 Task: Find Airbnb cabins in Big Sur, California. 
Action: Mouse moved to (496, 74)
Screenshot: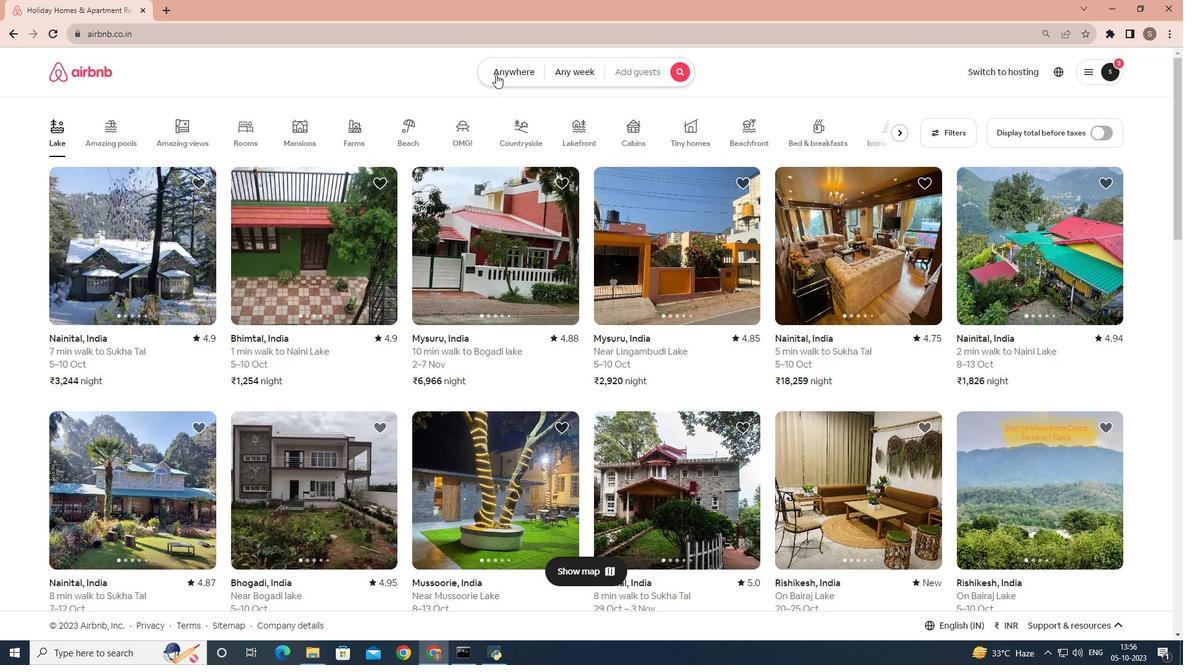 
Action: Mouse pressed left at (496, 74)
Screenshot: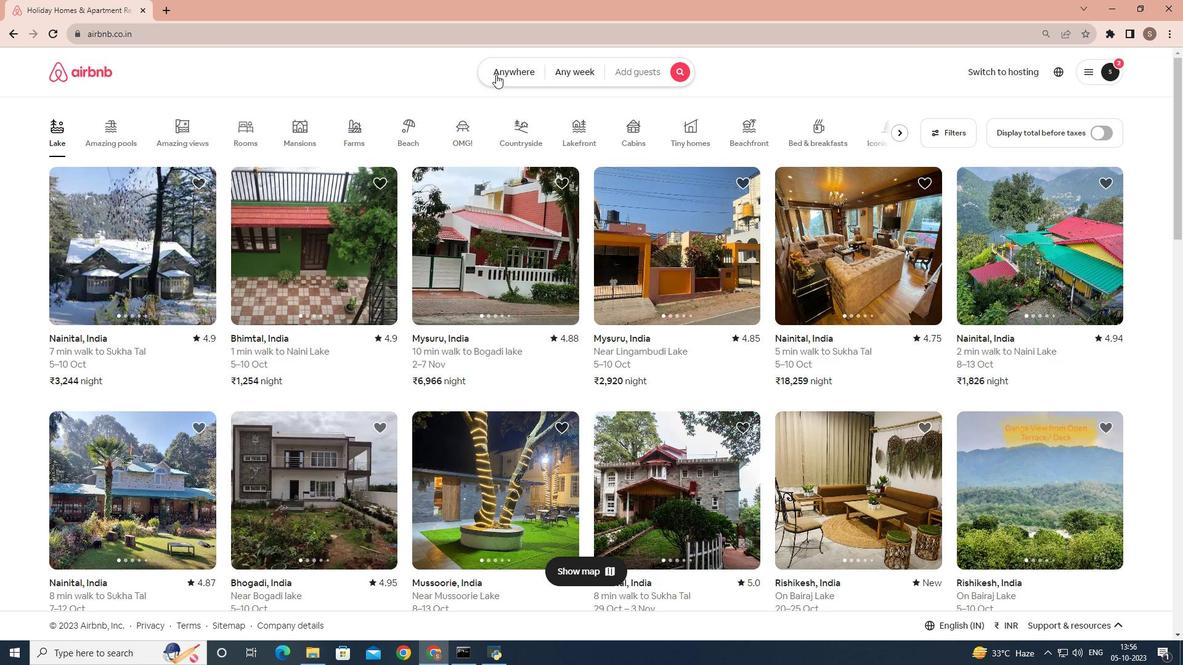 
Action: Mouse moved to (419, 124)
Screenshot: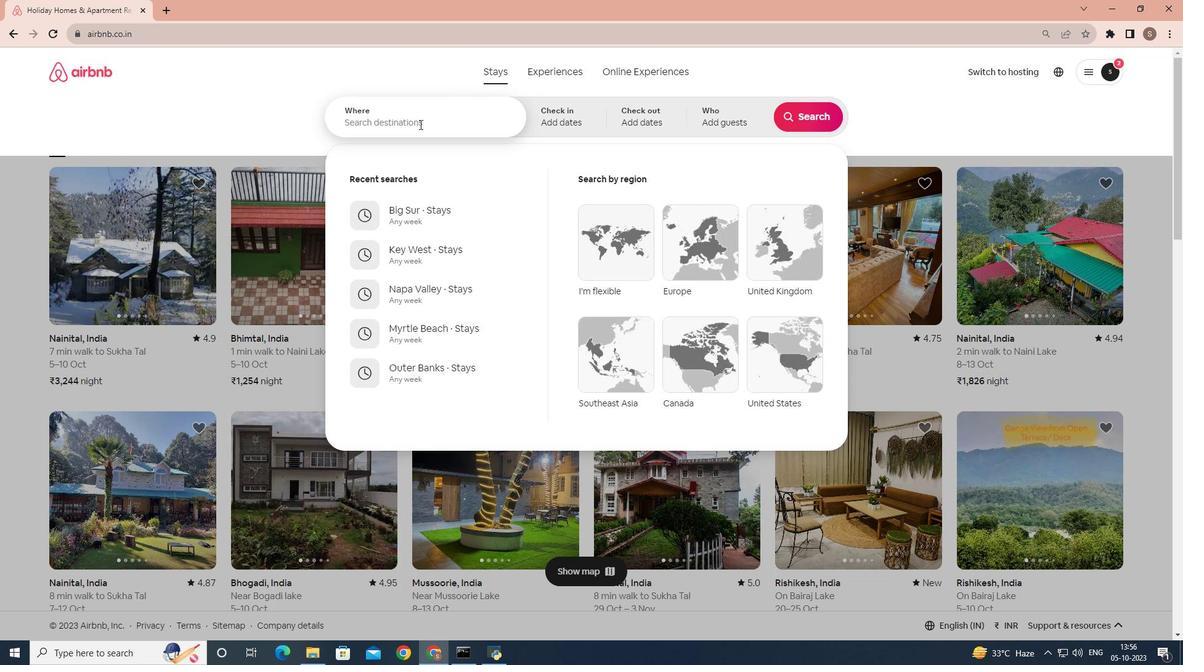 
Action: Mouse pressed left at (419, 124)
Screenshot: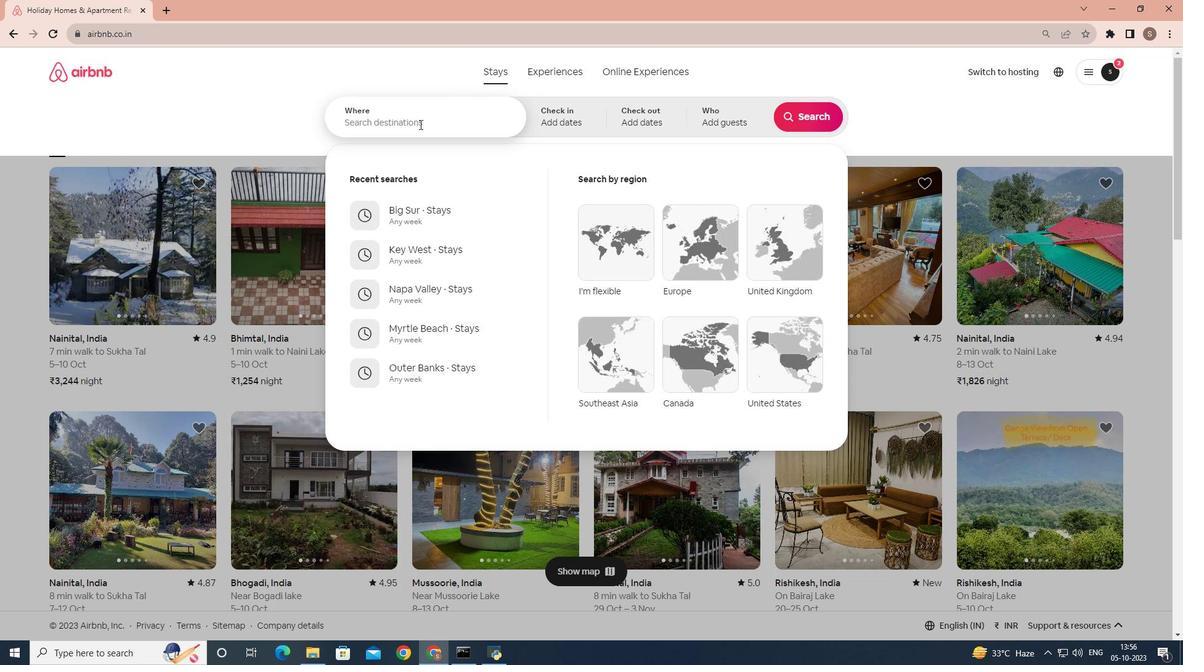 
Action: Key pressed <Key.shift>Big<Key.space><Key.shift>Sur<Key.space><Key.backspace>,<Key.space><Key.shift>California
Screenshot: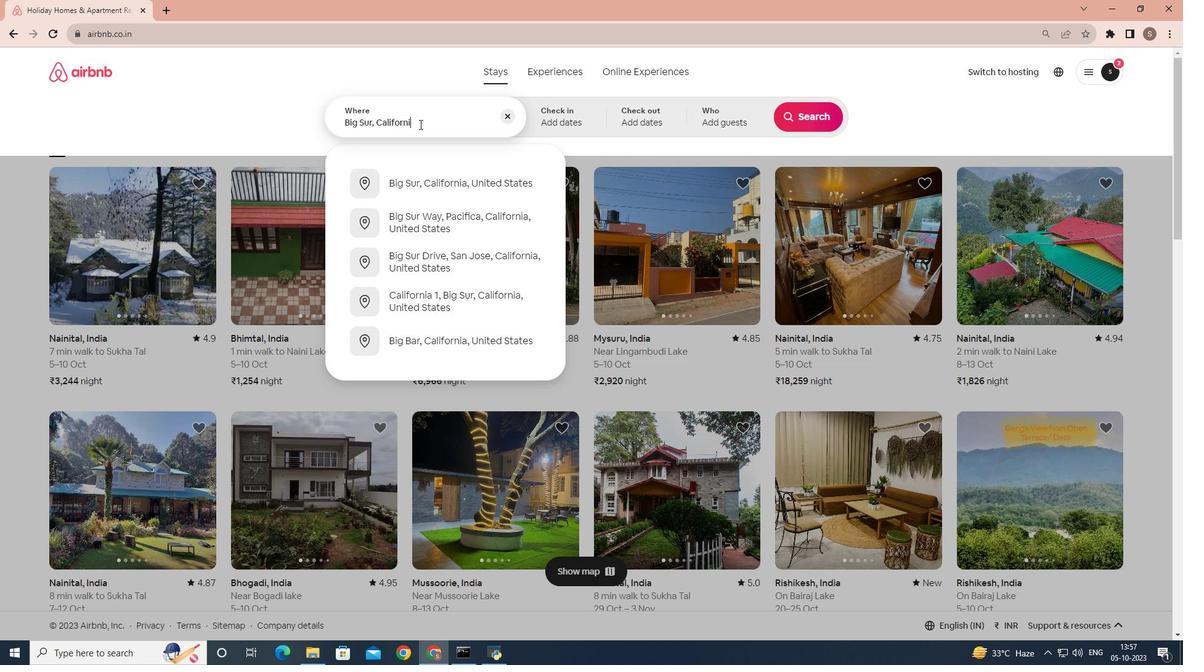 
Action: Mouse moved to (508, 188)
Screenshot: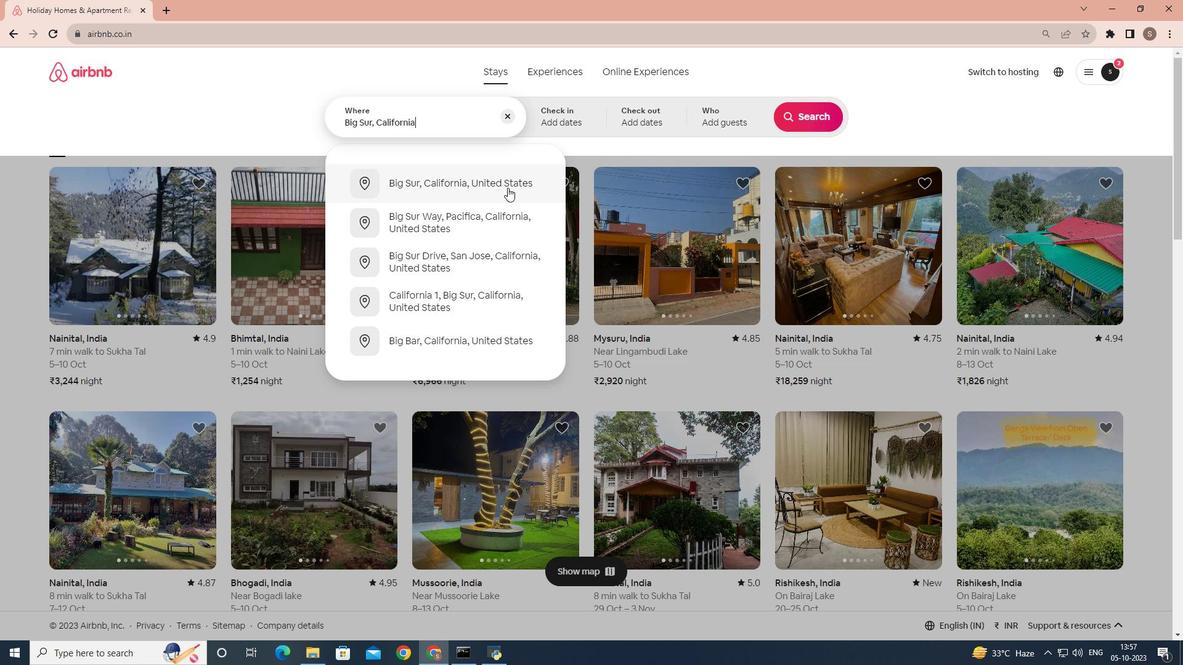 
Action: Mouse pressed left at (508, 188)
Screenshot: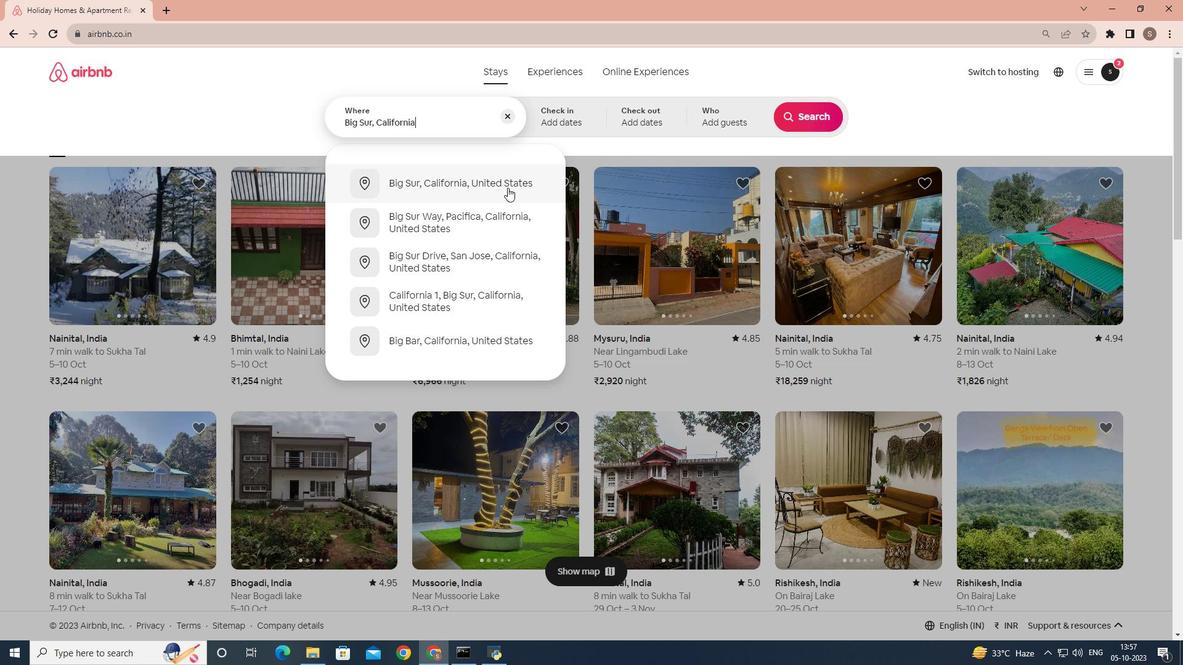 
Action: Mouse moved to (807, 118)
Screenshot: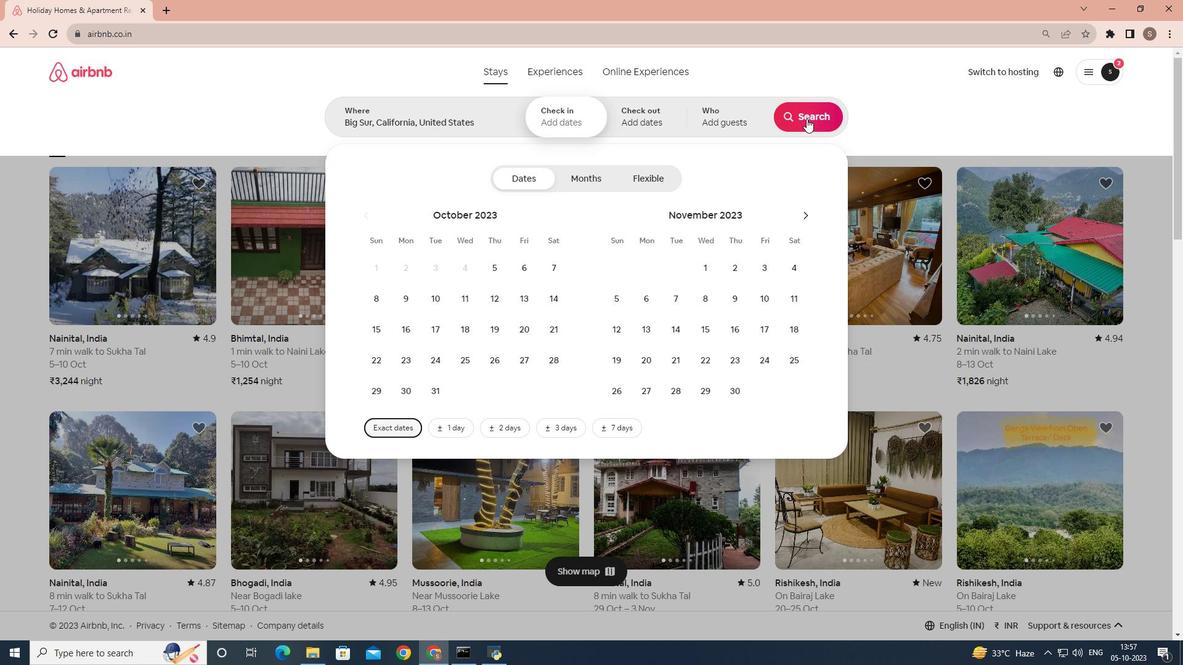 
Action: Mouse pressed left at (807, 118)
Screenshot: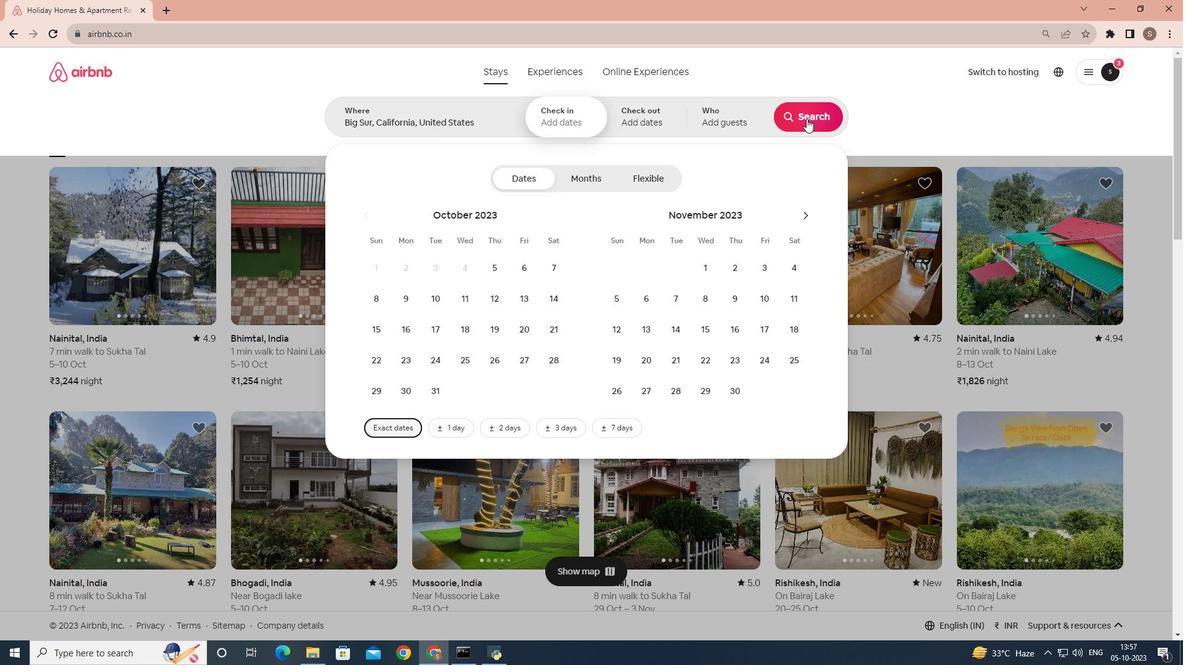 
Action: Mouse moved to (501, 122)
Screenshot: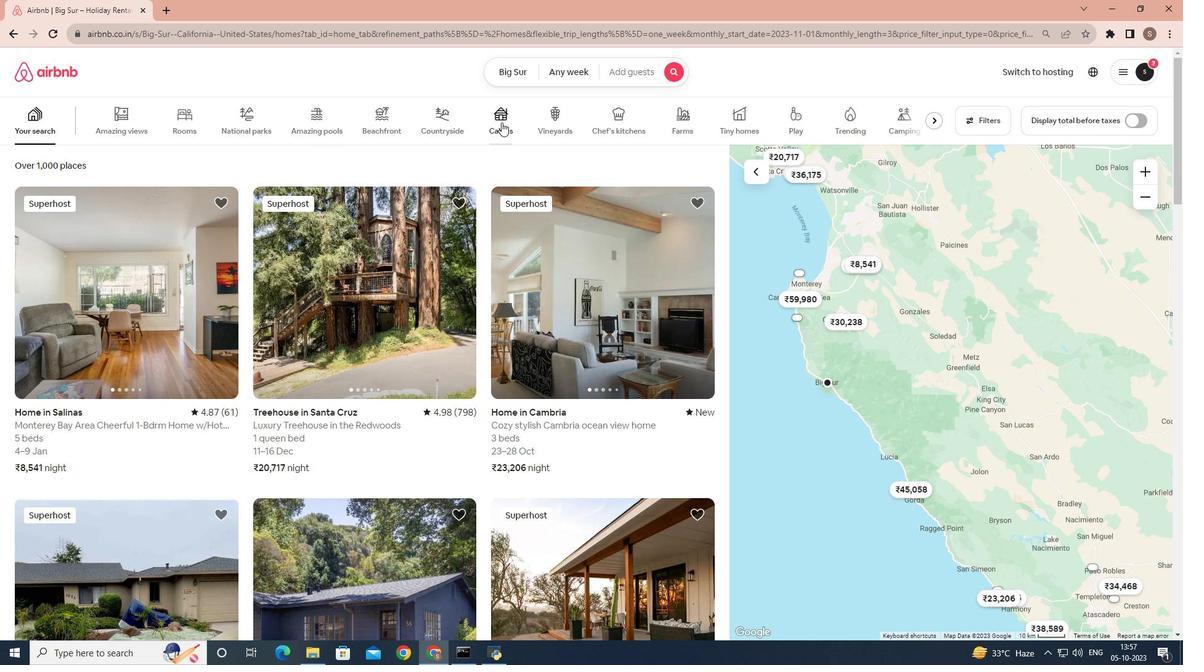 
Action: Mouse pressed left at (501, 122)
Screenshot: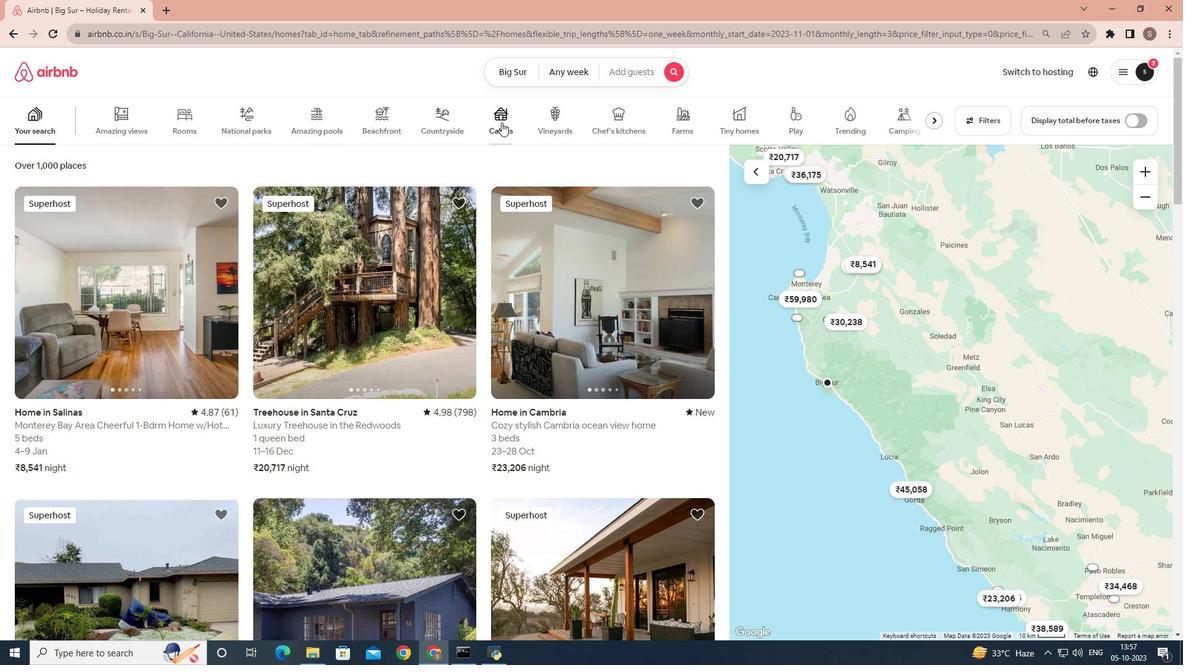 
Action: Mouse moved to (427, 215)
Screenshot: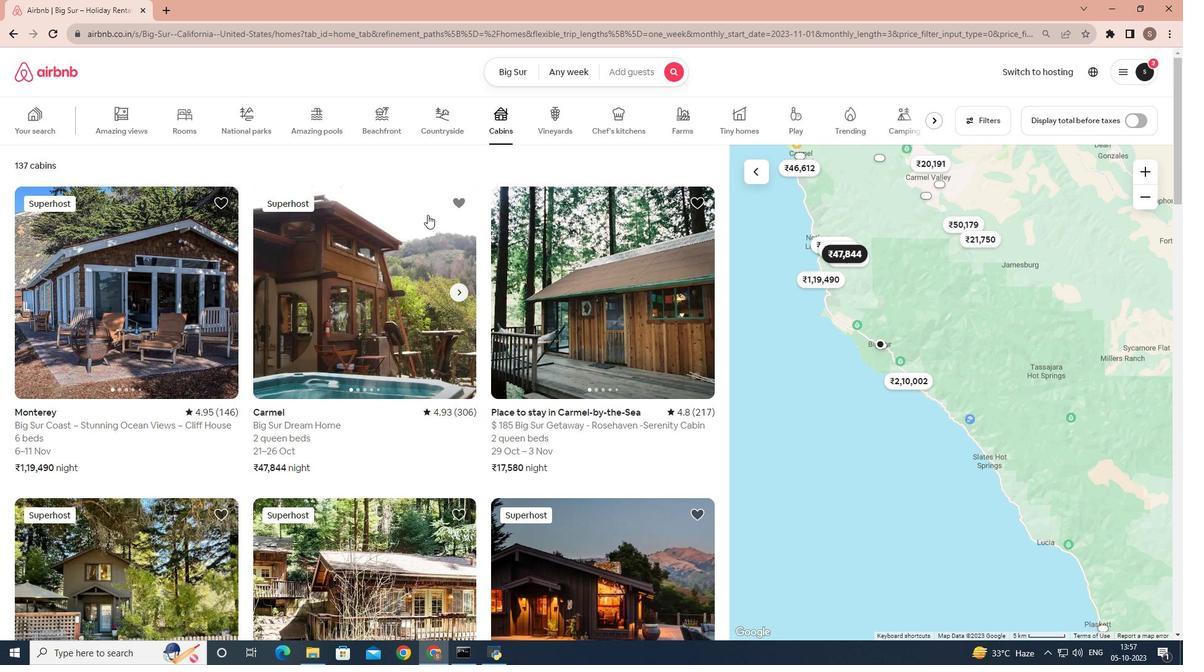 
Action: Mouse scrolled (427, 214) with delta (0, 0)
Screenshot: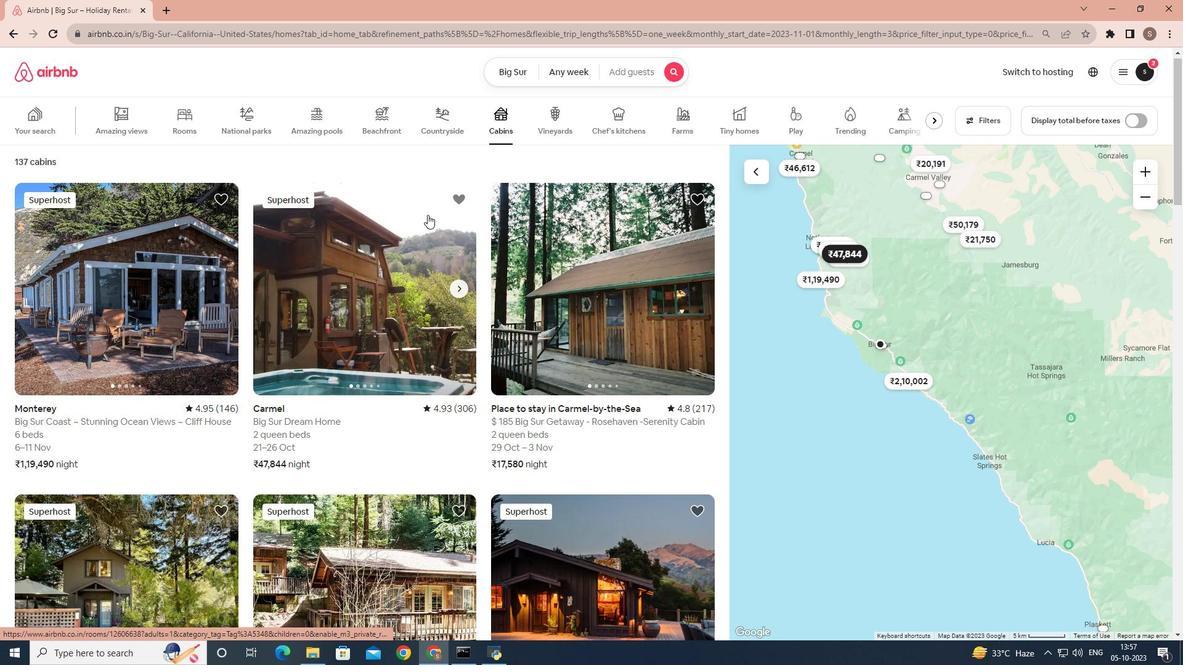 
Action: Mouse moved to (427, 215)
Screenshot: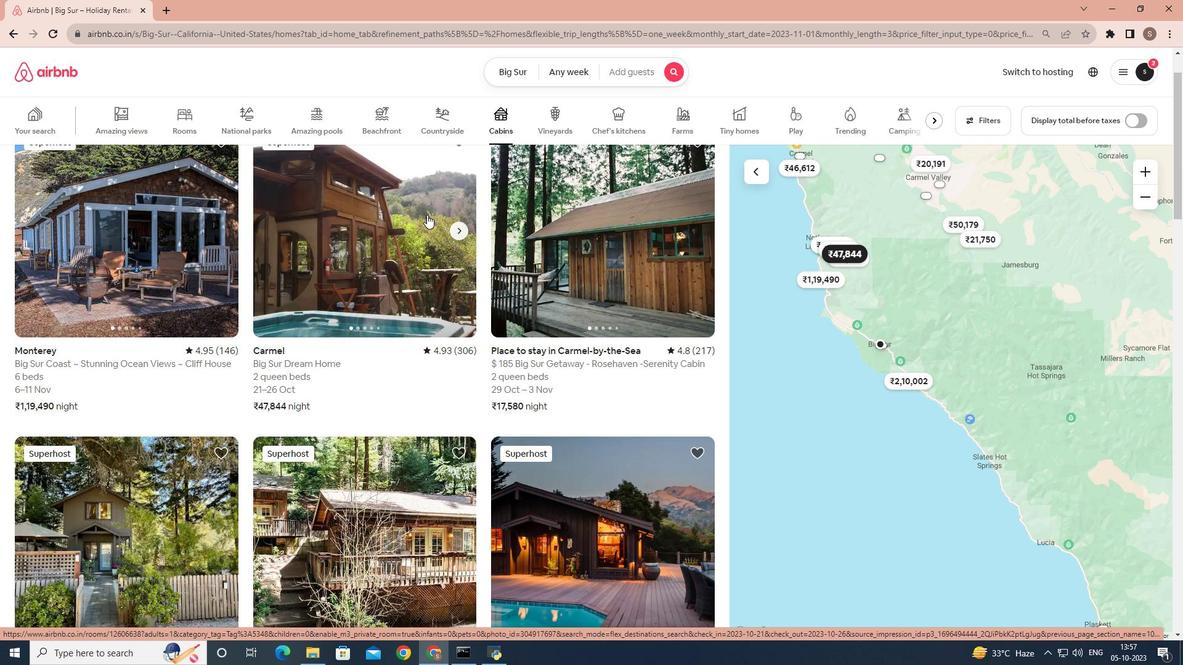 
Action: Mouse scrolled (427, 214) with delta (0, 0)
Screenshot: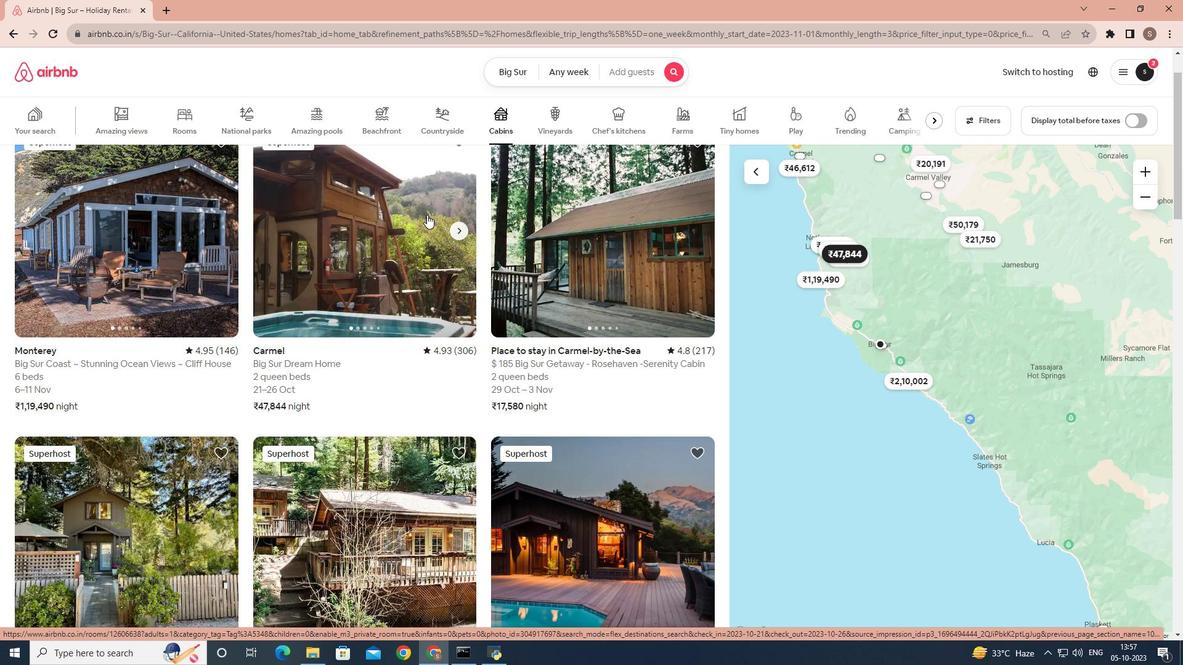 
Action: Mouse moved to (549, 208)
Screenshot: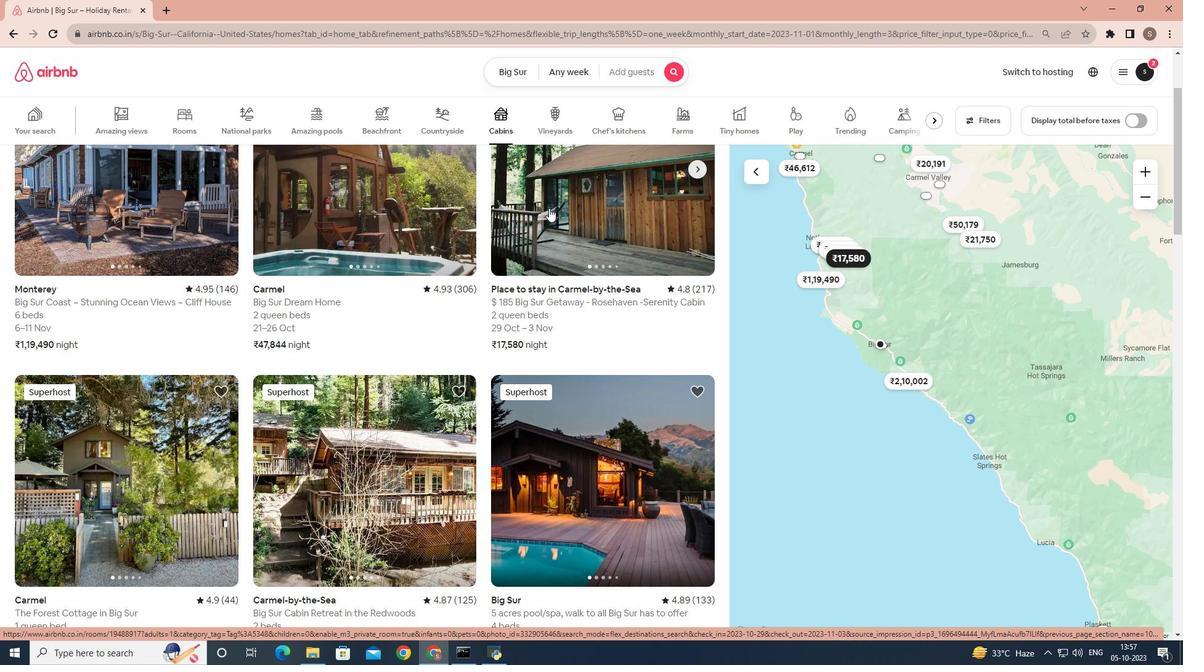 
Action: Mouse pressed left at (549, 208)
Screenshot: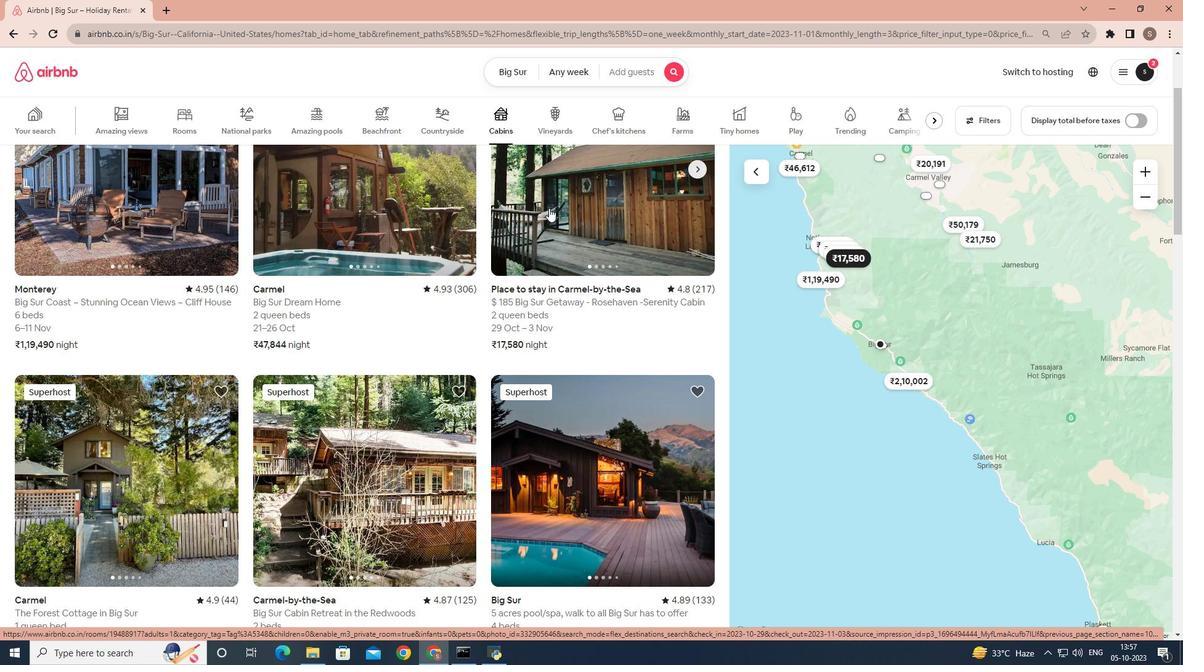 
Action: Mouse moved to (871, 458)
Screenshot: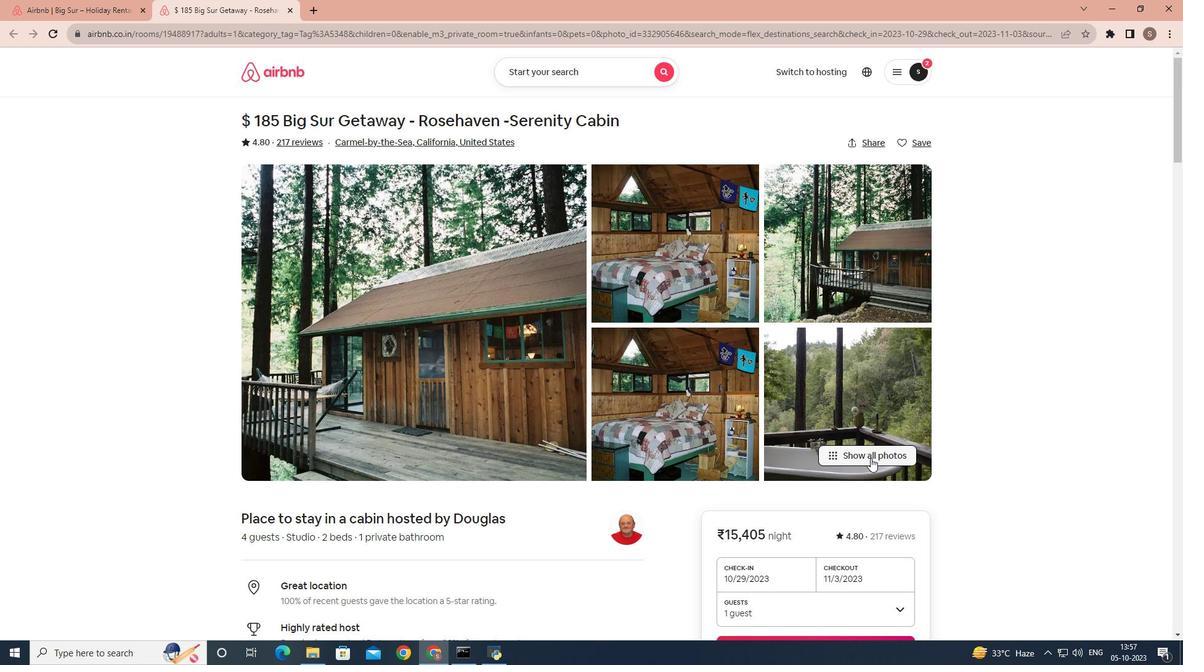 
Action: Mouse pressed left at (871, 458)
Screenshot: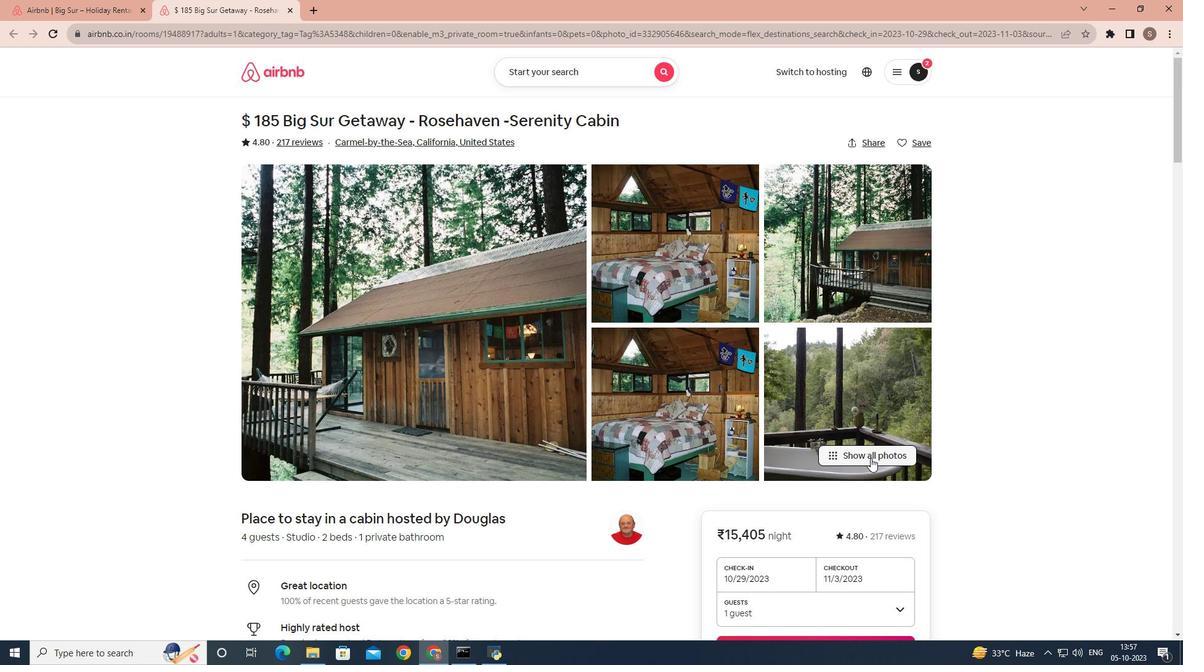 
Action: Mouse moved to (863, 435)
Screenshot: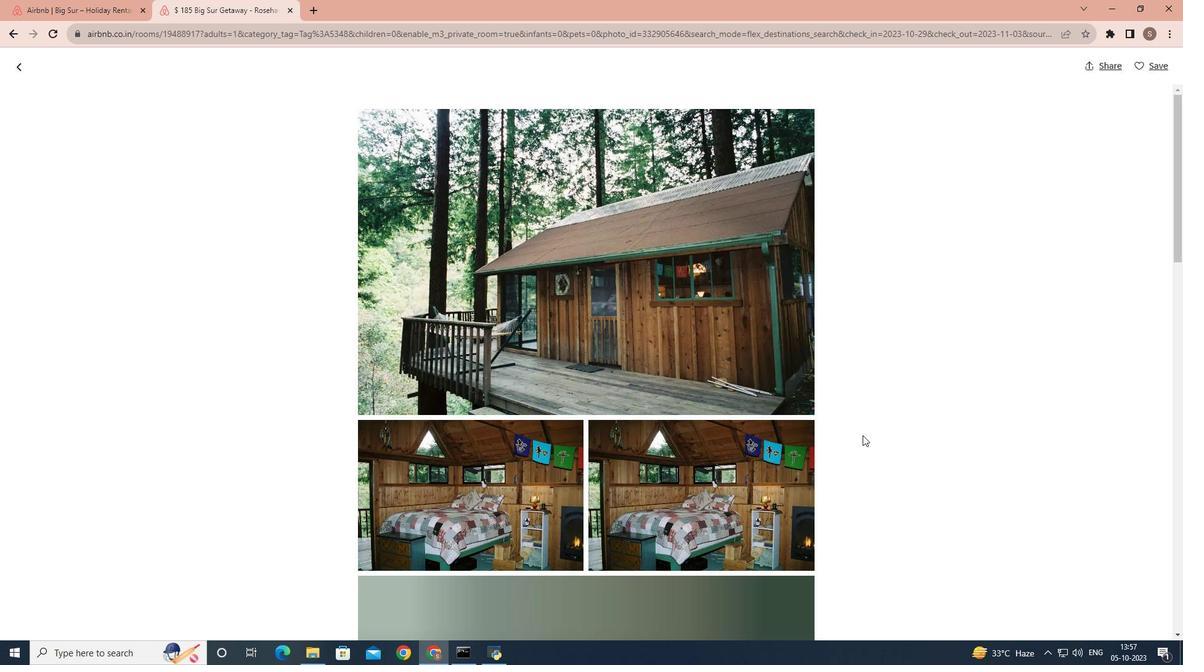 
Action: Mouse scrolled (863, 435) with delta (0, 0)
Screenshot: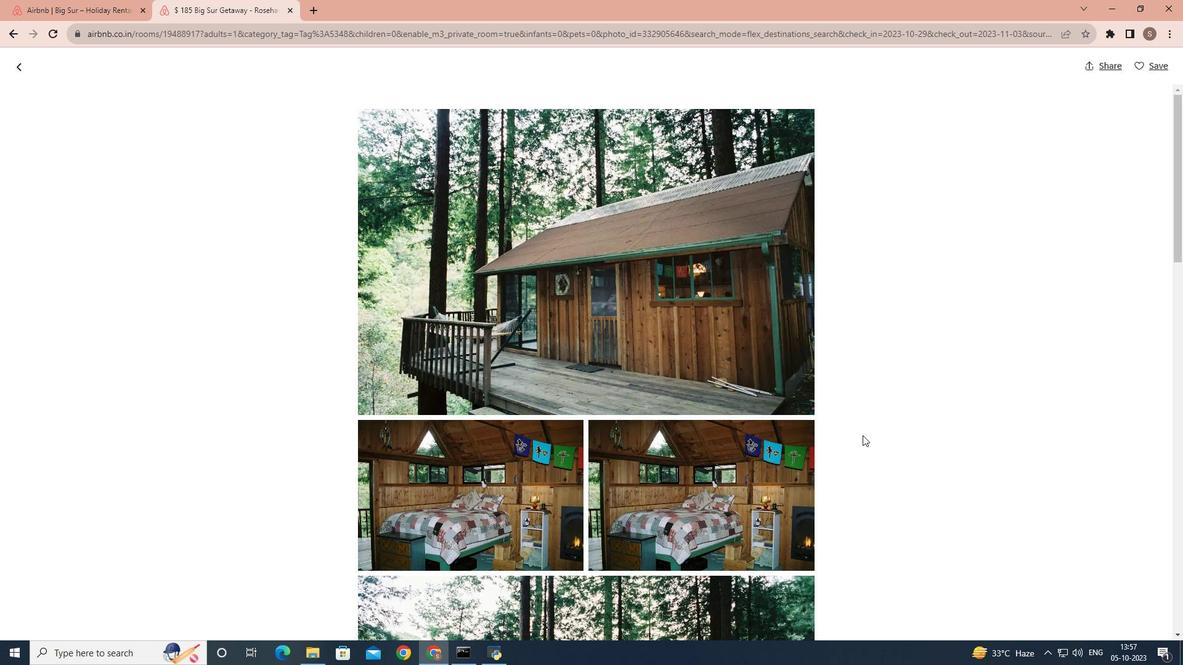 
Action: Mouse scrolled (863, 435) with delta (0, 0)
Screenshot: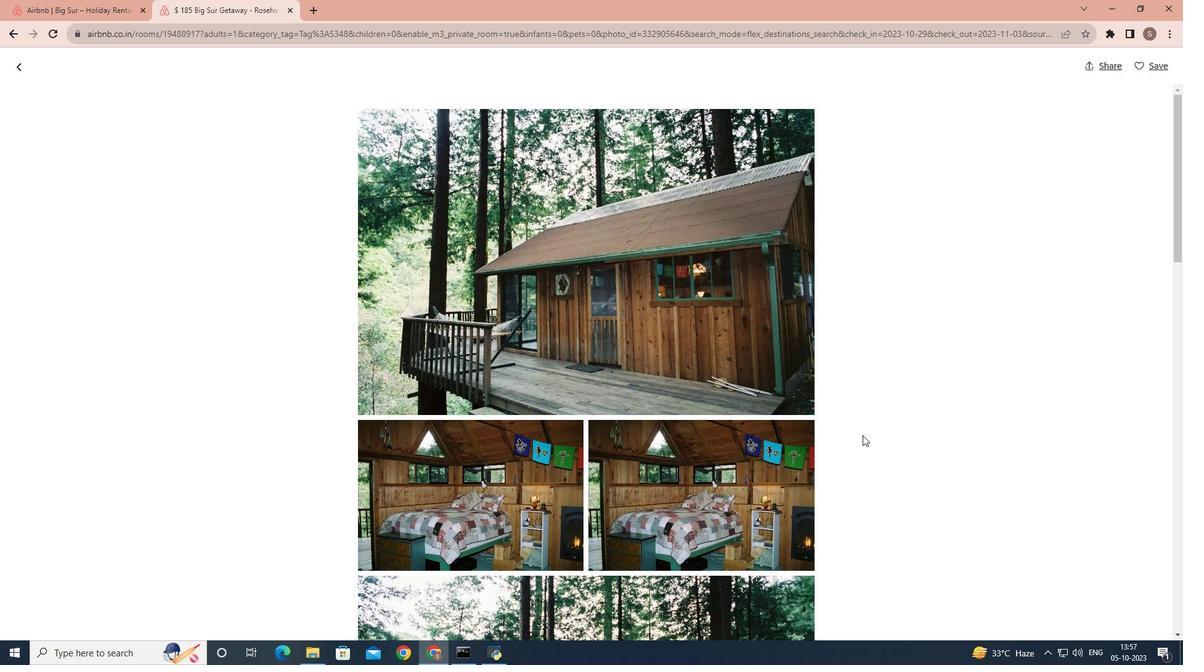 
Action: Mouse scrolled (863, 435) with delta (0, 0)
Screenshot: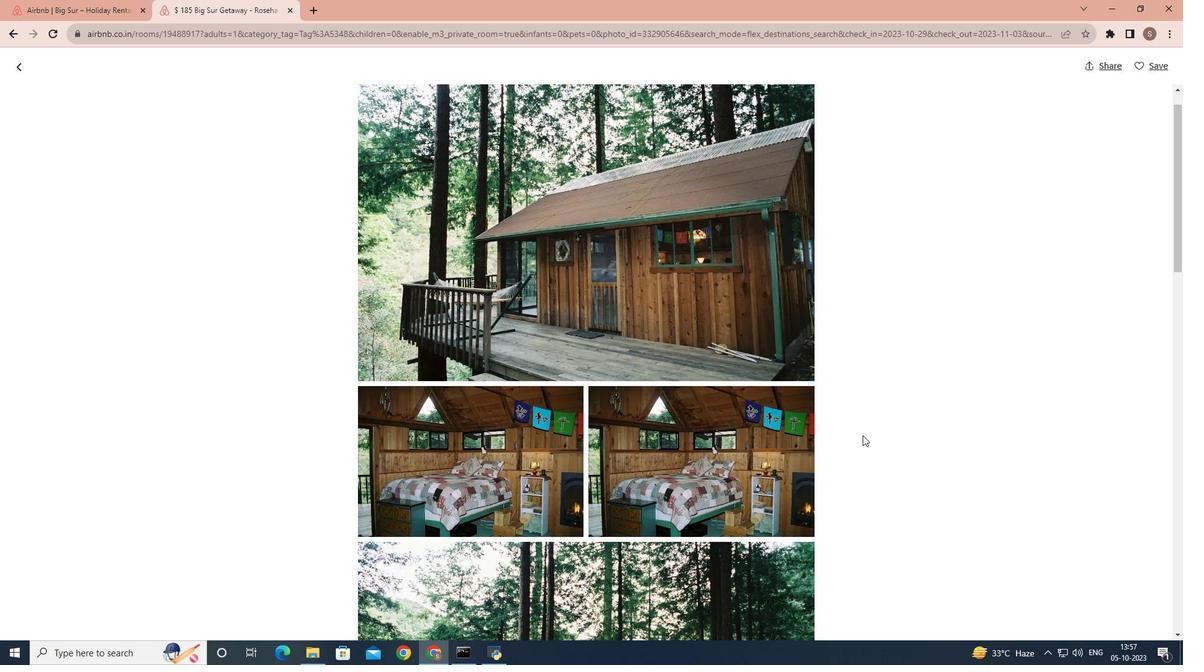 
Action: Mouse scrolled (863, 435) with delta (0, 0)
Screenshot: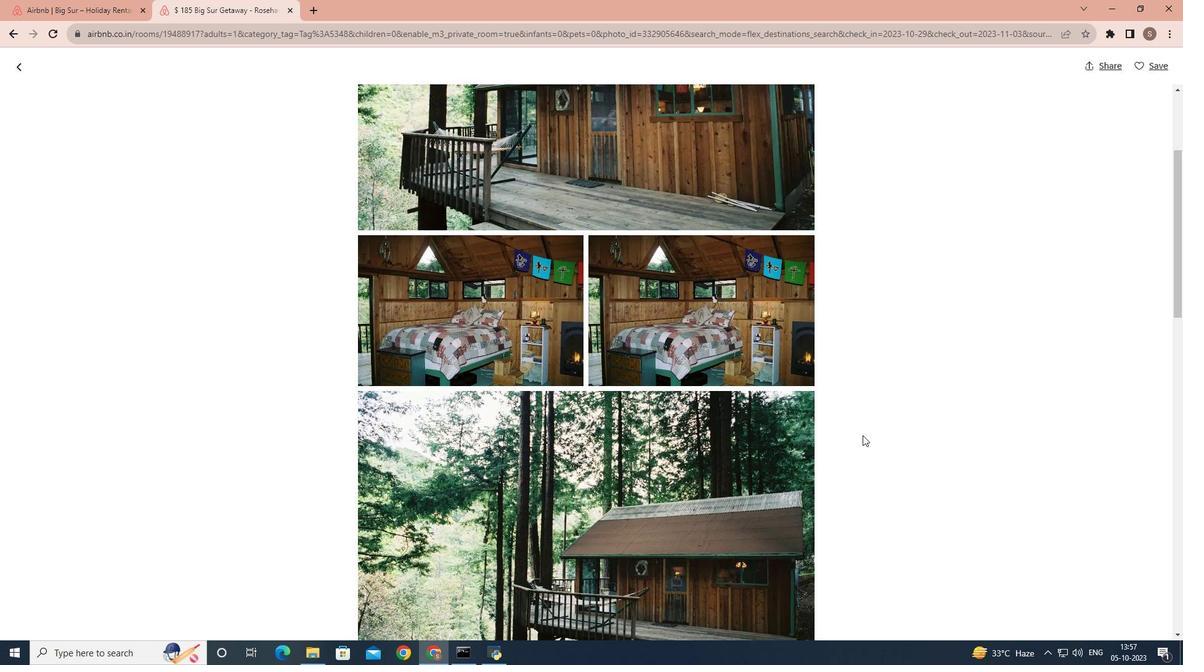 
Action: Mouse scrolled (863, 435) with delta (0, 0)
Screenshot: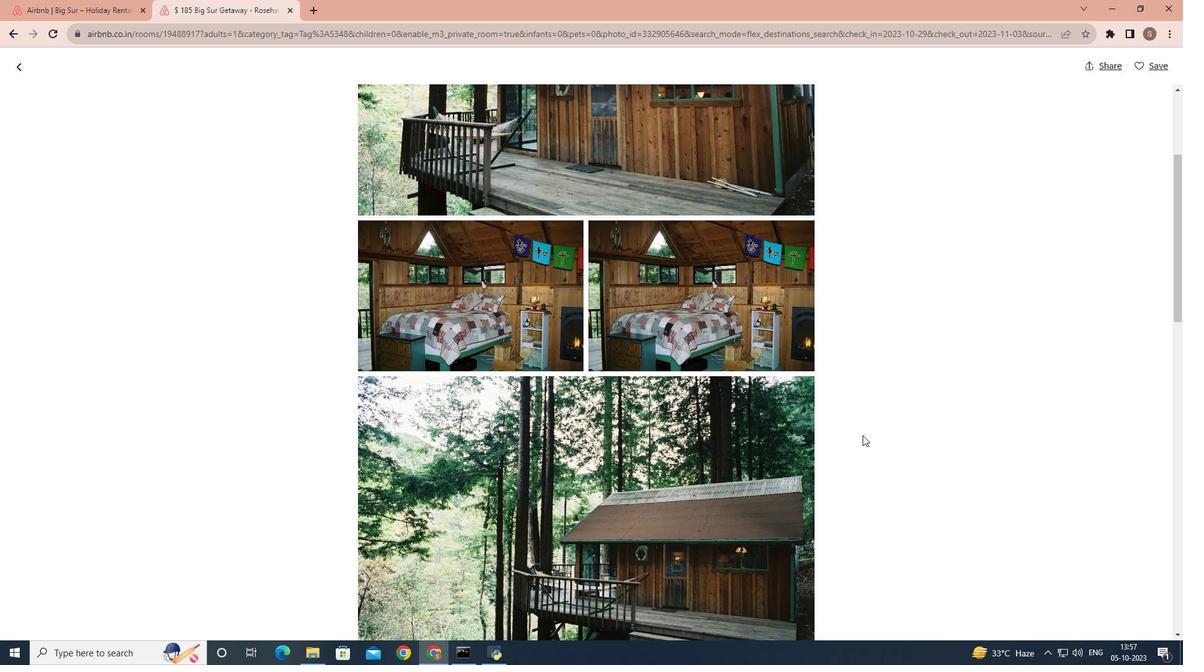 
Action: Mouse scrolled (863, 435) with delta (0, 0)
Screenshot: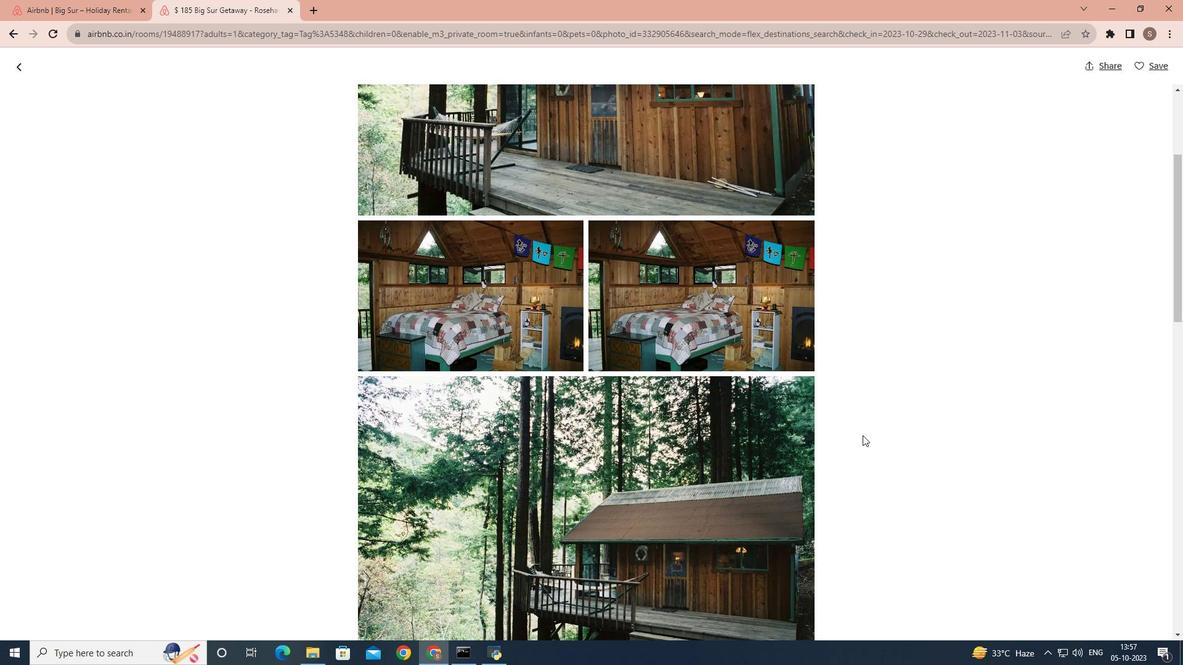 
Action: Mouse scrolled (863, 435) with delta (0, 0)
Screenshot: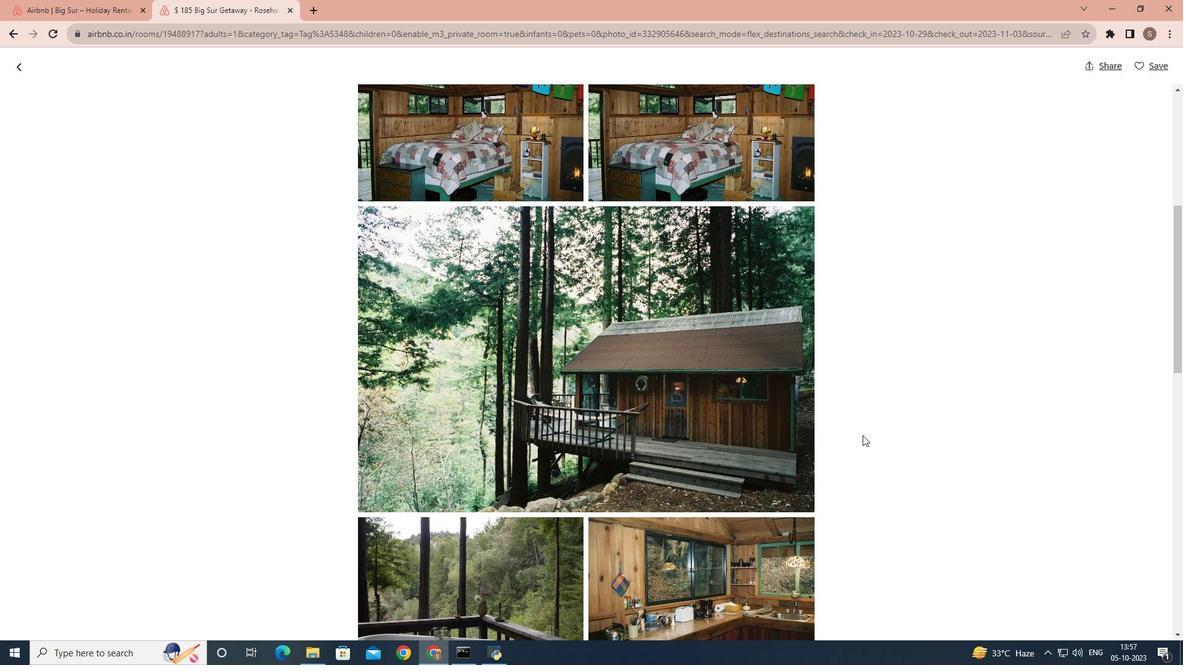 
Action: Mouse scrolled (863, 435) with delta (0, 0)
Screenshot: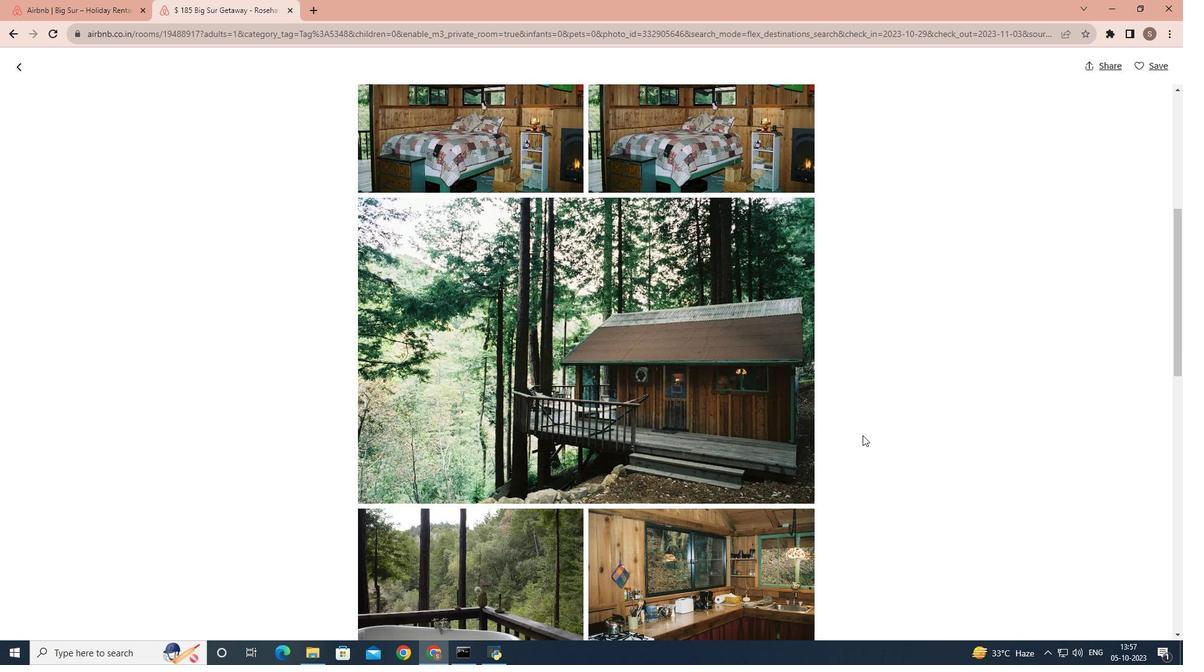 
Action: Mouse scrolled (863, 435) with delta (0, 0)
Screenshot: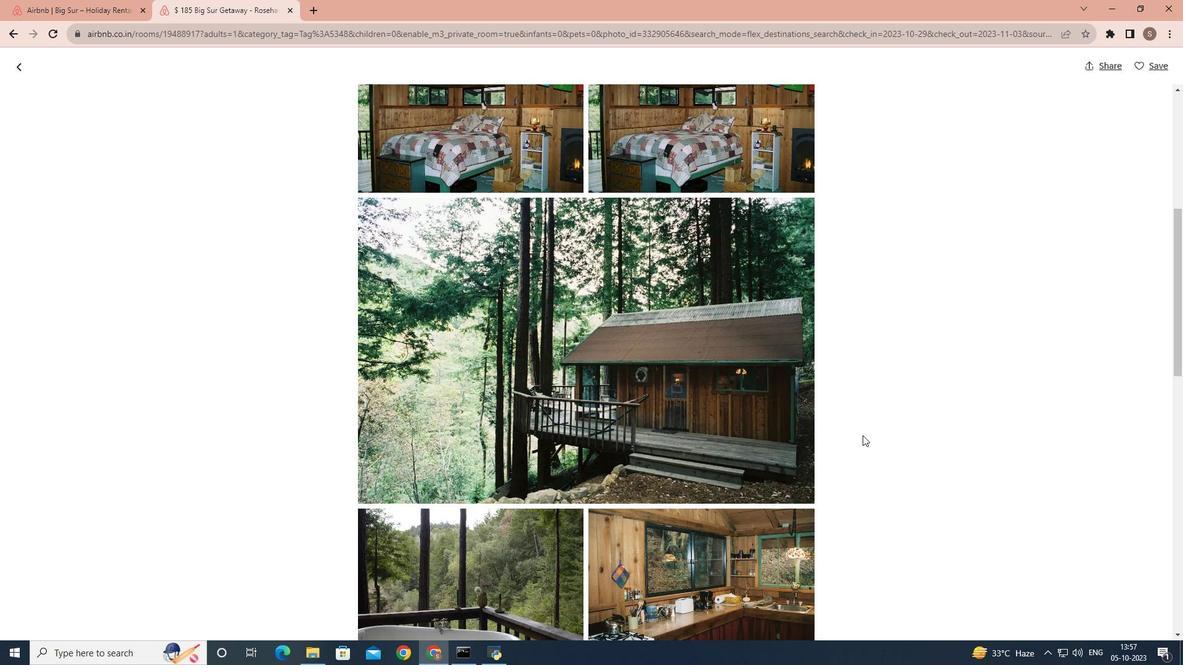 
Action: Mouse scrolled (863, 435) with delta (0, 0)
Screenshot: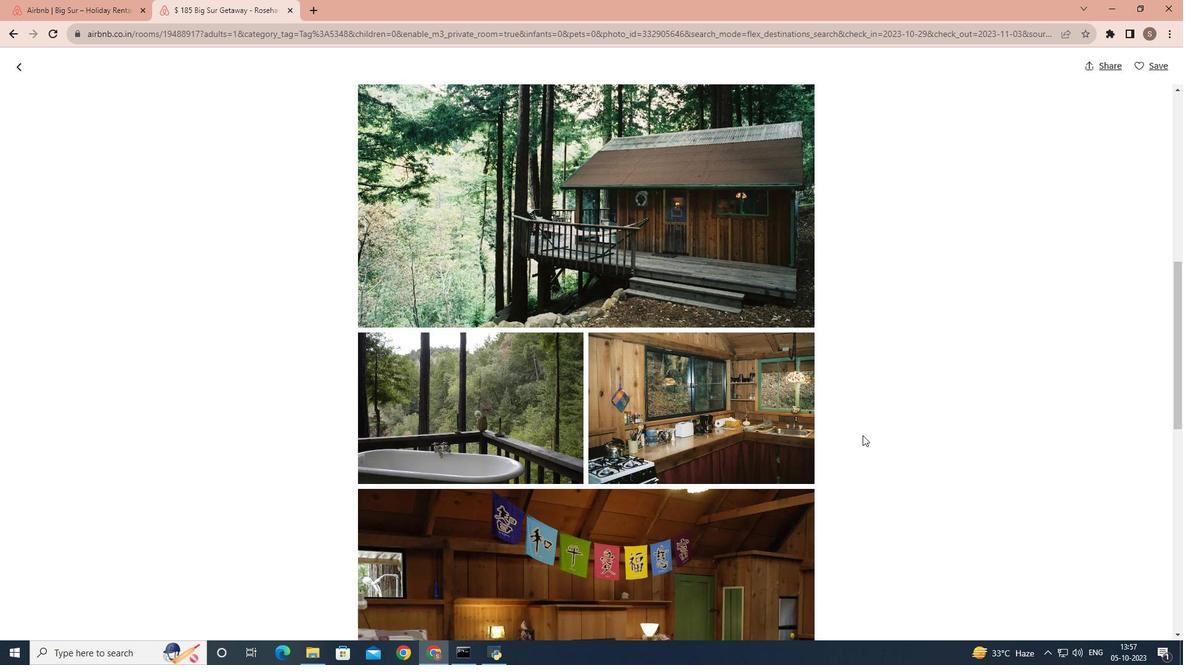 
Action: Mouse scrolled (863, 435) with delta (0, 0)
Screenshot: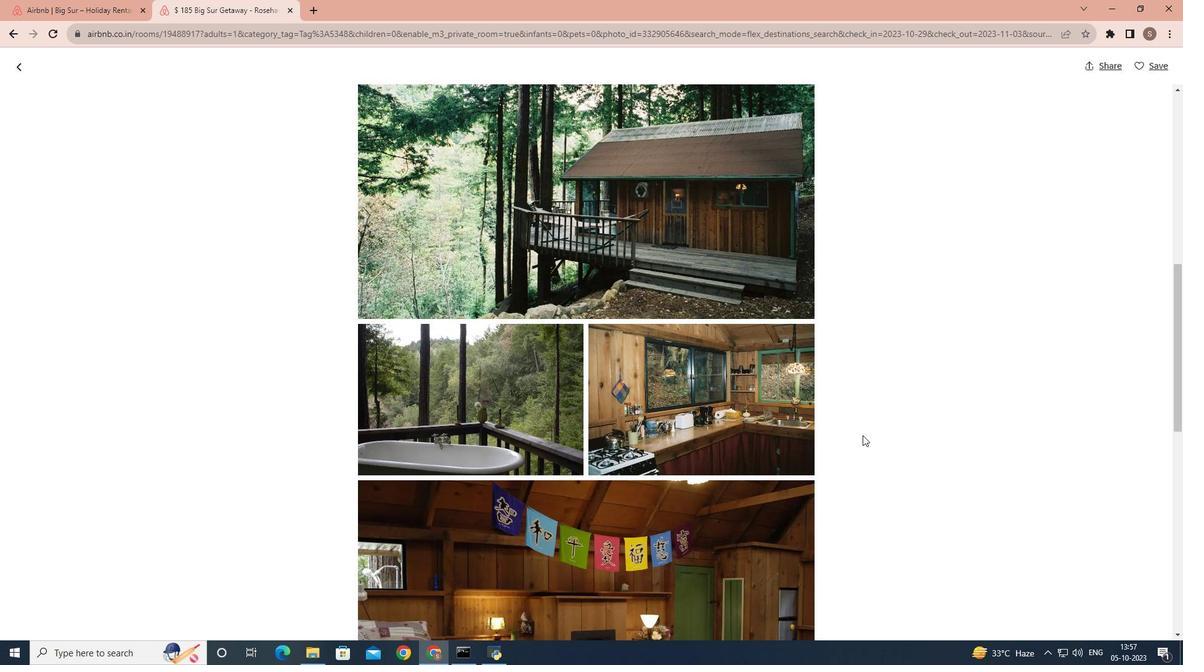 
Action: Mouse scrolled (863, 435) with delta (0, 0)
Screenshot: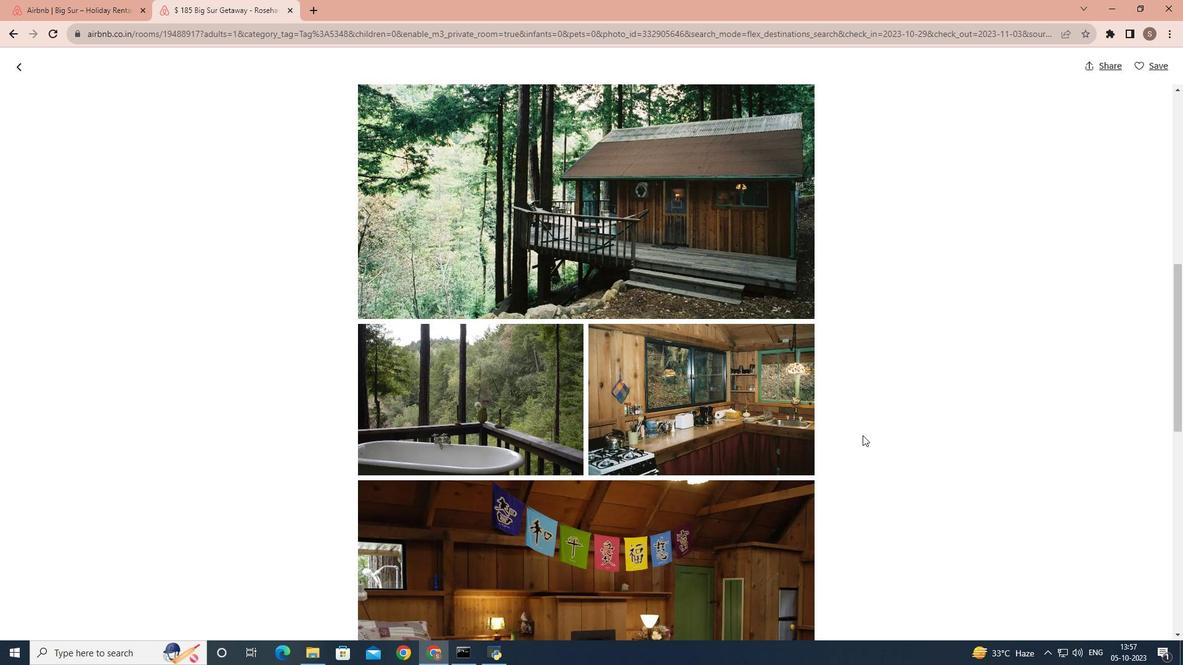 
Action: Mouse scrolled (863, 435) with delta (0, 0)
Screenshot: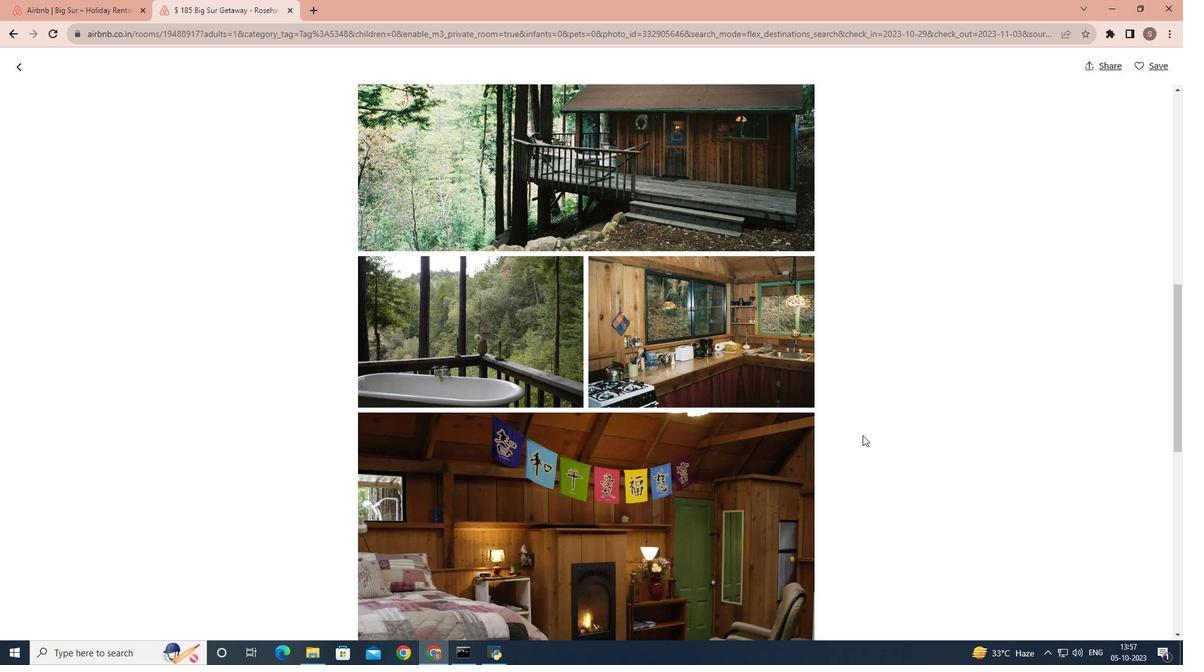 
Action: Mouse scrolled (863, 435) with delta (0, 0)
Screenshot: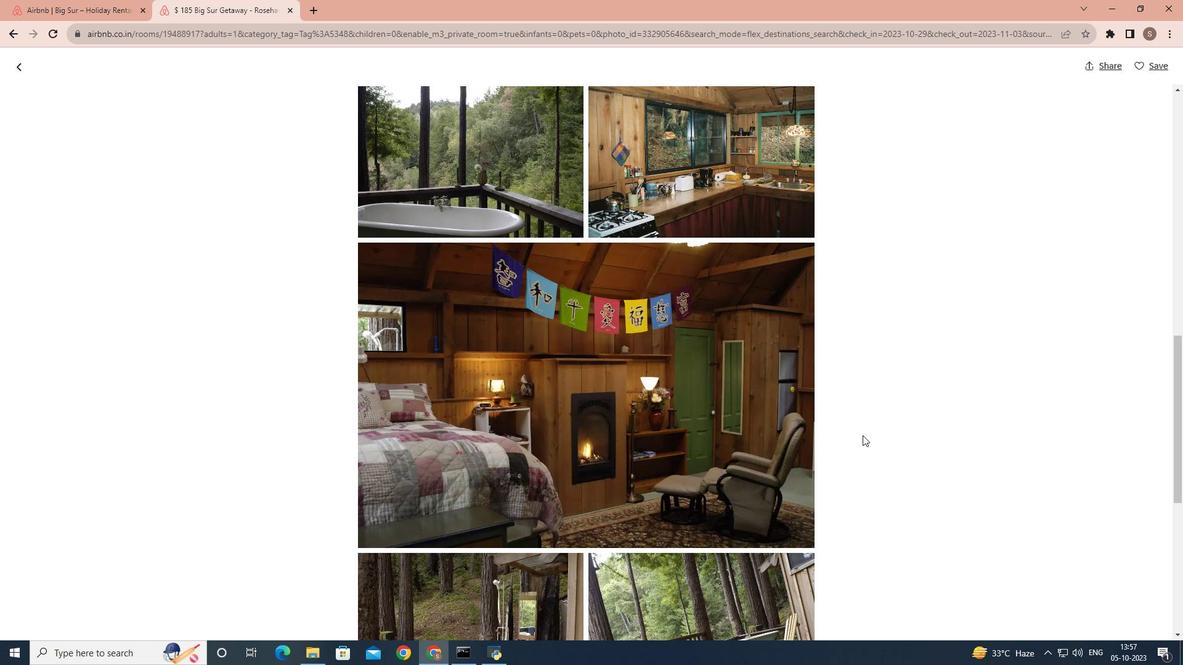 
Action: Mouse scrolled (863, 435) with delta (0, 0)
Screenshot: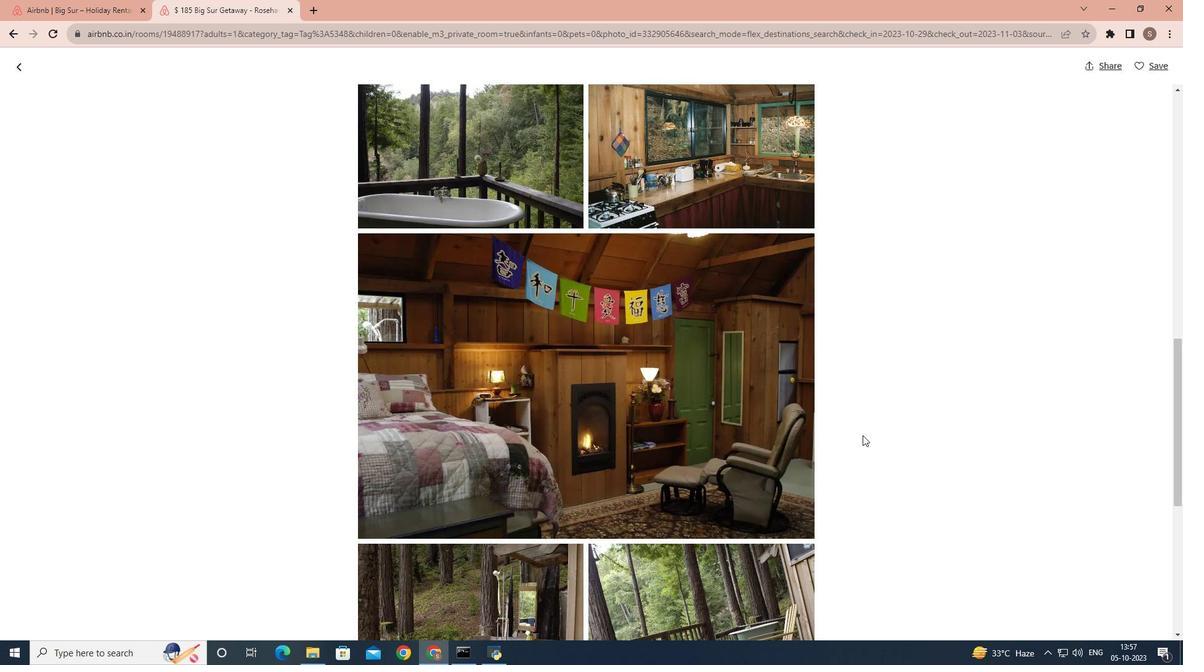
Action: Mouse scrolled (863, 435) with delta (0, 0)
Screenshot: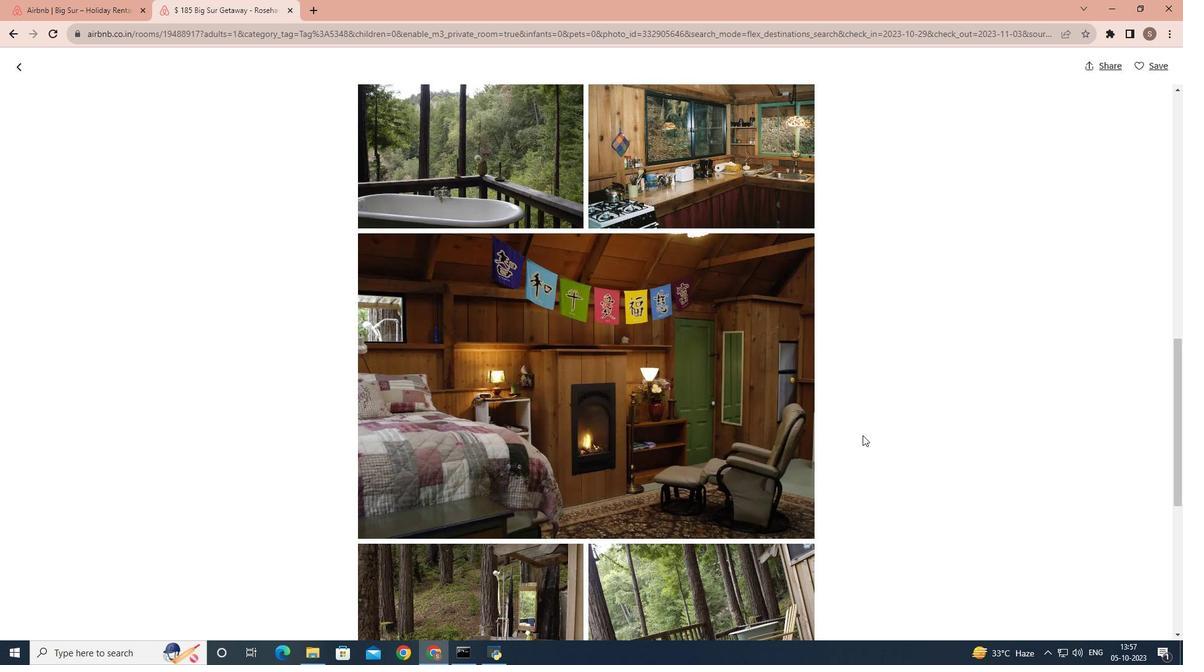 
Action: Mouse scrolled (863, 435) with delta (0, 0)
Screenshot: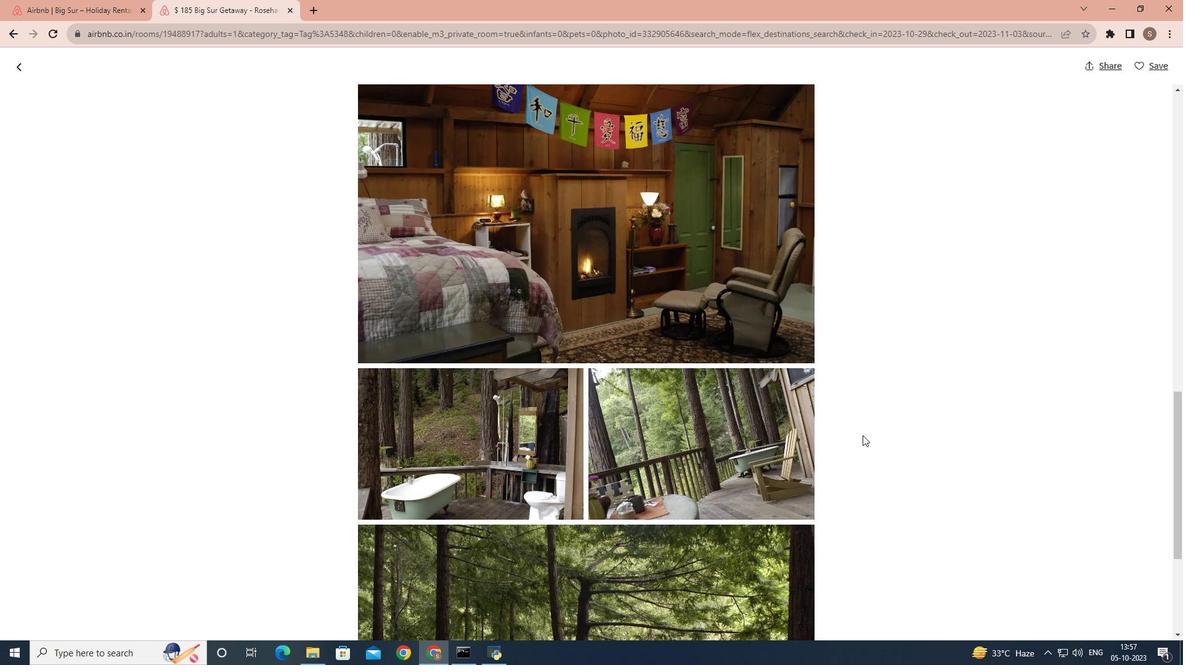 
Action: Mouse scrolled (863, 435) with delta (0, 0)
Screenshot: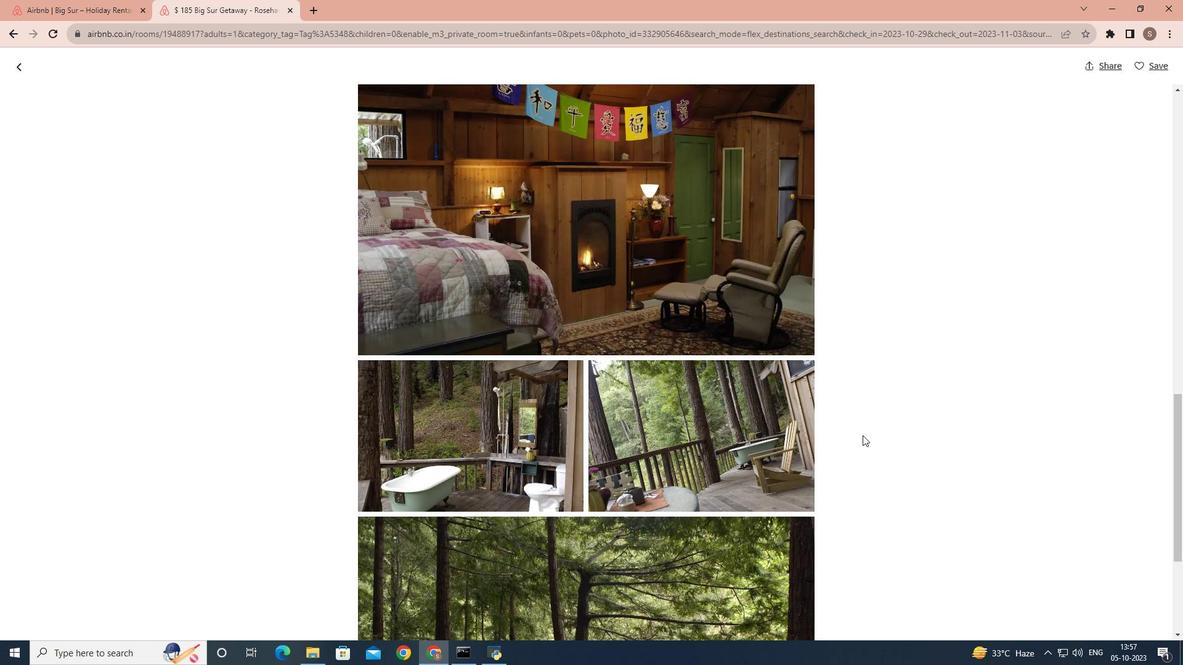 
Action: Mouse scrolled (863, 435) with delta (0, 0)
Screenshot: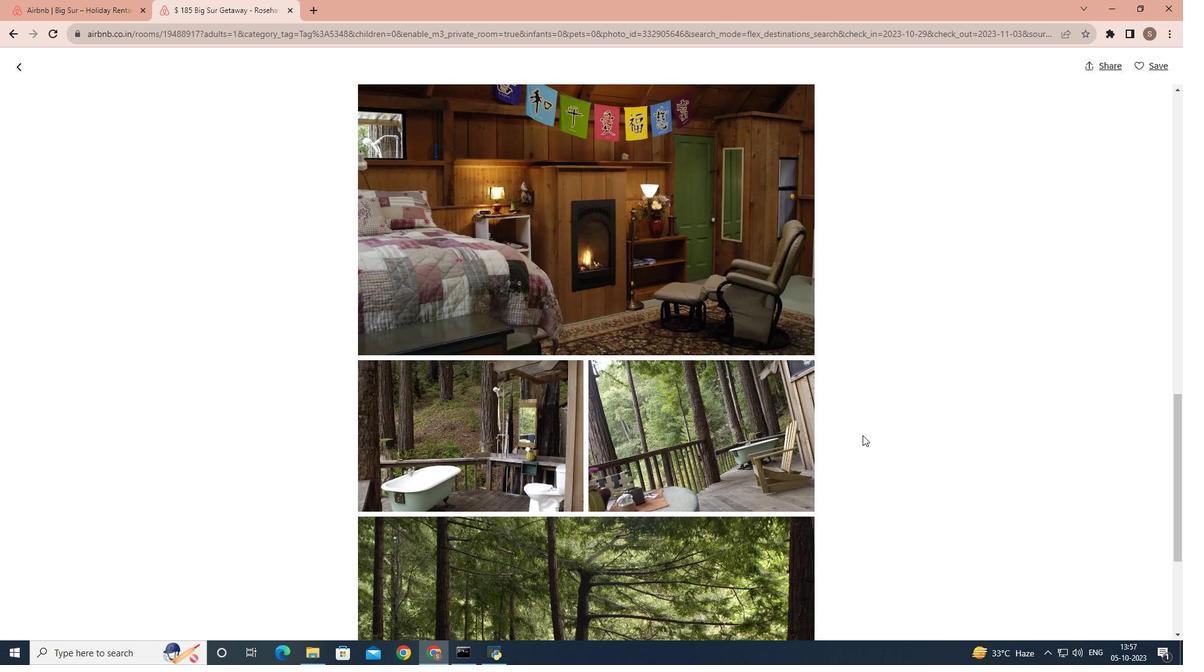 
Action: Mouse scrolled (863, 435) with delta (0, 0)
Screenshot: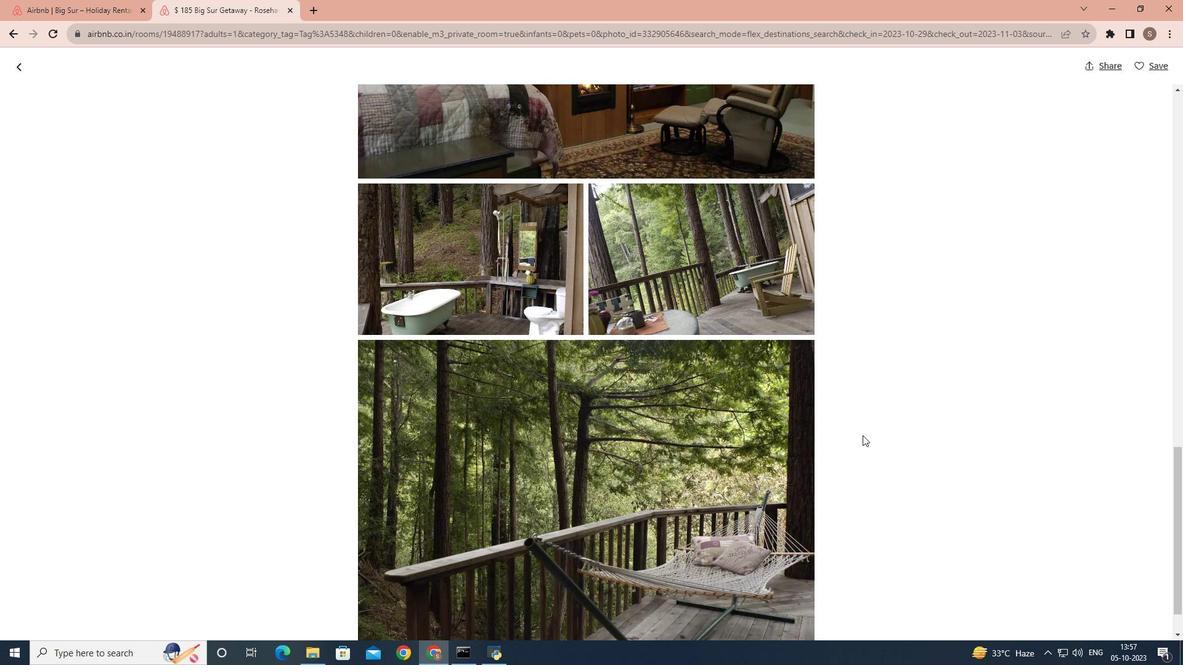 
Action: Mouse scrolled (863, 435) with delta (0, 0)
Screenshot: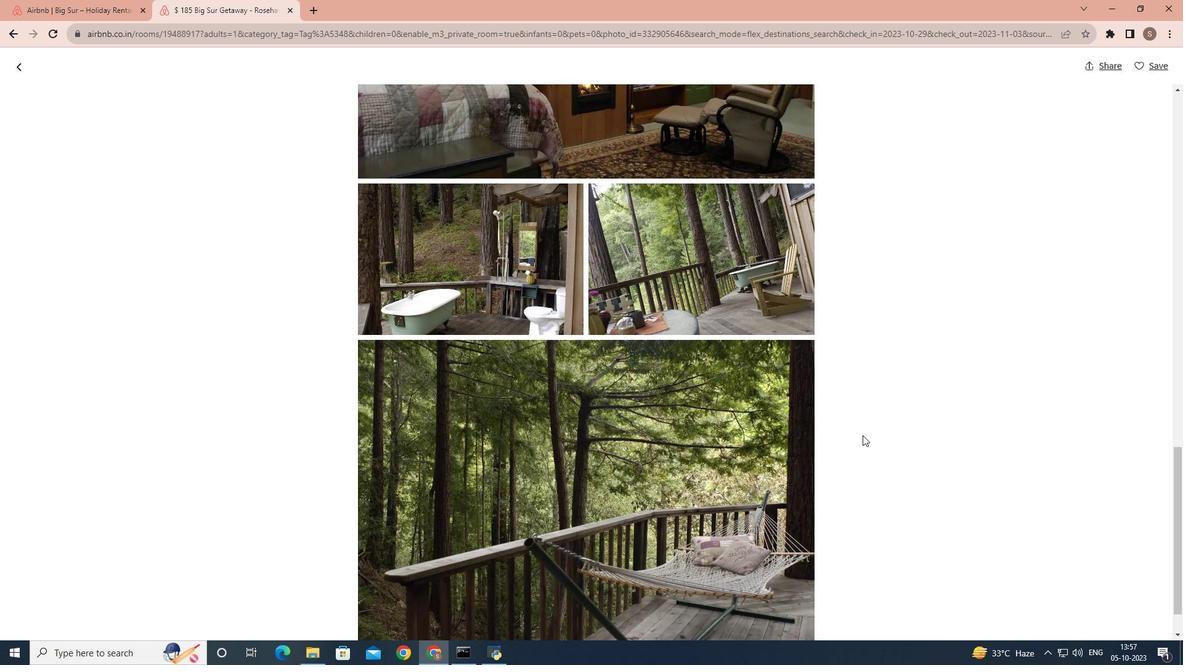 
Action: Mouse scrolled (863, 435) with delta (0, 0)
Screenshot: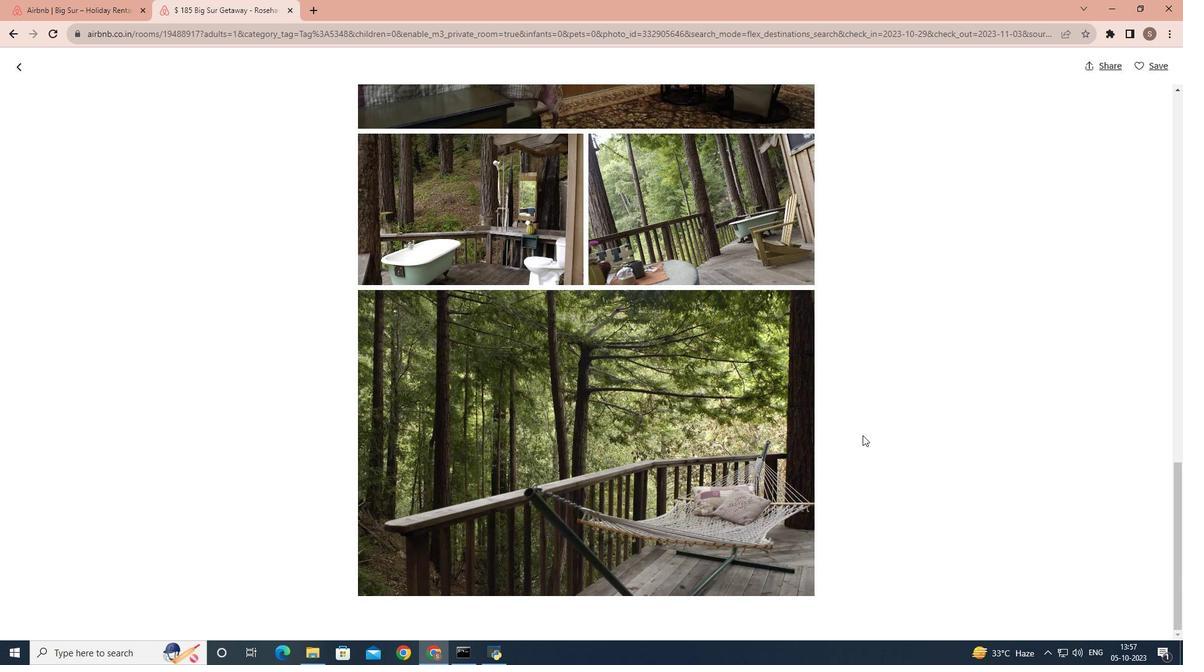 
Action: Mouse scrolled (863, 435) with delta (0, 0)
Screenshot: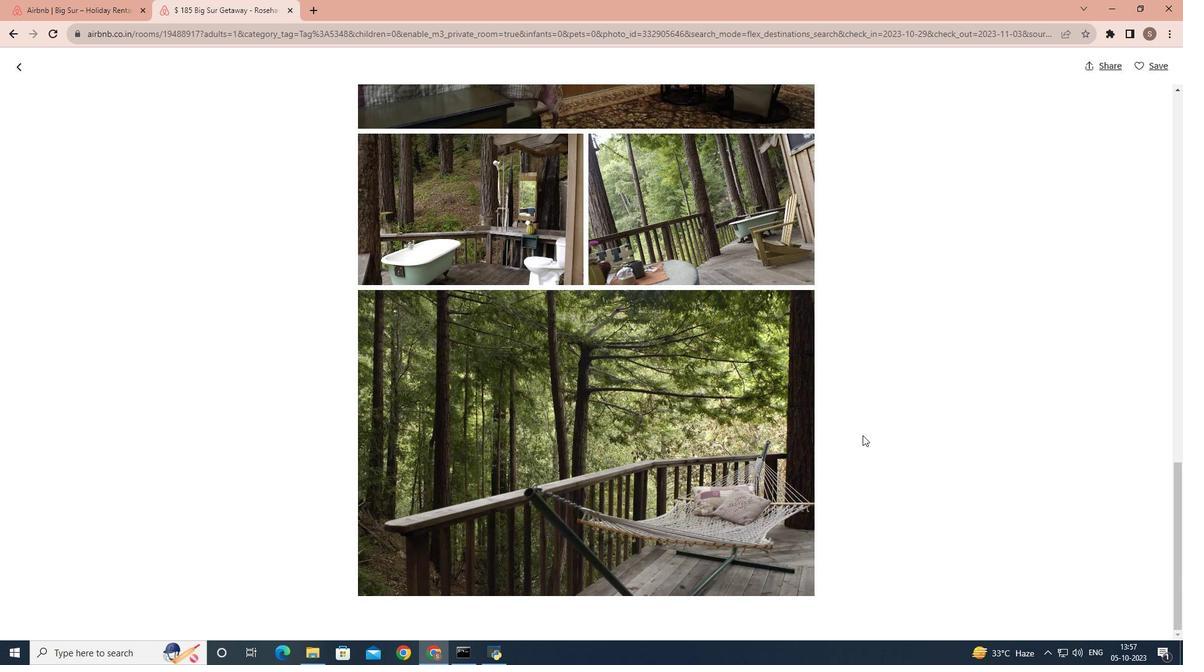 
Action: Mouse scrolled (863, 435) with delta (0, 0)
Screenshot: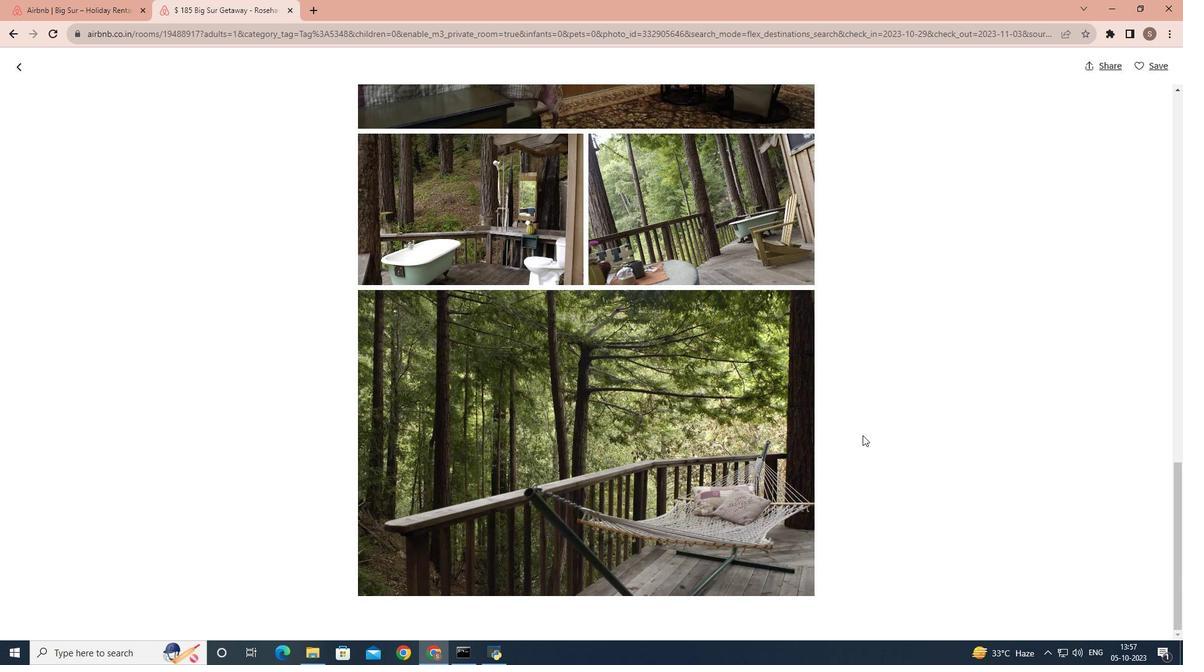 
Action: Mouse scrolled (863, 435) with delta (0, 0)
Screenshot: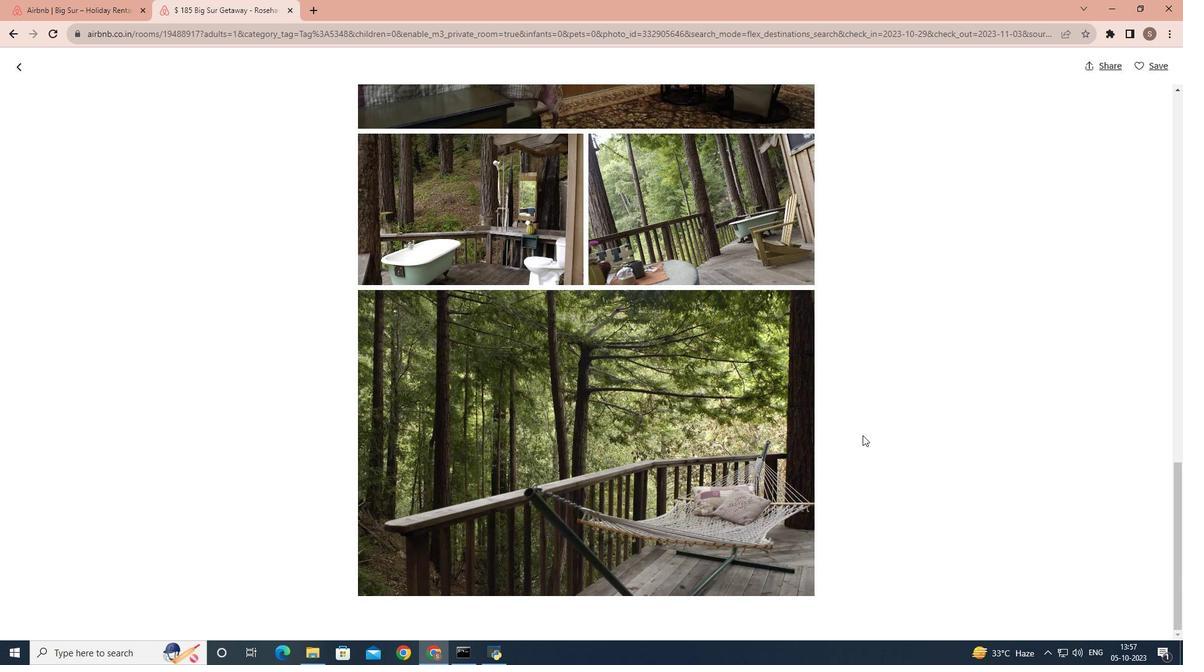 
Action: Mouse scrolled (863, 435) with delta (0, 0)
Screenshot: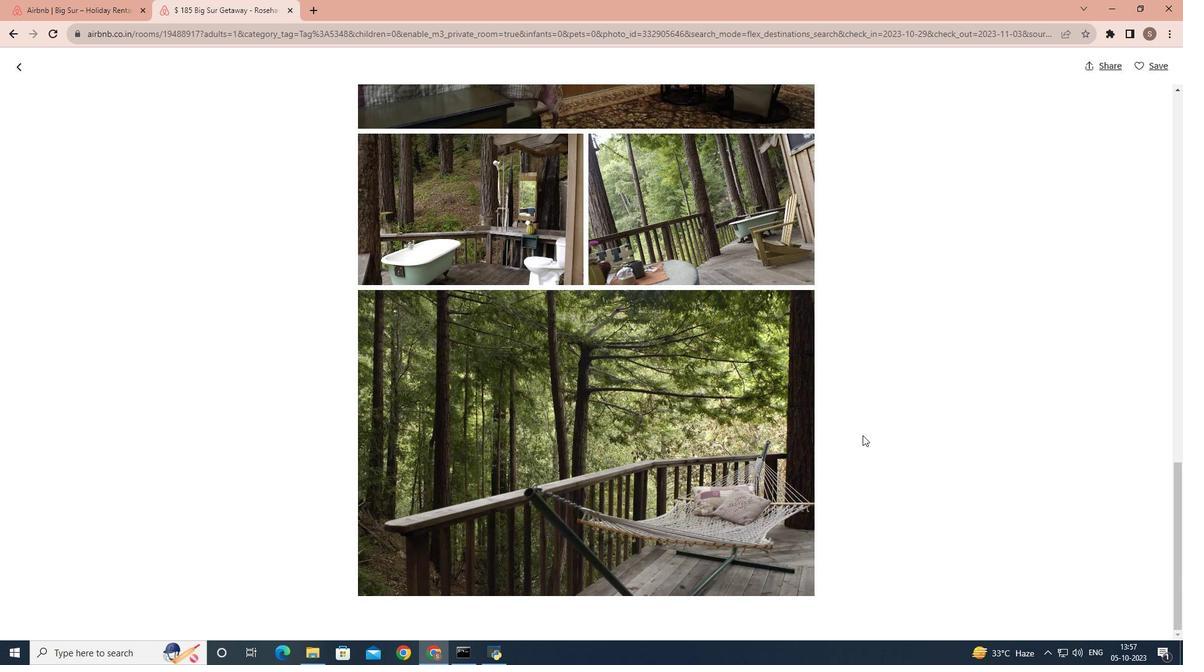 
Action: Mouse scrolled (863, 435) with delta (0, 0)
Screenshot: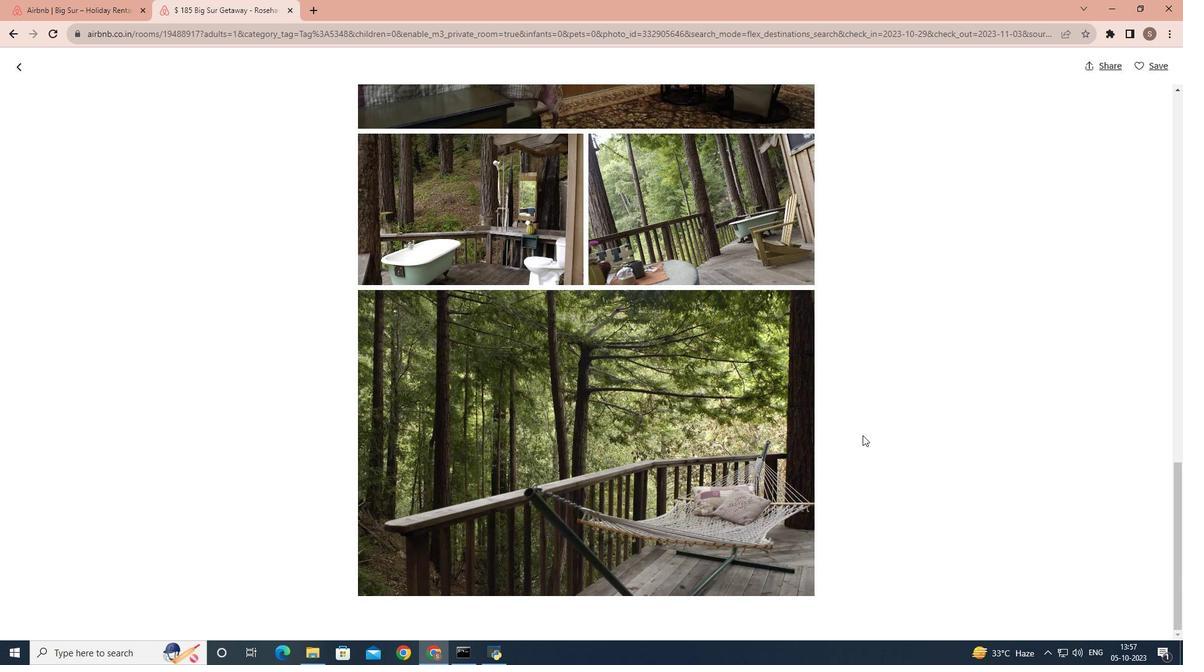 
Action: Mouse scrolled (863, 435) with delta (0, 0)
Screenshot: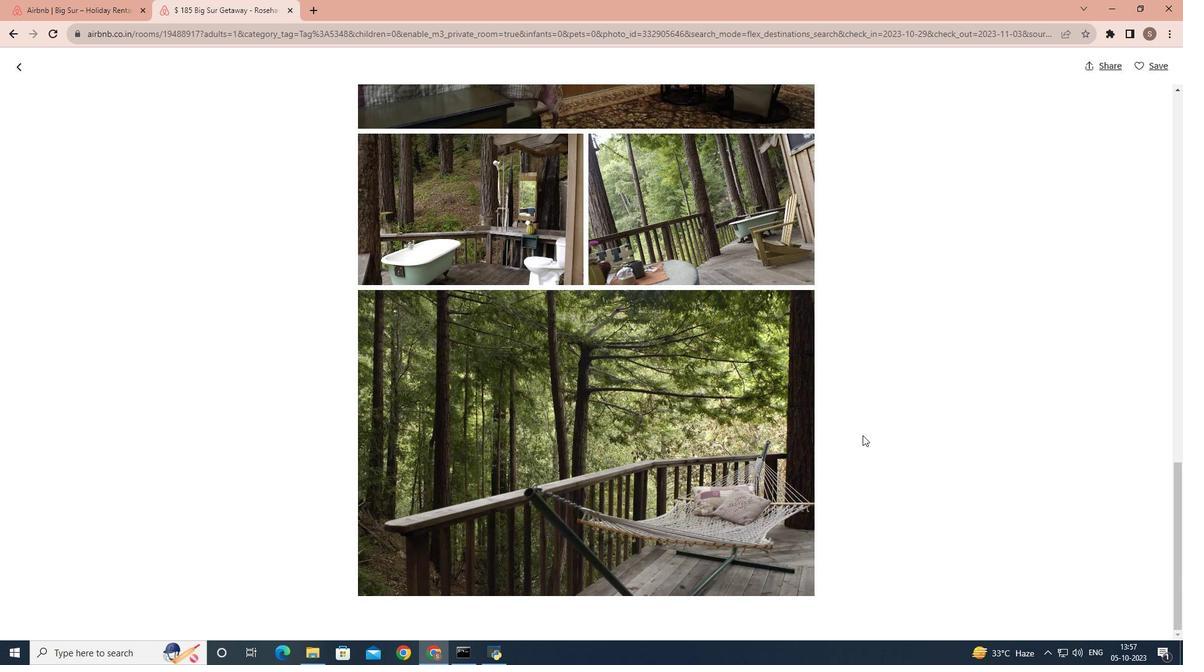 
Action: Mouse scrolled (863, 435) with delta (0, 0)
Screenshot: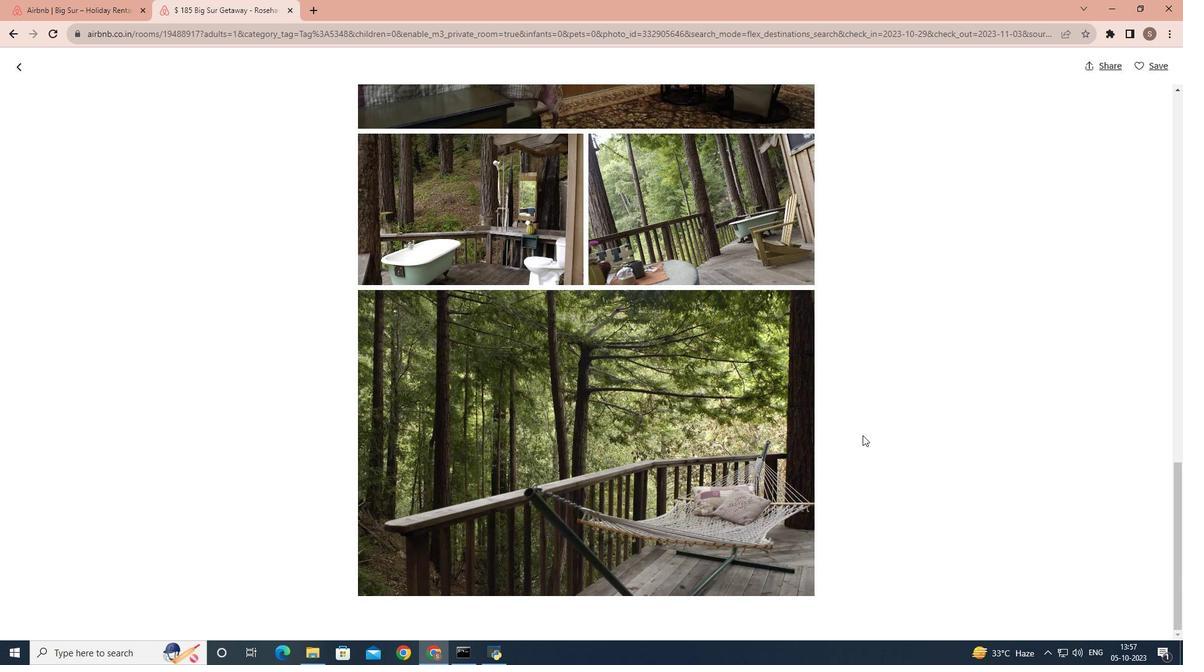 
Action: Mouse scrolled (863, 435) with delta (0, 0)
Screenshot: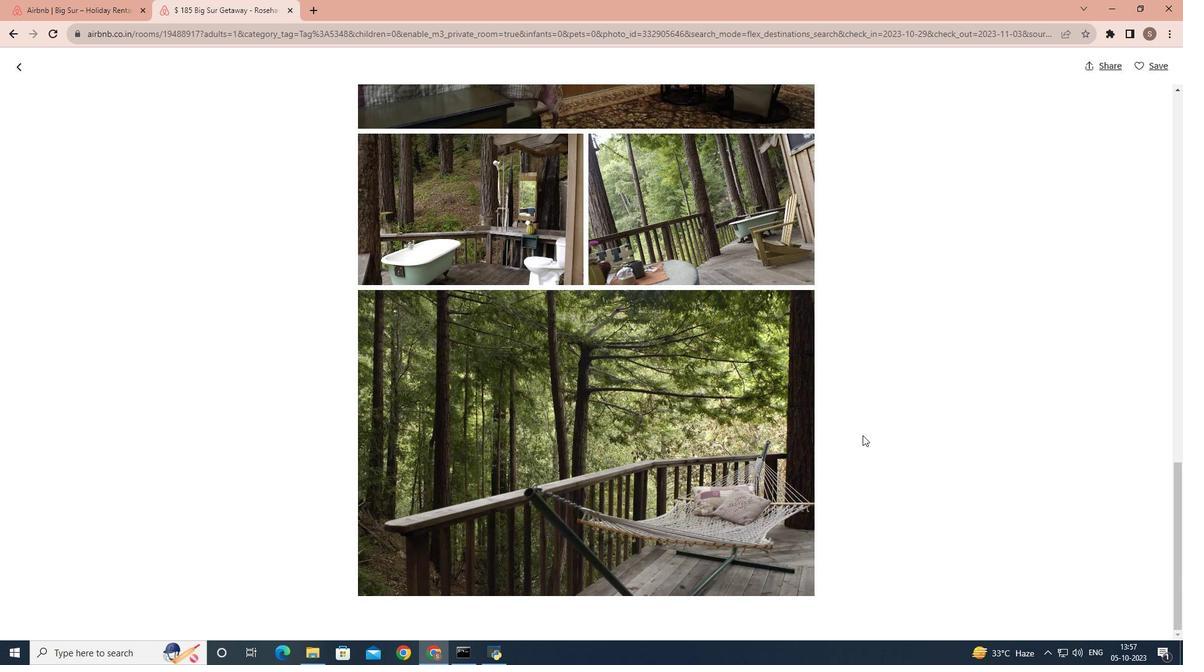 
Action: Mouse moved to (24, 69)
Screenshot: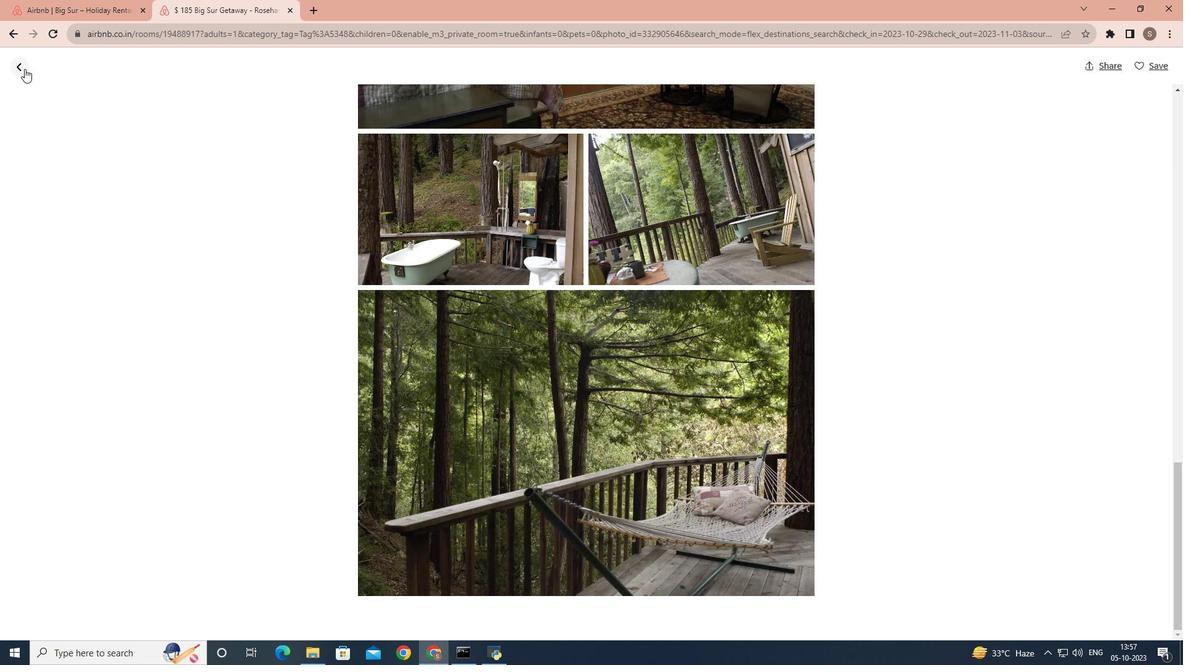 
Action: Mouse pressed left at (24, 69)
Screenshot: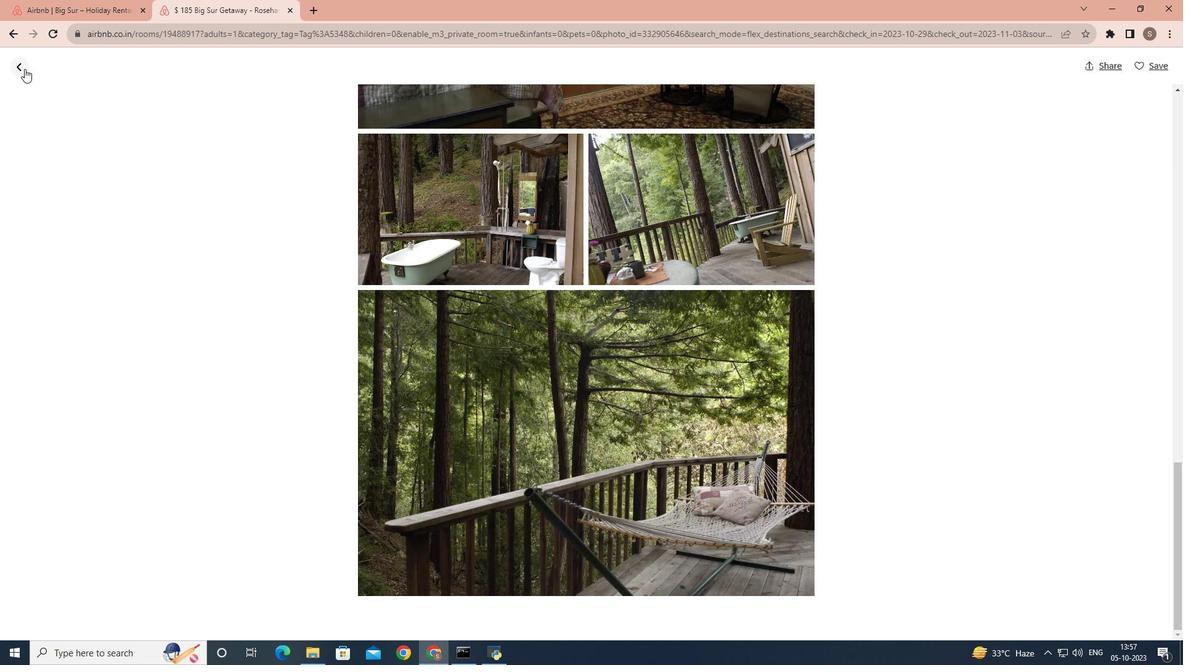 
Action: Mouse moved to (320, 246)
Screenshot: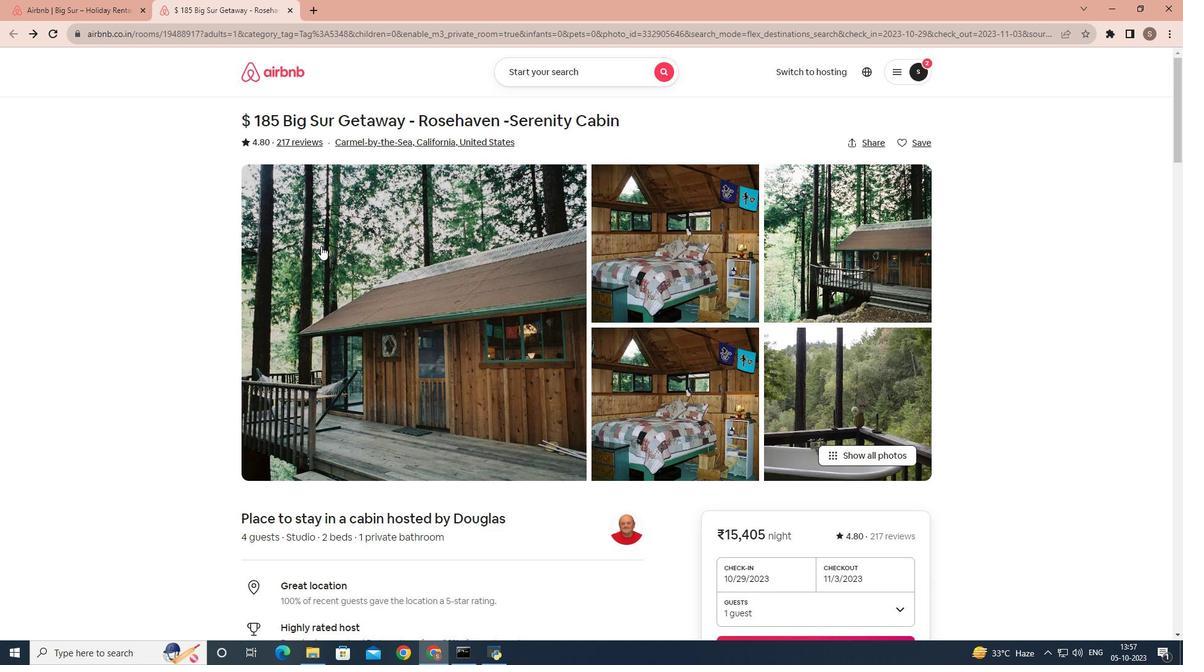 
Action: Mouse scrolled (320, 245) with delta (0, 0)
Screenshot: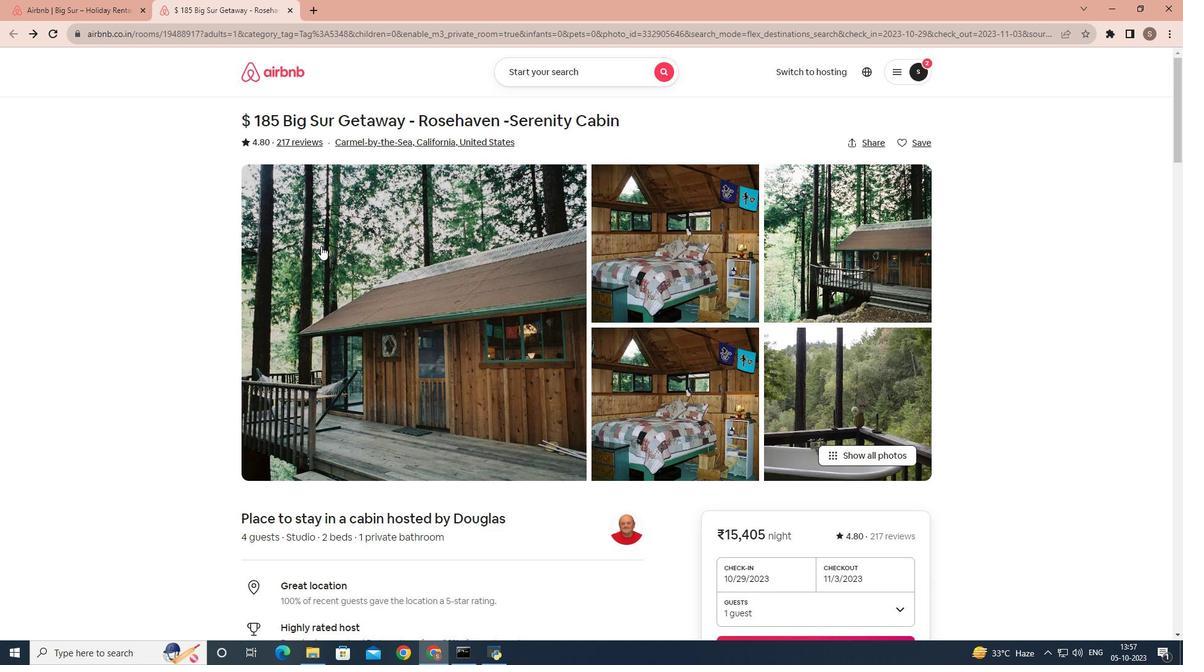 
Action: Mouse moved to (324, 249)
Screenshot: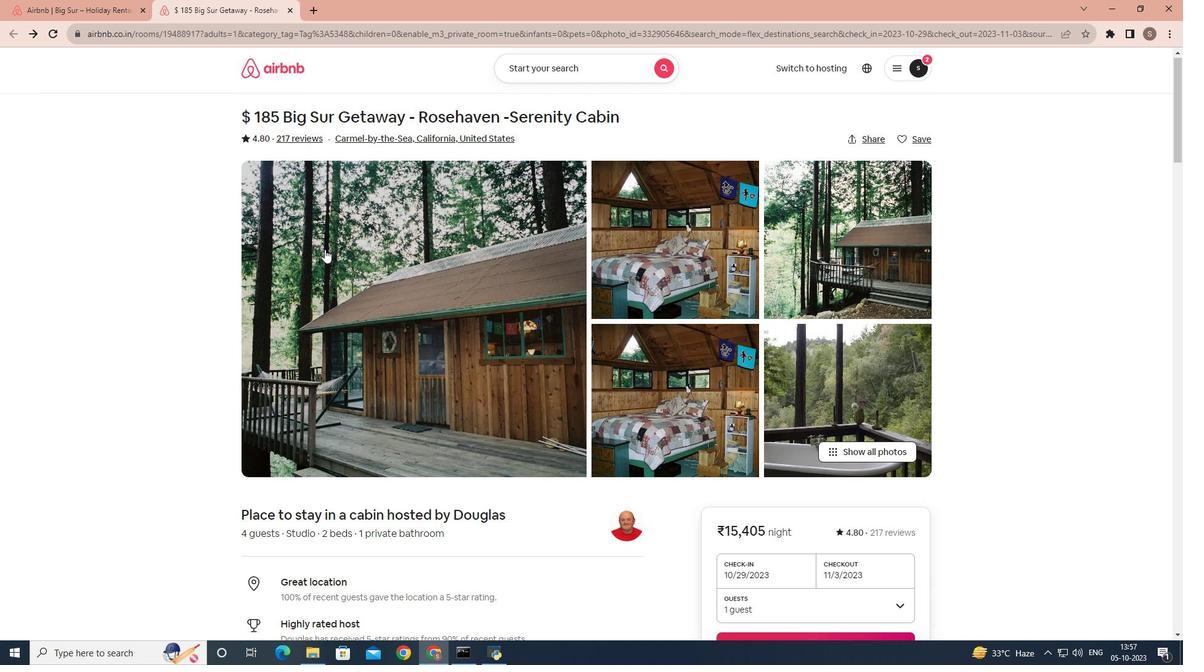 
Action: Mouse scrolled (324, 249) with delta (0, 0)
Screenshot: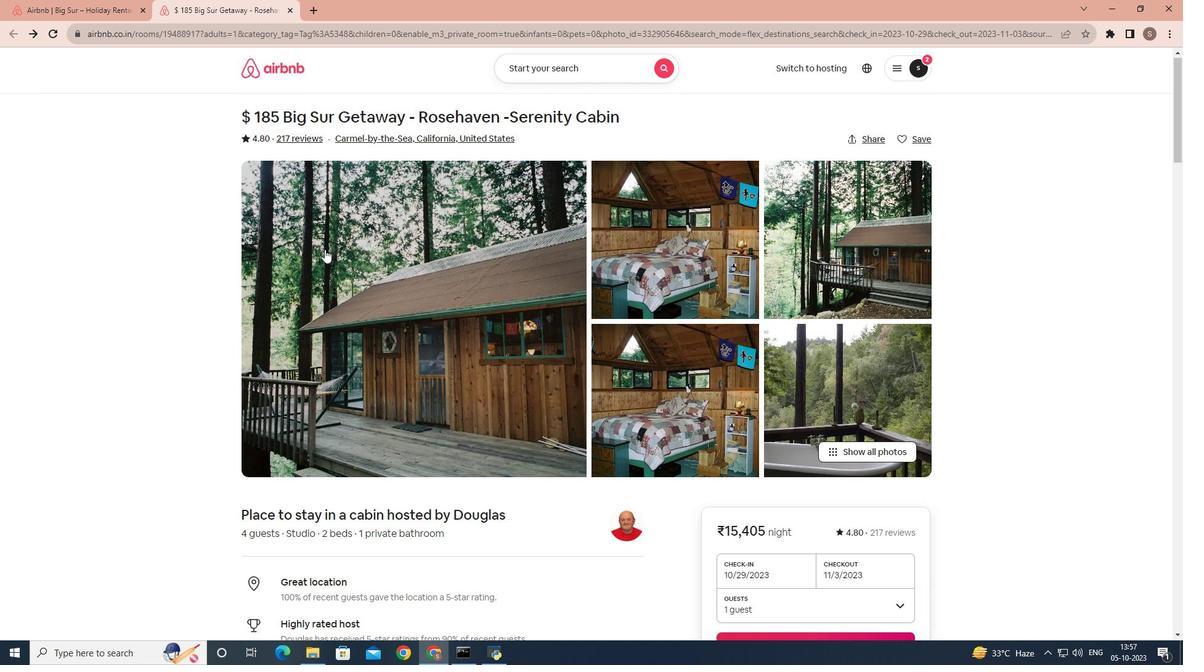 
Action: Mouse scrolled (324, 249) with delta (0, 0)
Screenshot: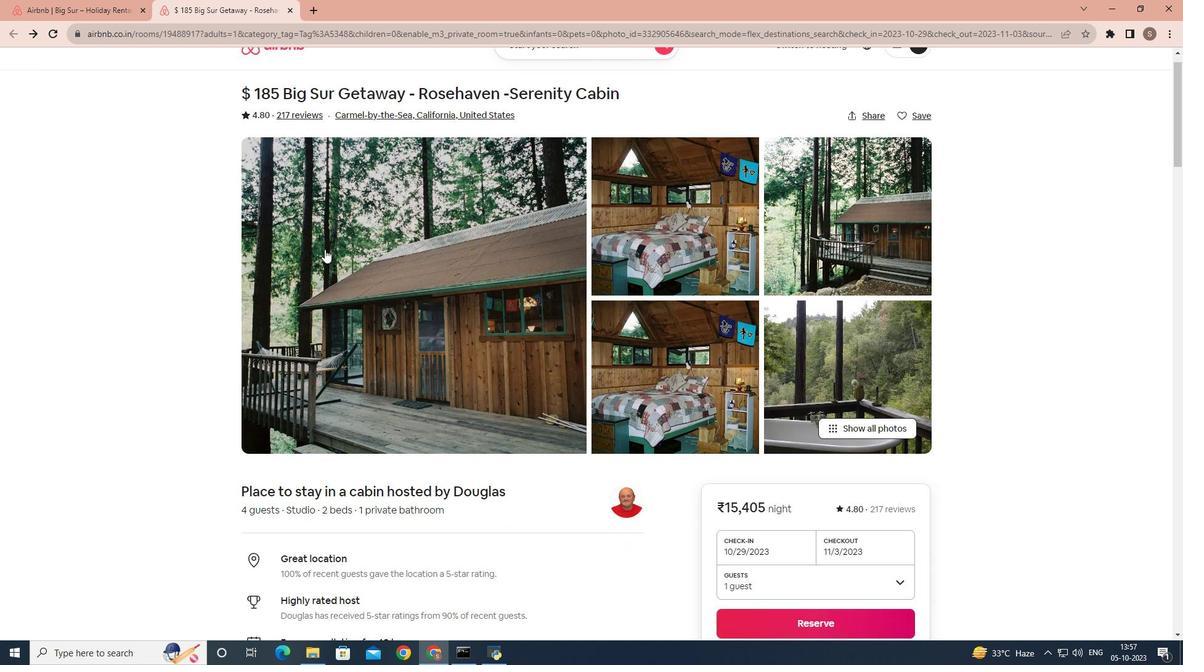
Action: Mouse scrolled (324, 249) with delta (0, 0)
Screenshot: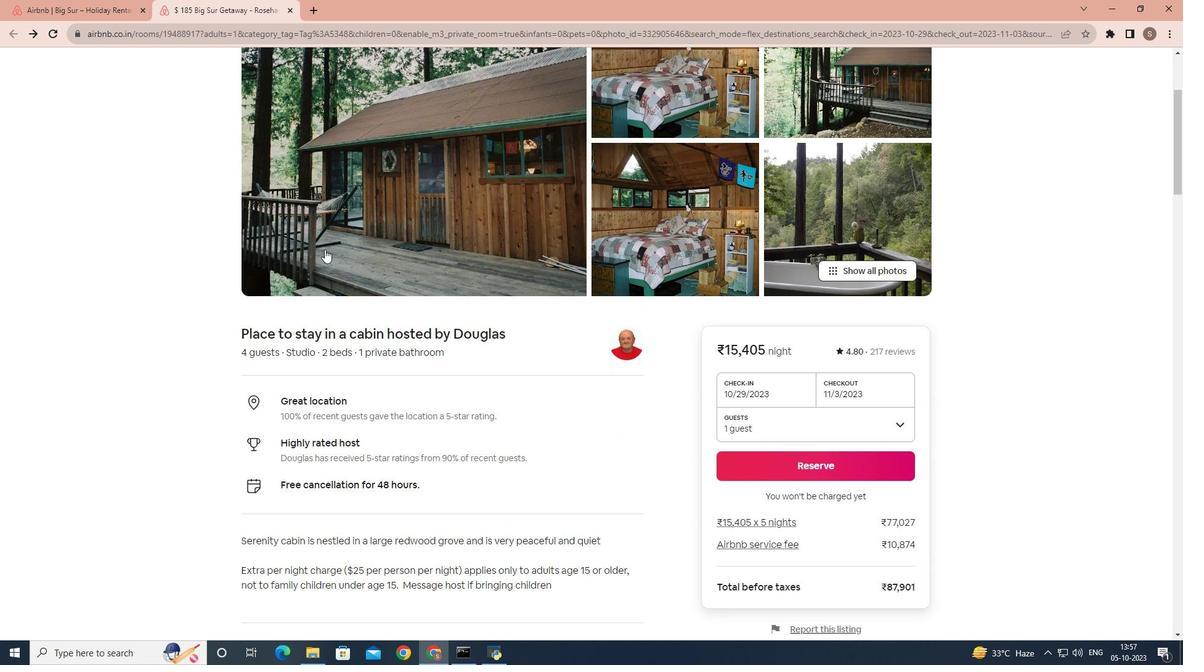 
Action: Mouse moved to (413, 291)
Screenshot: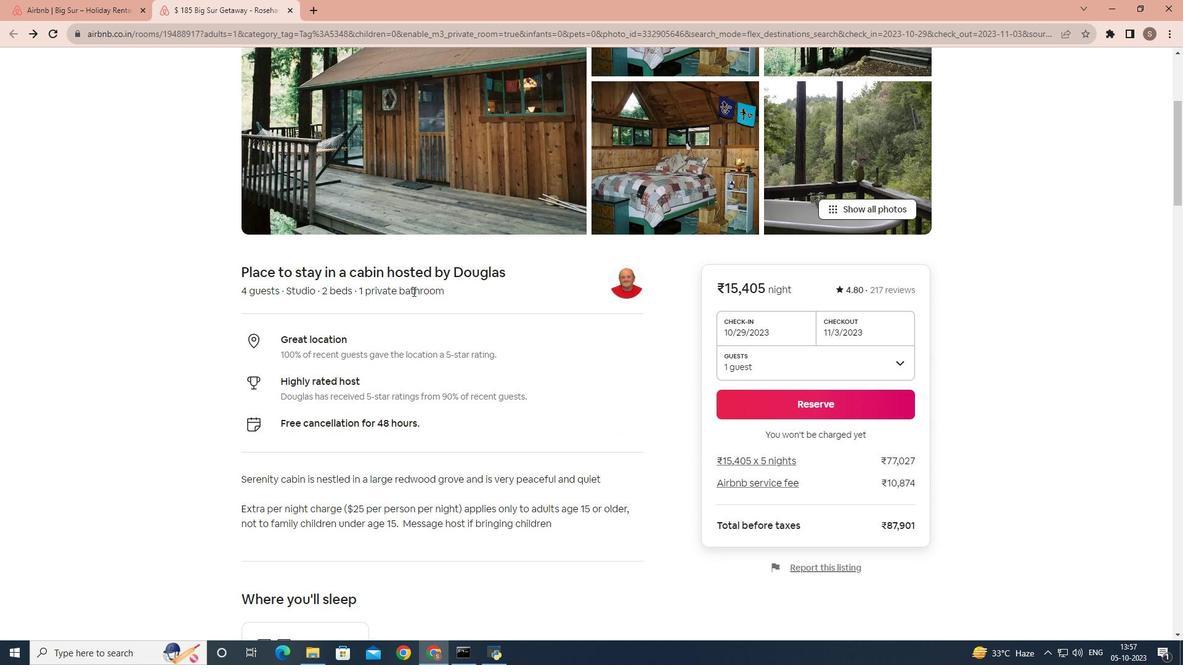 
Action: Mouse scrolled (413, 290) with delta (0, 0)
Screenshot: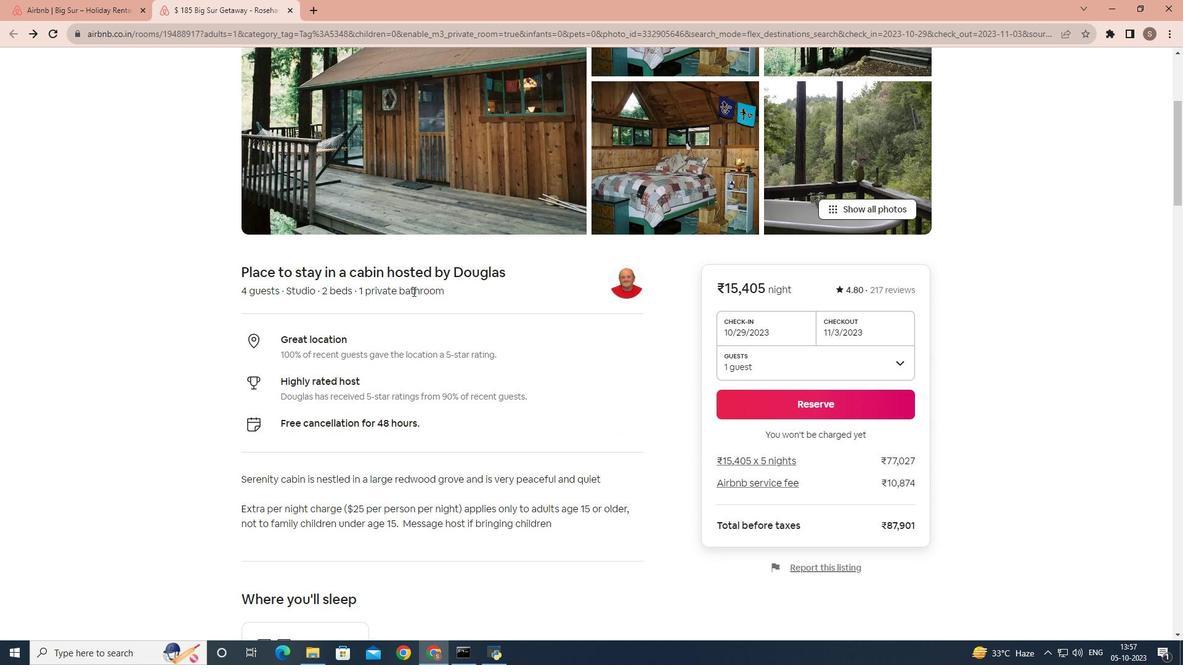 
Action: Mouse moved to (527, 318)
Screenshot: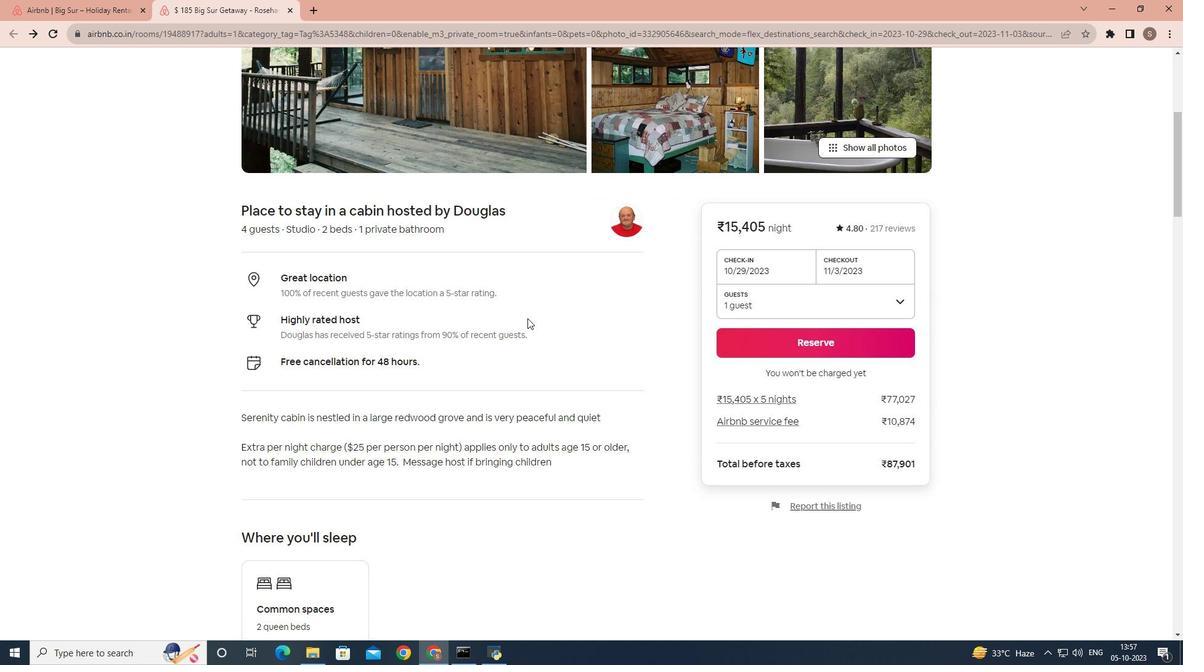 
Action: Mouse scrolled (527, 318) with delta (0, 0)
Screenshot: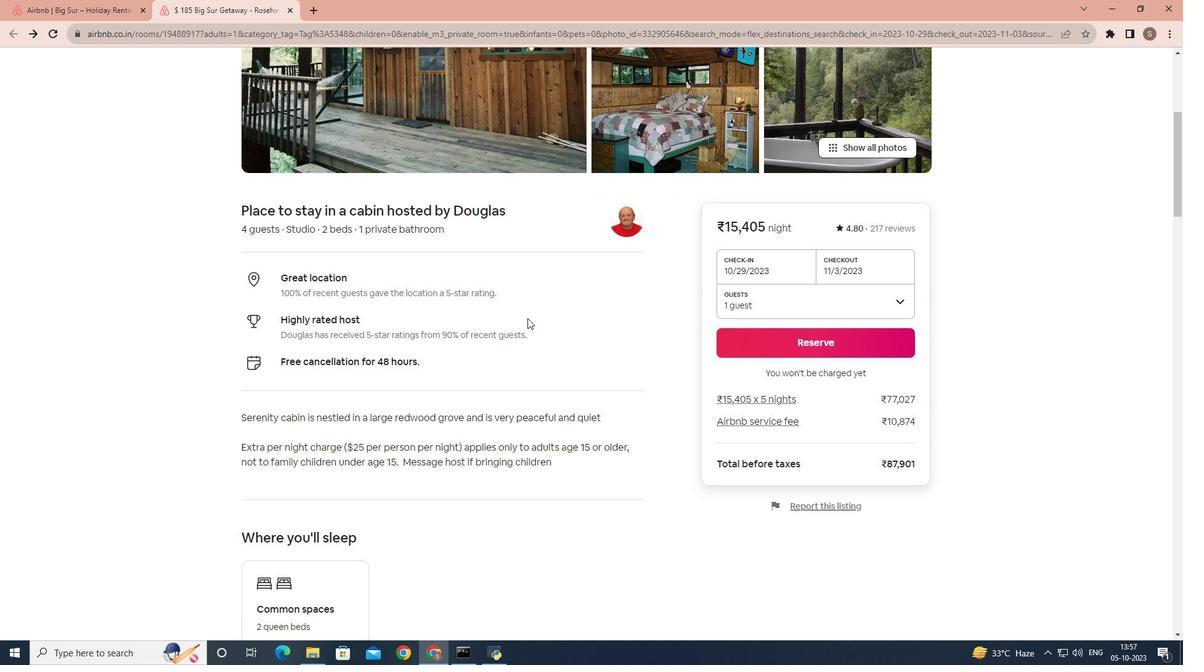 
Action: Mouse scrolled (527, 318) with delta (0, 0)
Screenshot: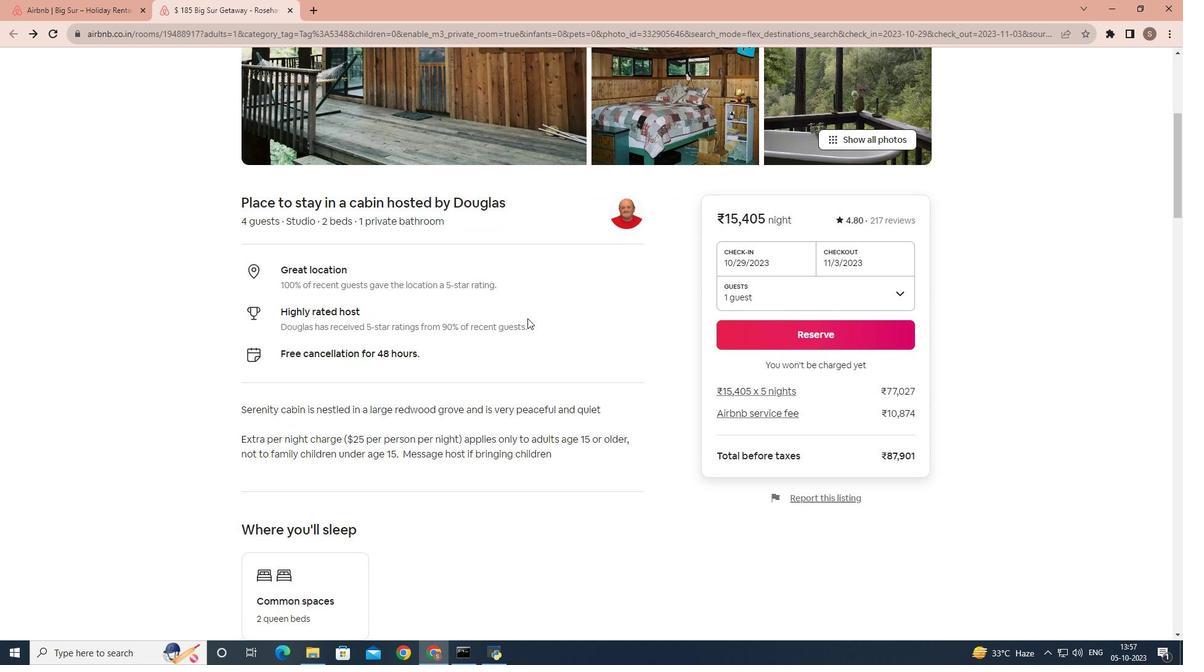 
Action: Mouse scrolled (527, 318) with delta (0, 0)
Screenshot: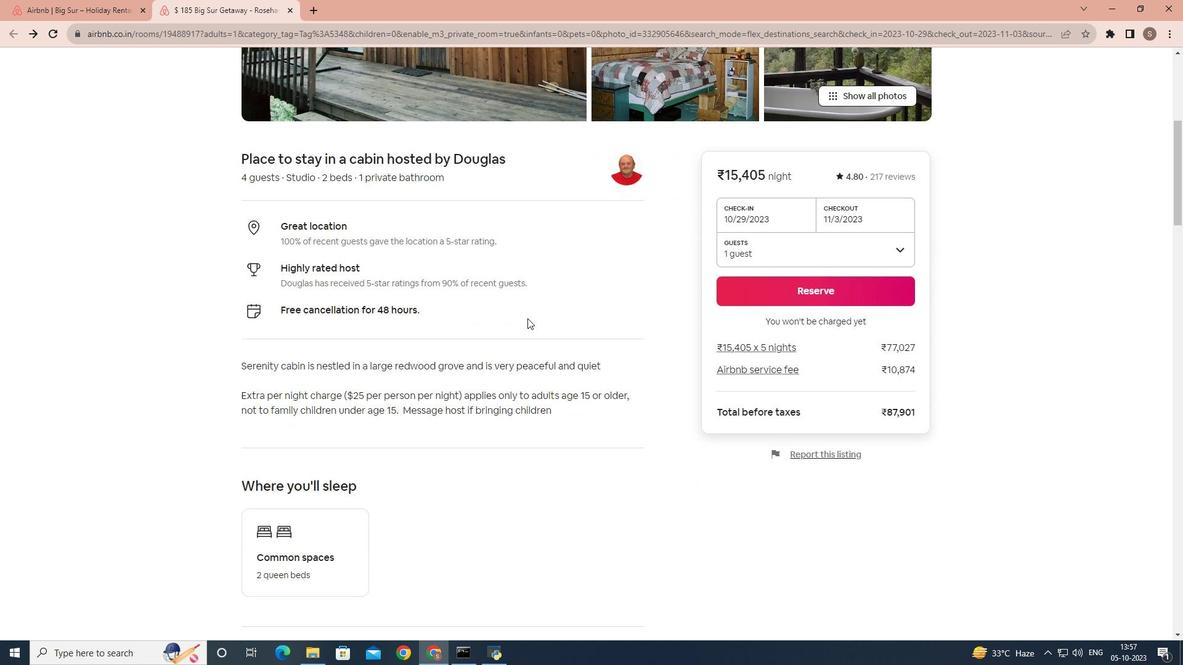 
Action: Mouse scrolled (527, 318) with delta (0, 0)
Screenshot: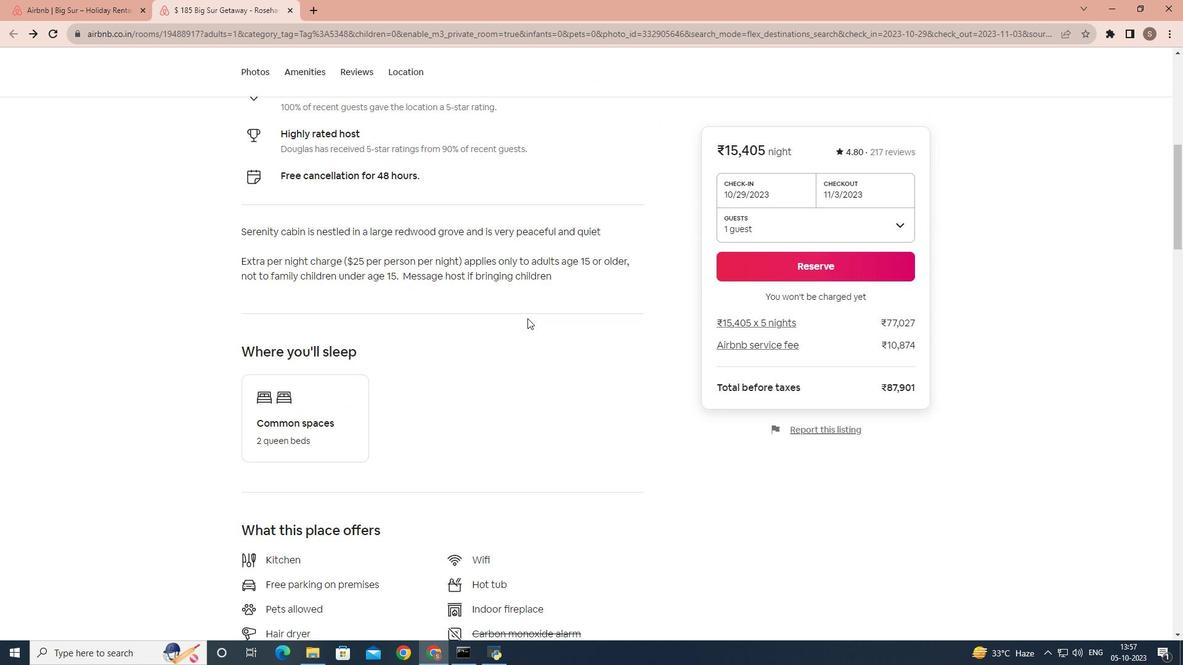 
Action: Mouse scrolled (527, 318) with delta (0, 0)
Screenshot: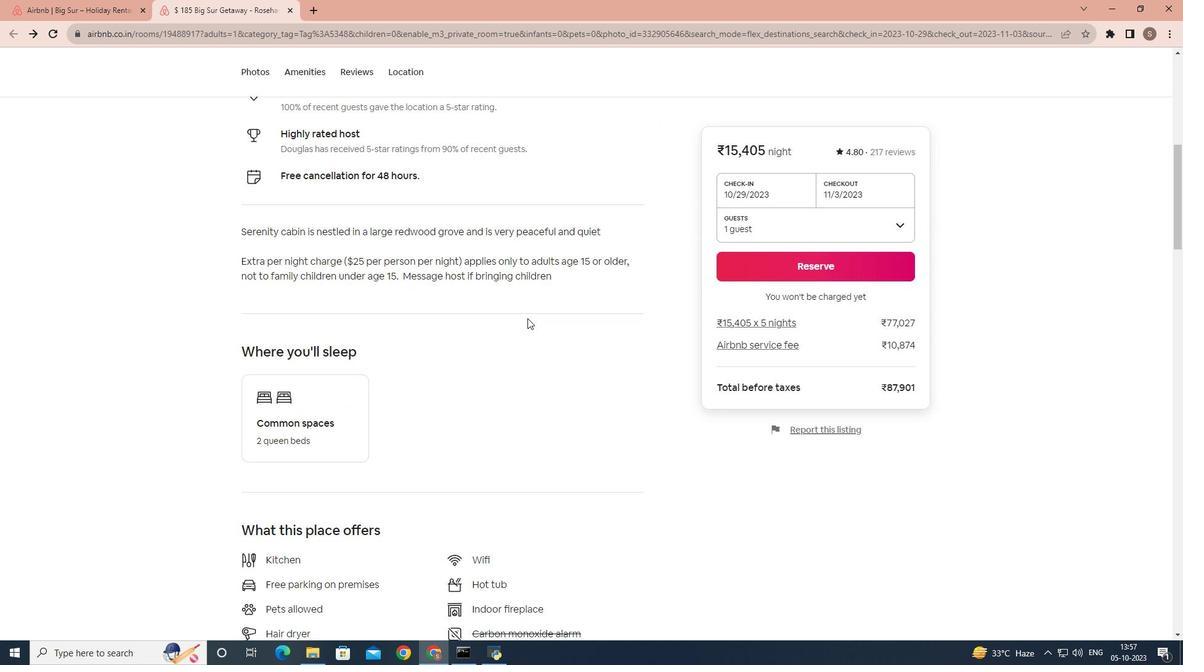 
Action: Mouse moved to (516, 320)
Screenshot: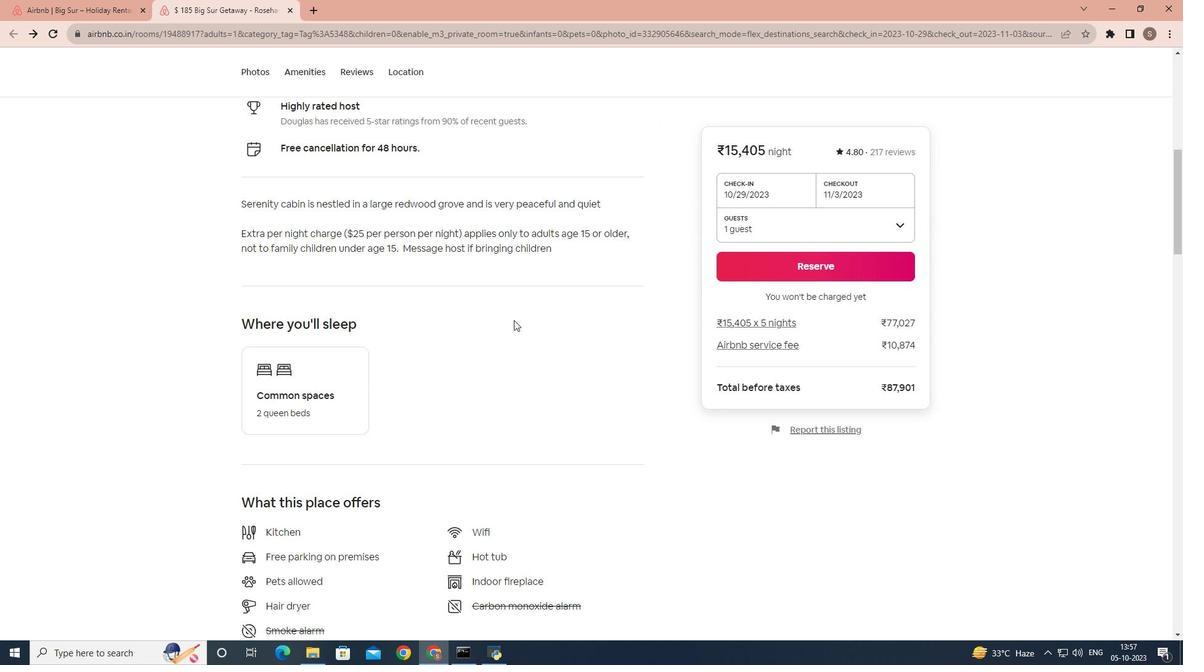 
Action: Mouse scrolled (516, 319) with delta (0, 0)
Screenshot: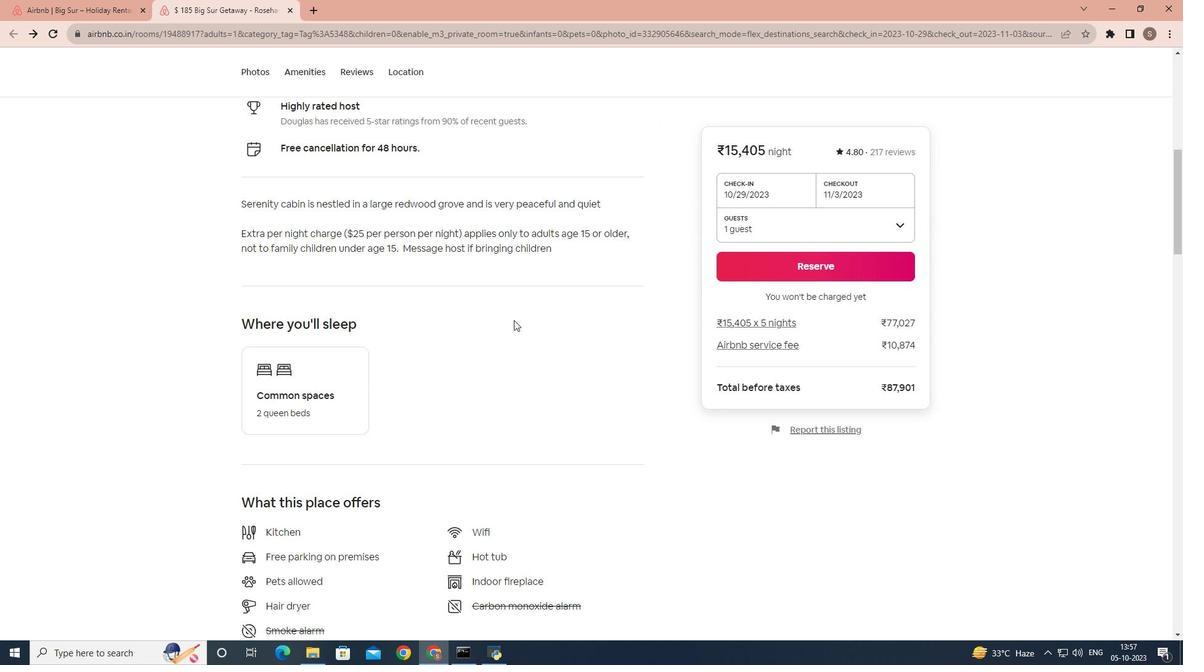 
Action: Mouse moved to (491, 316)
Screenshot: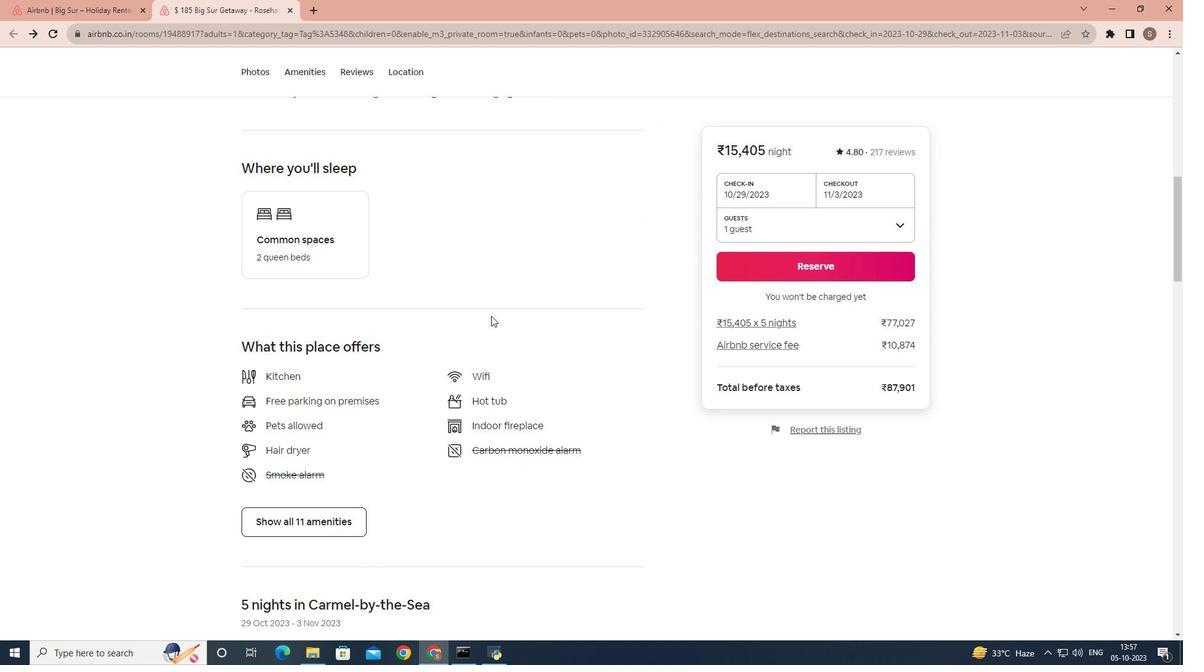
Action: Mouse scrolled (491, 315) with delta (0, 0)
Screenshot: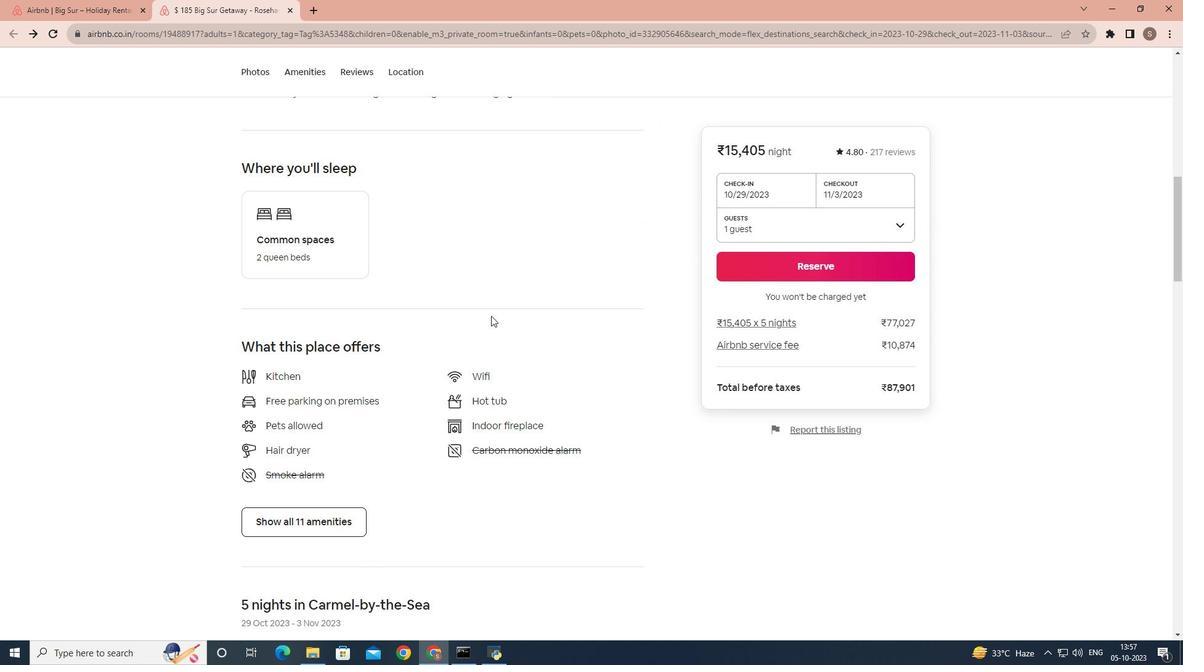 
Action: Mouse scrolled (491, 315) with delta (0, 0)
Screenshot: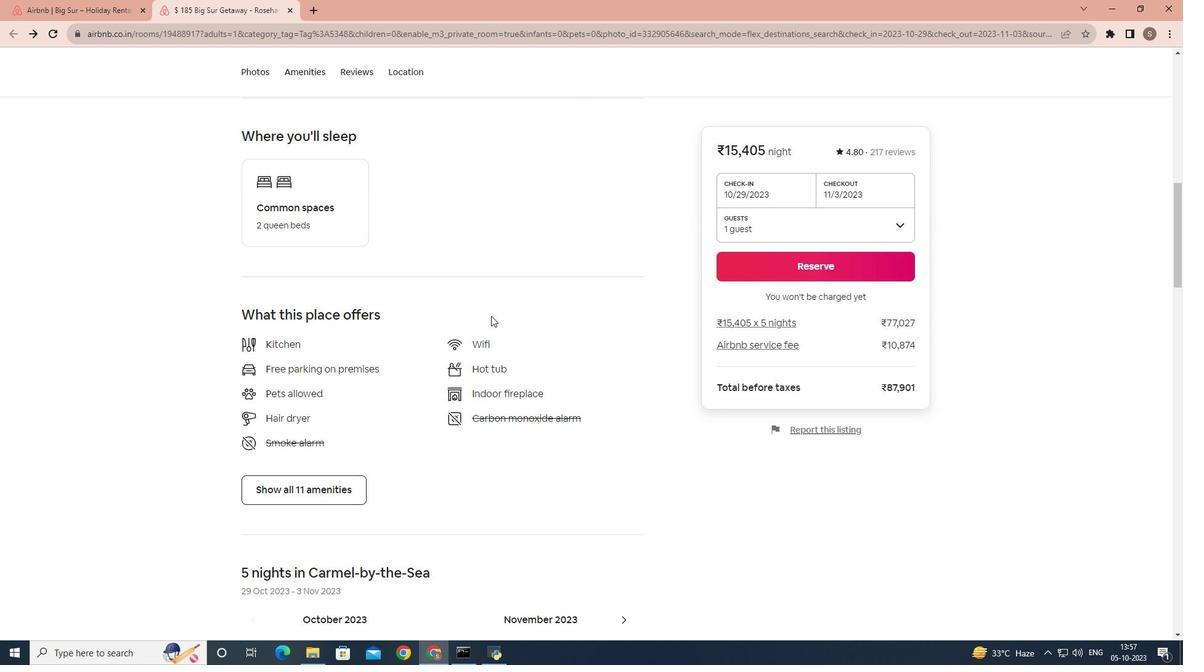 
Action: Mouse moved to (457, 326)
Screenshot: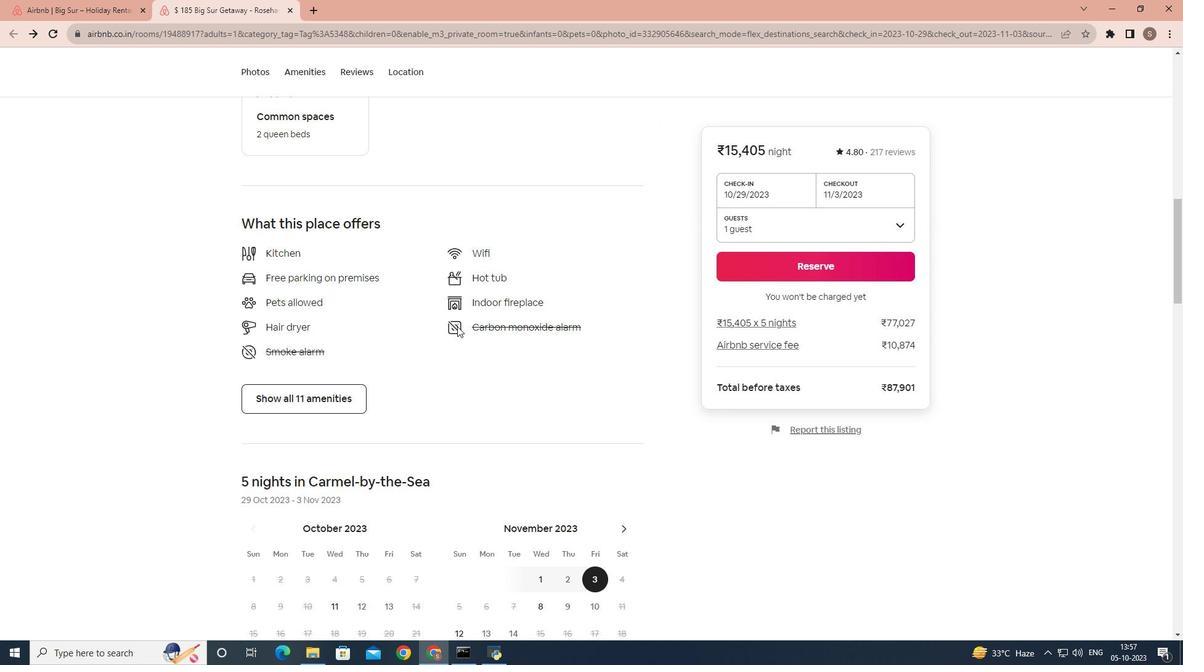 
Action: Mouse scrolled (457, 326) with delta (0, 0)
Screenshot: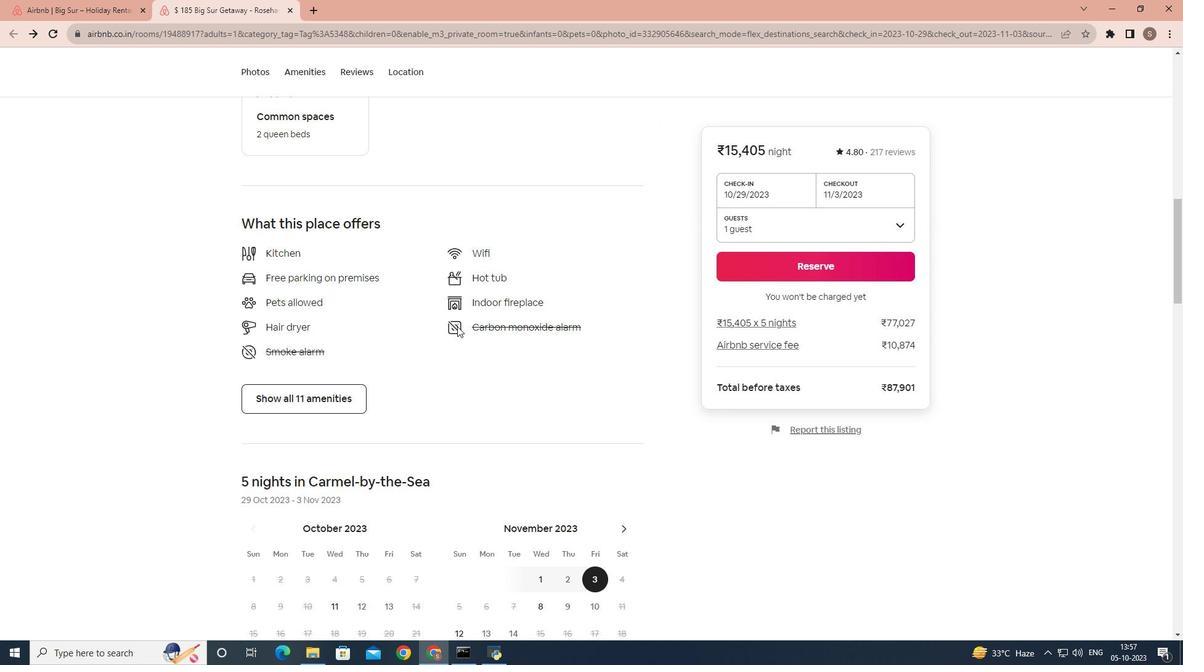 
Action: Mouse moved to (408, 313)
Screenshot: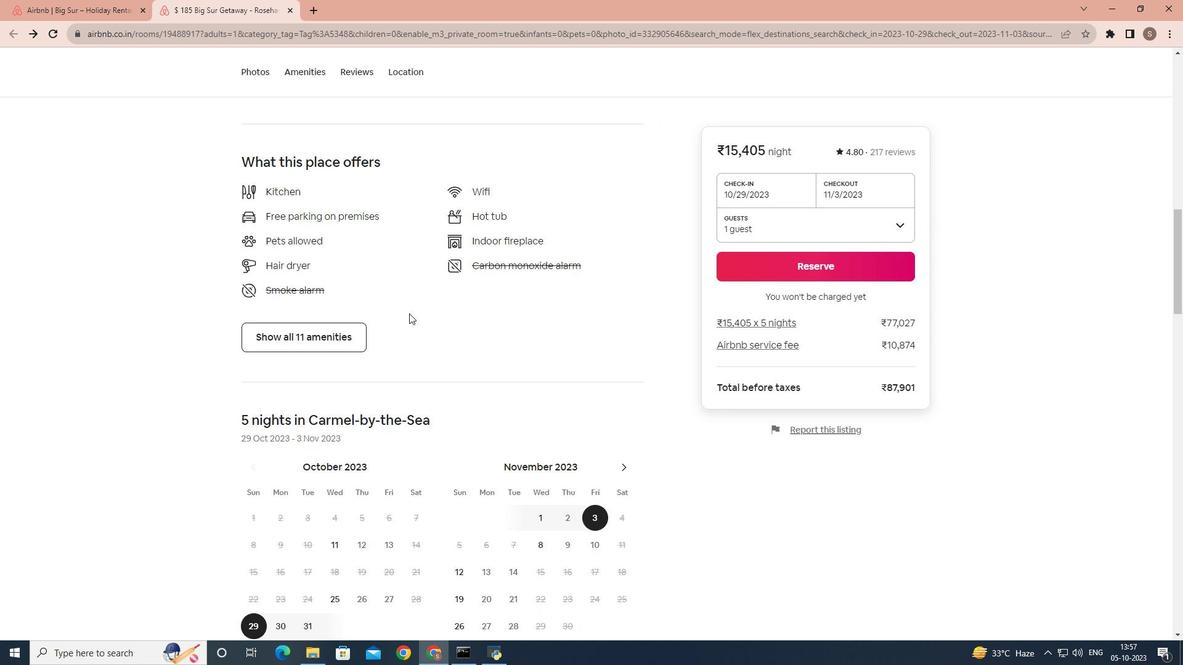 
Action: Mouse scrolled (408, 313) with delta (0, 0)
Screenshot: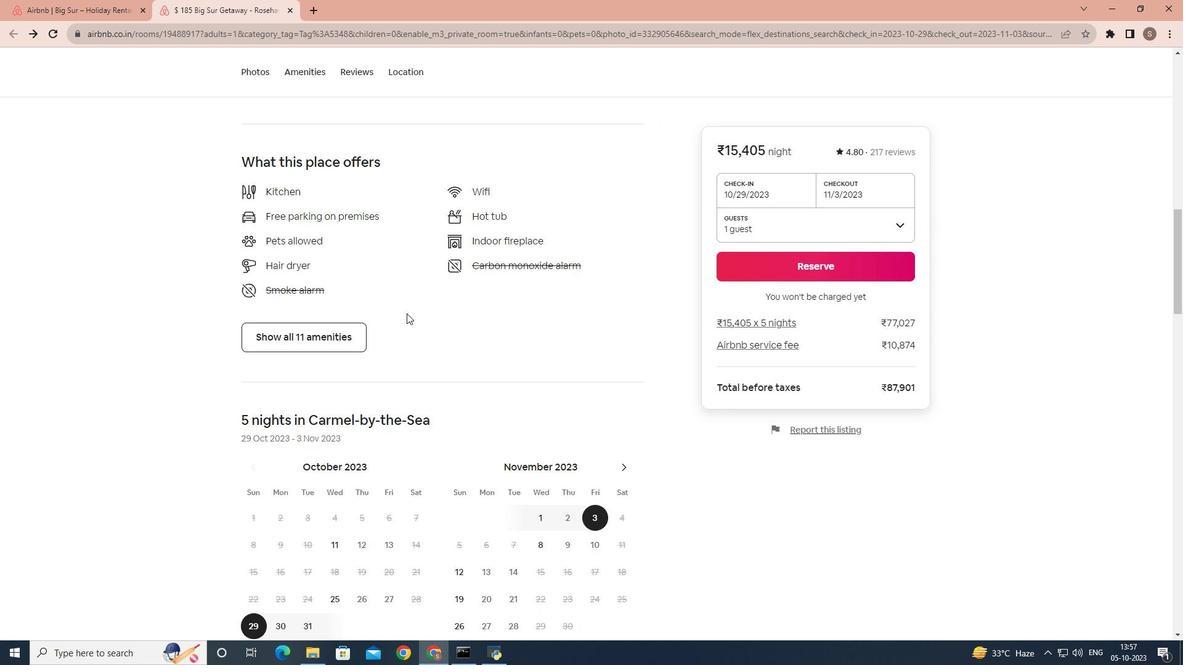 
Action: Mouse moved to (333, 291)
Screenshot: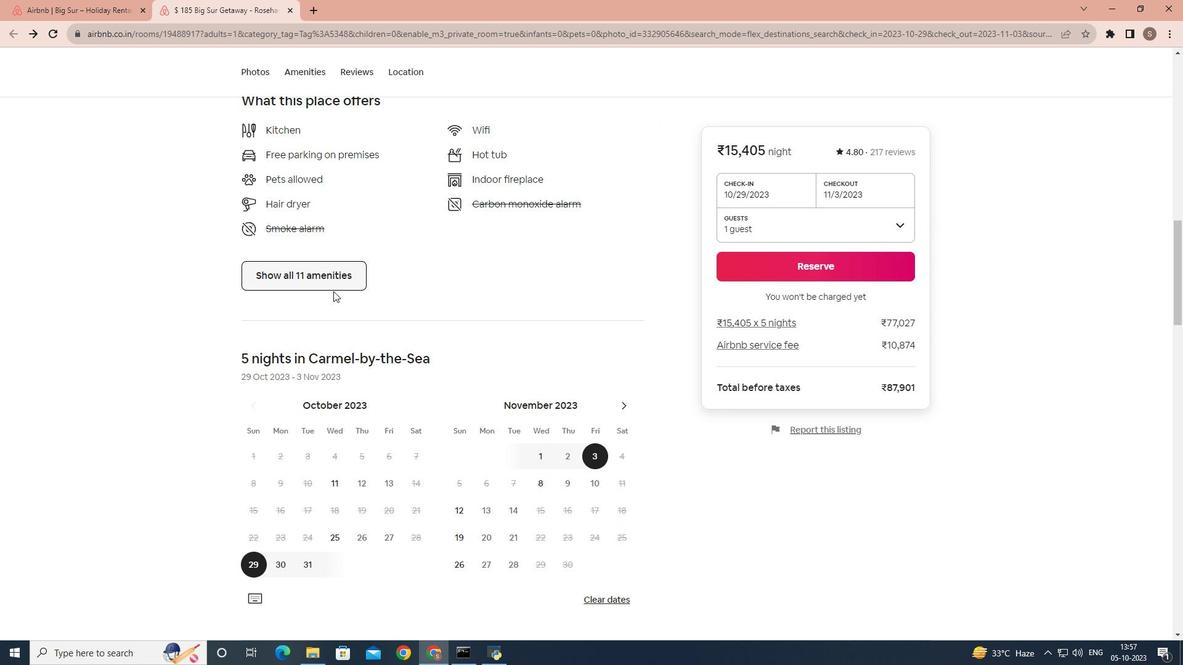 
Action: Mouse scrolled (333, 290) with delta (0, 0)
Screenshot: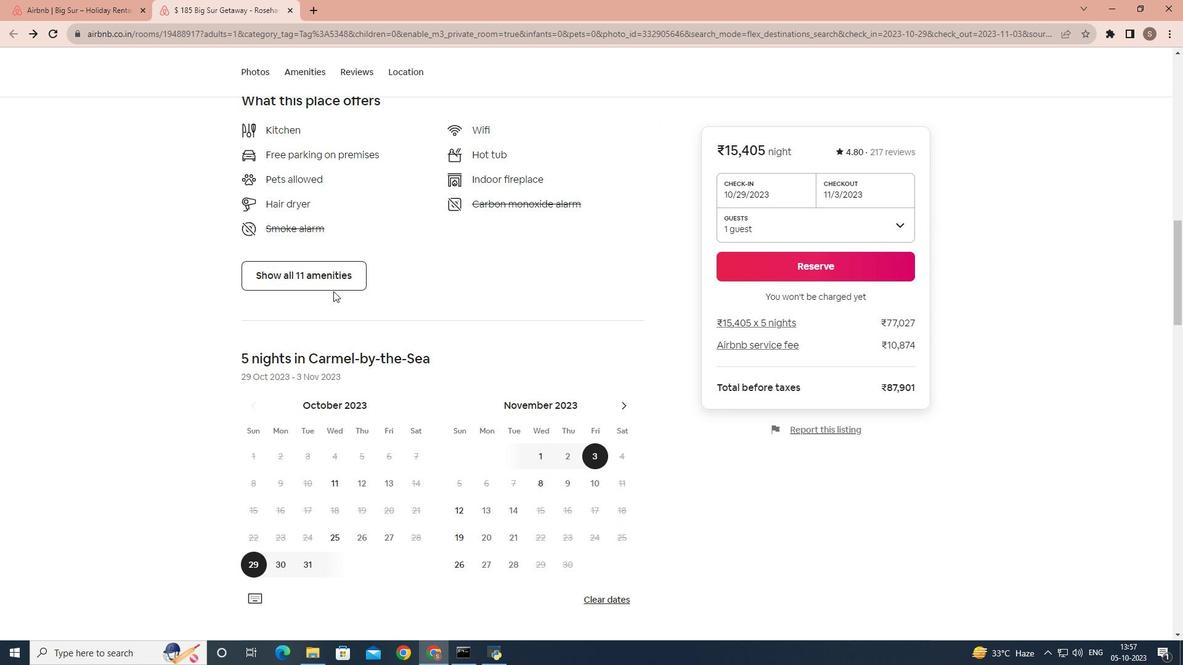 
Action: Mouse moved to (338, 218)
Screenshot: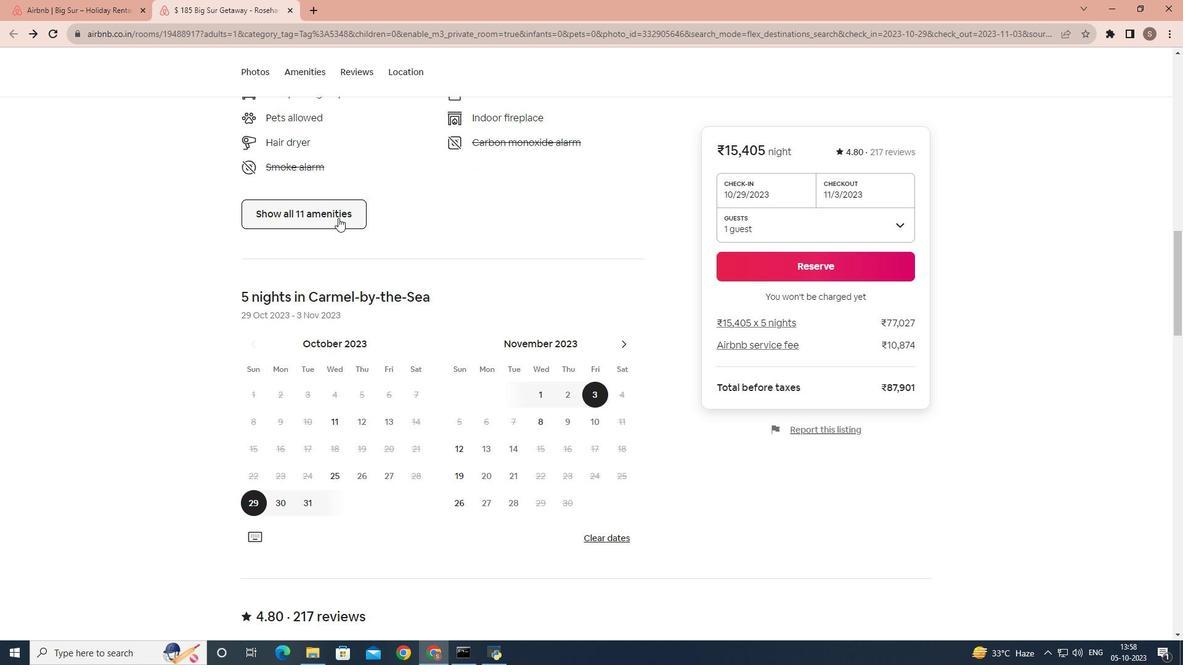 
Action: Mouse pressed left at (338, 218)
Screenshot: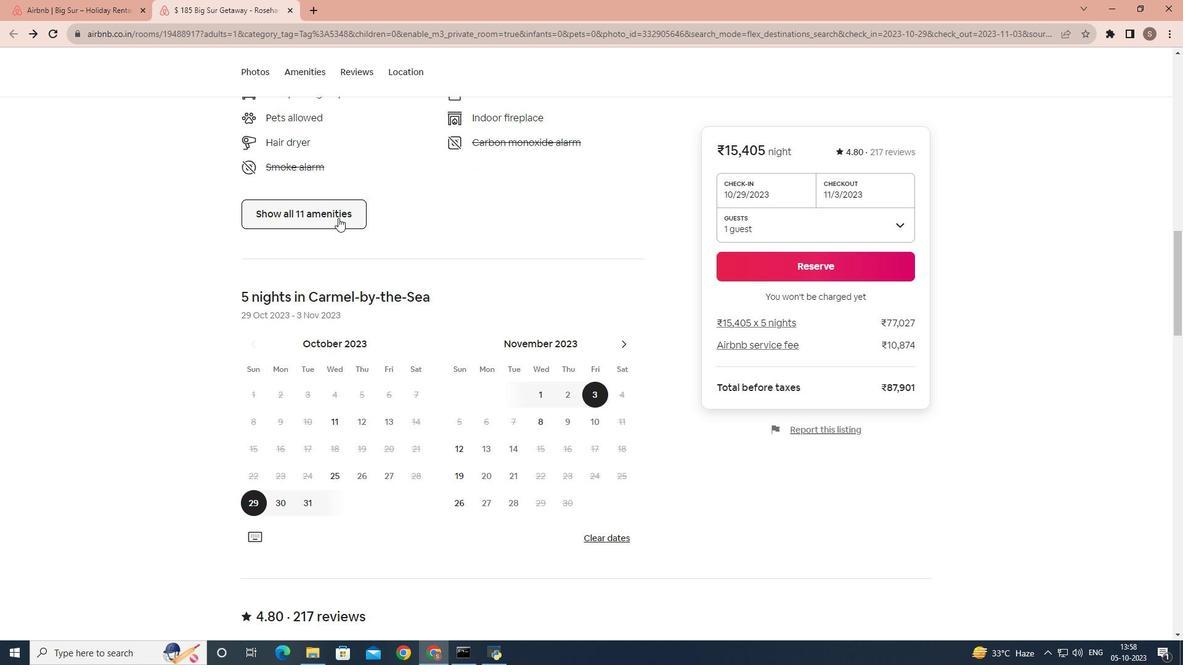 
Action: Mouse moved to (498, 279)
Screenshot: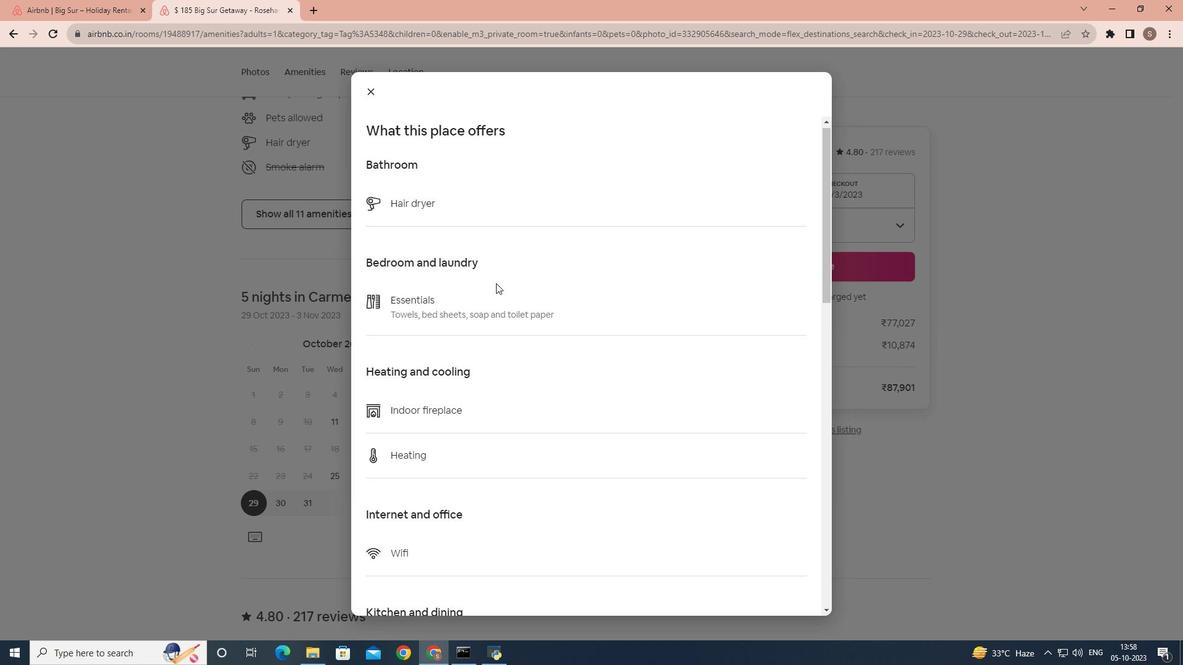 
Action: Mouse scrolled (498, 279) with delta (0, 0)
Screenshot: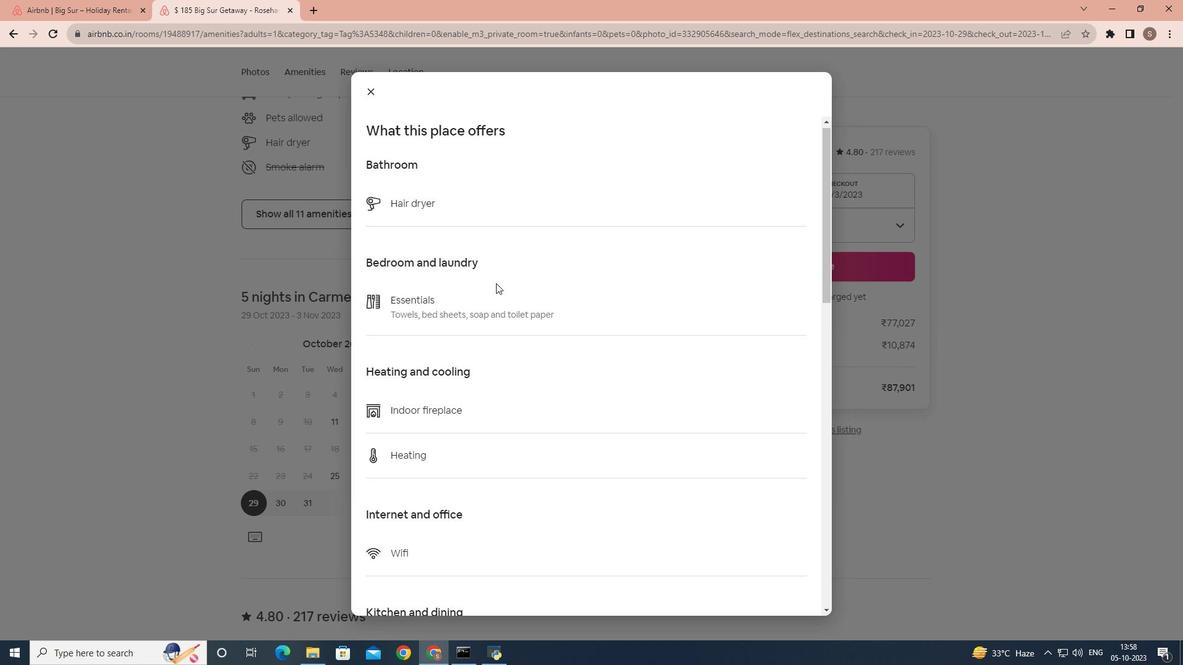 
Action: Mouse moved to (496, 283)
Screenshot: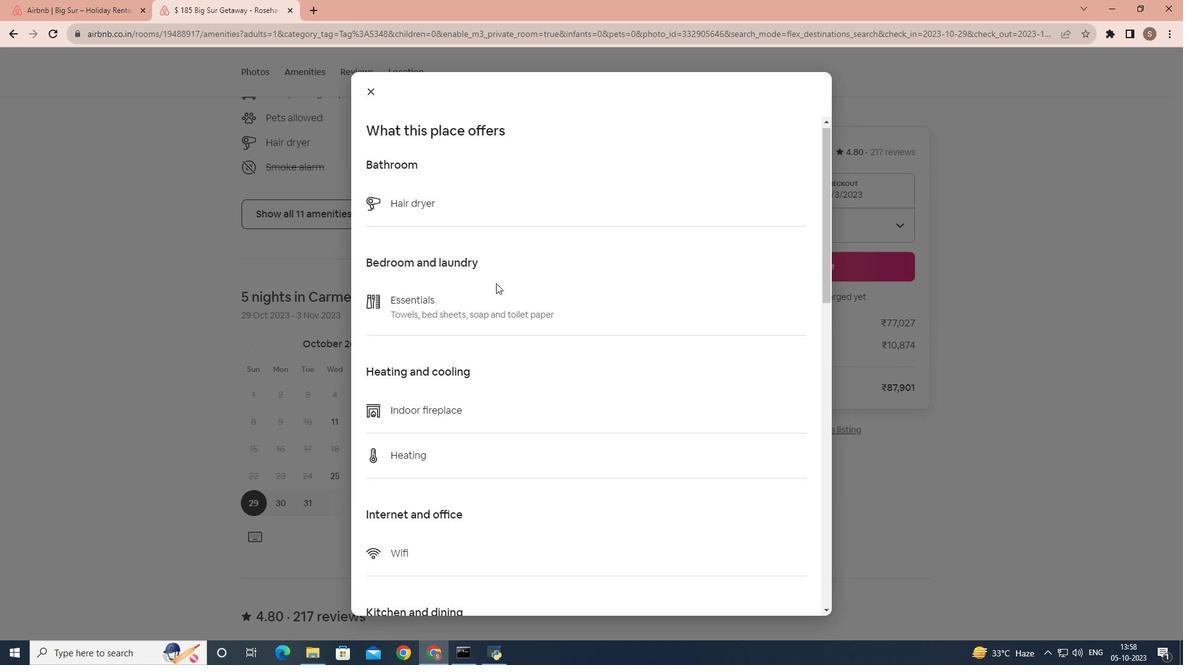 
Action: Mouse scrolled (496, 282) with delta (0, 0)
Screenshot: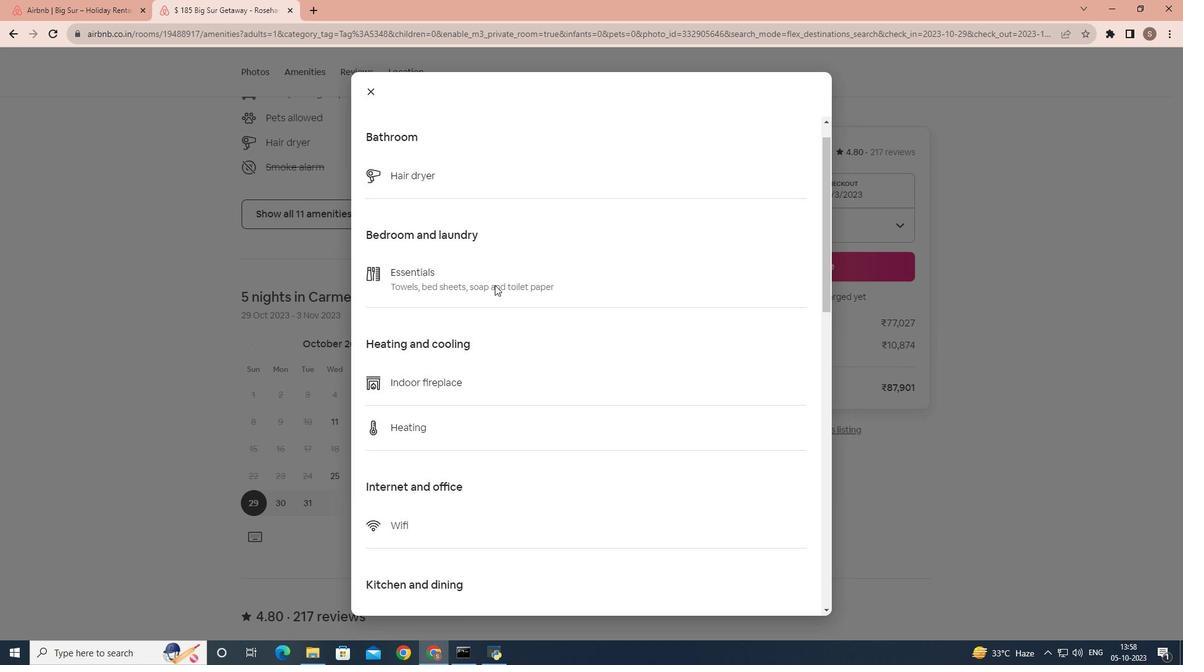 
Action: Mouse moved to (495, 285)
Screenshot: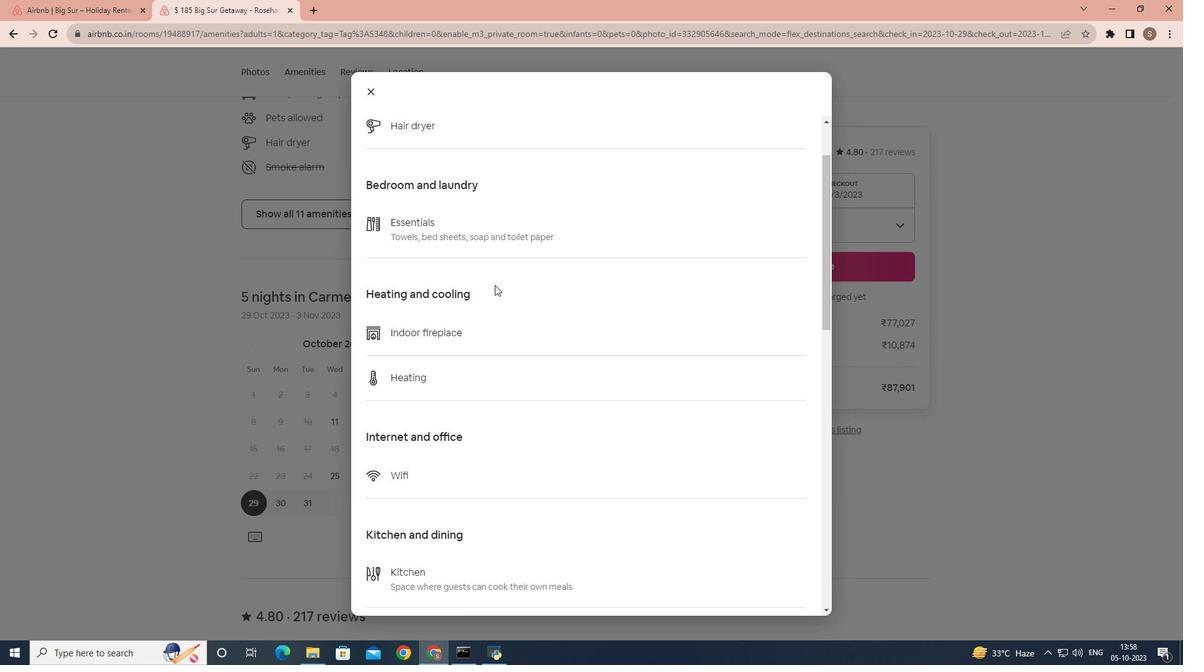 
Action: Mouse scrolled (495, 284) with delta (0, 0)
Screenshot: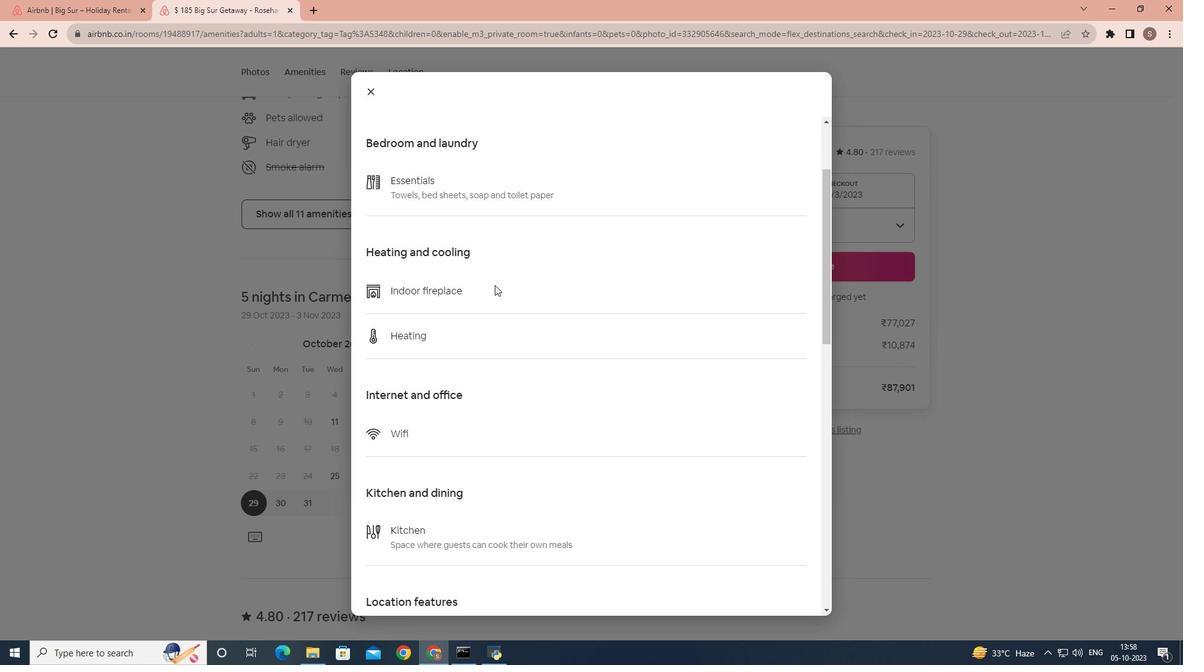 
Action: Mouse scrolled (495, 284) with delta (0, 0)
Screenshot: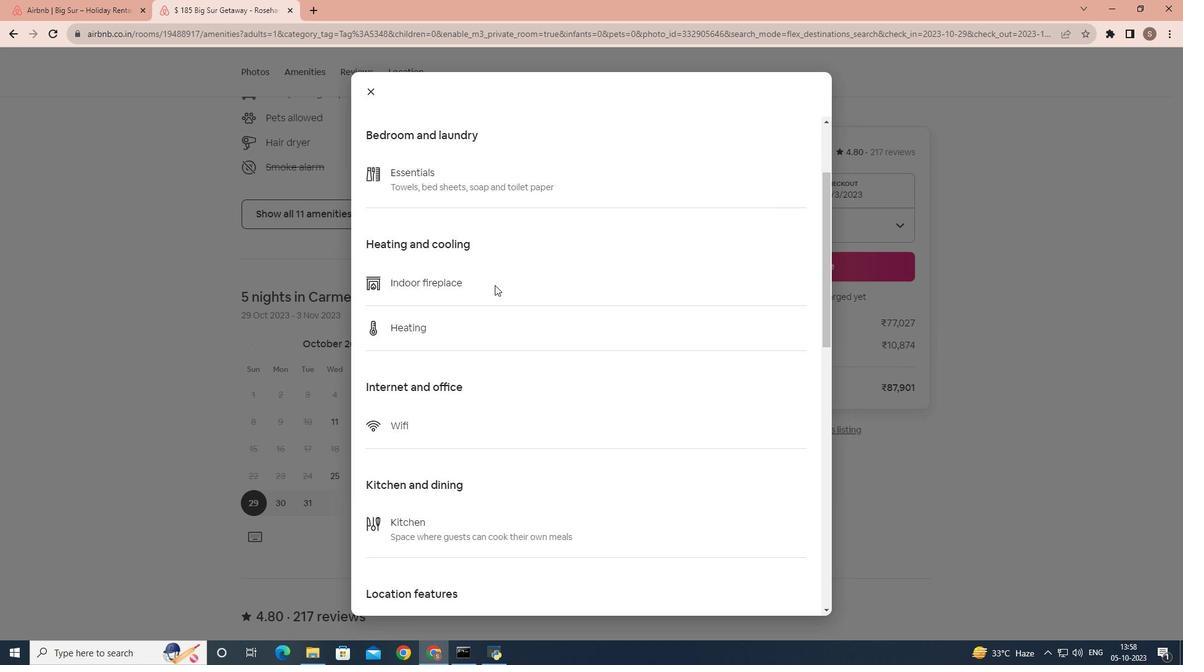 
Action: Mouse scrolled (495, 284) with delta (0, 0)
Screenshot: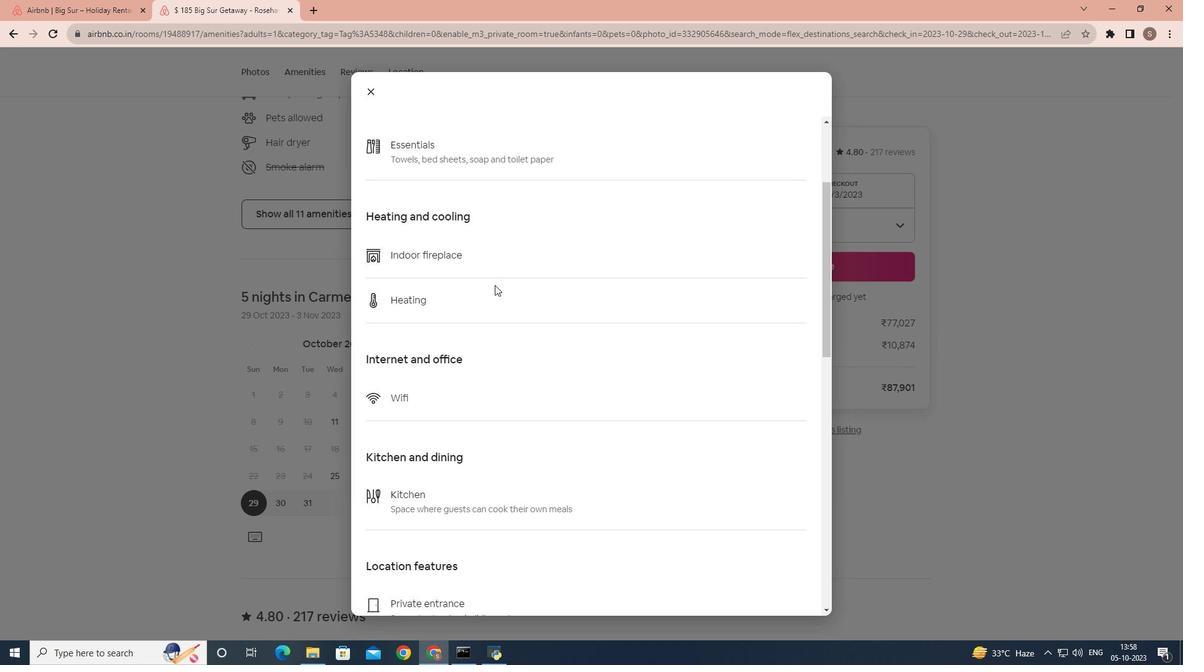 
Action: Mouse scrolled (495, 284) with delta (0, 0)
Screenshot: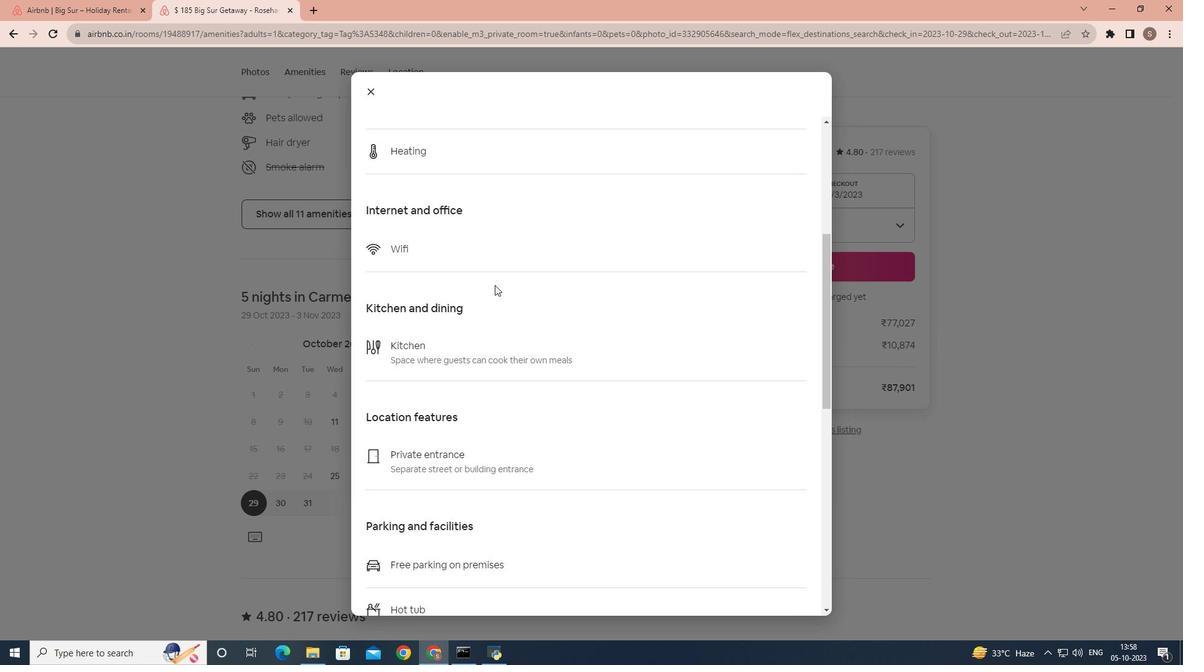 
Action: Mouse scrolled (495, 284) with delta (0, 0)
Screenshot: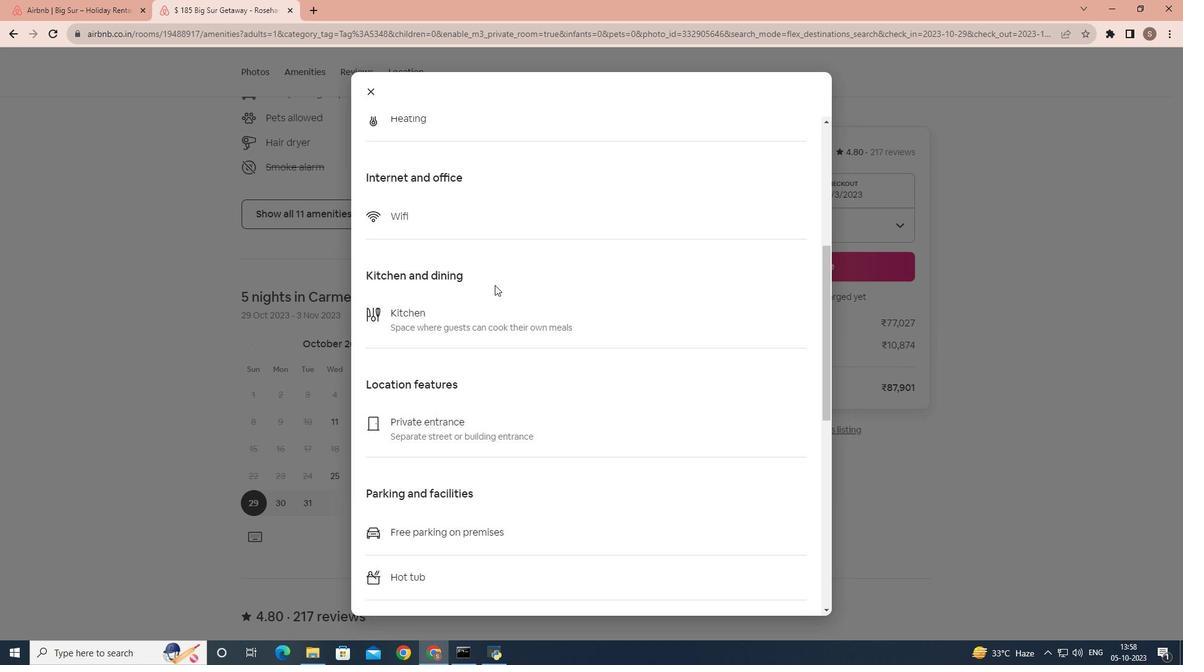 
Action: Mouse scrolled (495, 284) with delta (0, 0)
Screenshot: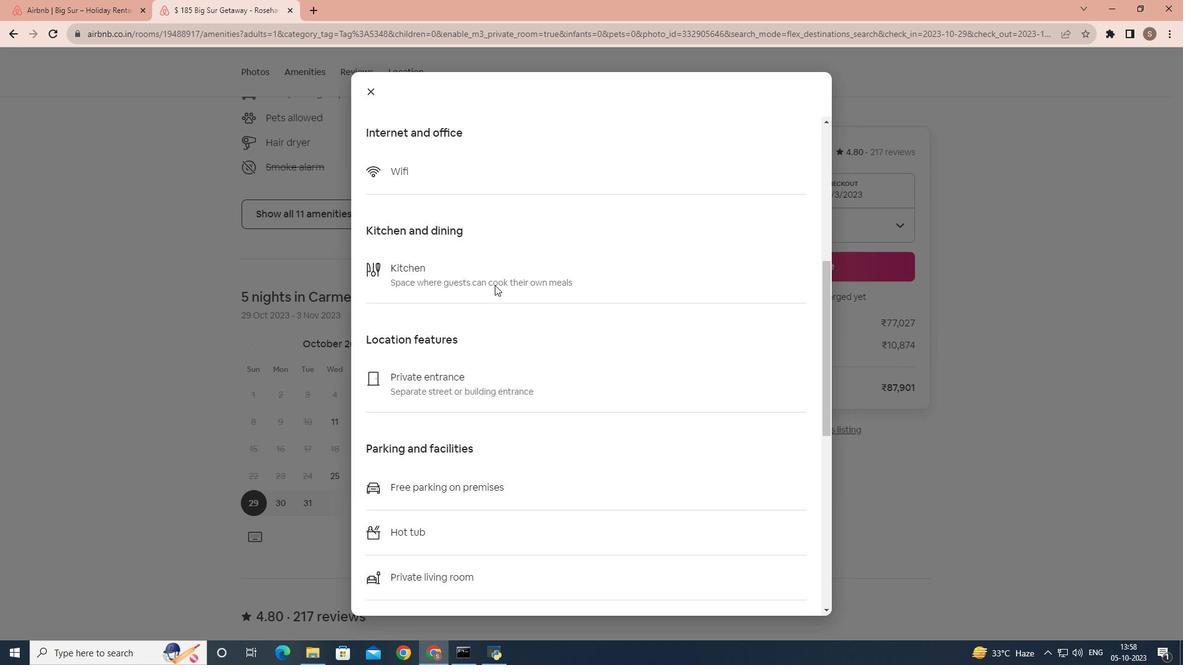 
Action: Mouse scrolled (495, 284) with delta (0, 0)
Screenshot: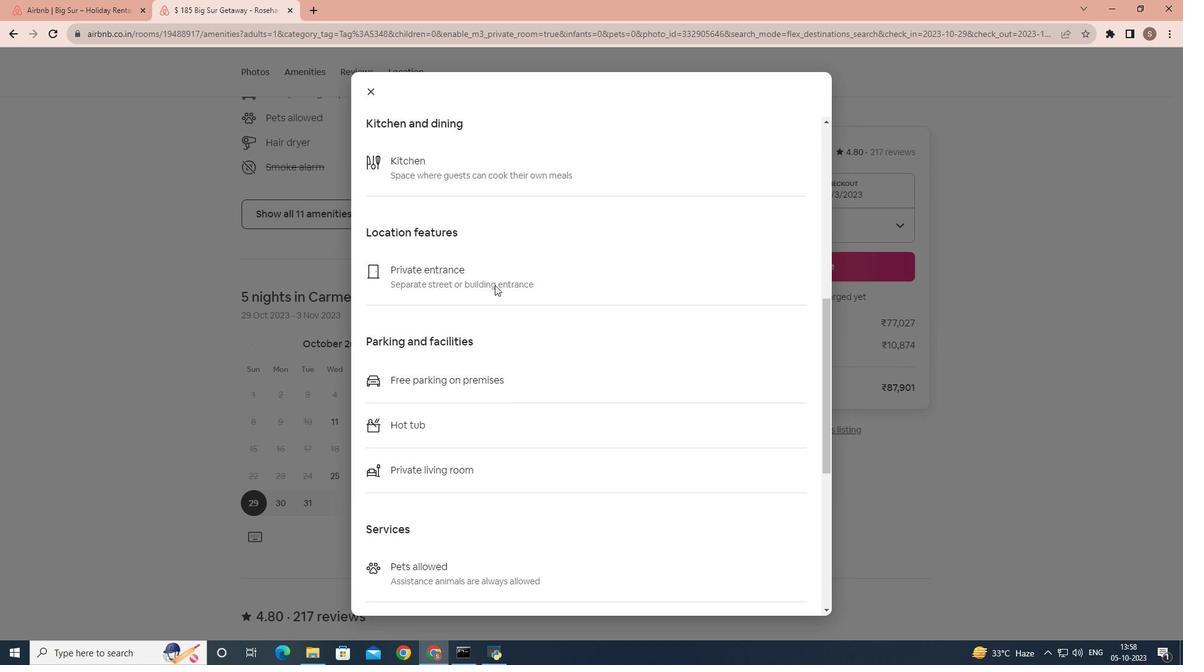 
Action: Mouse scrolled (495, 284) with delta (0, 0)
Screenshot: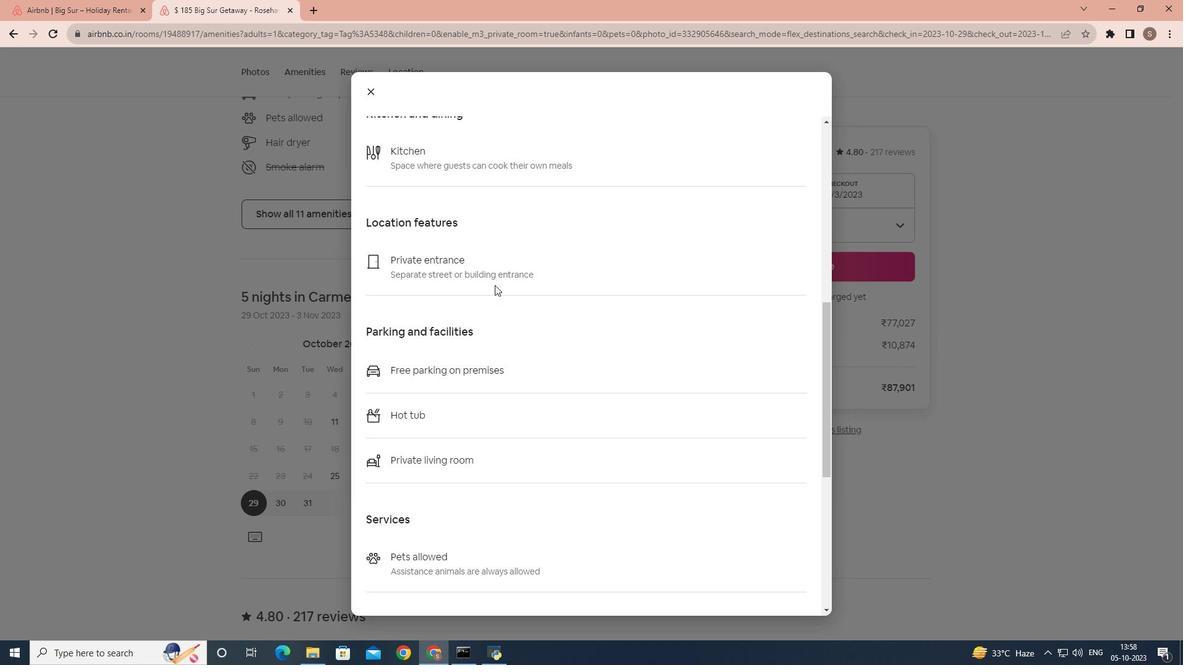 
Action: Mouse scrolled (495, 284) with delta (0, 0)
Screenshot: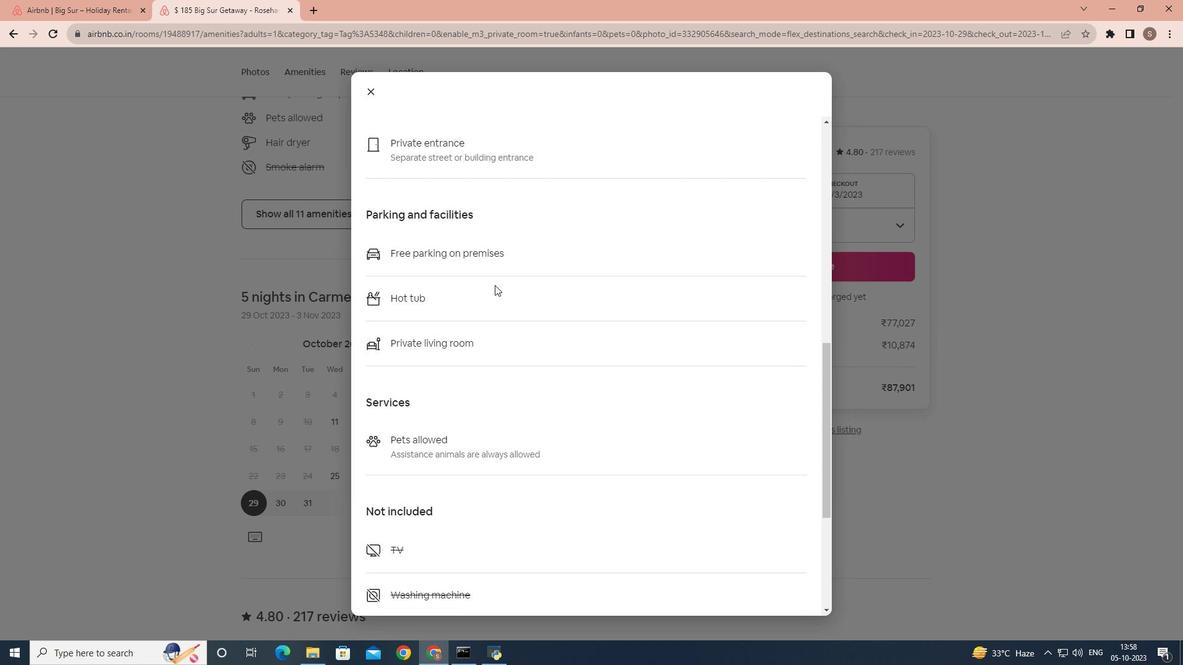 
Action: Mouse scrolled (495, 284) with delta (0, 0)
Screenshot: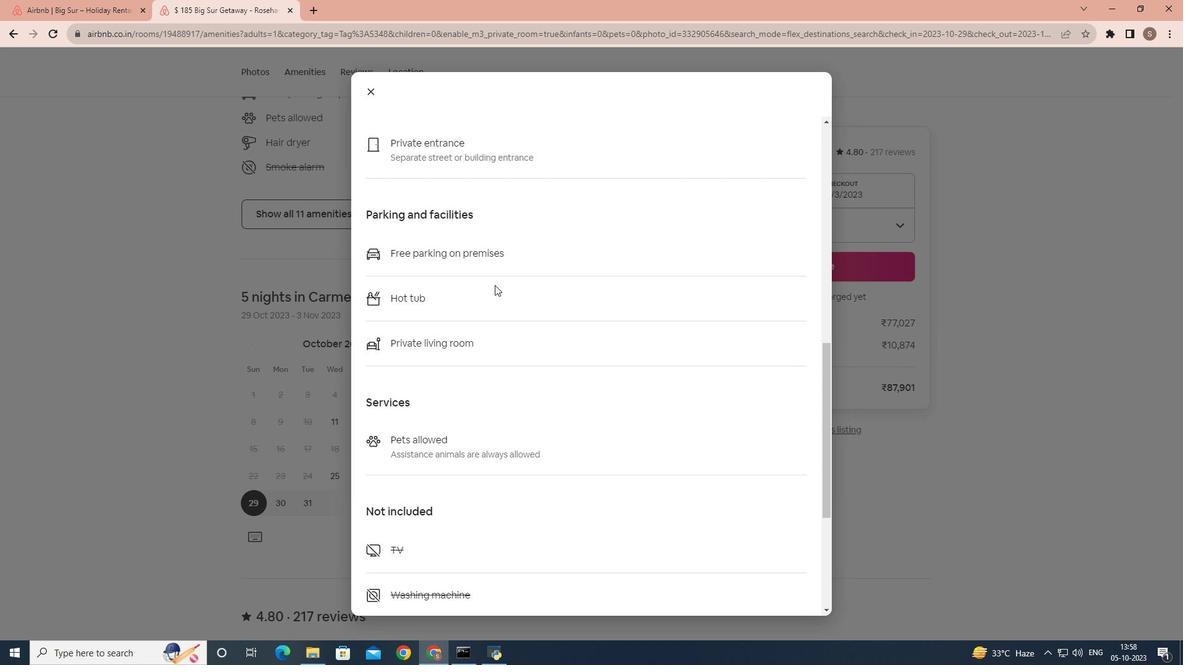 
Action: Mouse scrolled (495, 284) with delta (0, 0)
Screenshot: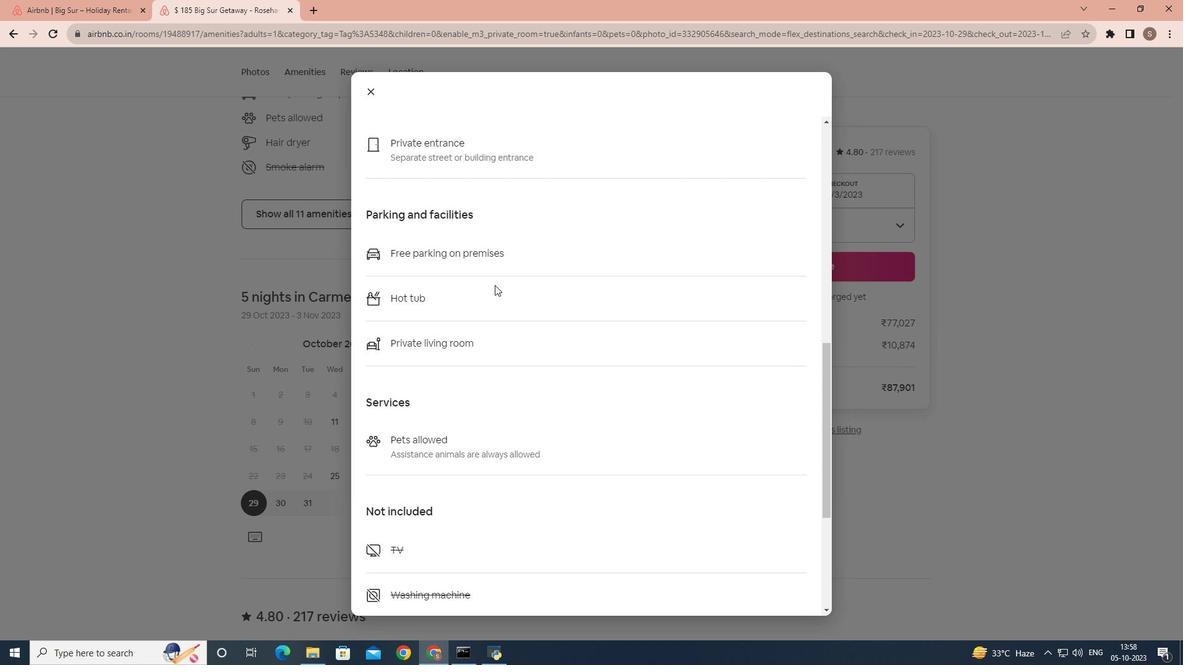 
Action: Mouse scrolled (495, 284) with delta (0, 0)
Screenshot: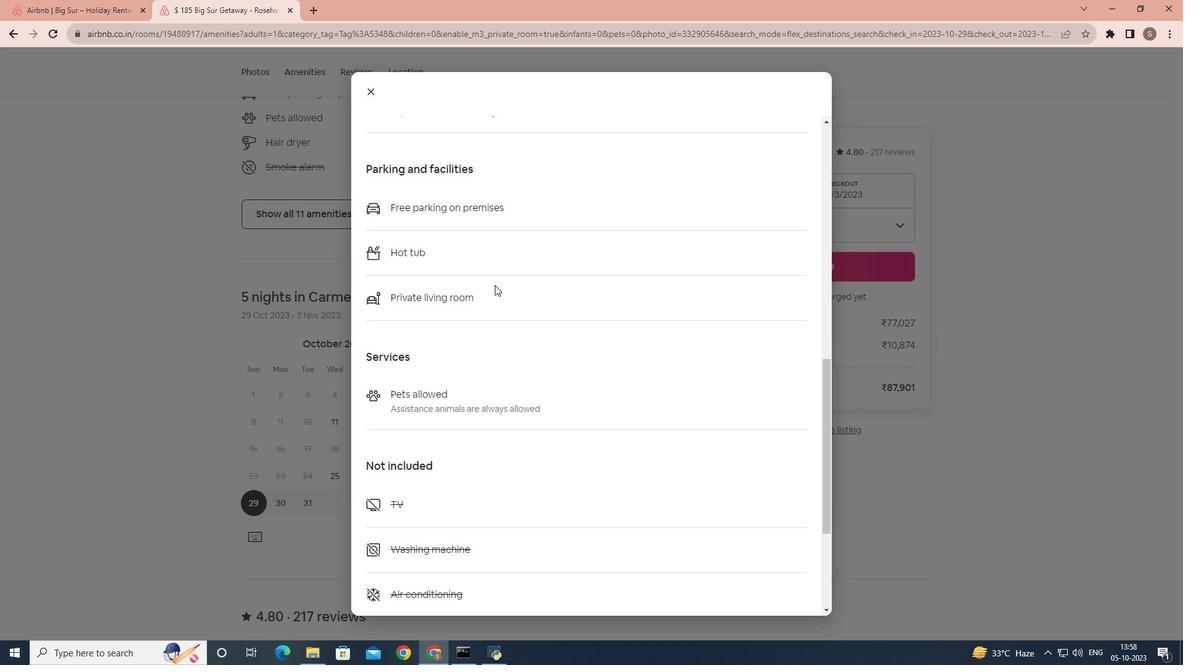 
Action: Mouse scrolled (495, 284) with delta (0, 0)
Screenshot: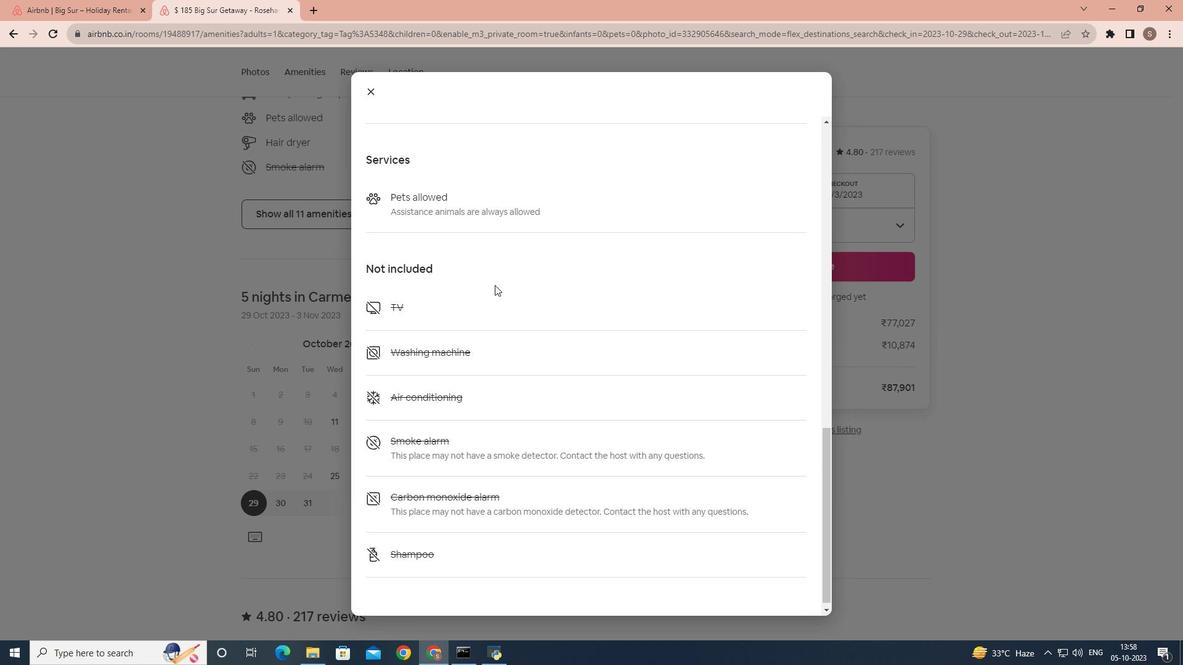
Action: Mouse scrolled (495, 284) with delta (0, 0)
Screenshot: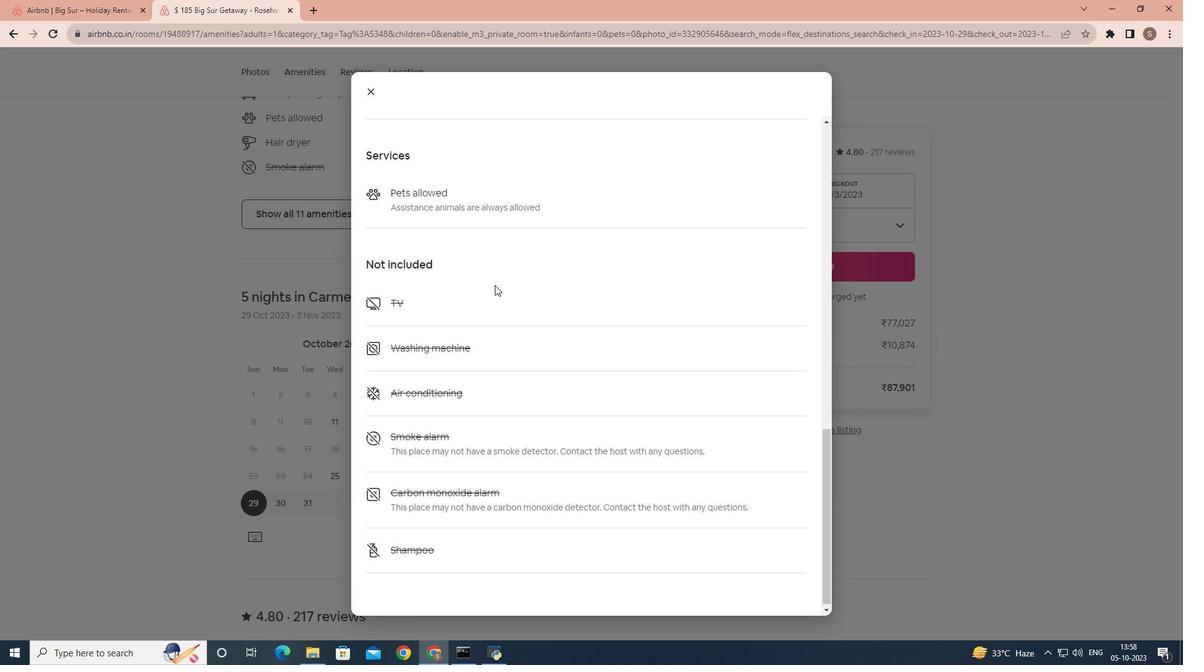 
Action: Mouse scrolled (495, 284) with delta (0, 0)
Screenshot: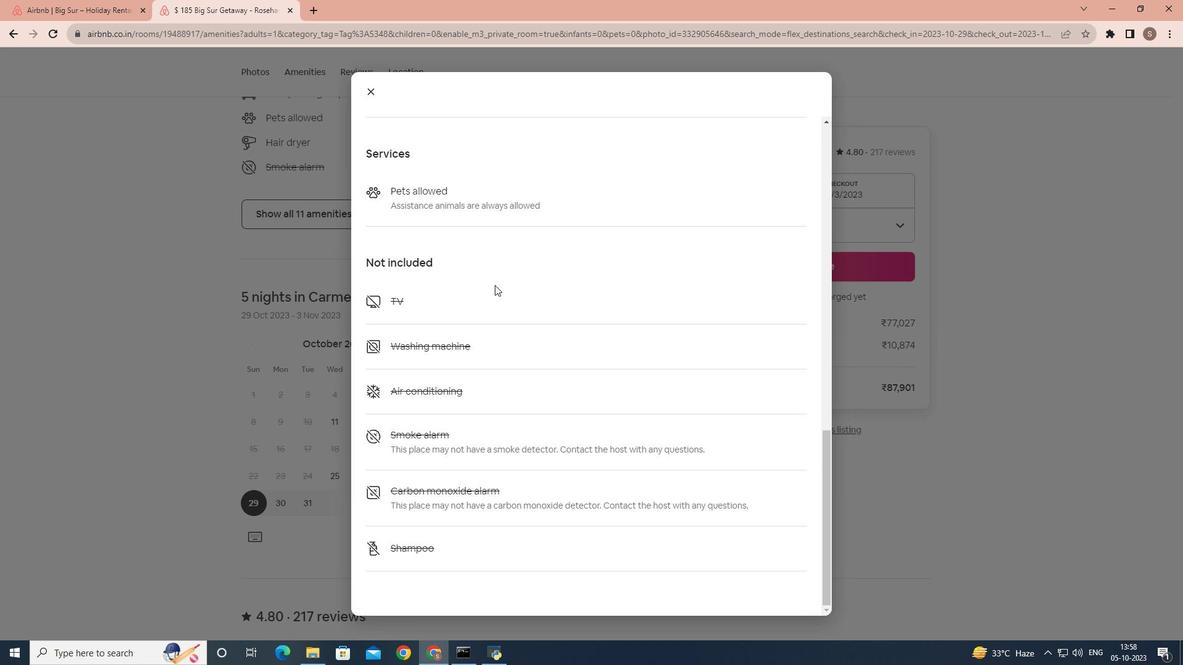 
Action: Mouse moved to (365, 90)
Screenshot: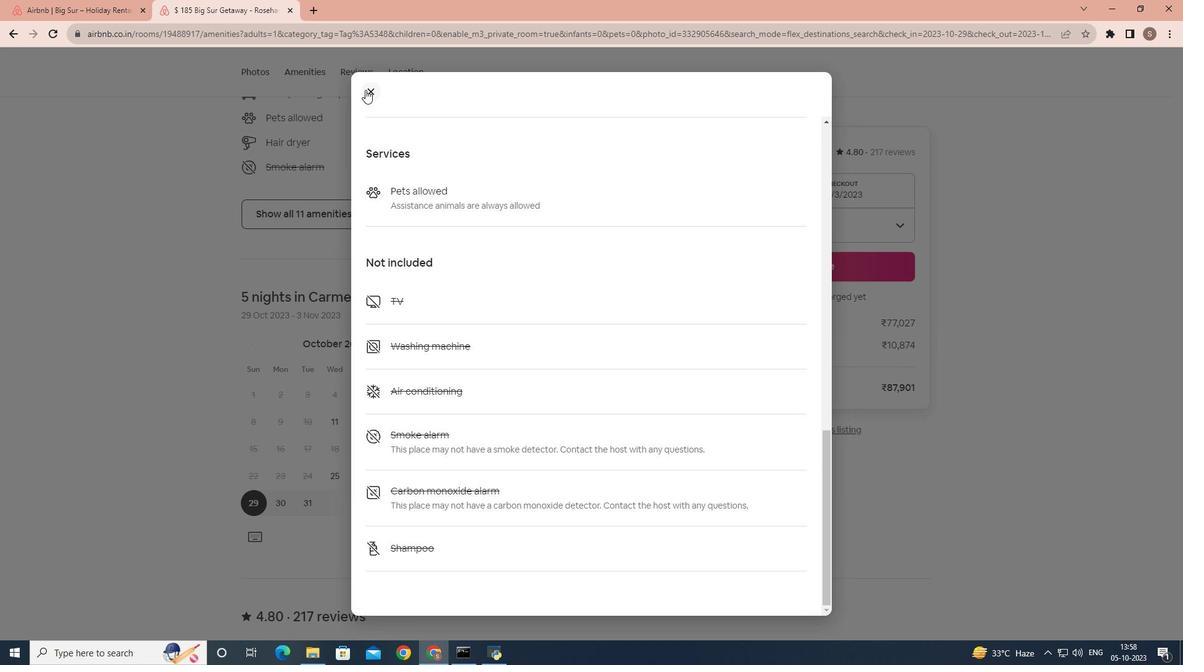
Action: Mouse pressed left at (365, 90)
Screenshot: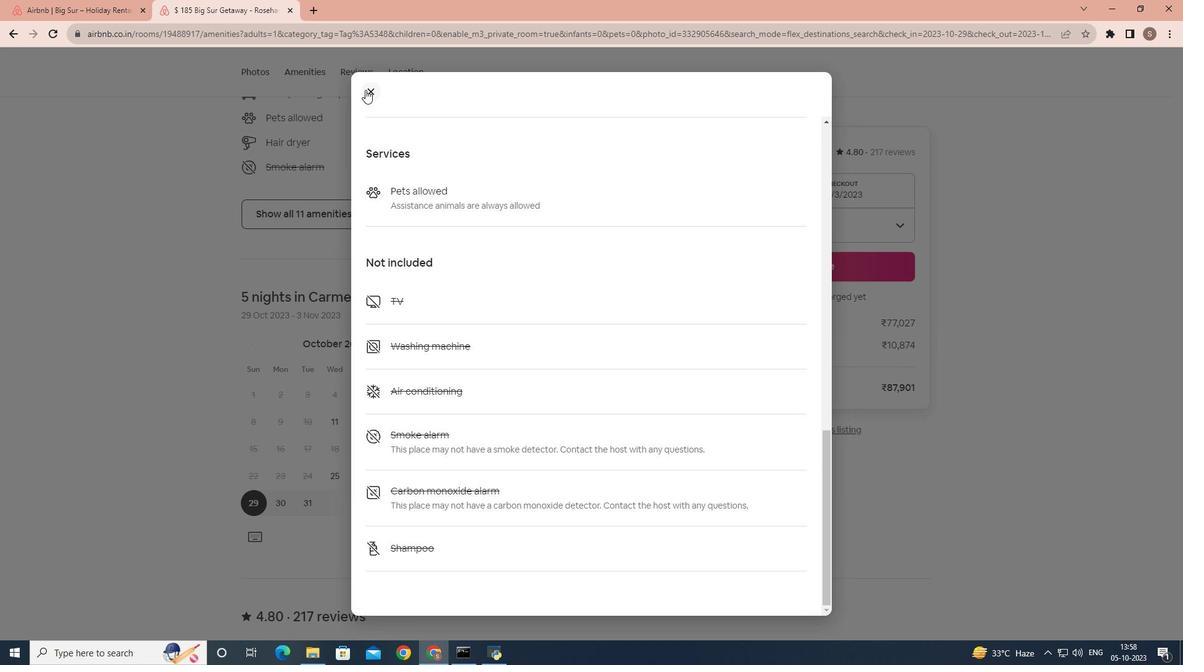 
Action: Mouse moved to (371, 197)
Screenshot: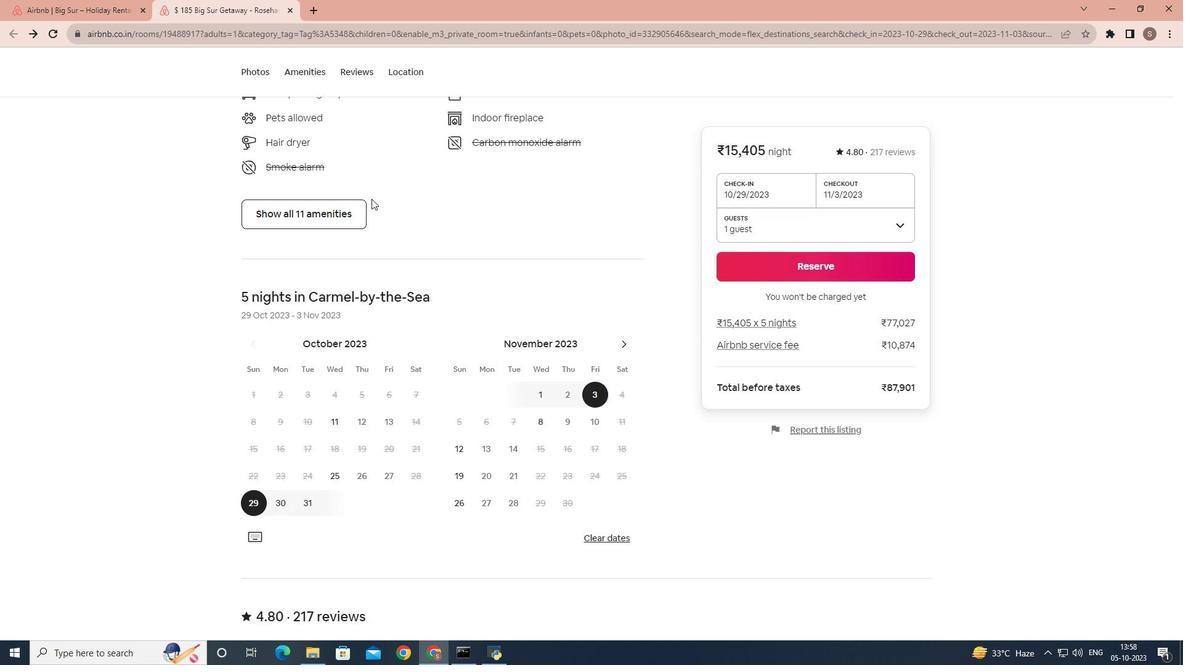 
Action: Mouse scrolled (371, 197) with delta (0, 0)
Screenshot: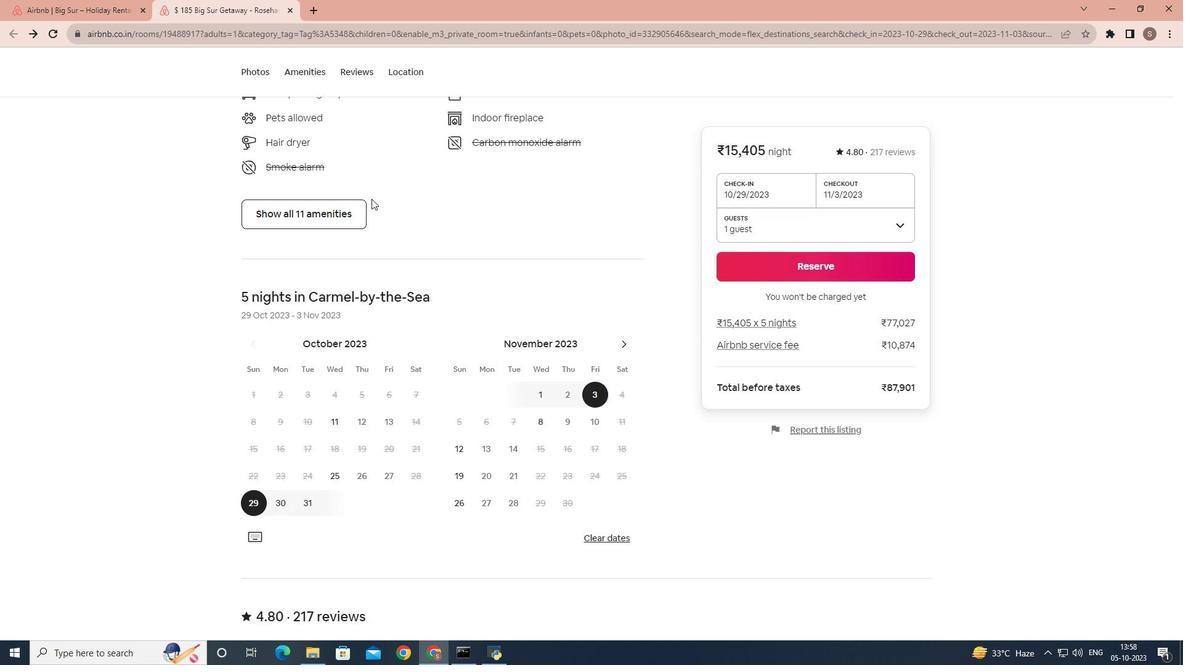 
Action: Mouse moved to (371, 201)
Screenshot: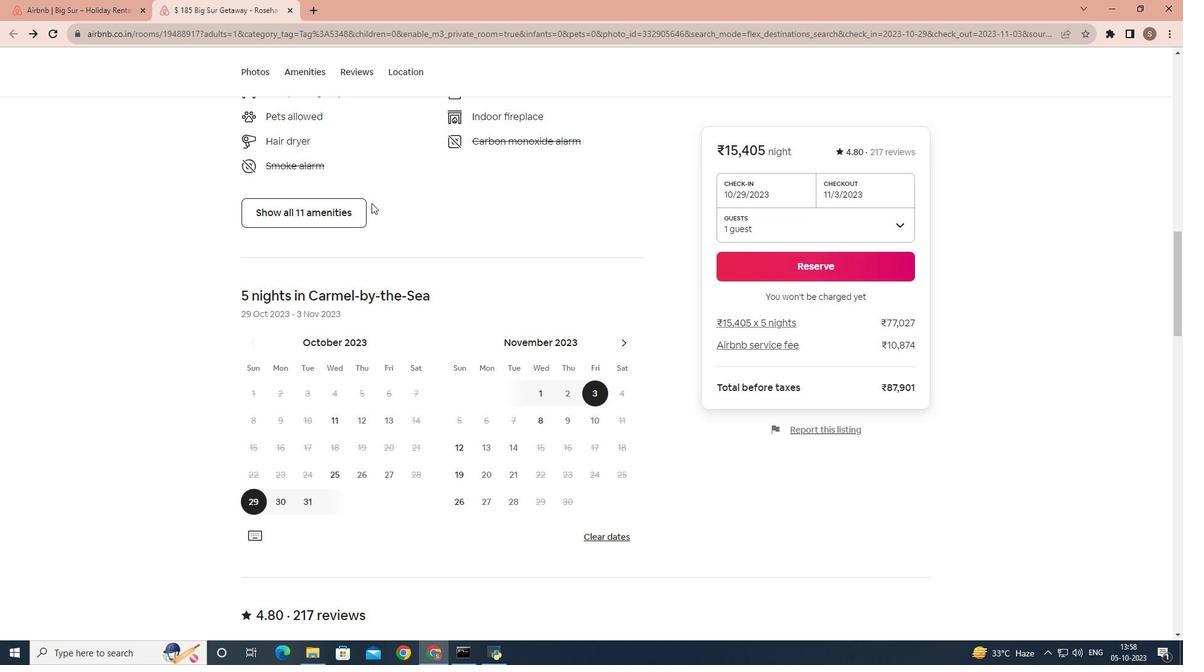 
Action: Mouse scrolled (371, 200) with delta (0, 0)
Screenshot: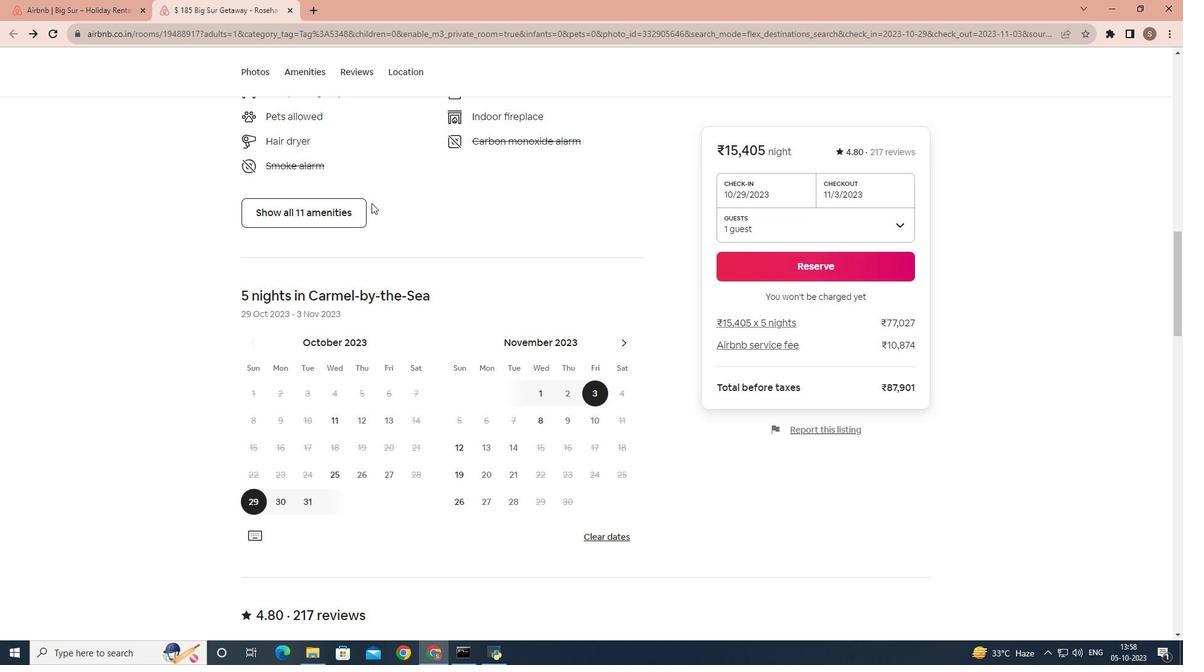 
Action: Mouse moved to (371, 204)
Screenshot: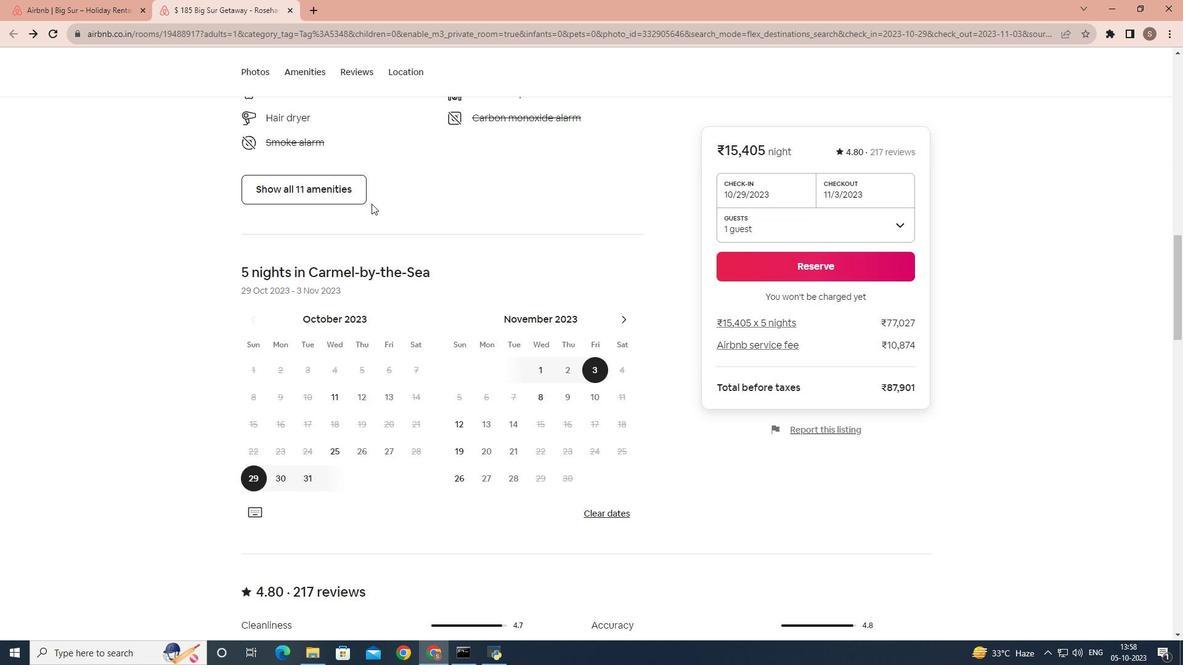 
Action: Mouse scrolled (371, 203) with delta (0, 0)
Screenshot: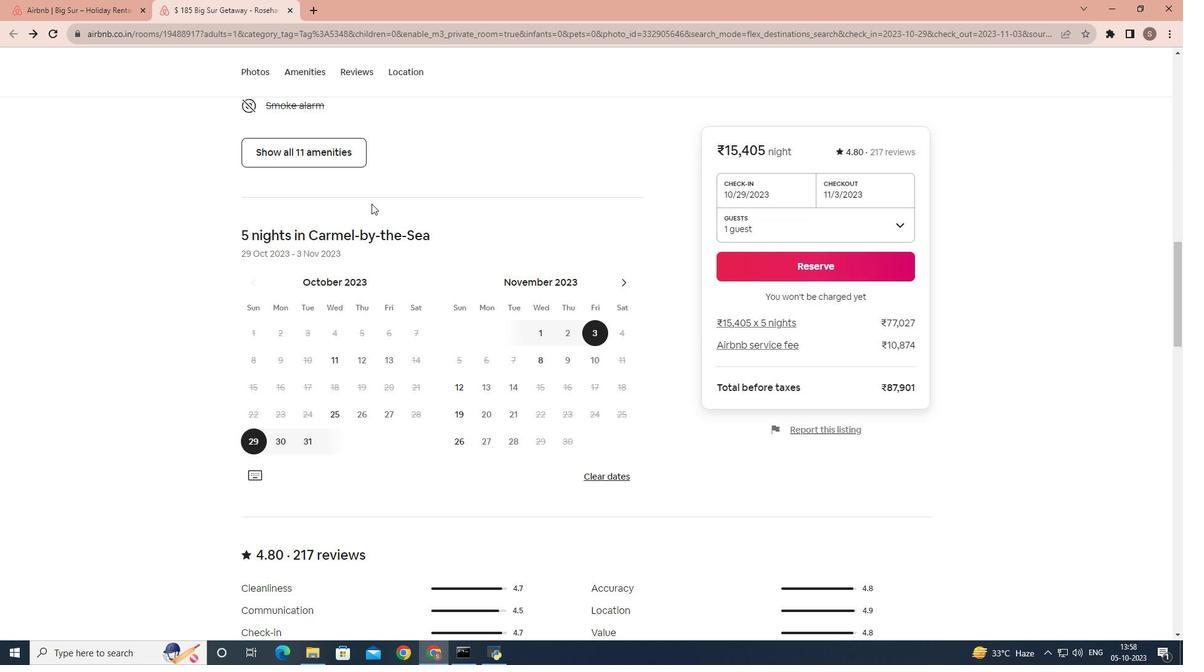 
Action: Mouse scrolled (371, 203) with delta (0, 0)
Screenshot: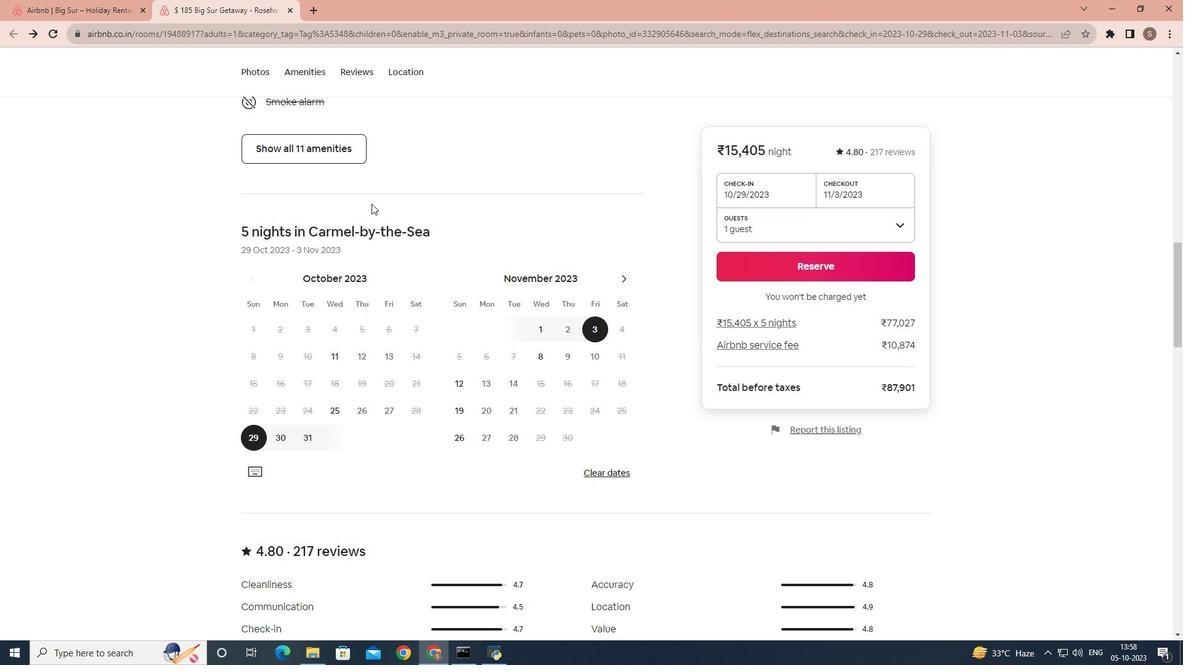 
Action: Mouse scrolled (371, 203) with delta (0, 0)
Screenshot: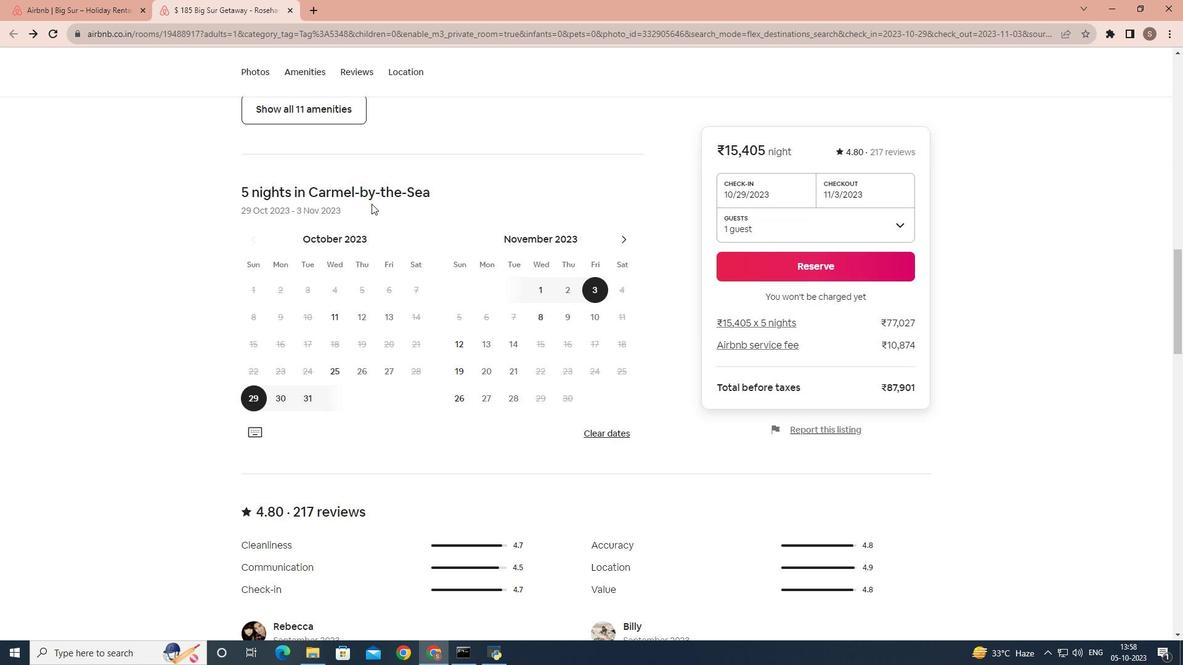 
Action: Mouse scrolled (371, 203) with delta (0, 0)
Screenshot: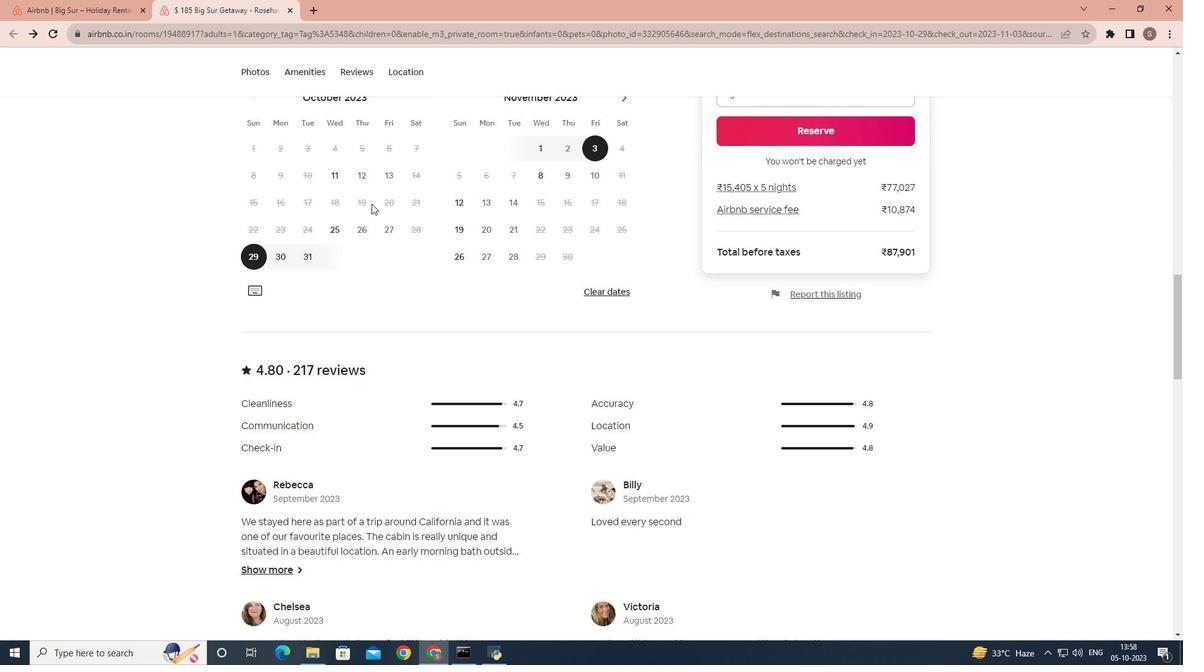 
Action: Mouse scrolled (371, 203) with delta (0, 0)
Screenshot: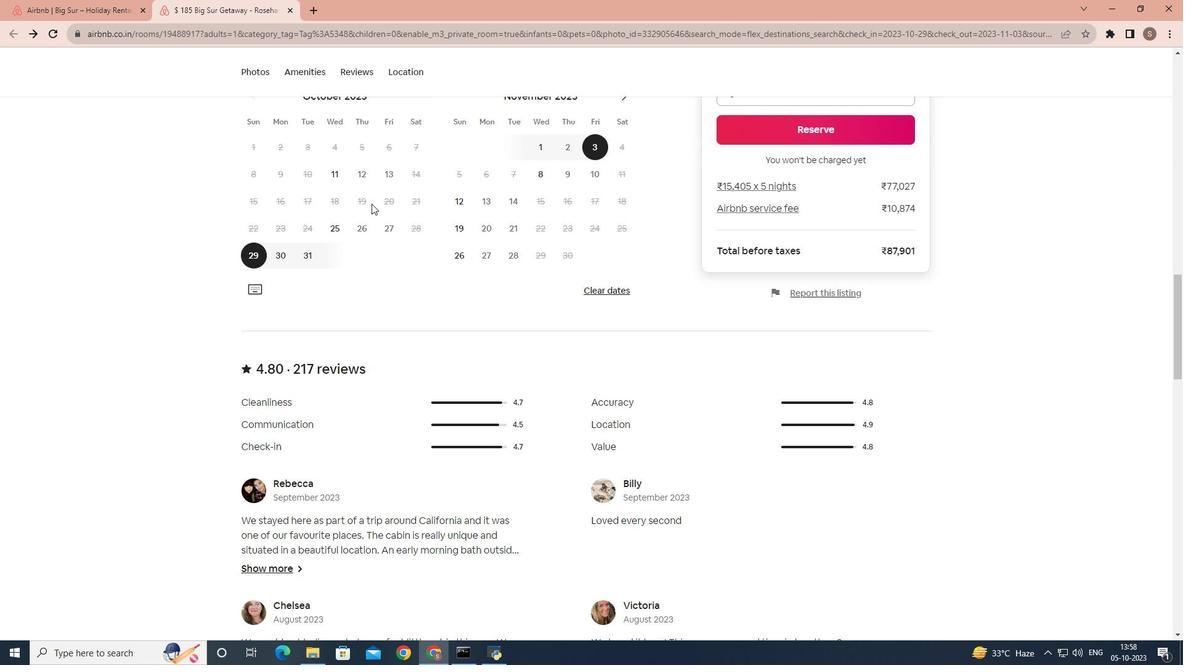 
Action: Mouse scrolled (371, 203) with delta (0, 0)
Screenshot: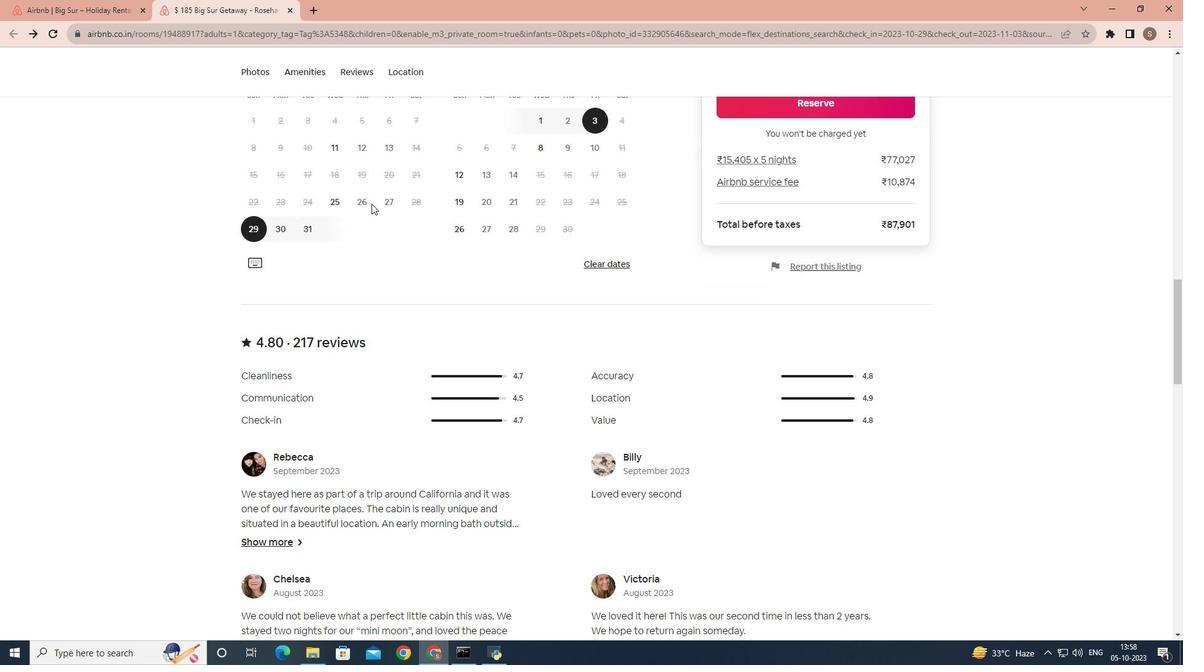 
Action: Mouse scrolled (371, 203) with delta (0, 0)
Screenshot: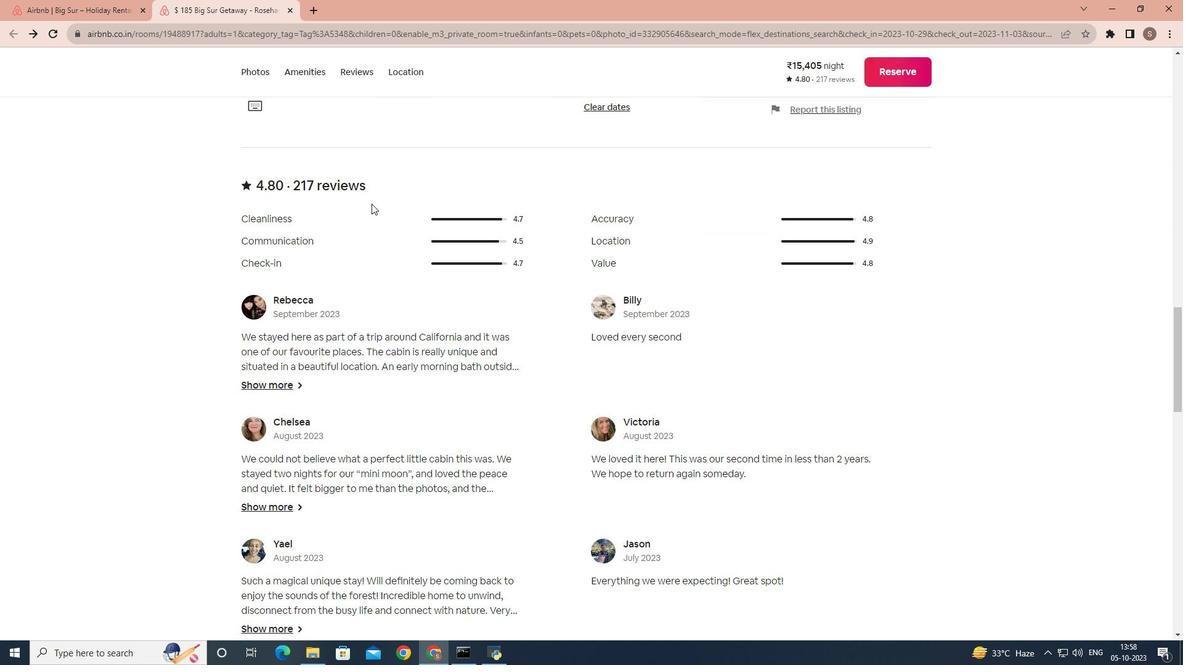 
Action: Mouse scrolled (371, 203) with delta (0, 0)
Screenshot: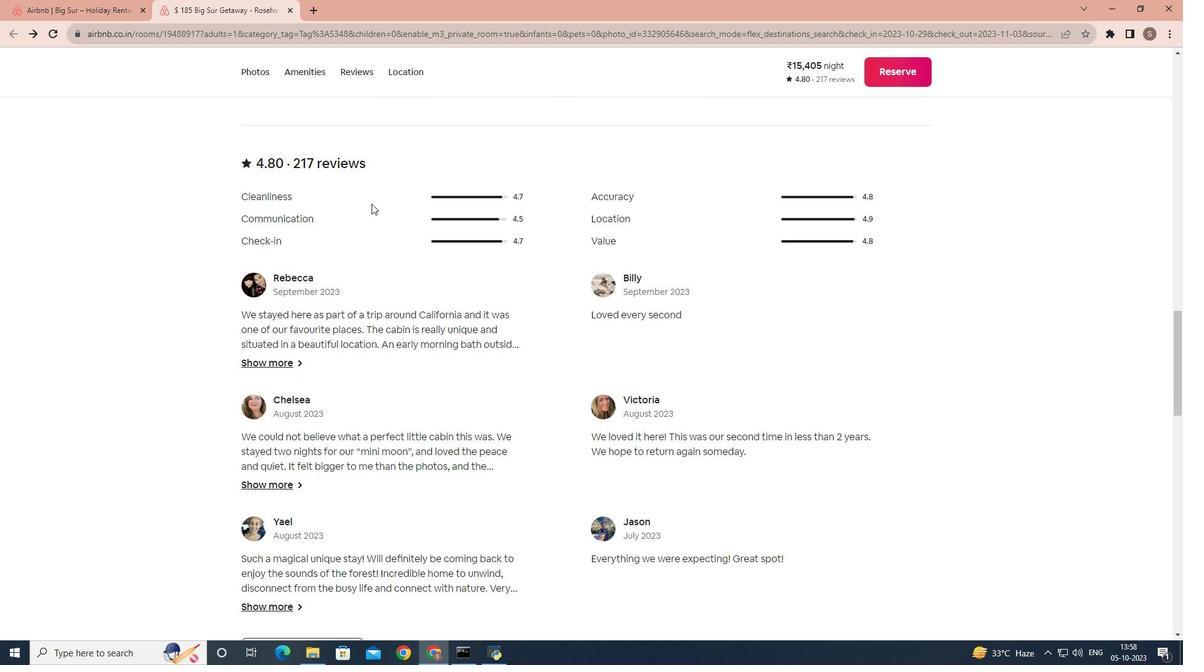
Action: Mouse scrolled (371, 203) with delta (0, 0)
Screenshot: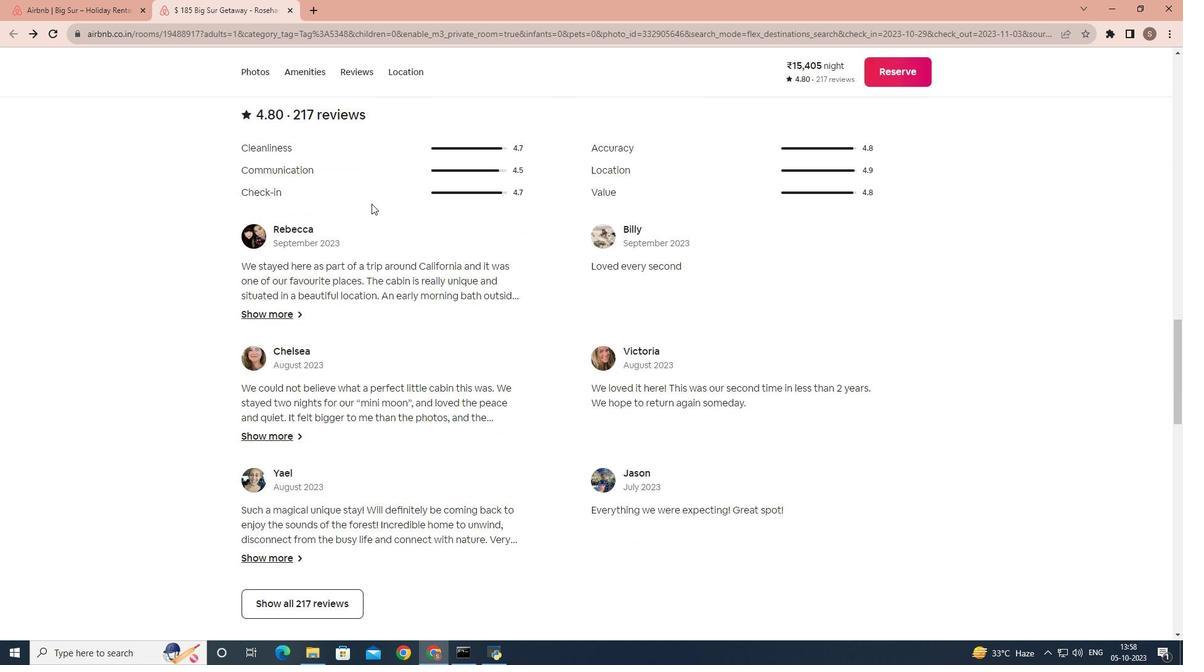 
Action: Mouse scrolled (371, 203) with delta (0, 0)
Screenshot: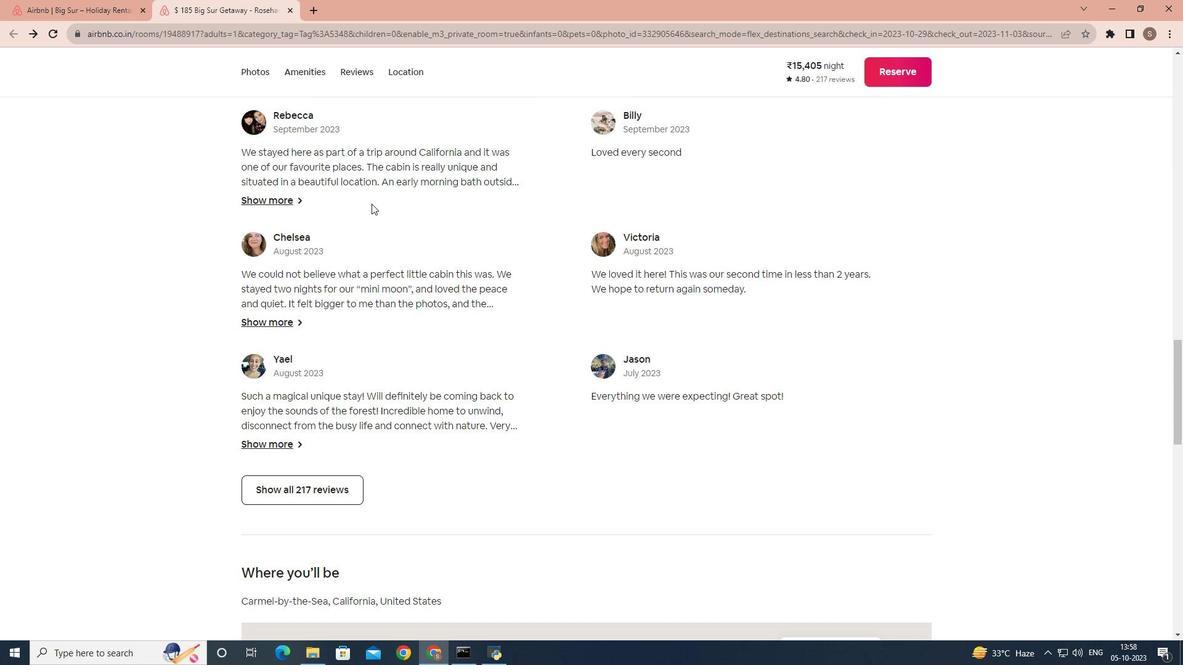
Action: Mouse scrolled (371, 203) with delta (0, 0)
Screenshot: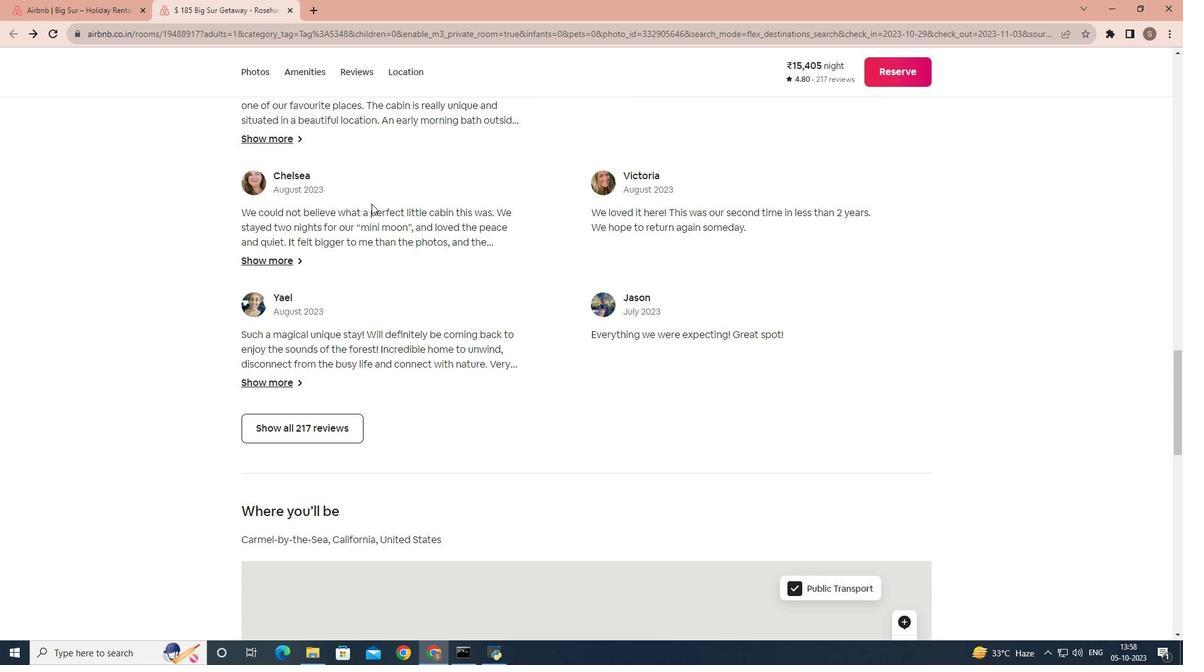 
Action: Mouse scrolled (371, 203) with delta (0, 0)
Screenshot: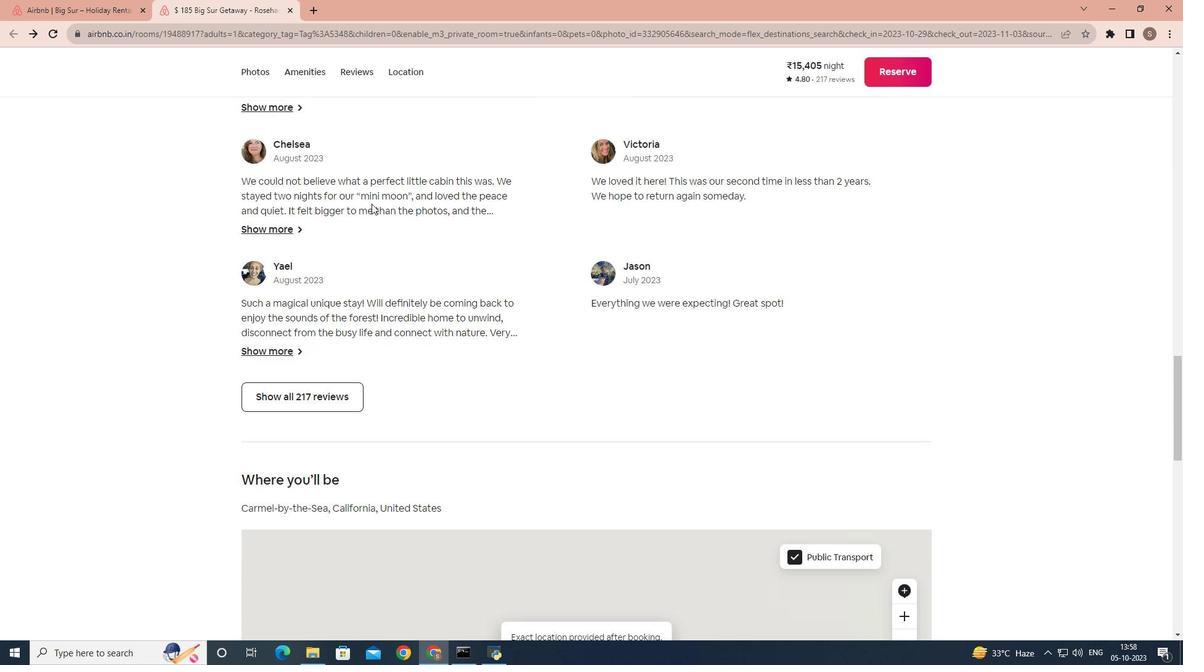 
Action: Mouse scrolled (371, 203) with delta (0, 0)
Screenshot: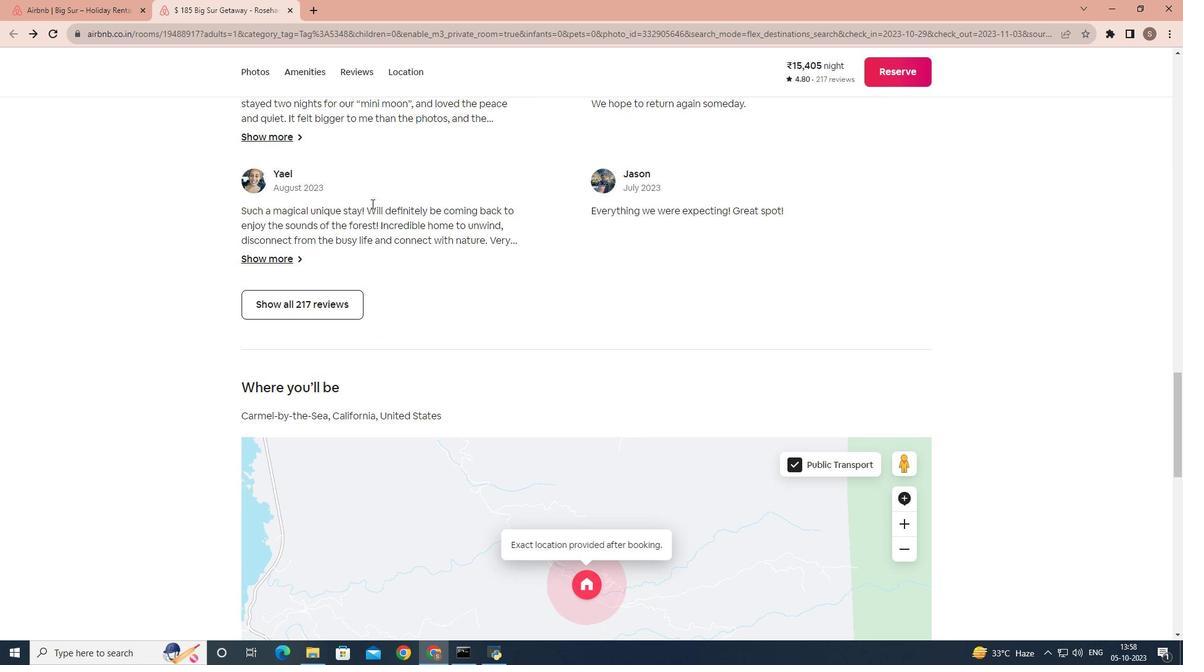 
Action: Mouse scrolled (371, 203) with delta (0, 0)
Screenshot: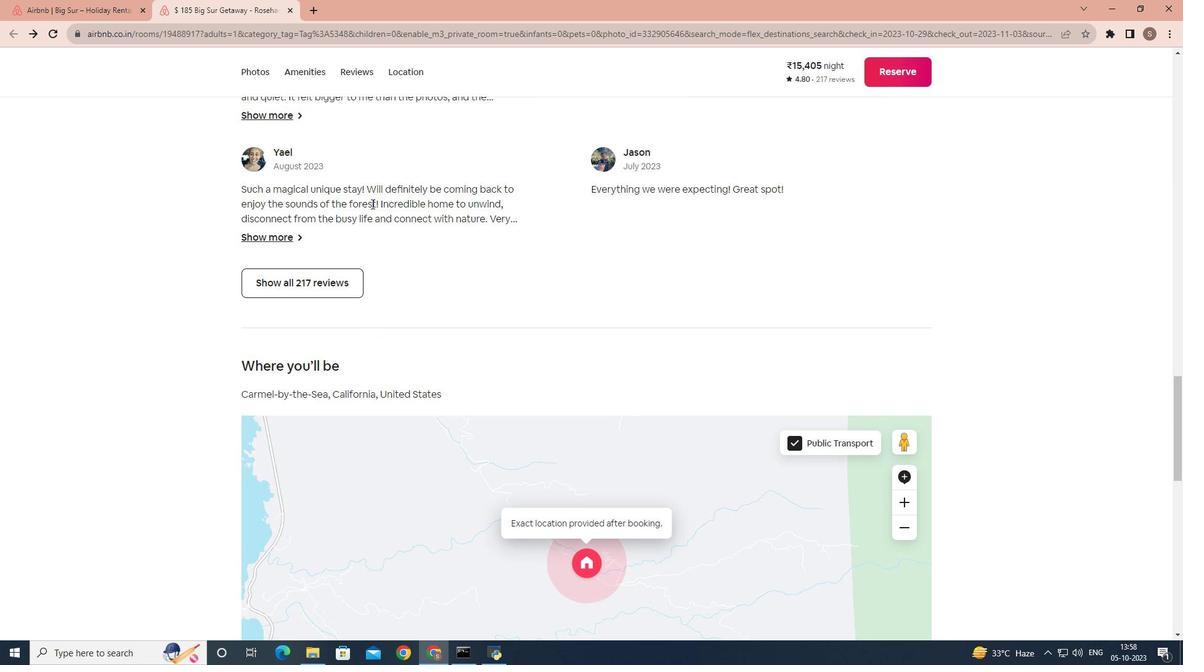 
Action: Mouse scrolled (371, 203) with delta (0, 0)
Screenshot: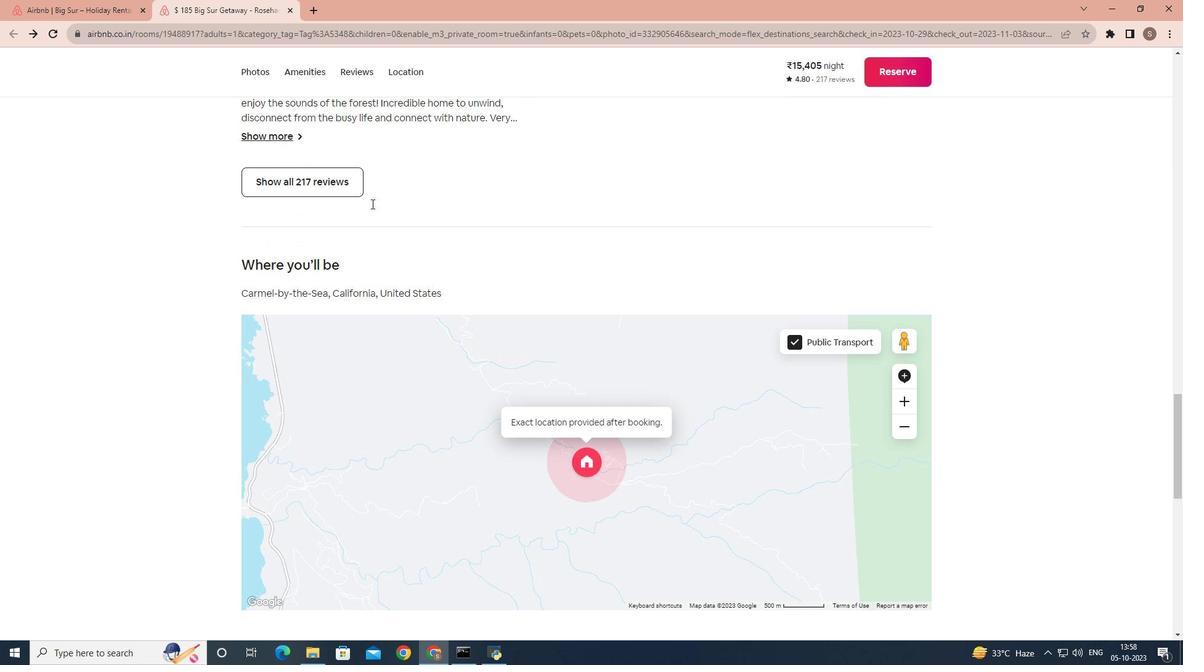 
Action: Mouse scrolled (371, 203) with delta (0, 0)
Screenshot: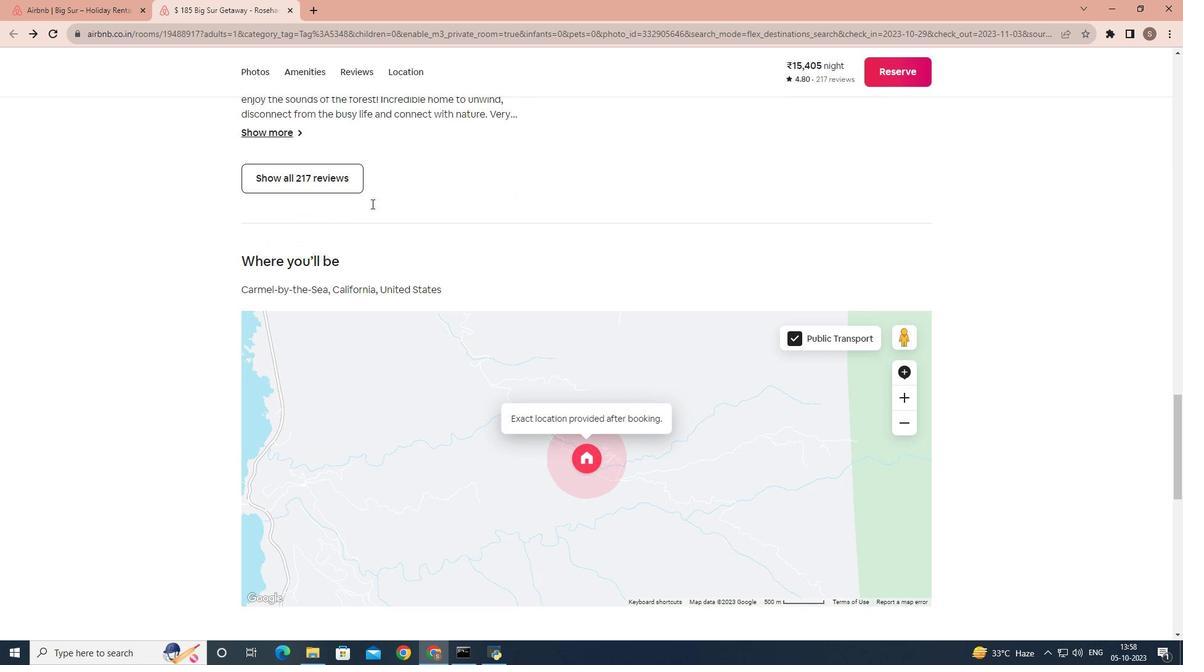 
Action: Mouse scrolled (371, 203) with delta (0, 0)
Screenshot: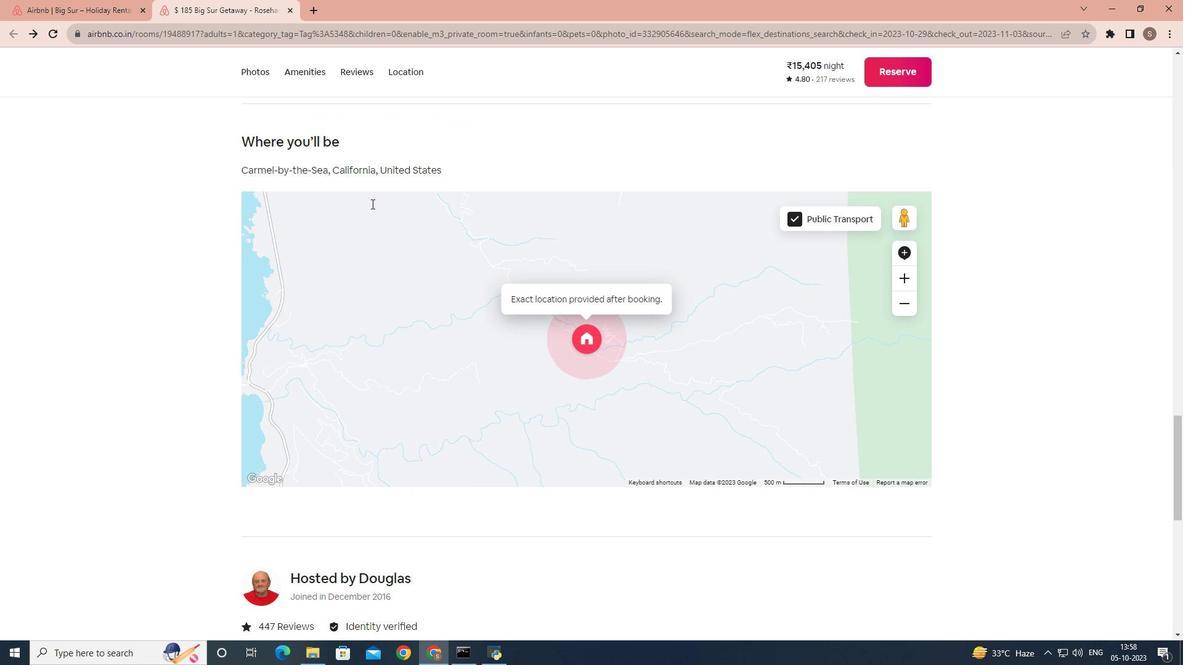 
Action: Mouse scrolled (371, 203) with delta (0, 0)
Screenshot: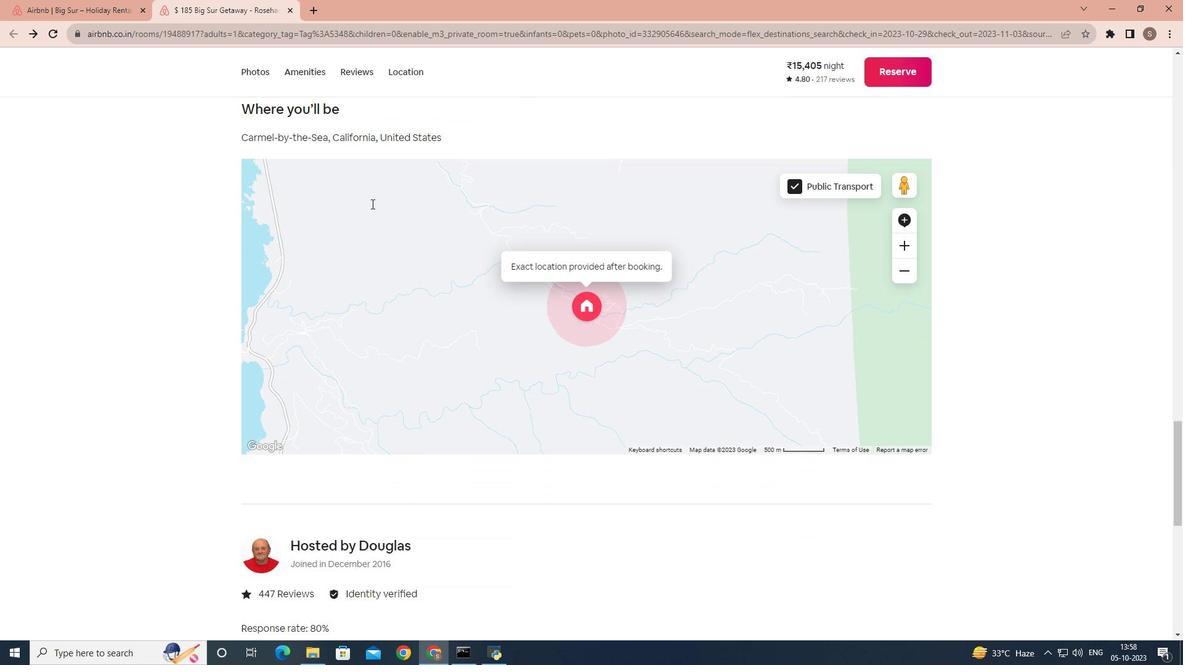 
Action: Mouse scrolled (371, 203) with delta (0, 0)
Screenshot: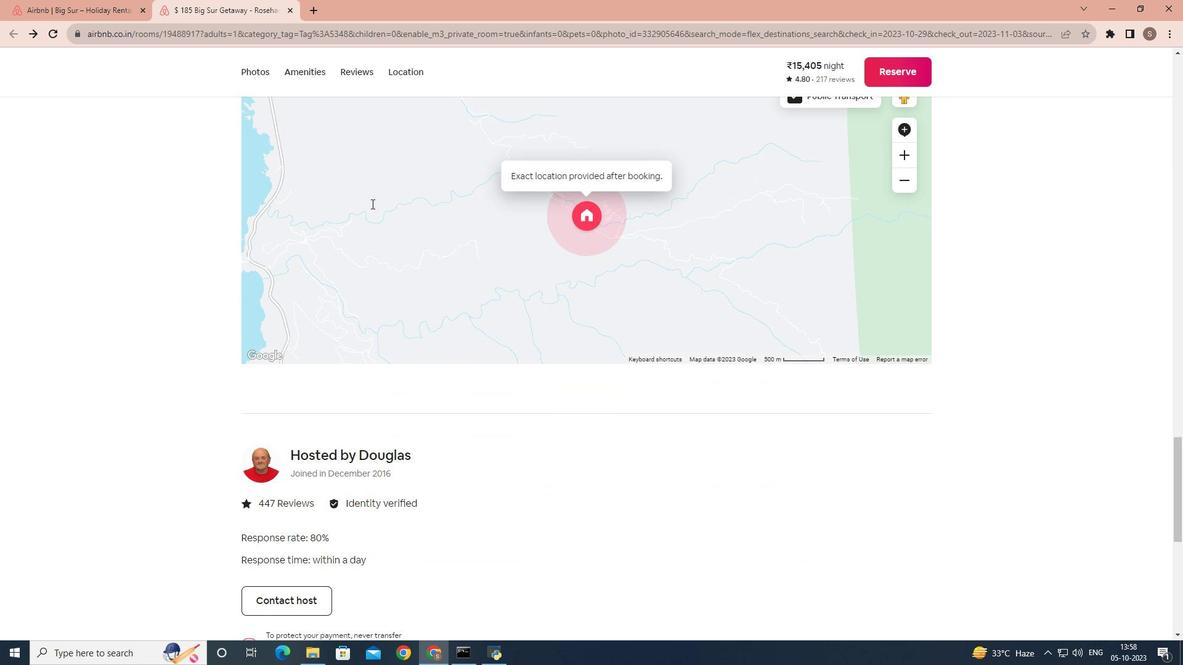 
Action: Mouse scrolled (371, 203) with delta (0, 0)
Screenshot: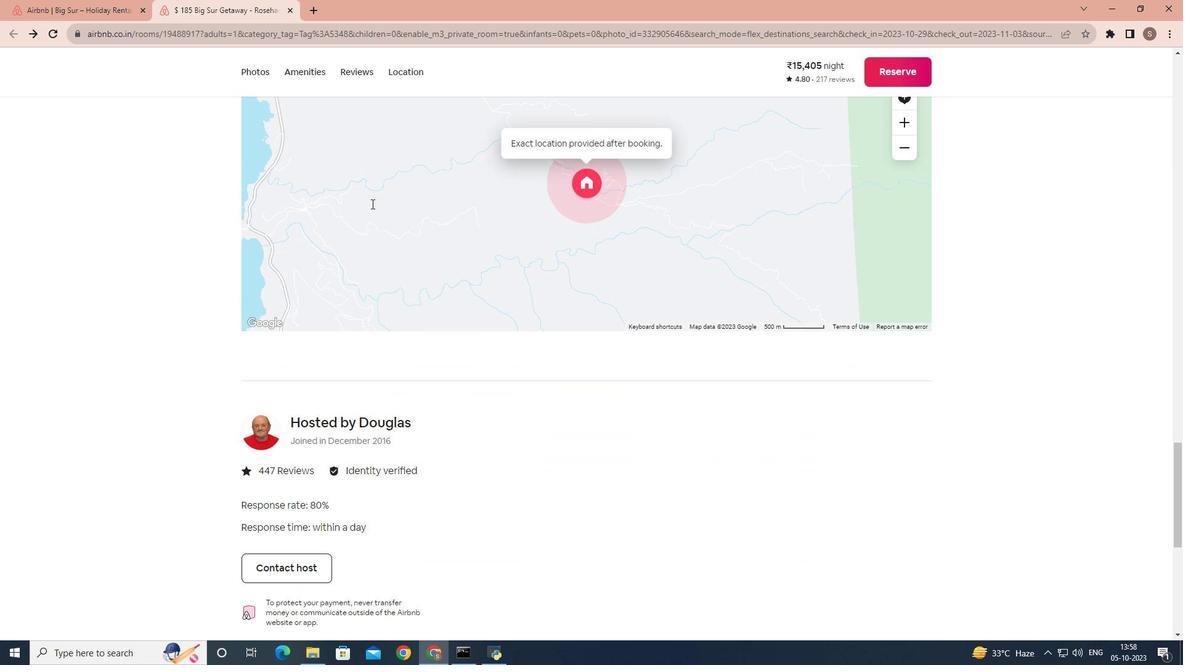 
Action: Mouse scrolled (371, 203) with delta (0, 0)
Screenshot: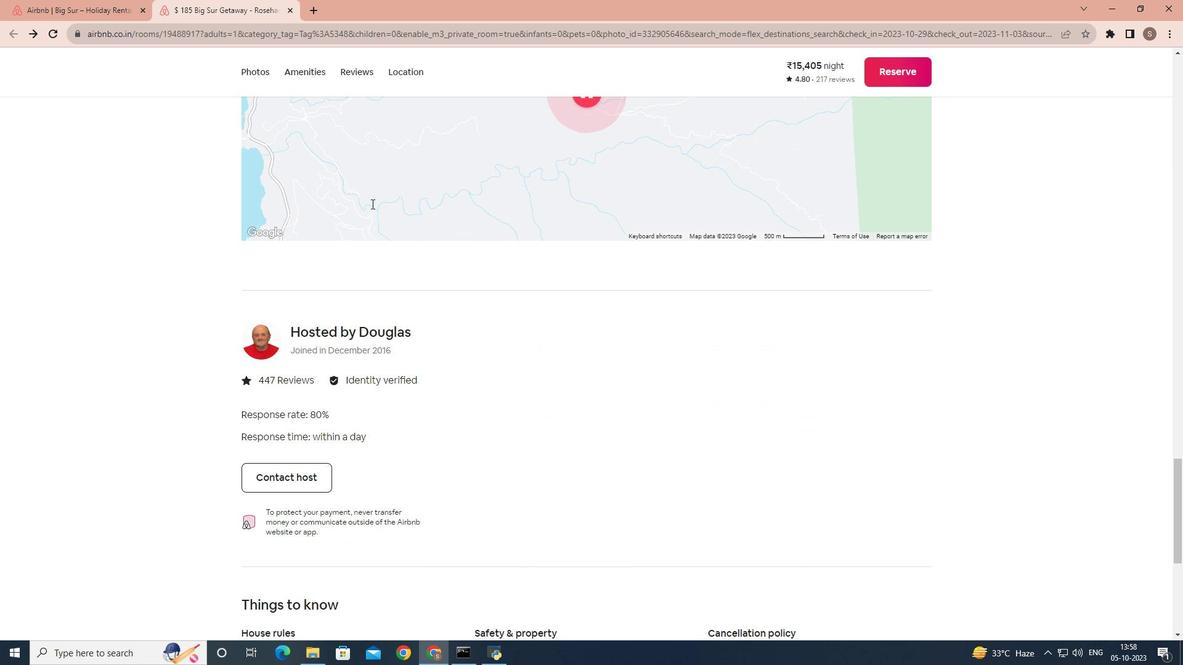 
Action: Mouse scrolled (371, 203) with delta (0, 0)
Screenshot: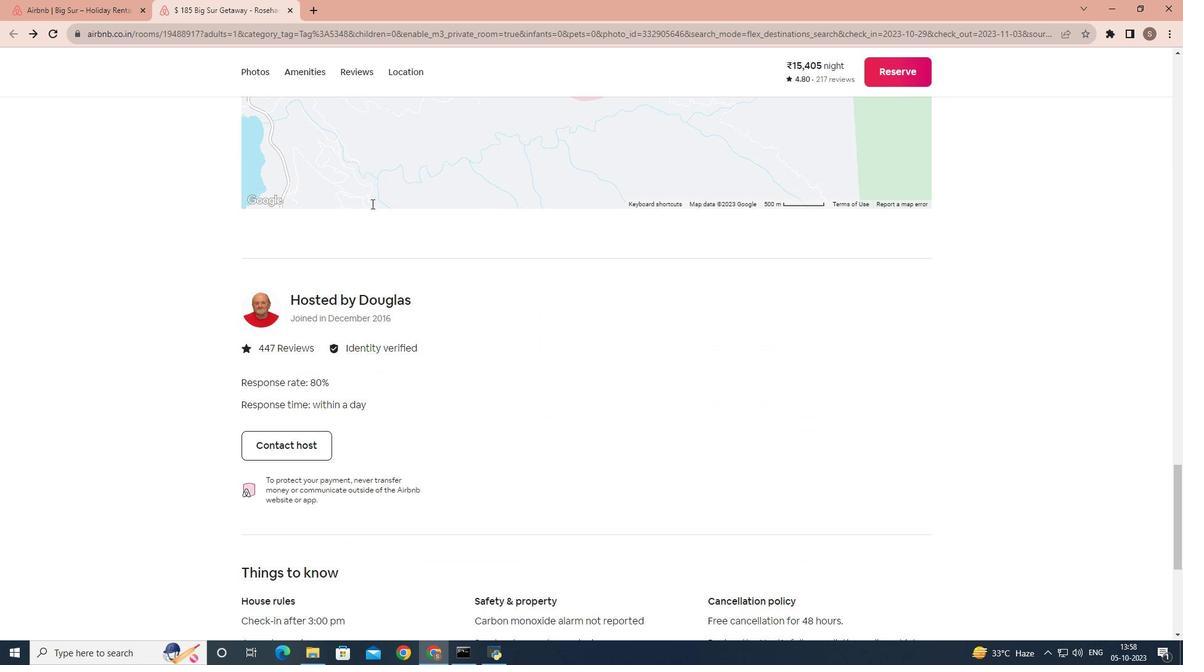 
Action: Mouse scrolled (371, 203) with delta (0, 0)
Screenshot: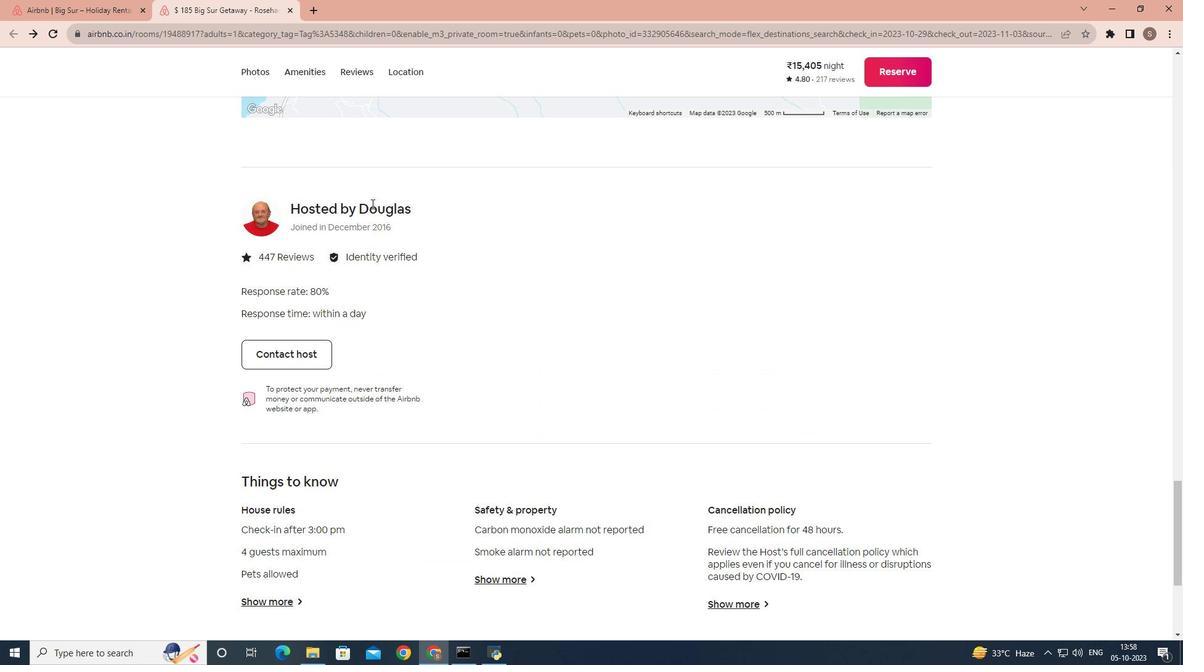 
Action: Mouse scrolled (371, 203) with delta (0, 0)
Screenshot: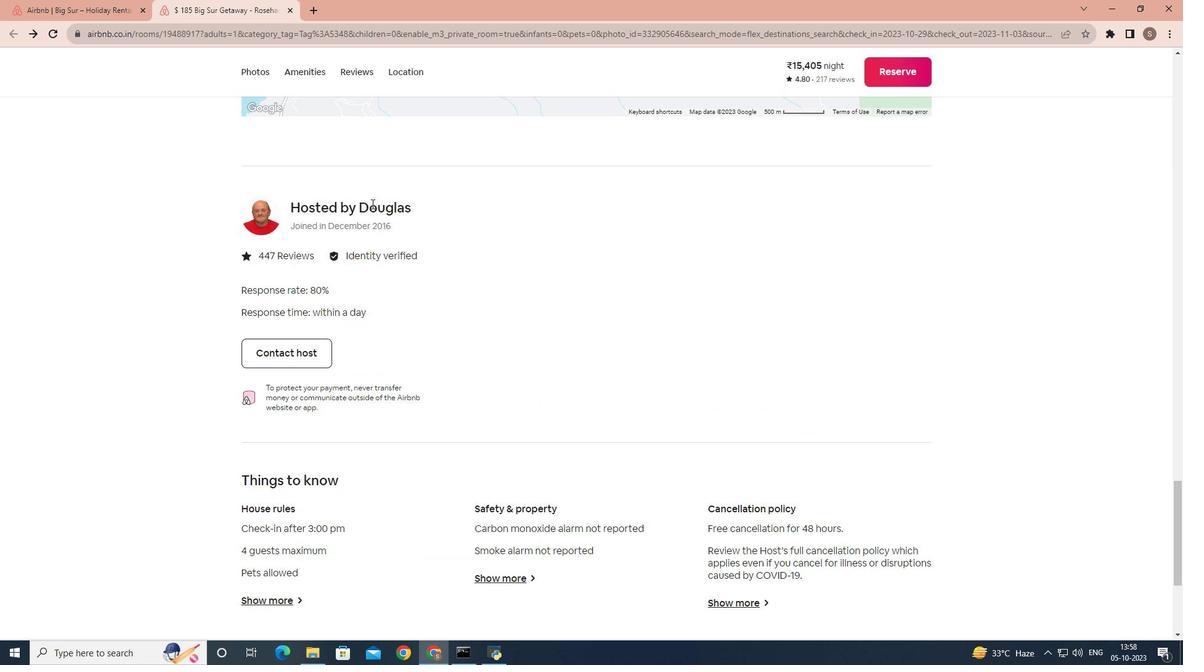 
Action: Mouse scrolled (371, 203) with delta (0, 0)
Screenshot: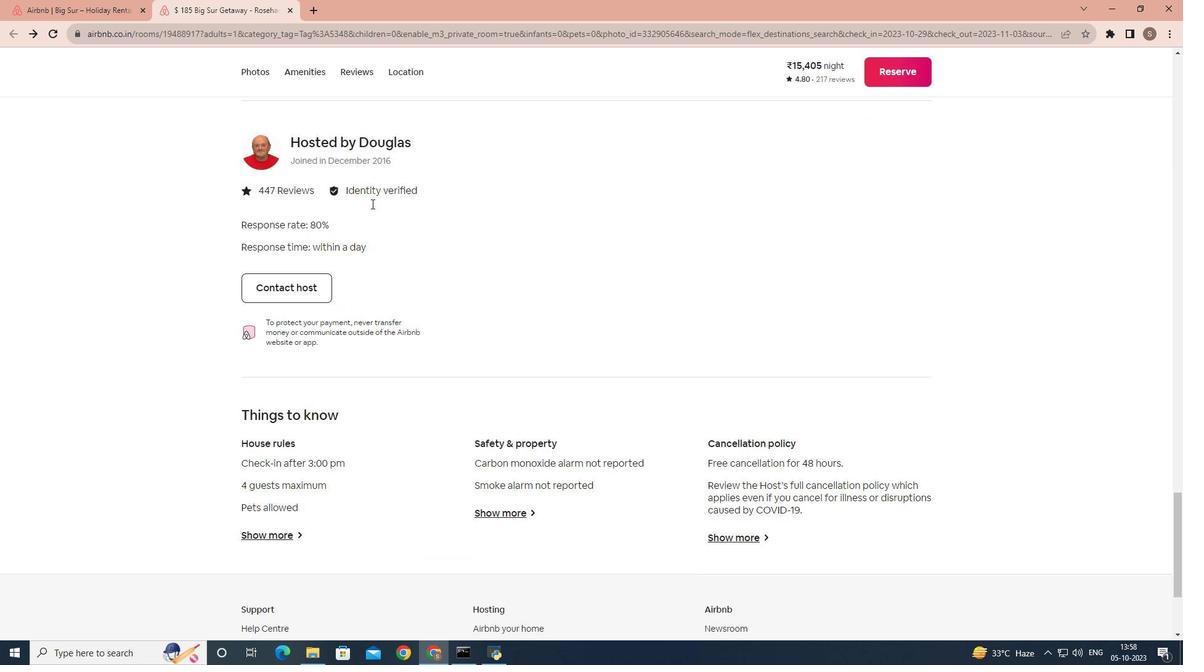
Action: Mouse scrolled (371, 203) with delta (0, 0)
Screenshot: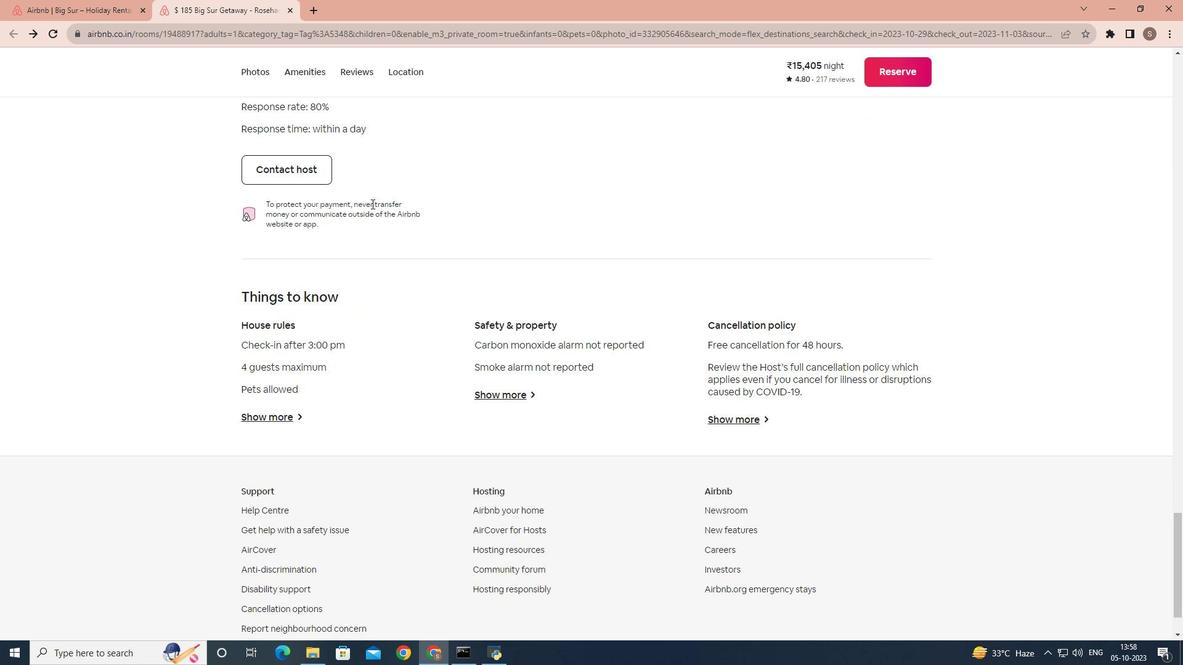 
Action: Mouse scrolled (371, 203) with delta (0, 0)
Screenshot: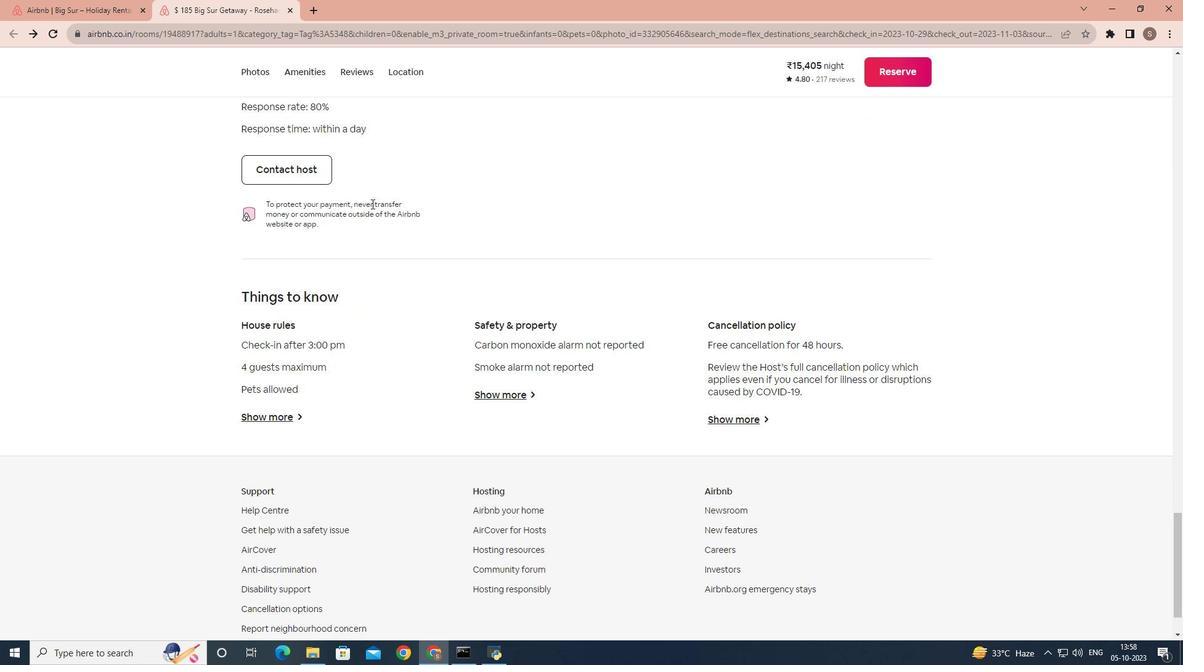 
Action: Mouse moved to (84, 0)
Screenshot: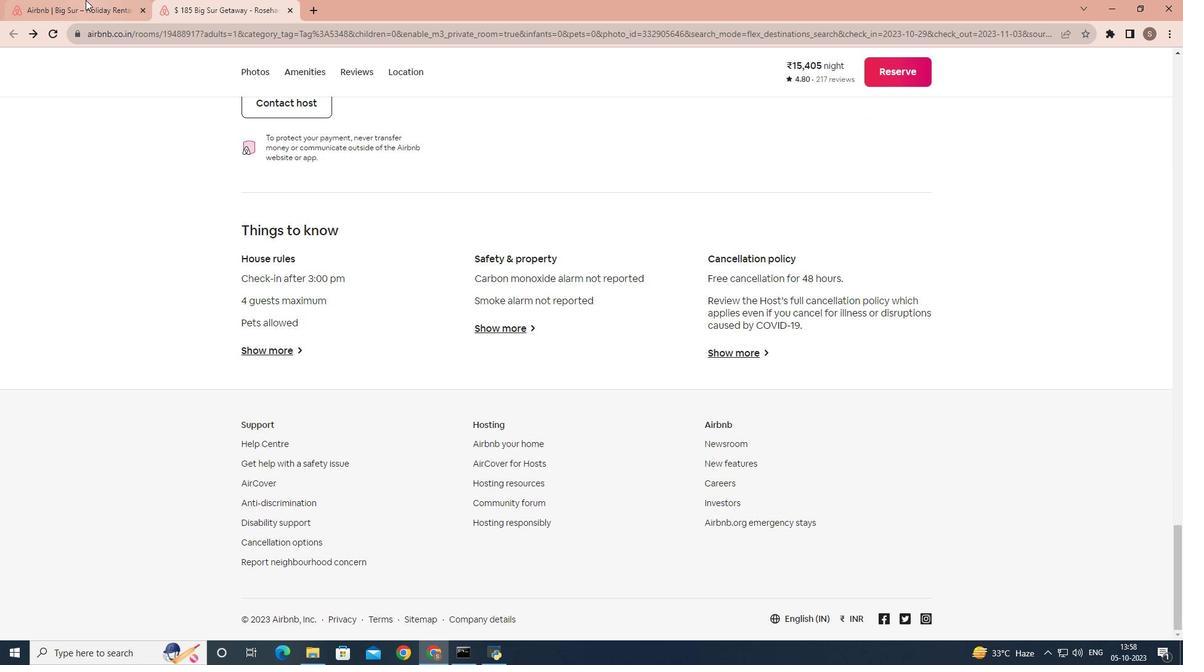 
Action: Mouse pressed left at (84, 0)
Screenshot: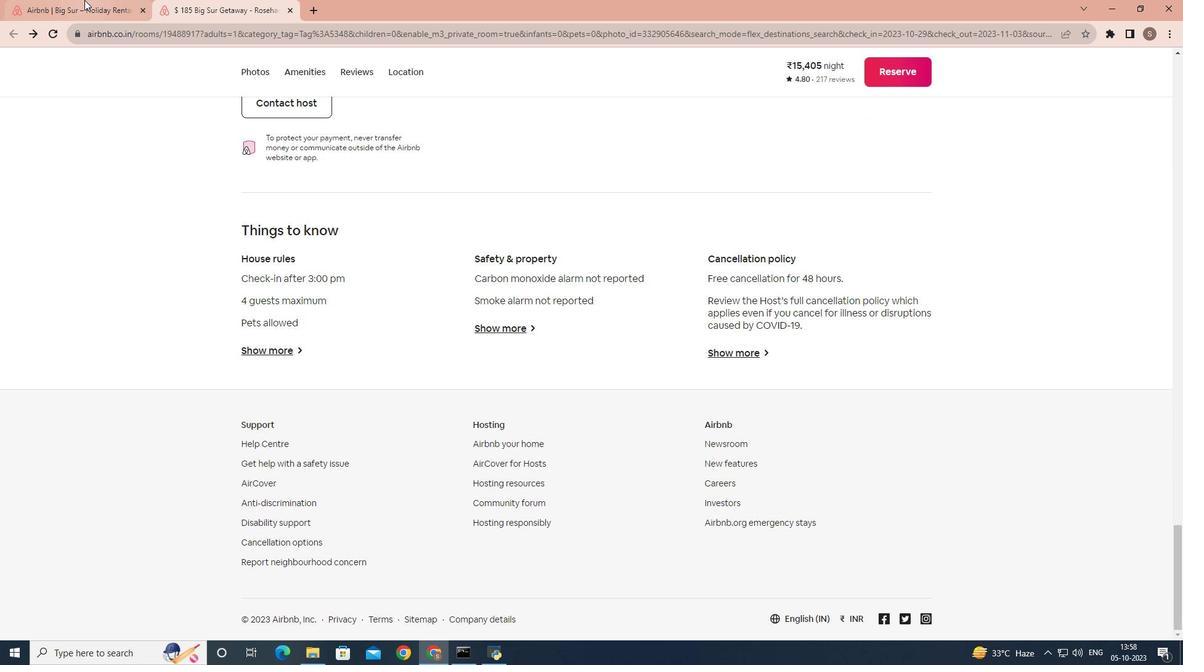 
Action: Mouse moved to (474, 326)
Screenshot: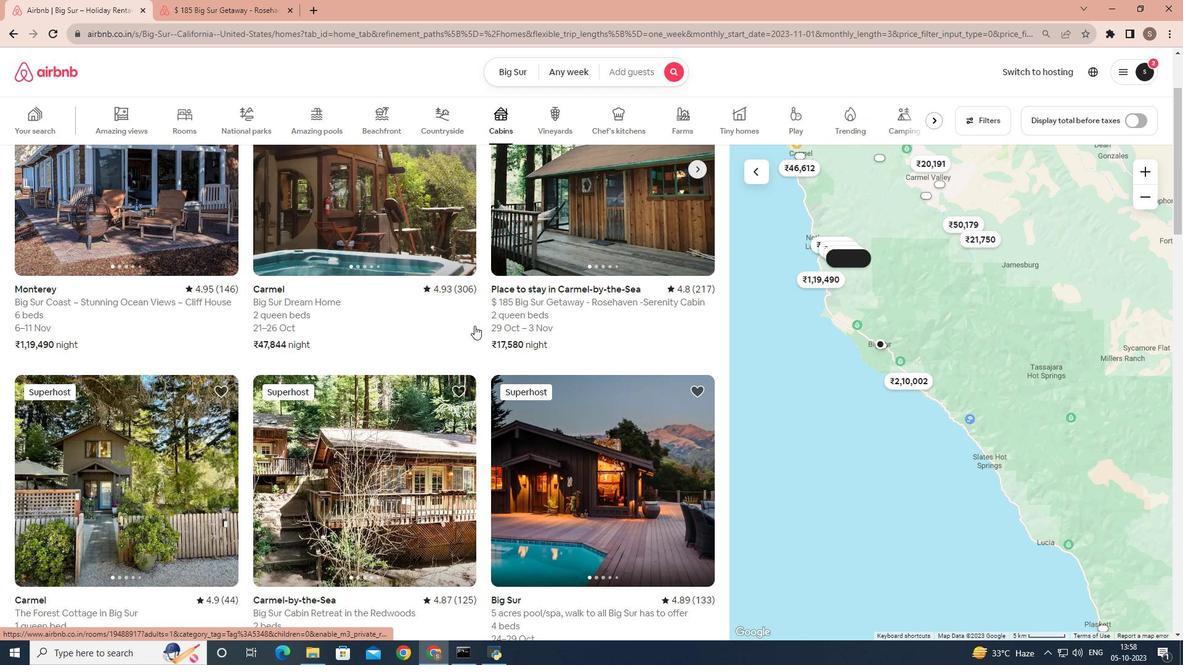 
Action: Mouse scrolled (474, 325) with delta (0, 0)
Screenshot: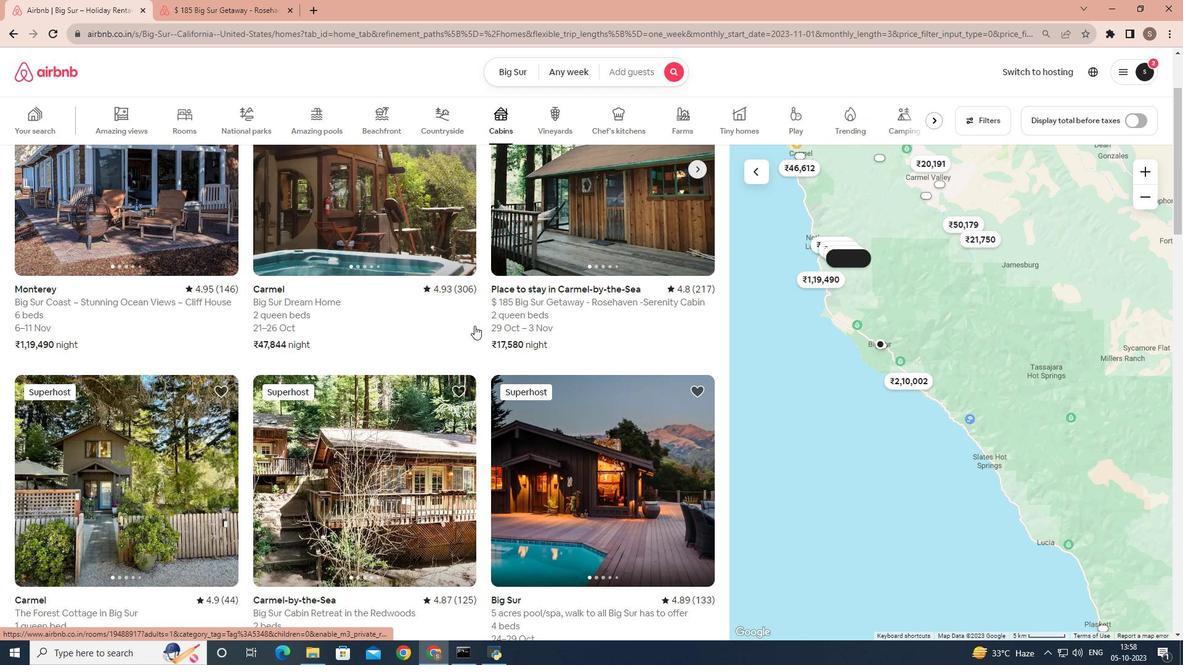
Action: Mouse scrolled (474, 325) with delta (0, 0)
Screenshot: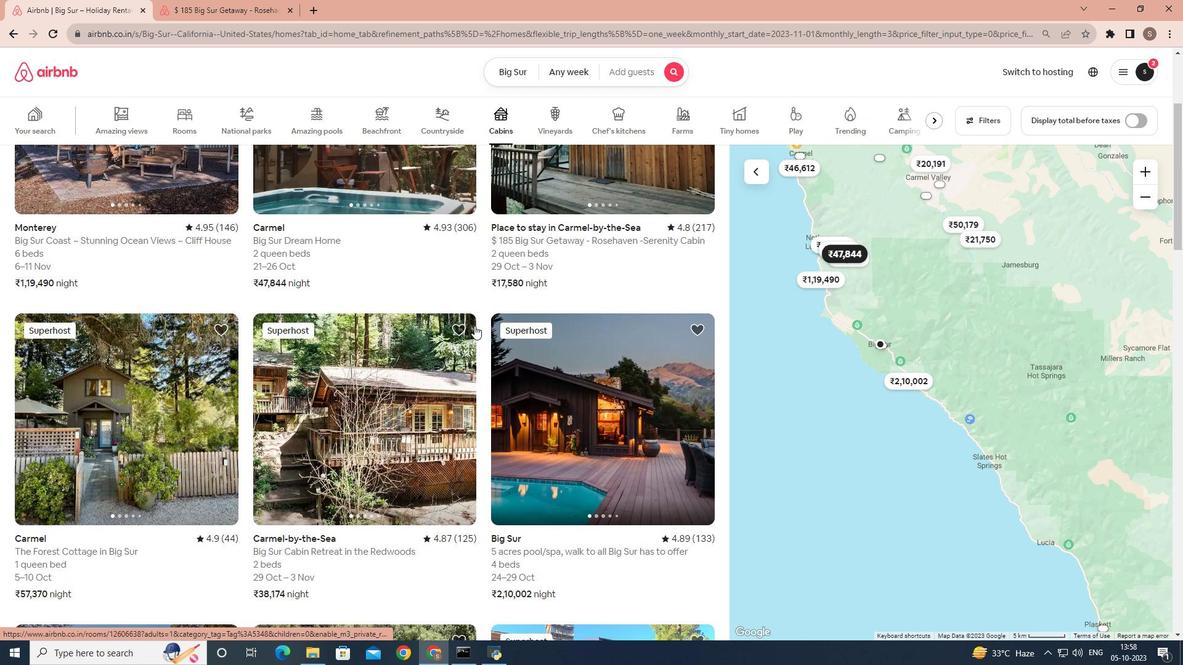 
Action: Mouse scrolled (474, 325) with delta (0, 0)
Screenshot: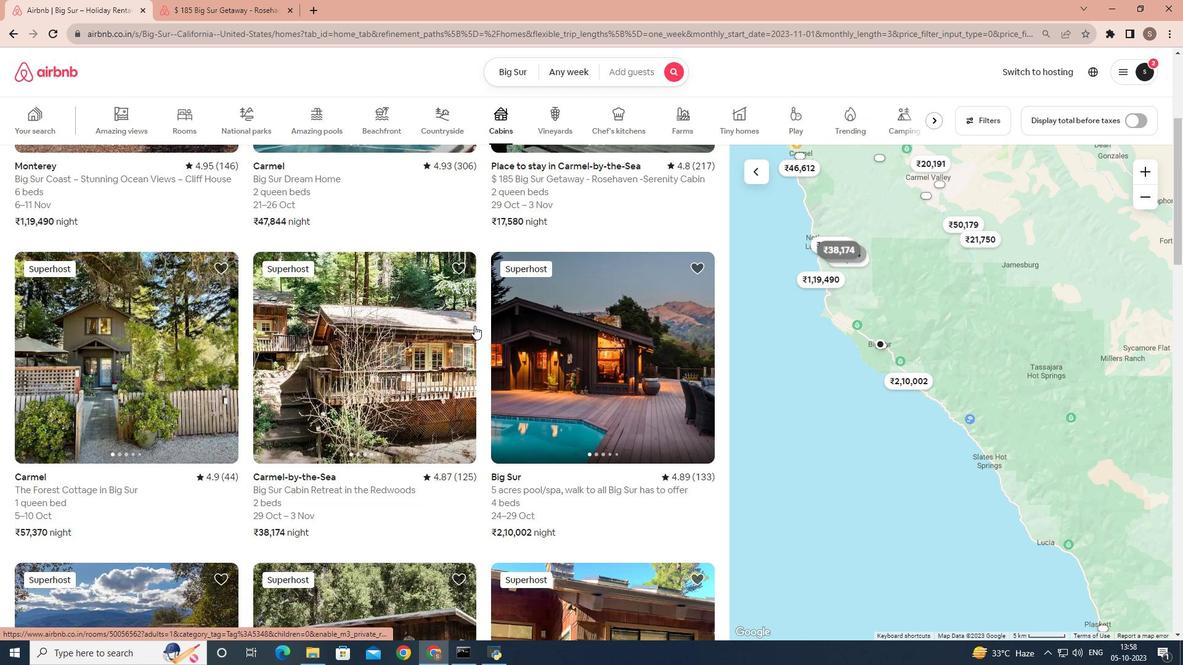 
Action: Mouse scrolled (474, 325) with delta (0, 0)
Screenshot: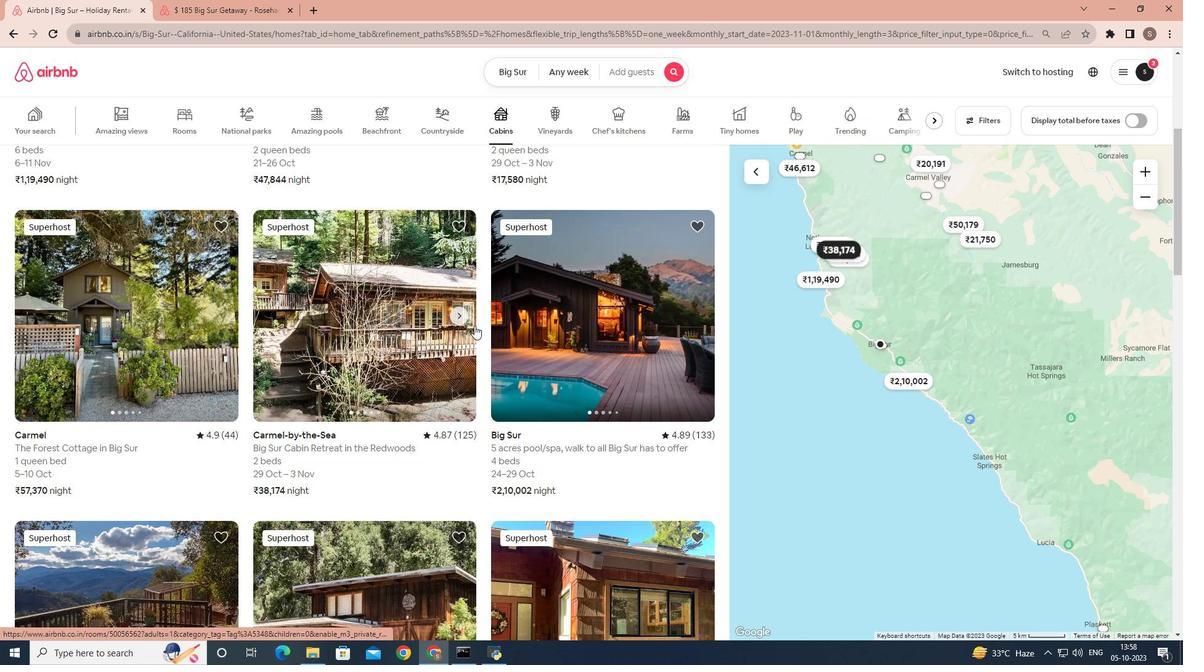 
Action: Mouse scrolled (474, 325) with delta (0, 0)
Screenshot: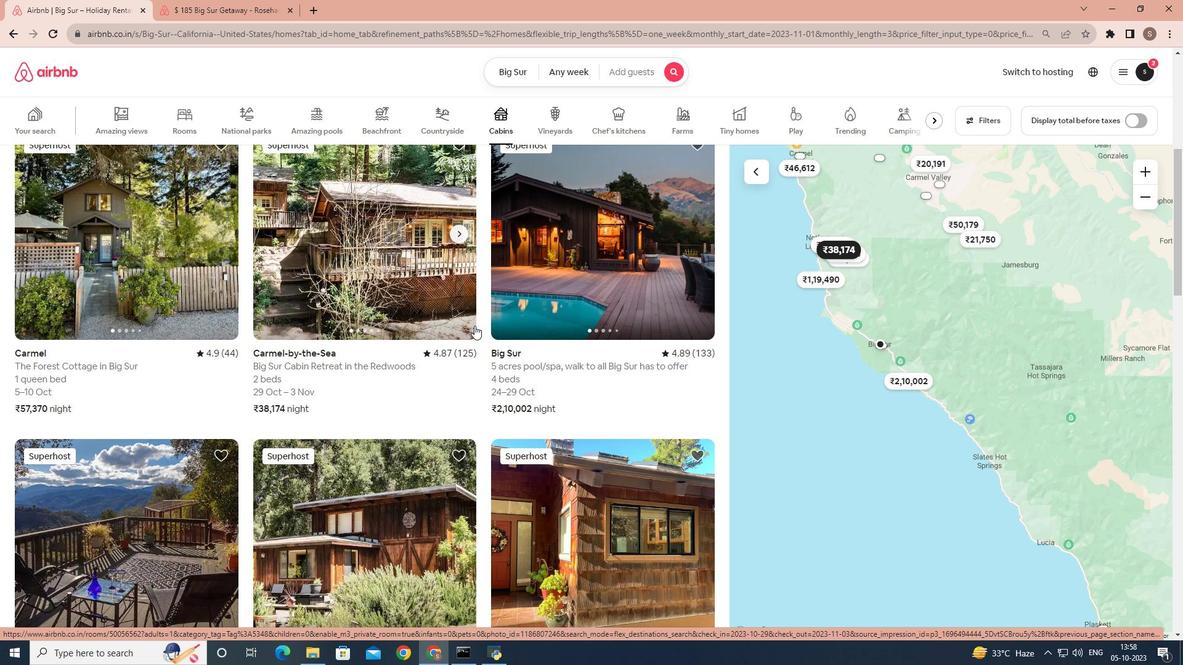 
Action: Mouse moved to (392, 178)
Screenshot: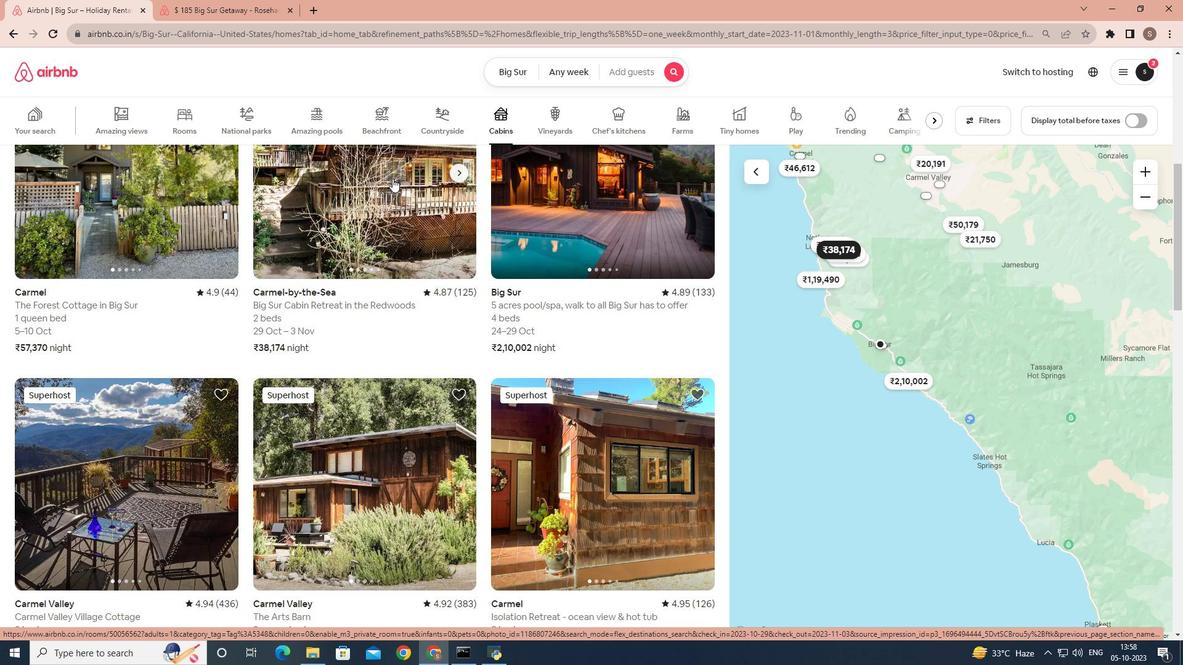 
Action: Mouse pressed left at (392, 178)
Screenshot: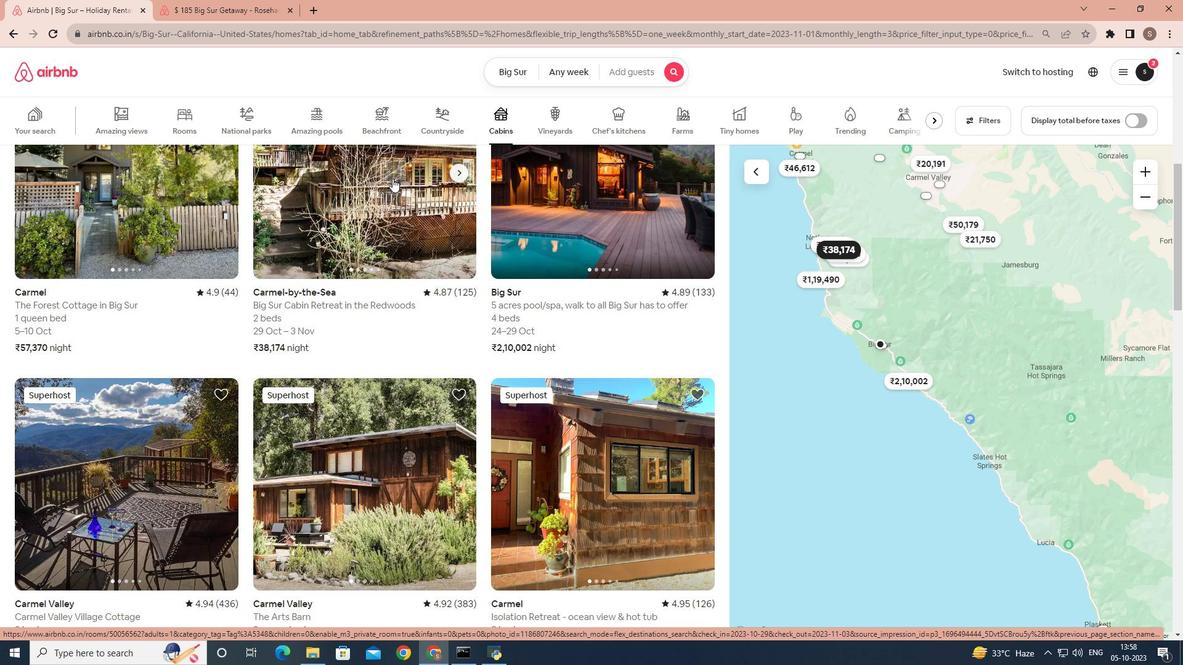
Action: Mouse moved to (857, 459)
Screenshot: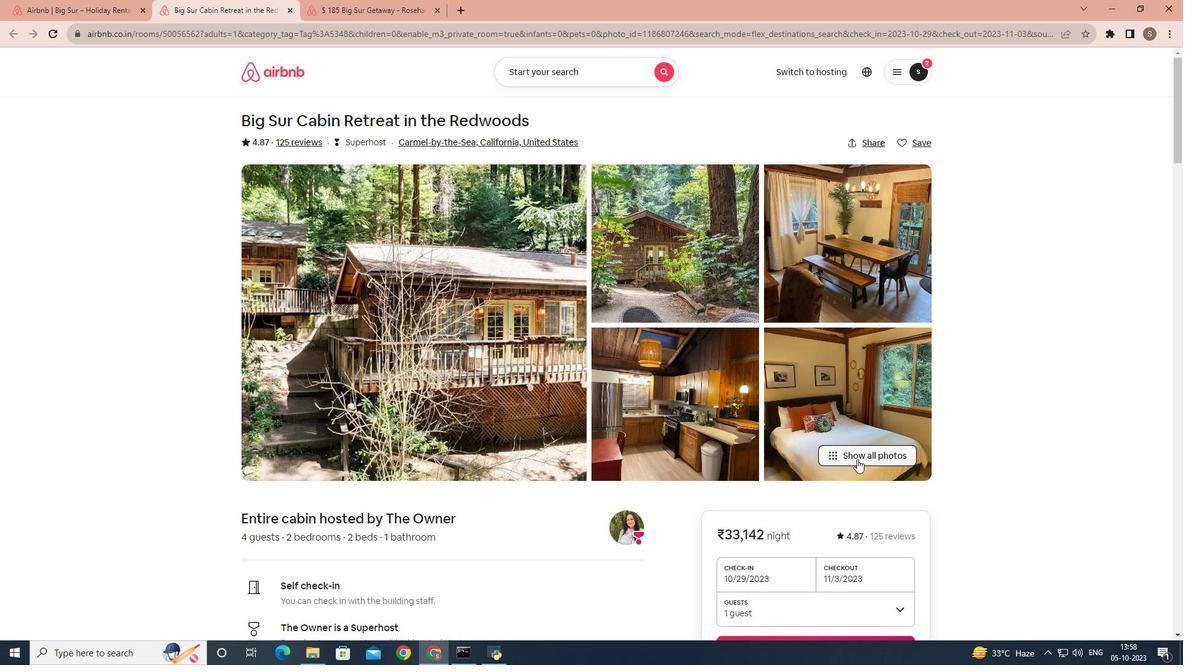
Action: Mouse pressed left at (857, 459)
Screenshot: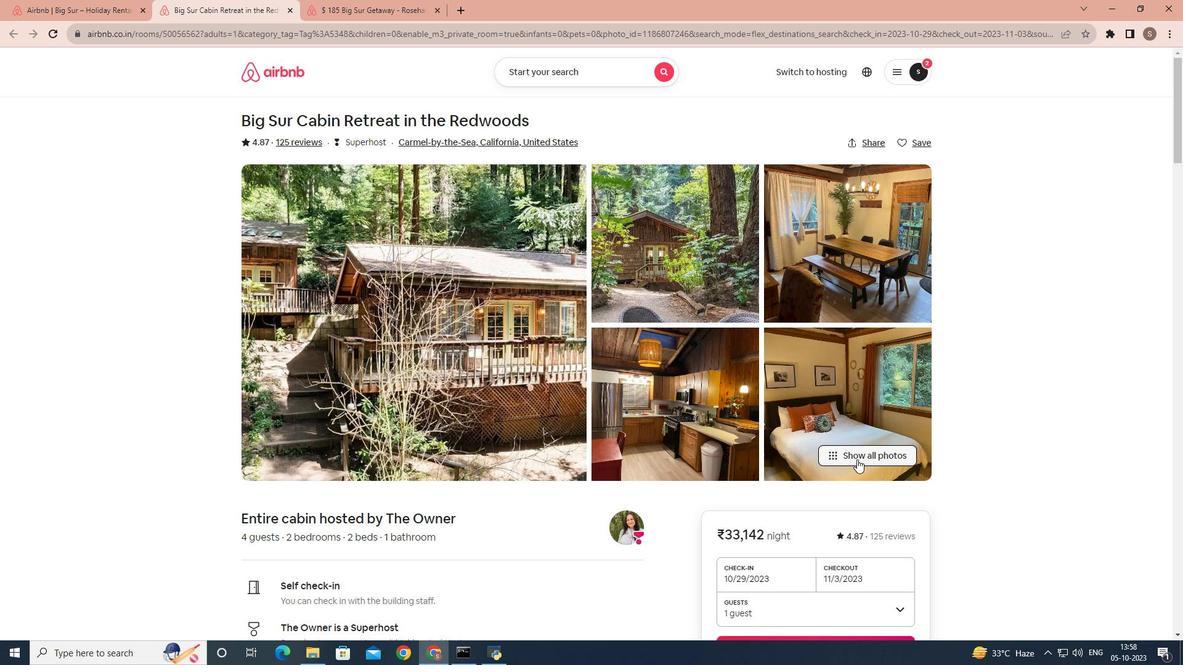 
Action: Mouse moved to (852, 368)
Screenshot: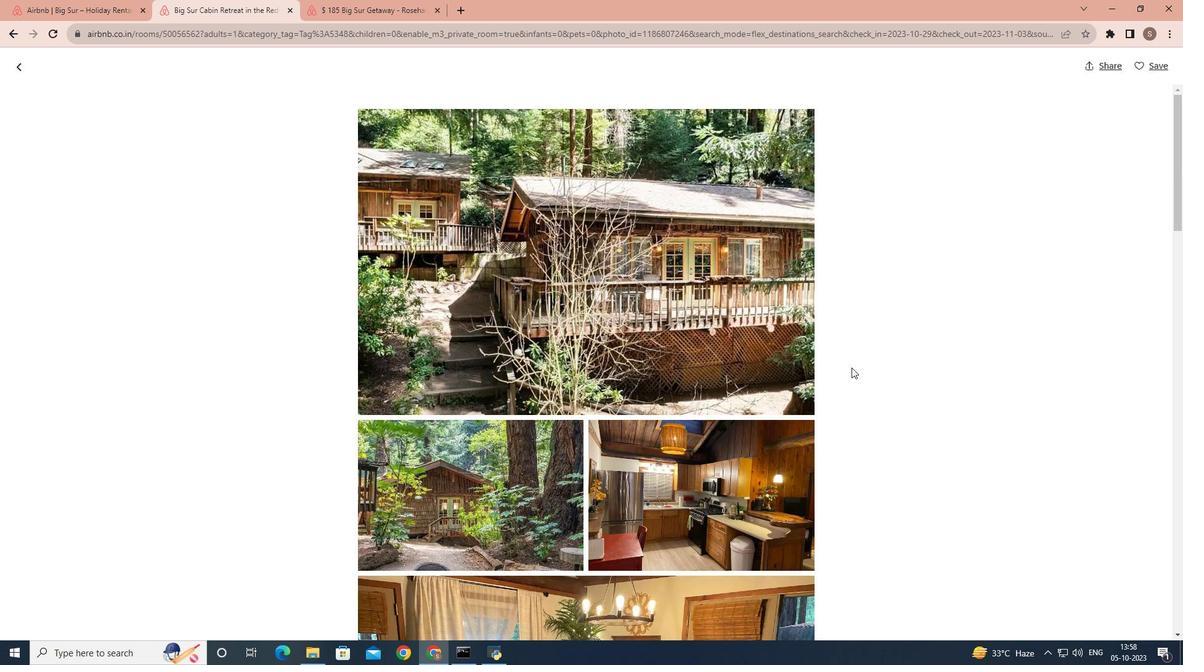 
Action: Mouse scrolled (852, 367) with delta (0, 0)
Screenshot: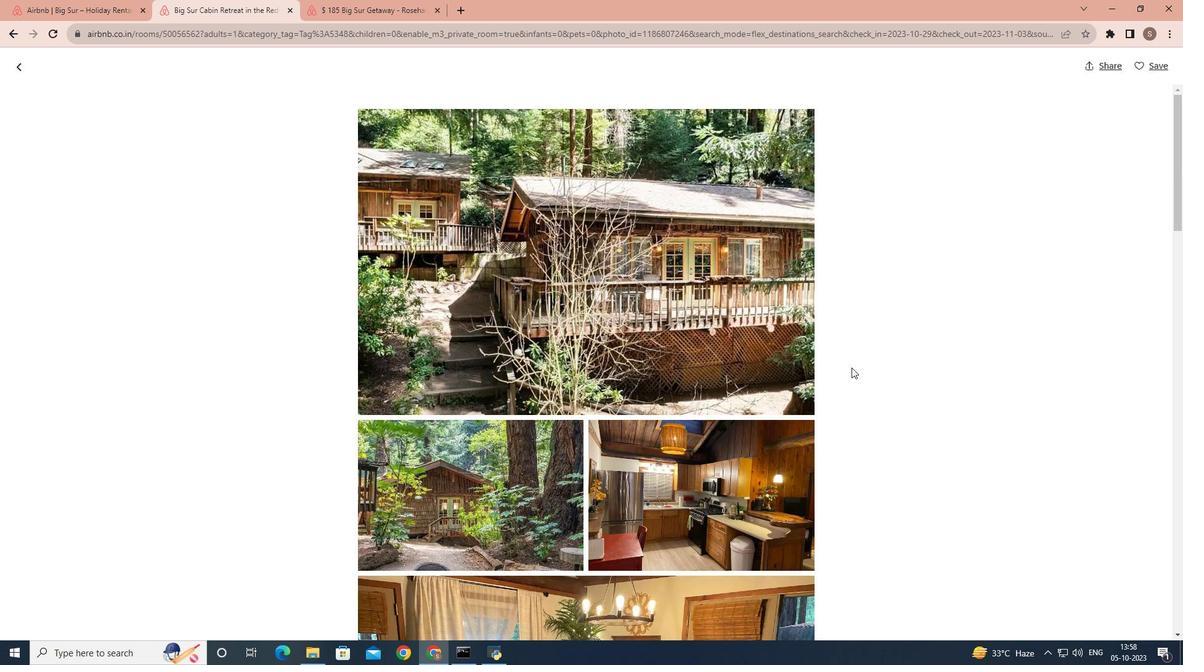 
Action: Mouse scrolled (852, 367) with delta (0, 0)
Screenshot: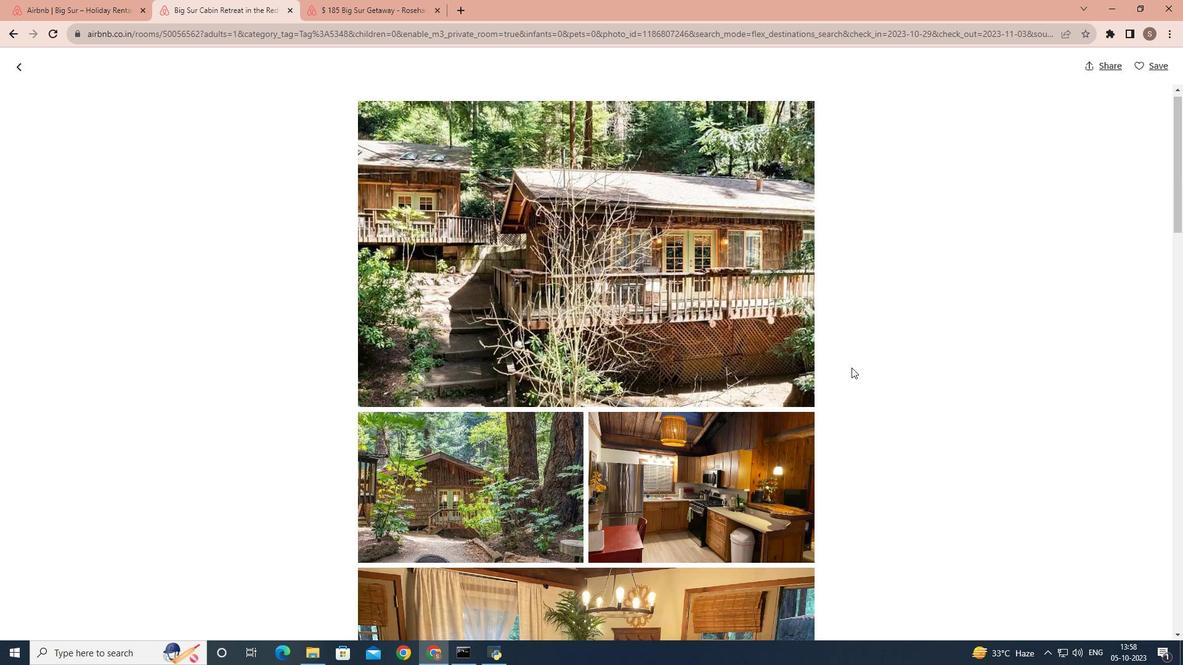 
Action: Mouse scrolled (852, 367) with delta (0, 0)
Screenshot: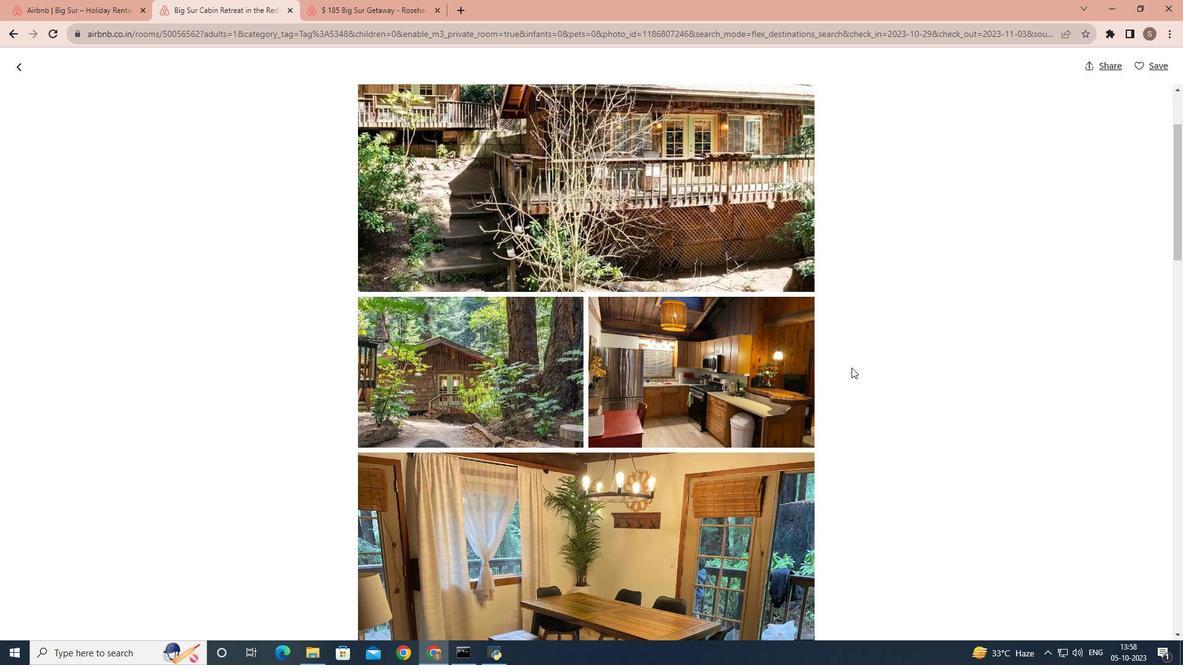 
Action: Mouse scrolled (852, 367) with delta (0, 0)
Screenshot: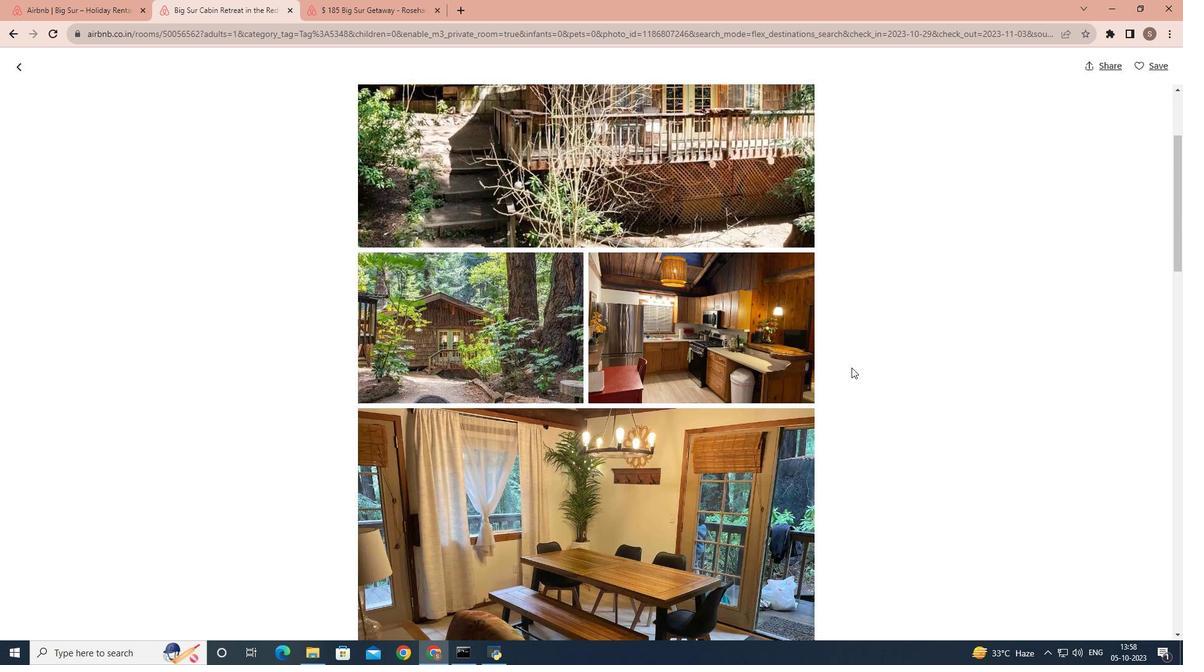 
Action: Mouse scrolled (852, 367) with delta (0, 0)
Screenshot: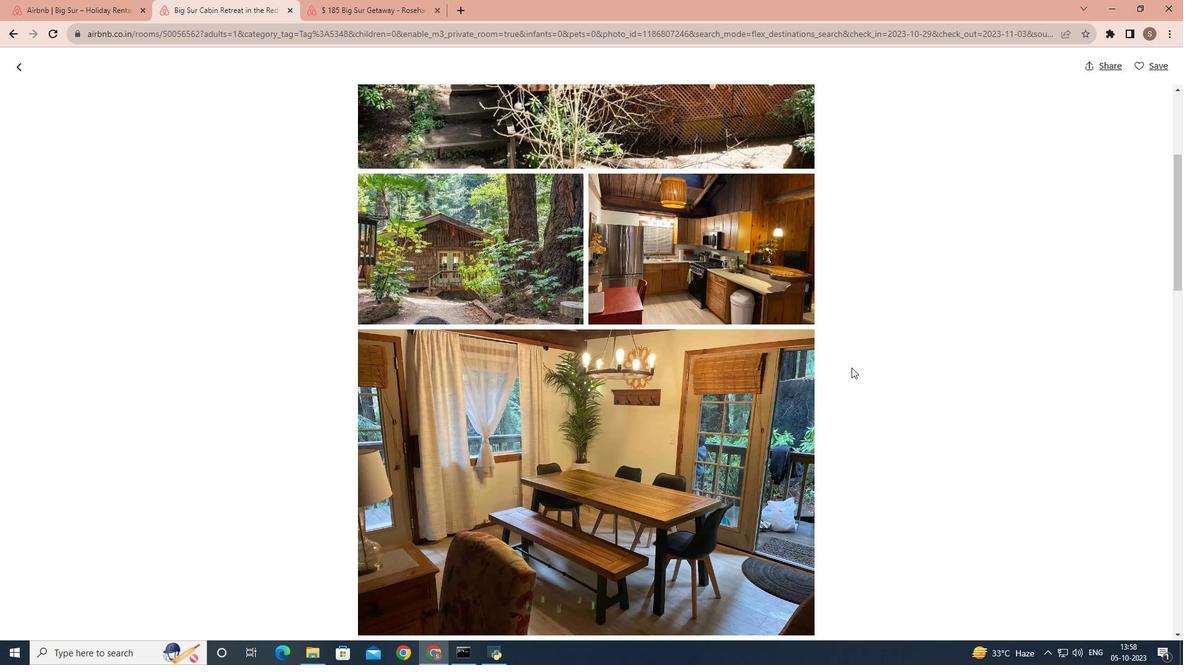 
Action: Mouse scrolled (852, 367) with delta (0, 0)
Screenshot: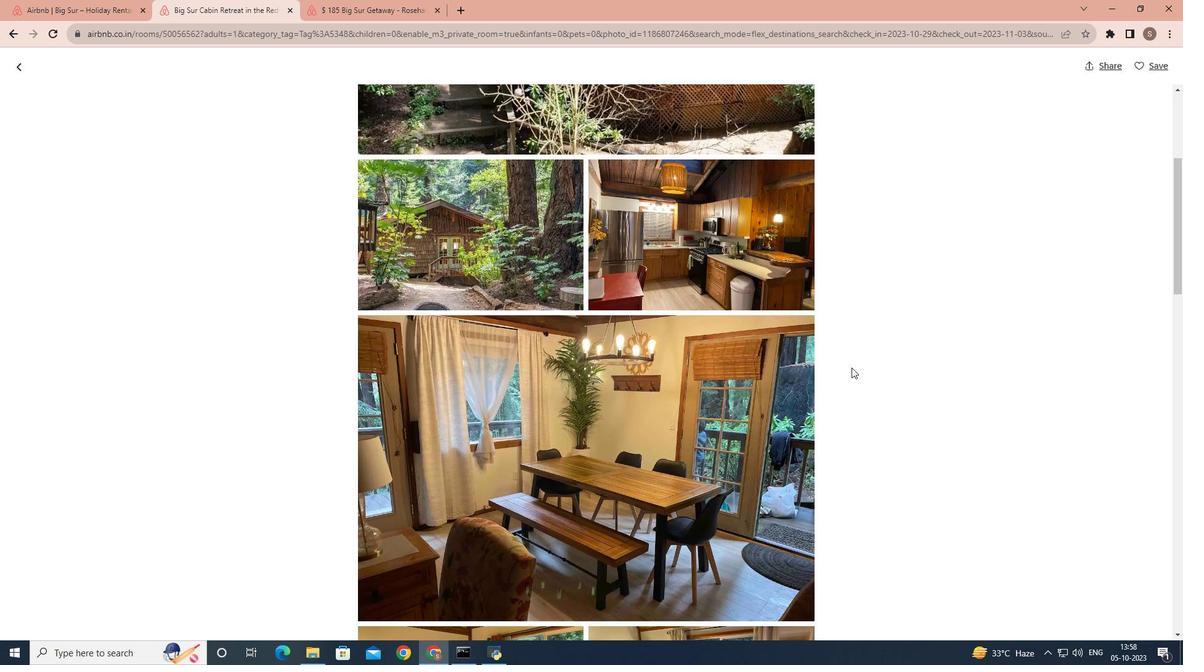 
Action: Mouse scrolled (852, 367) with delta (0, 0)
Screenshot: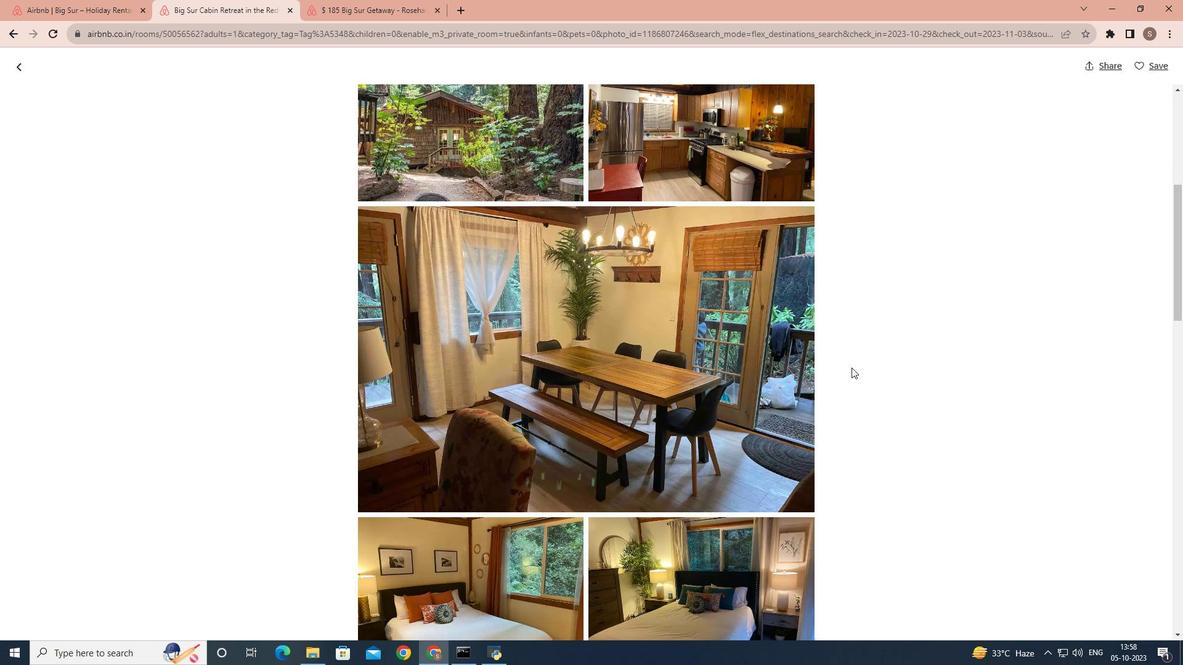 
Action: Mouse scrolled (852, 367) with delta (0, 0)
Screenshot: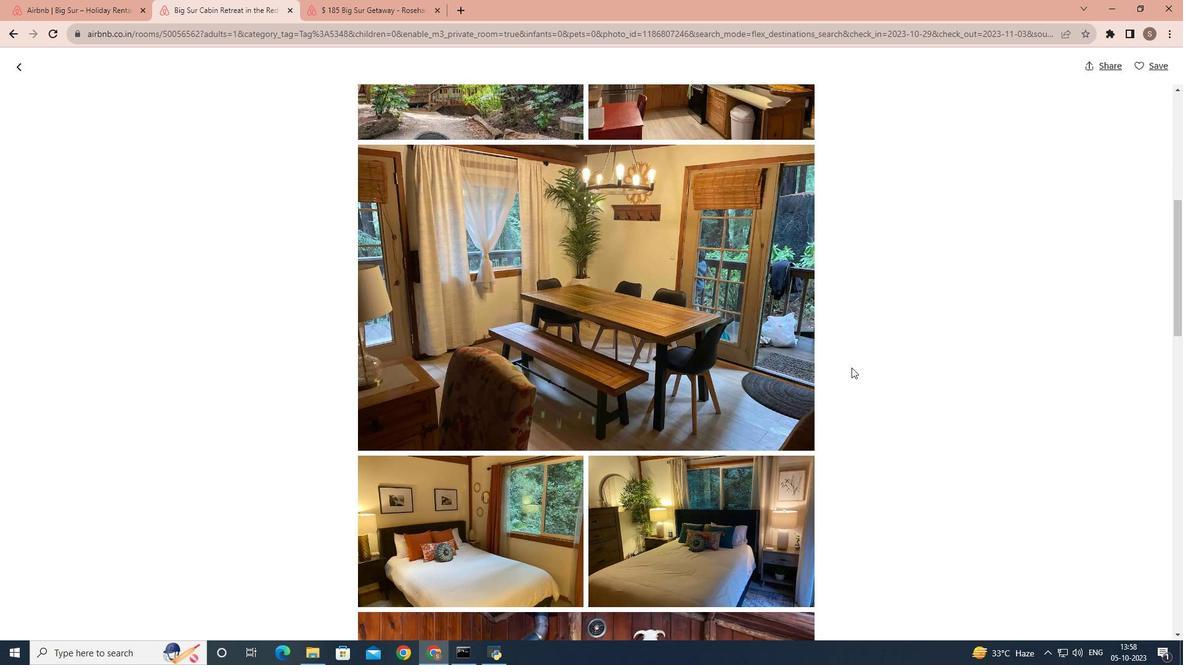 
Action: Mouse scrolled (852, 367) with delta (0, 0)
Screenshot: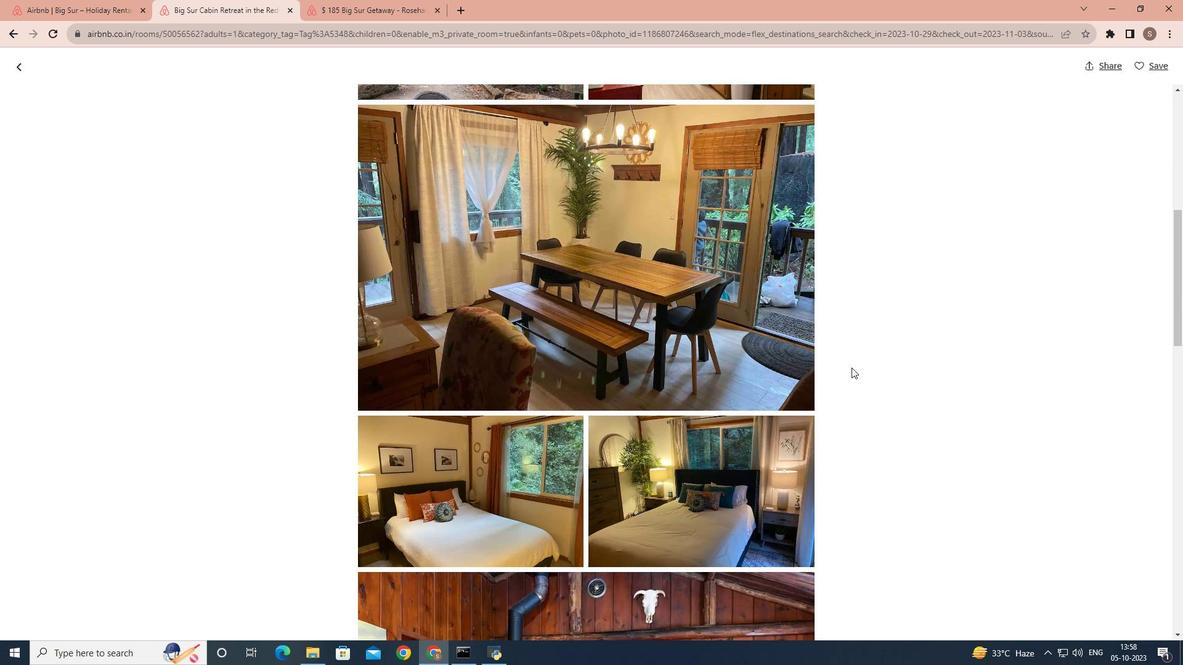 
Action: Mouse scrolled (852, 367) with delta (0, 0)
Screenshot: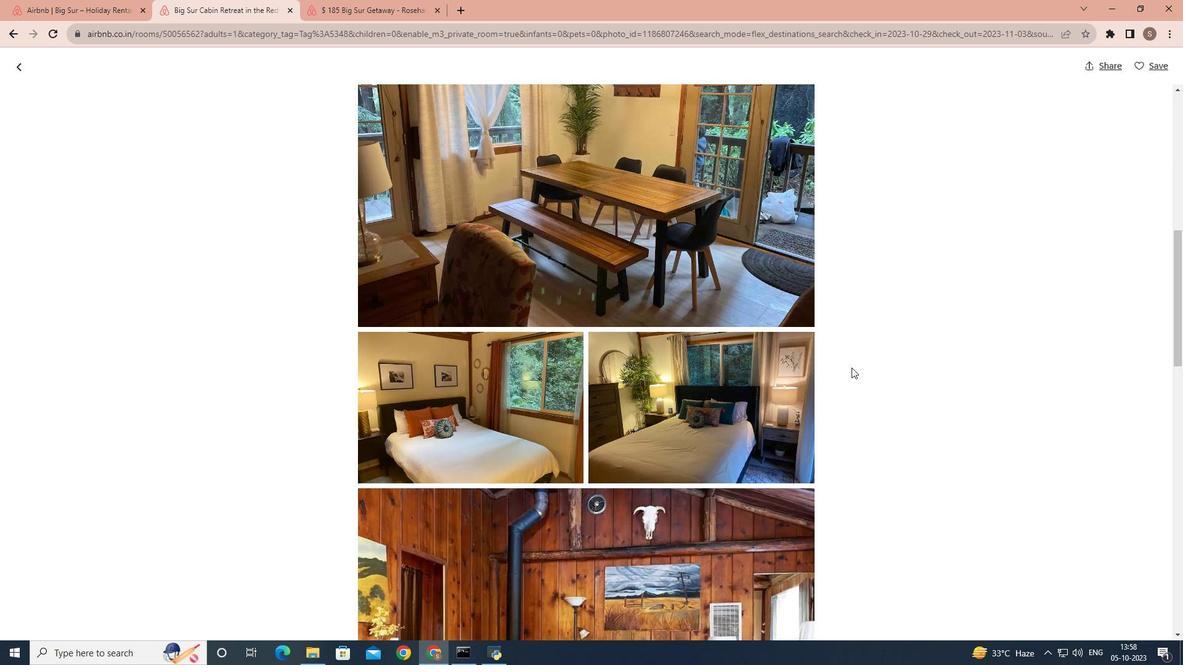 
Action: Mouse scrolled (852, 367) with delta (0, 0)
Screenshot: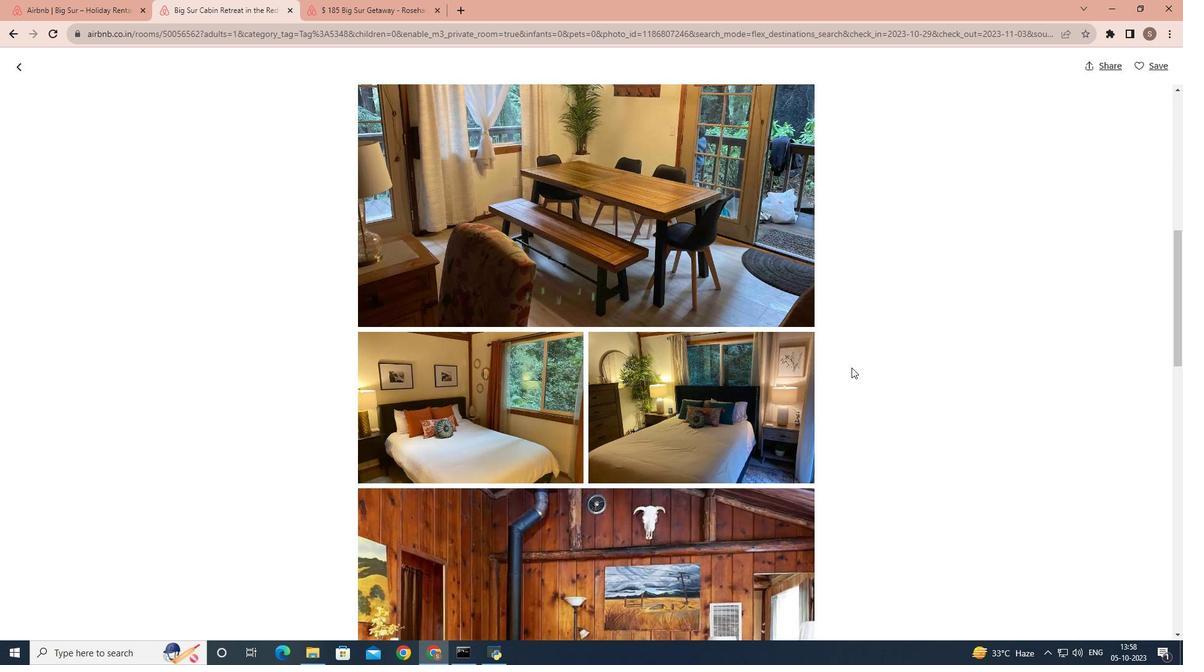 
Action: Mouse scrolled (852, 367) with delta (0, 0)
Screenshot: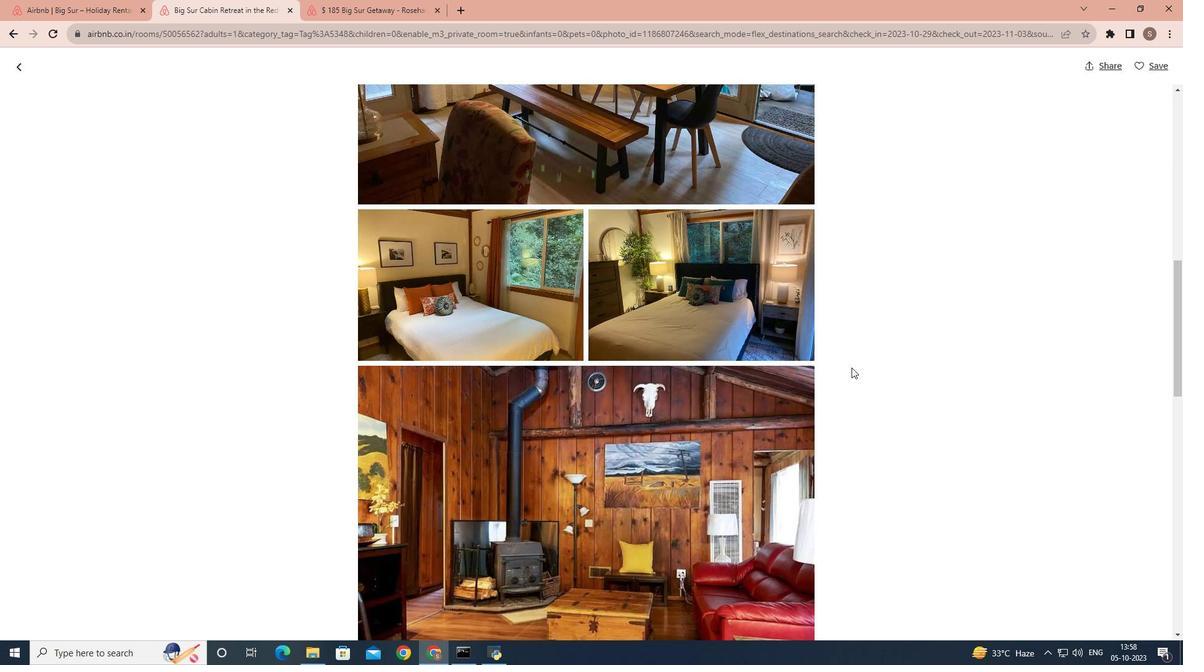 
Action: Mouse scrolled (852, 367) with delta (0, 0)
Screenshot: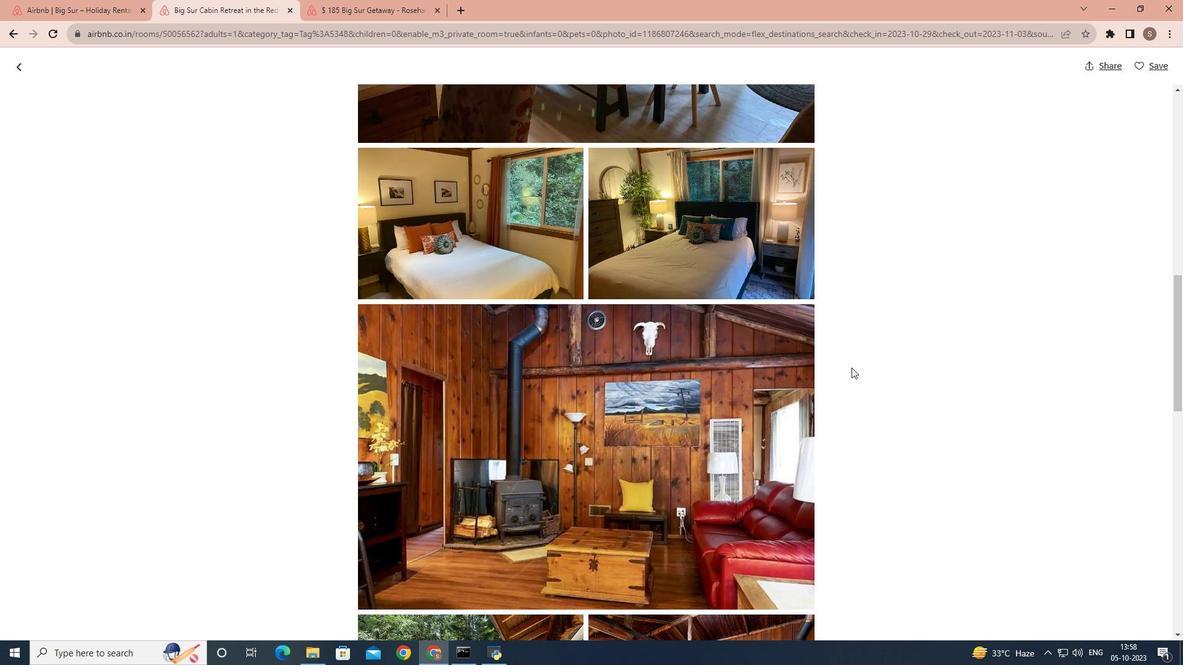 
Action: Mouse scrolled (852, 367) with delta (0, 0)
Screenshot: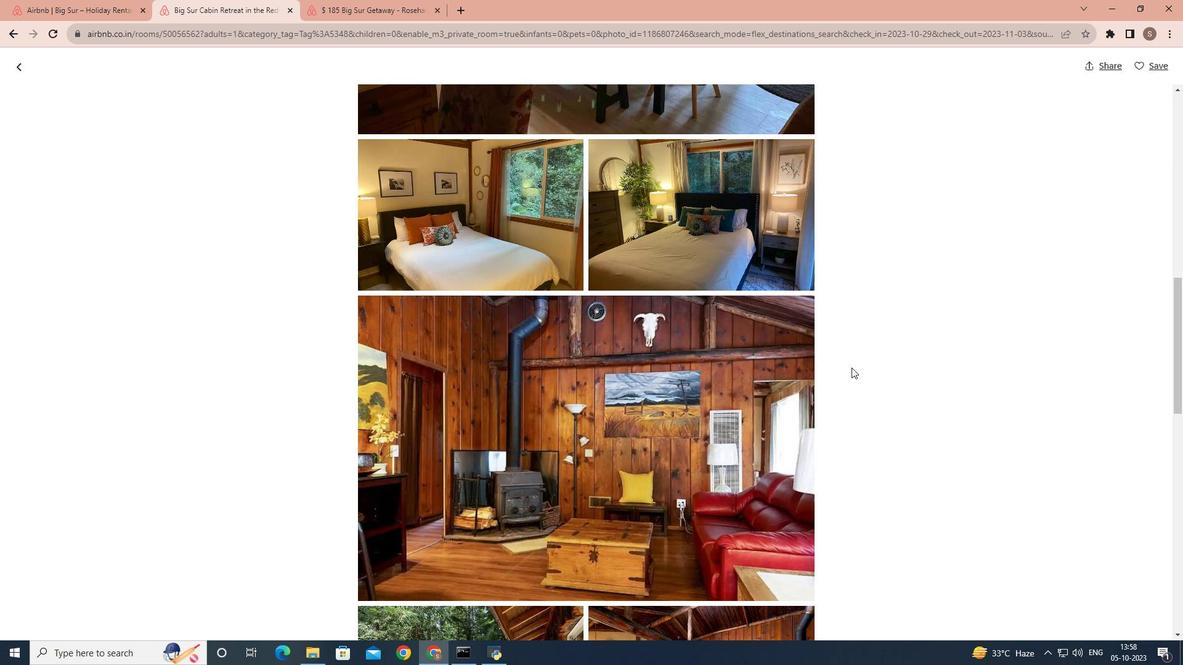 
Action: Mouse scrolled (852, 367) with delta (0, 0)
Screenshot: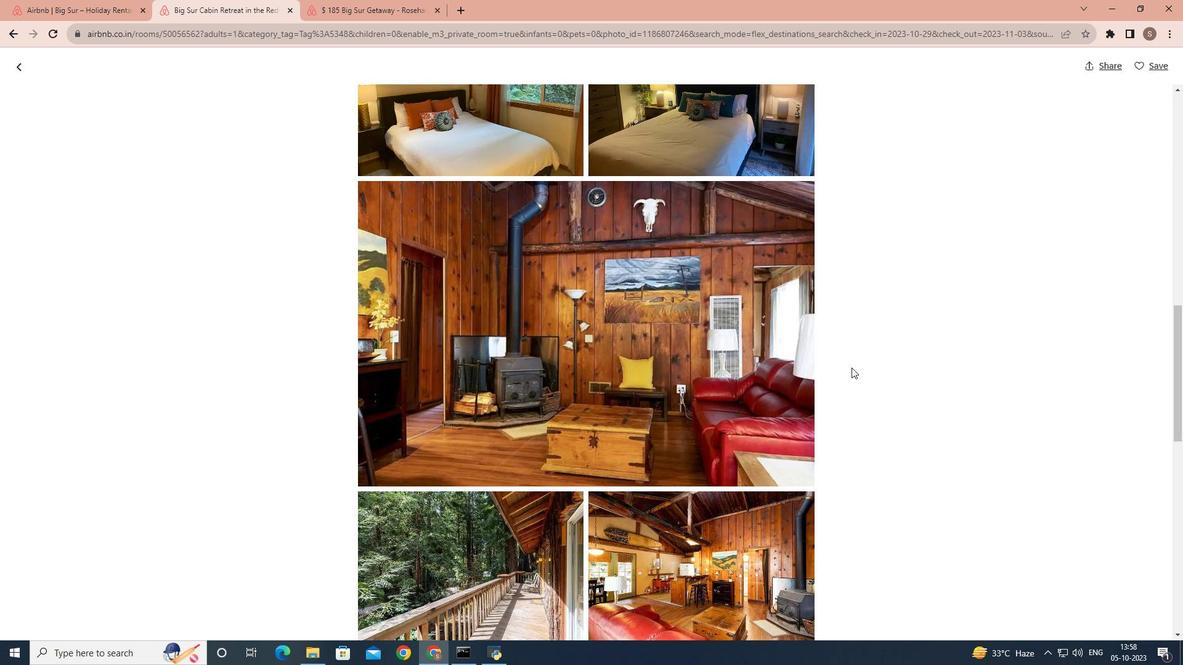
Action: Mouse scrolled (852, 367) with delta (0, 0)
Screenshot: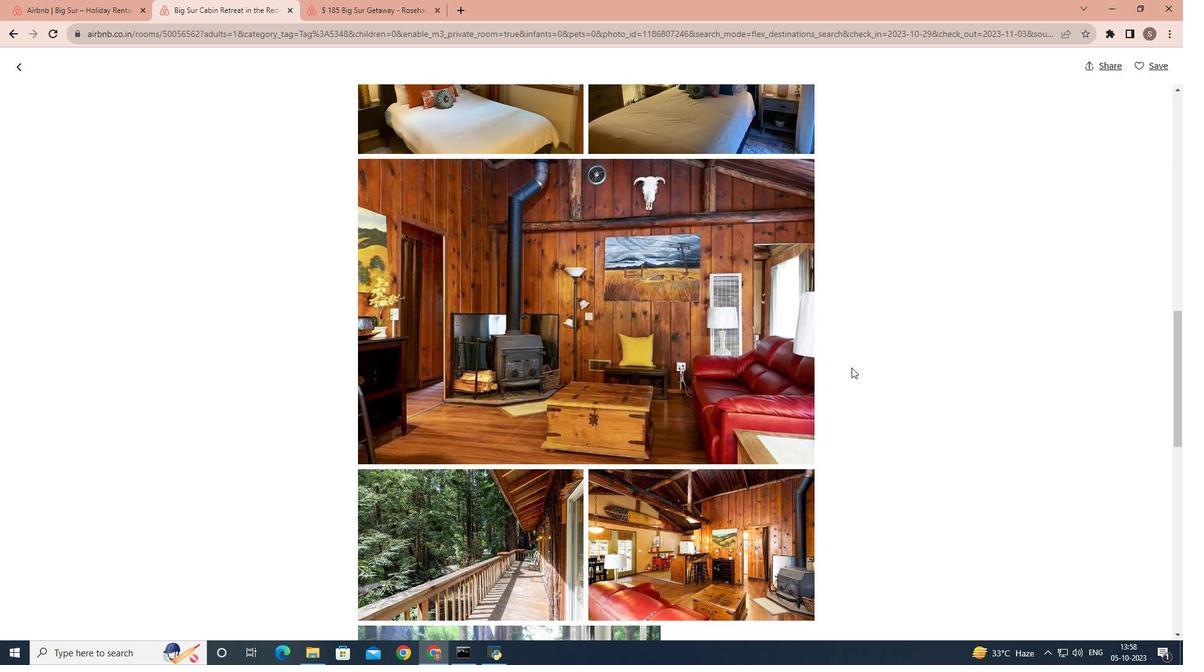 
Action: Mouse scrolled (852, 367) with delta (0, 0)
Screenshot: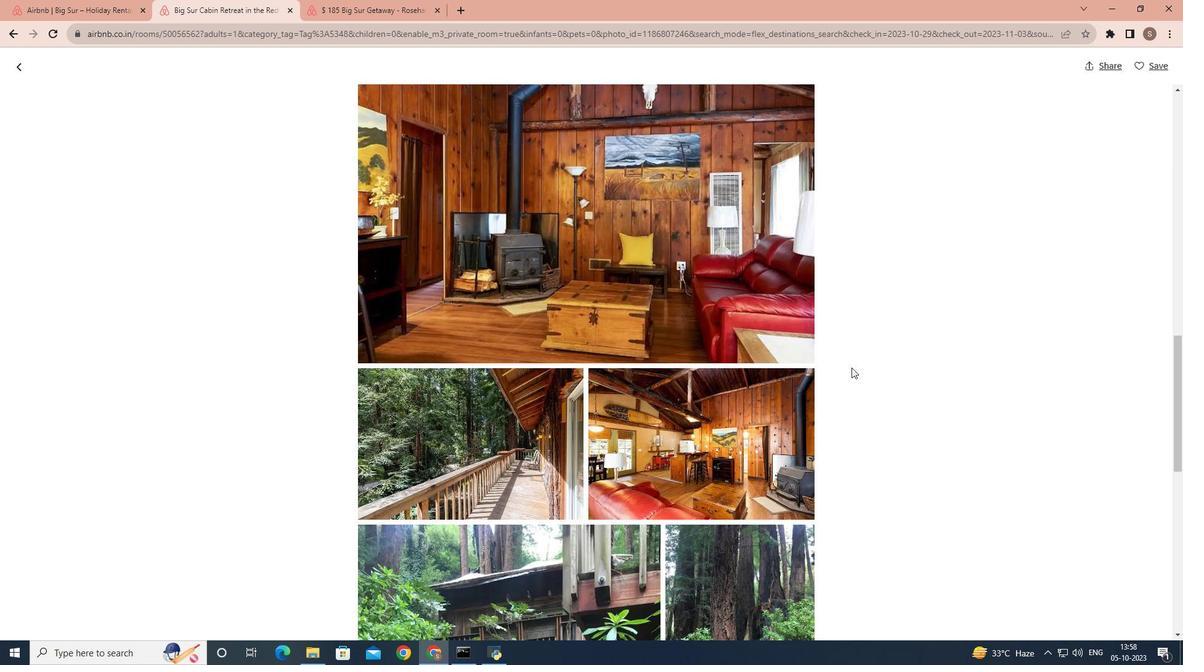 
Action: Mouse scrolled (852, 367) with delta (0, 0)
Screenshot: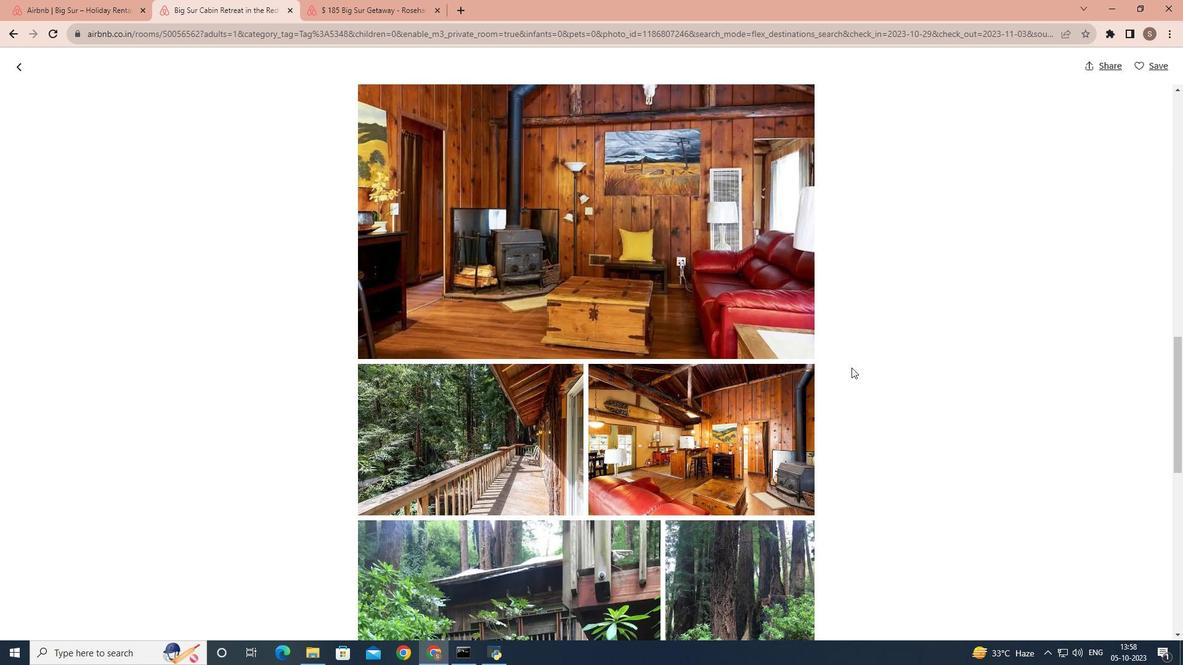 
Action: Mouse scrolled (852, 367) with delta (0, 0)
Screenshot: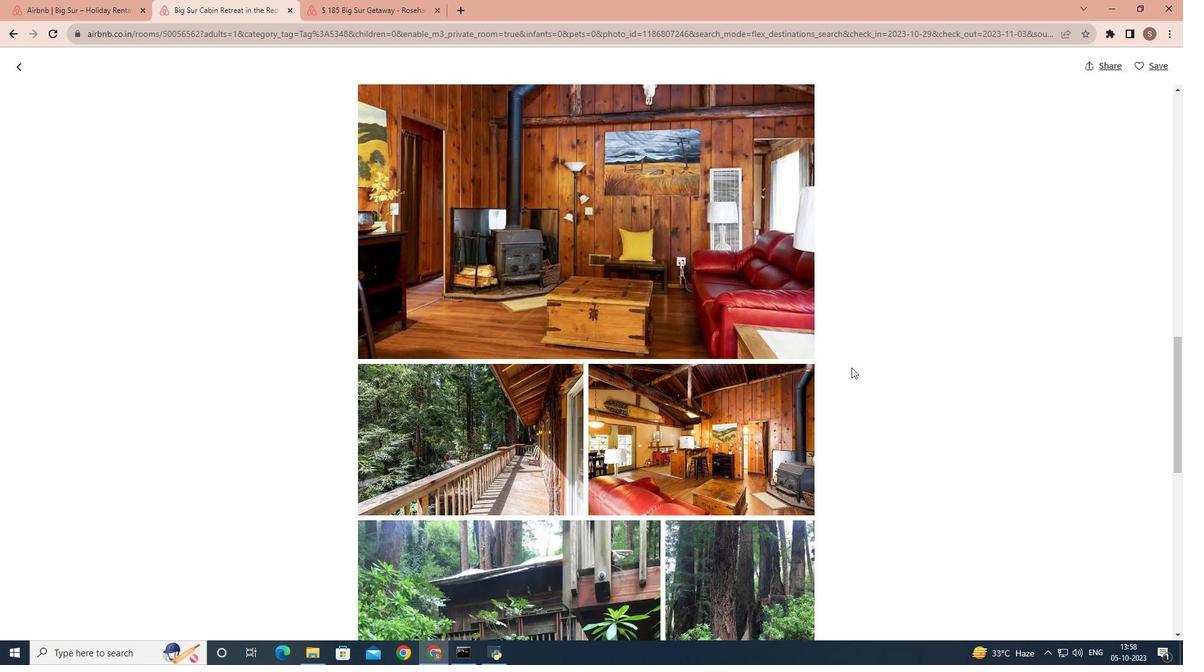 
Action: Mouse scrolled (852, 367) with delta (0, 0)
Screenshot: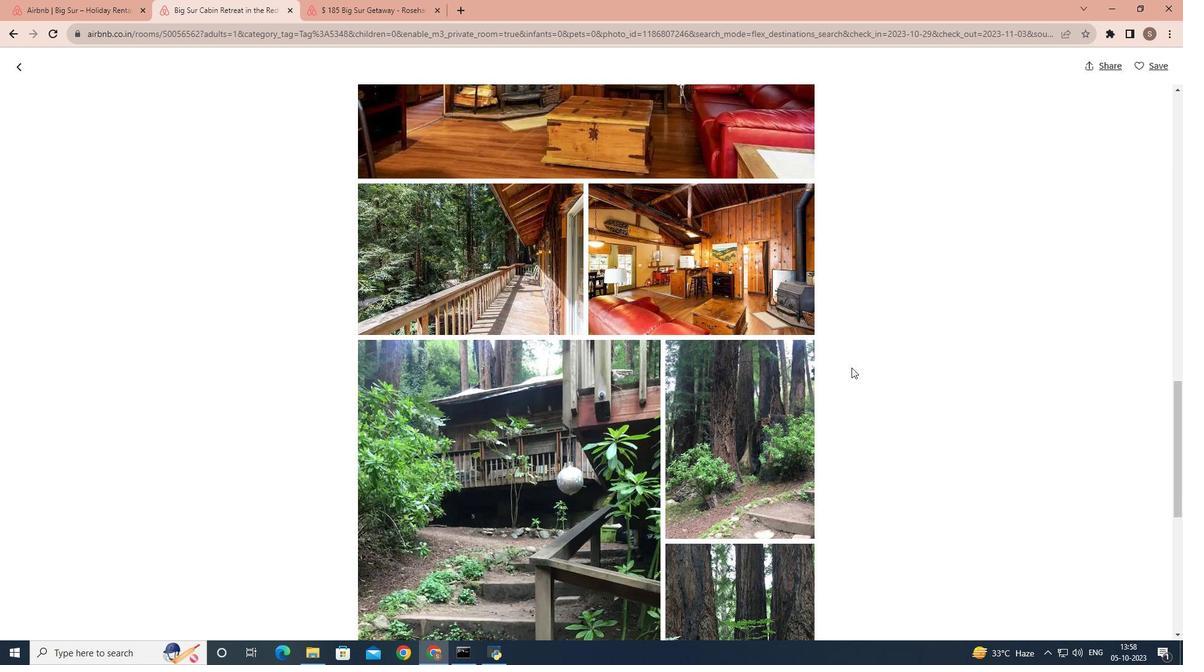 
Action: Mouse scrolled (852, 367) with delta (0, 0)
Screenshot: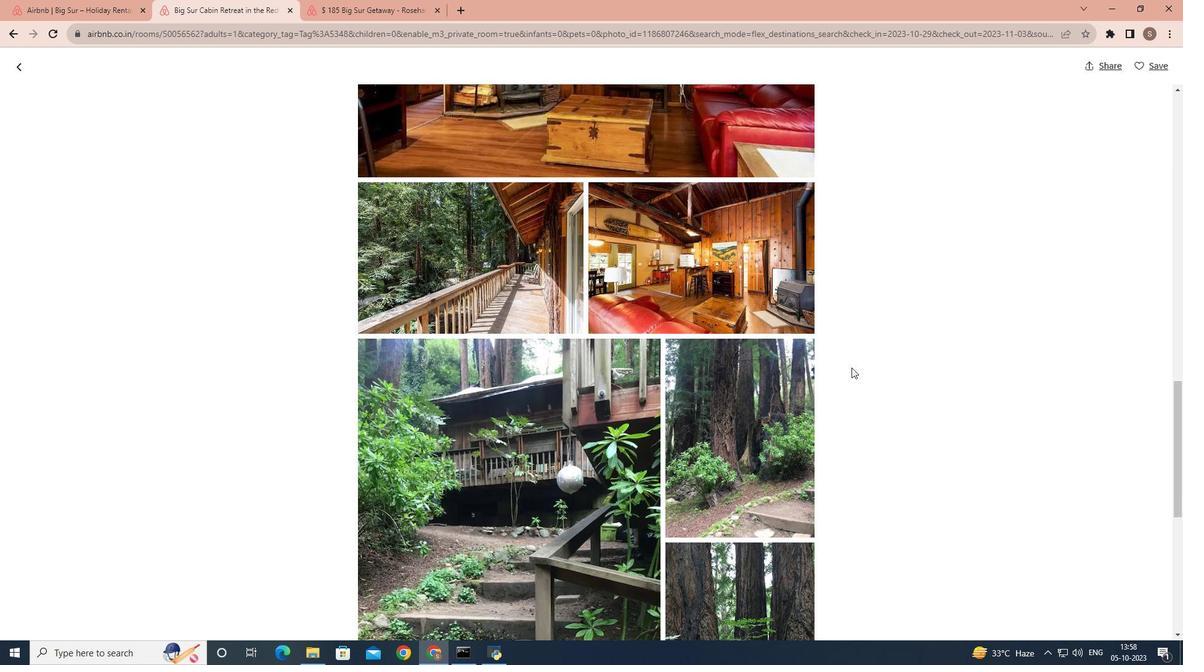 
Action: Mouse scrolled (852, 367) with delta (0, 0)
Screenshot: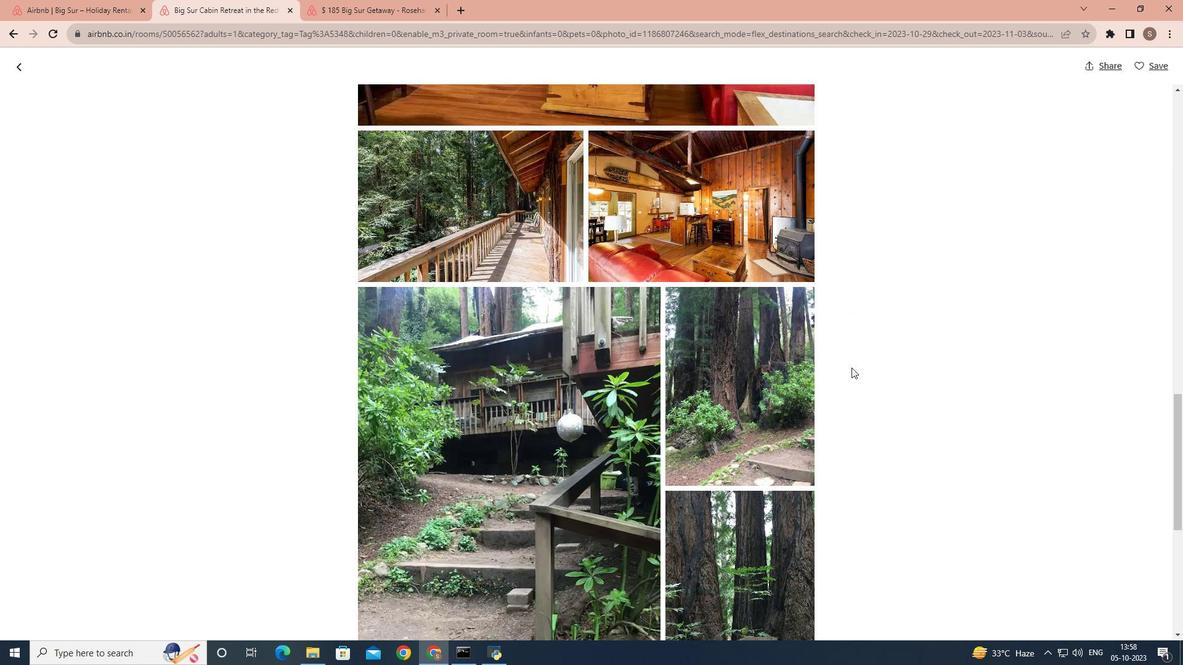 
Action: Mouse scrolled (852, 367) with delta (0, 0)
Screenshot: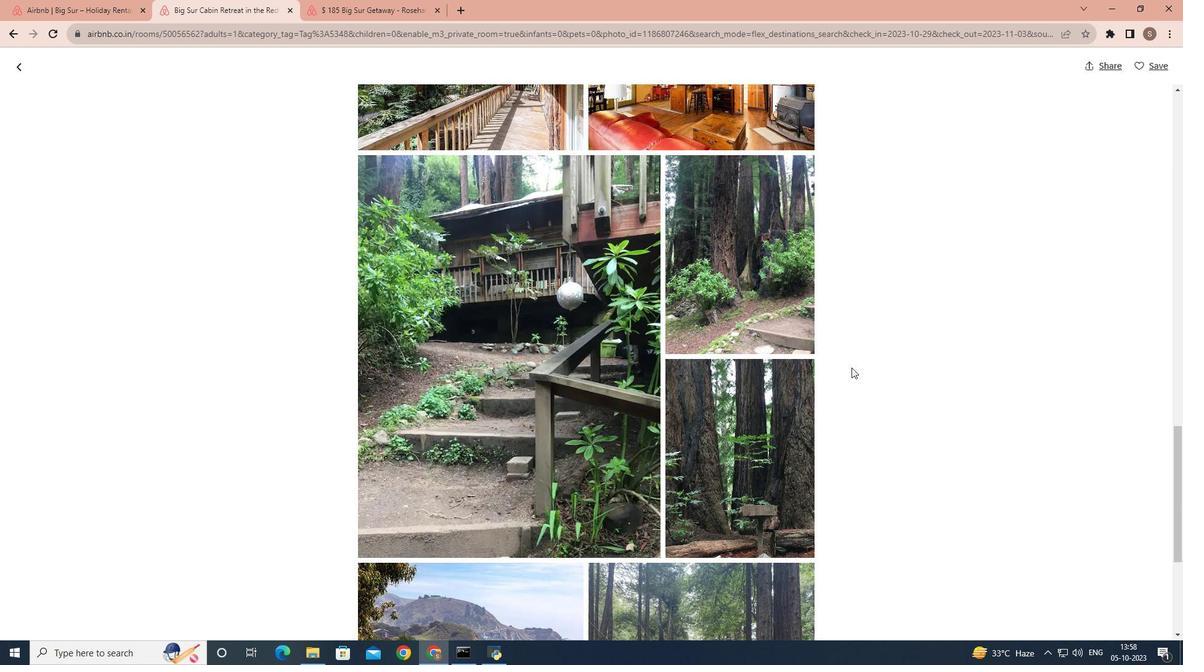 
Action: Mouse scrolled (852, 367) with delta (0, 0)
Screenshot: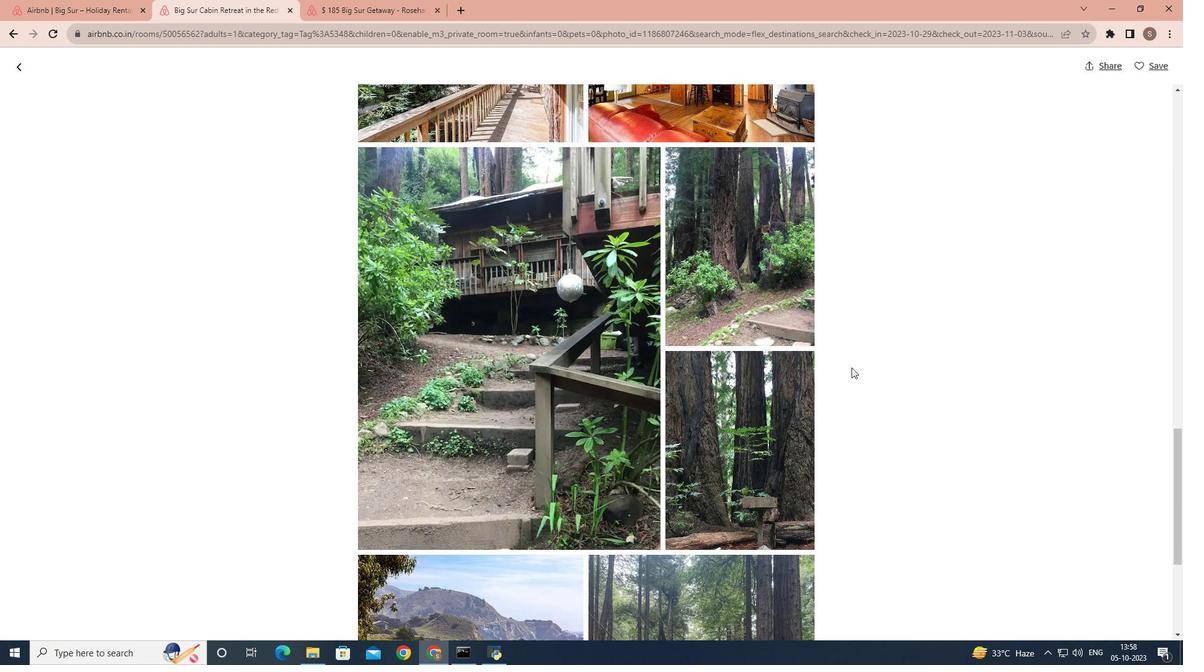 
Action: Mouse scrolled (852, 367) with delta (0, 0)
Screenshot: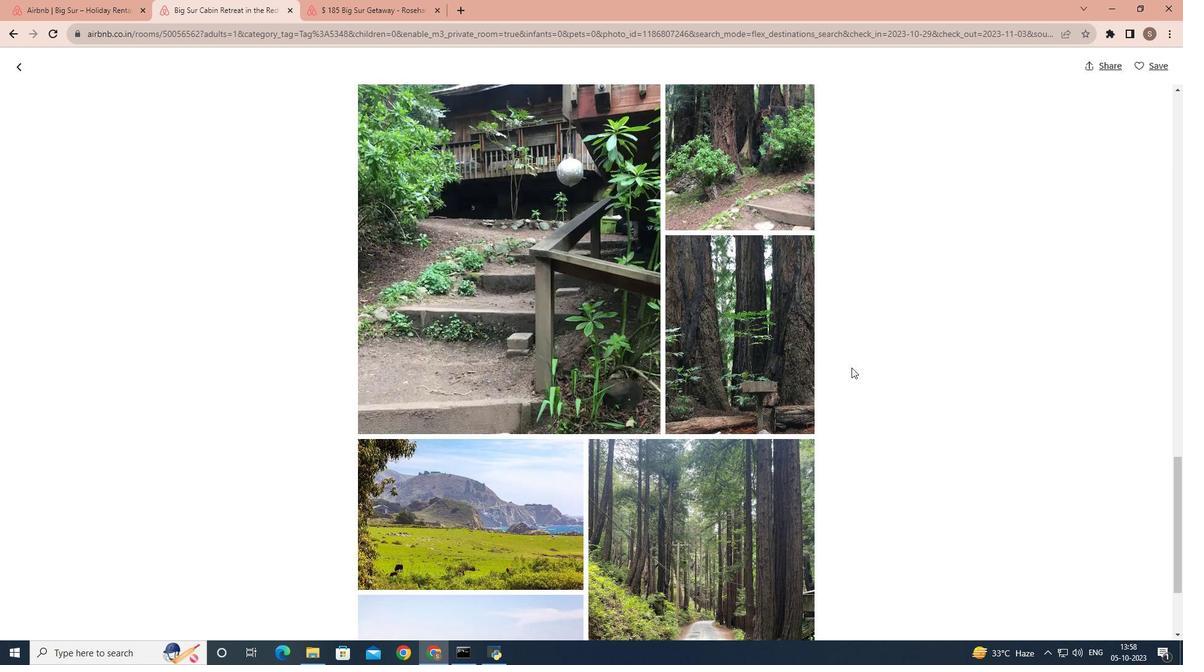 
Action: Mouse scrolled (852, 367) with delta (0, 0)
Screenshot: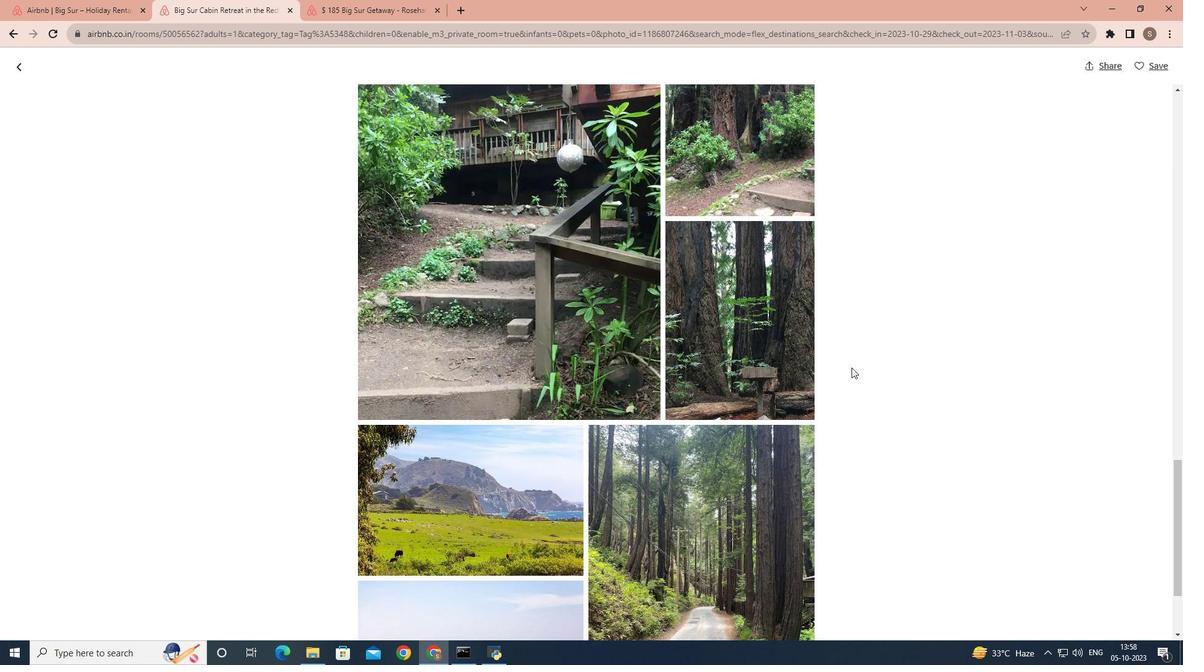 
Action: Mouse scrolled (852, 367) with delta (0, 0)
Screenshot: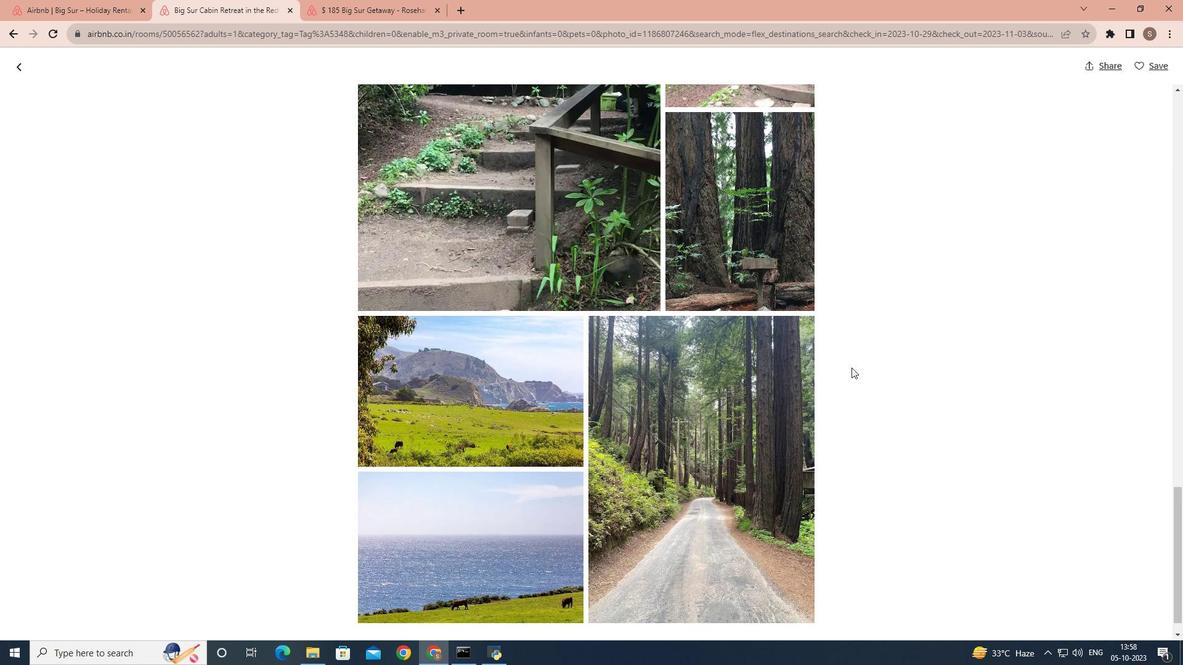 
Action: Mouse scrolled (852, 367) with delta (0, 0)
Screenshot: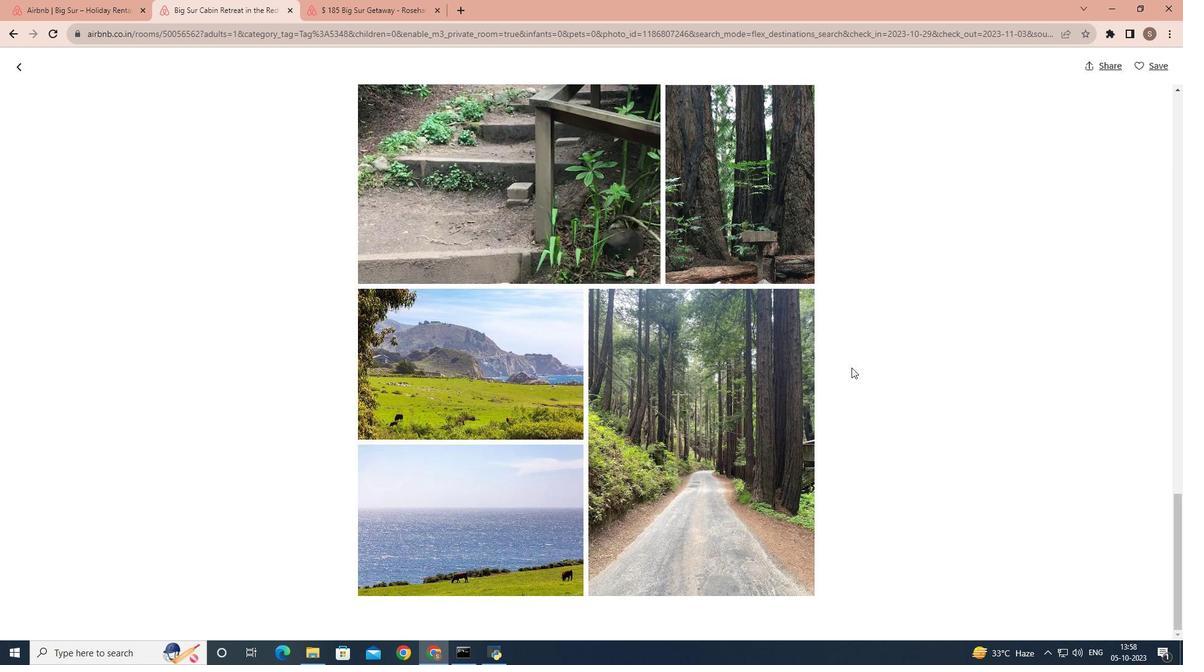 
Action: Mouse scrolled (852, 367) with delta (0, 0)
Screenshot: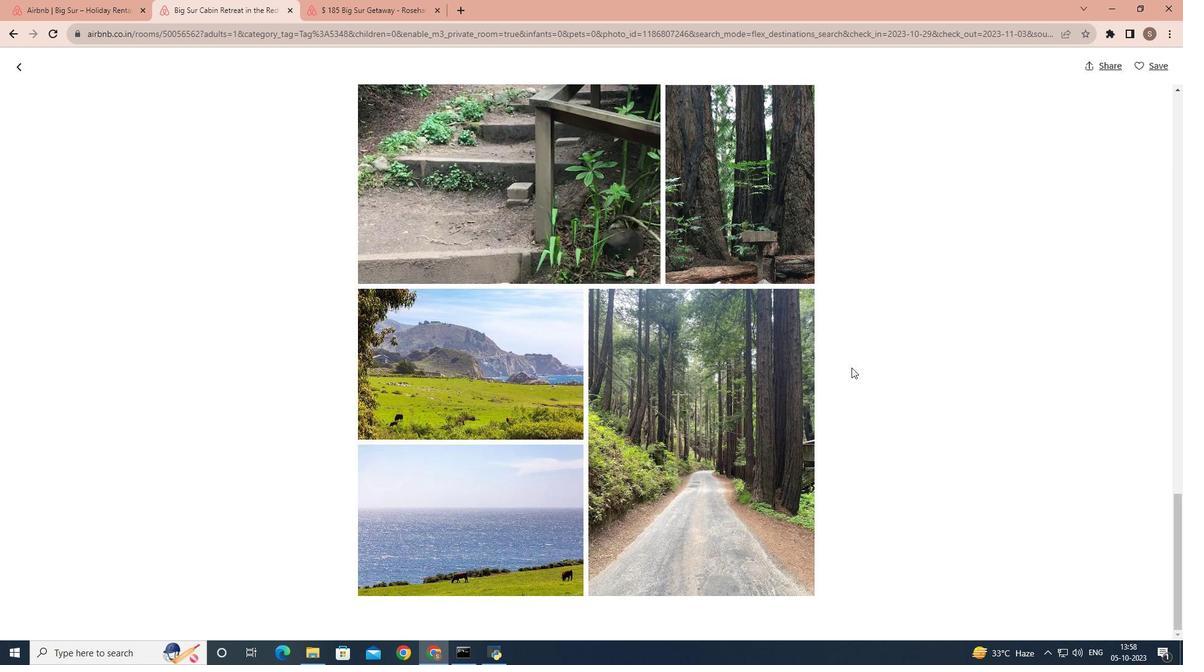 
Action: Mouse scrolled (852, 367) with delta (0, 0)
Screenshot: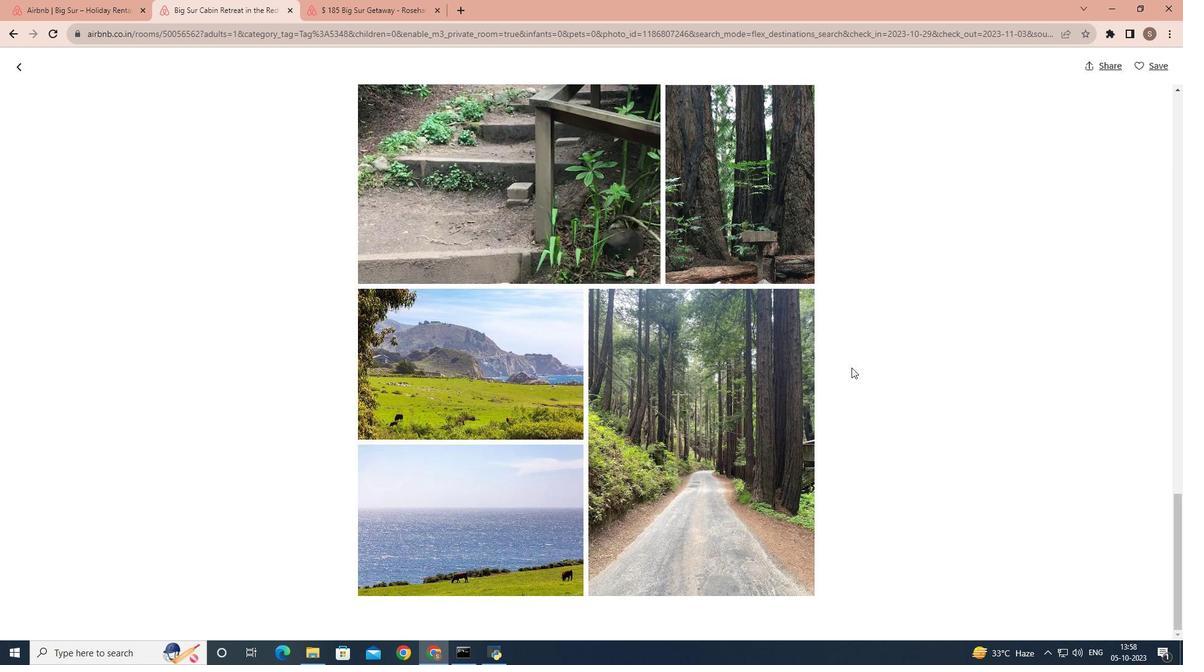 
Action: Mouse scrolled (852, 367) with delta (0, 0)
Screenshot: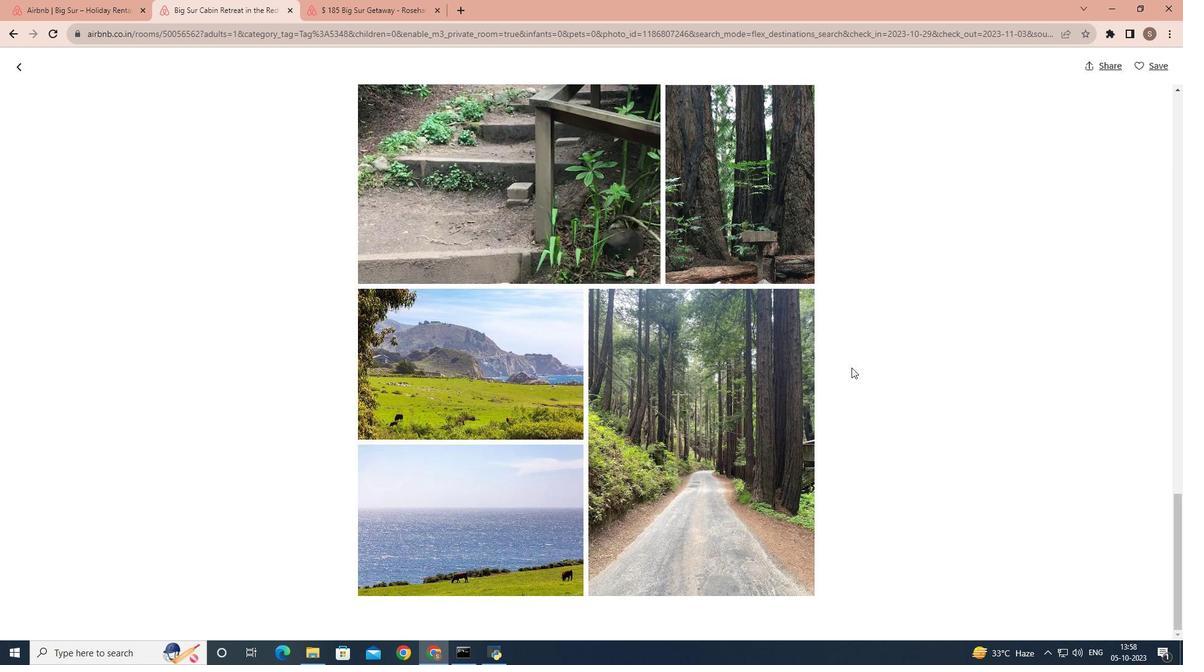 
Action: Mouse scrolled (852, 367) with delta (0, 0)
Screenshot: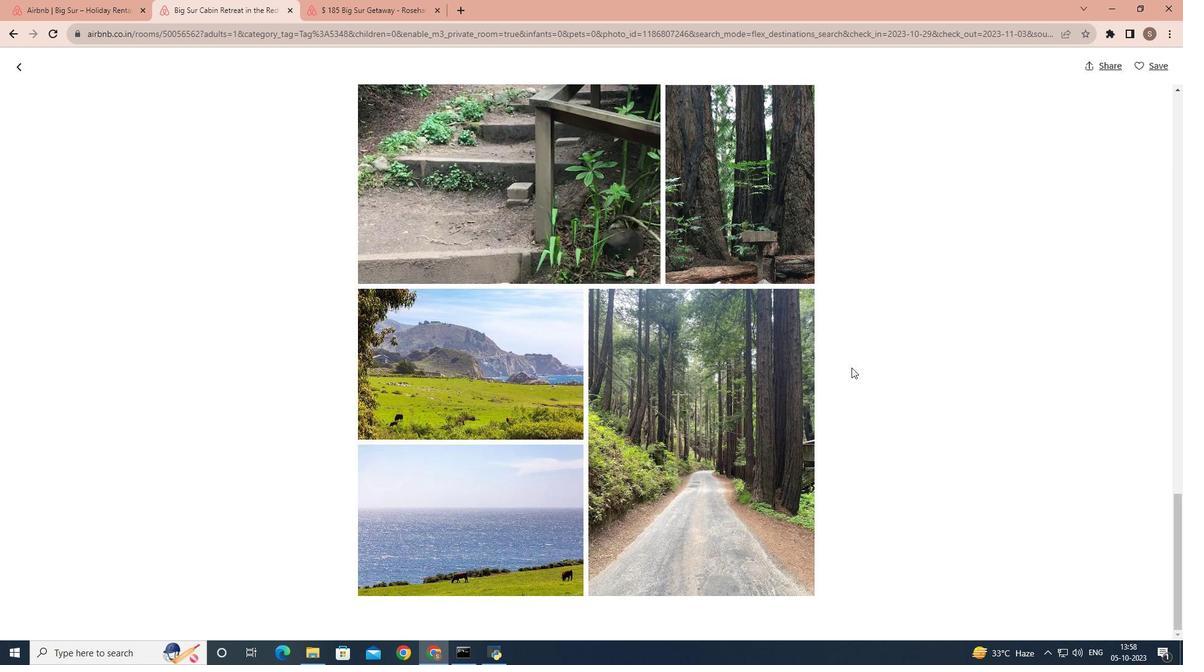 
Action: Mouse moved to (19, 64)
Screenshot: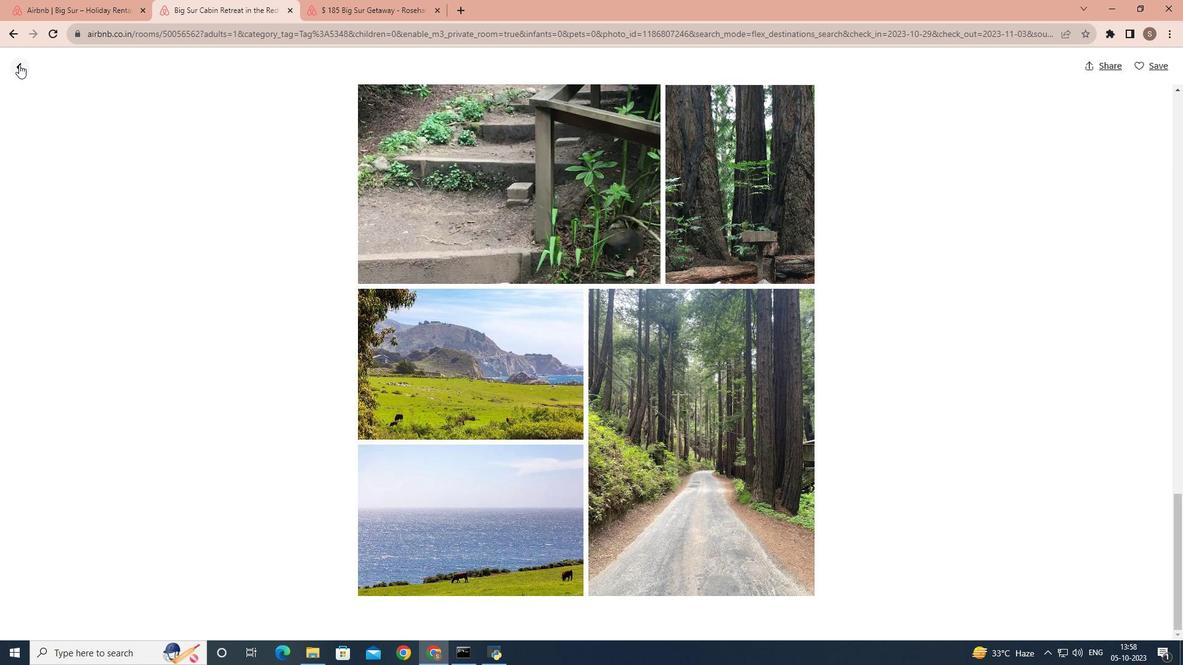 
Action: Mouse pressed left at (19, 64)
Screenshot: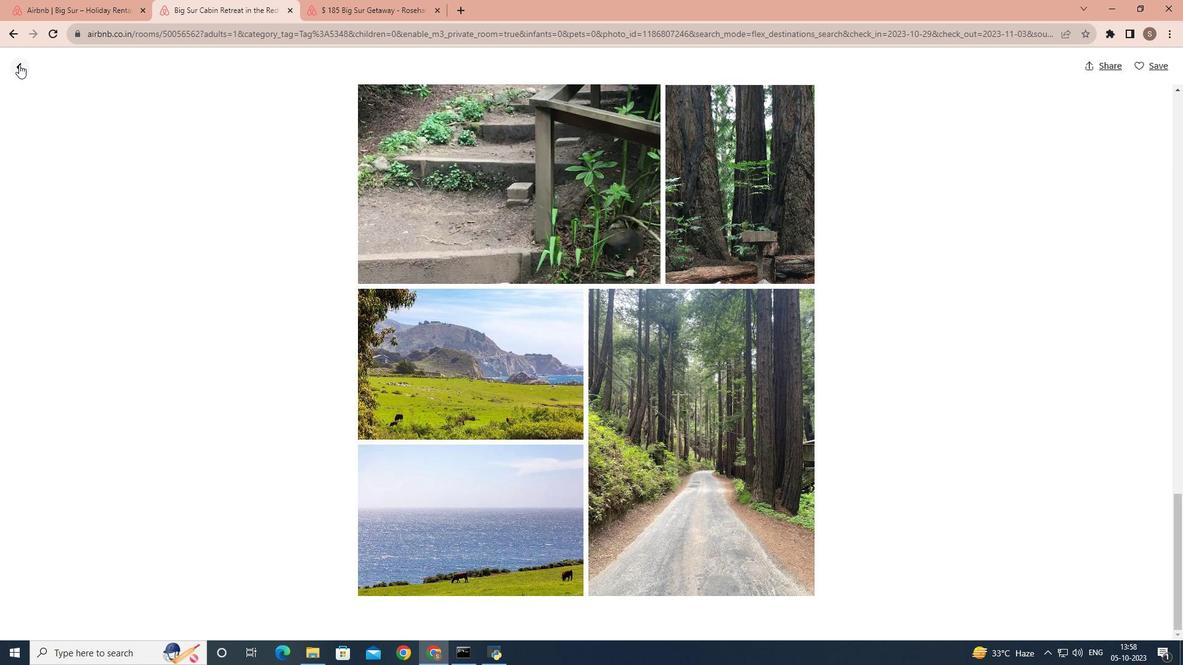 
Action: Mouse moved to (304, 236)
Screenshot: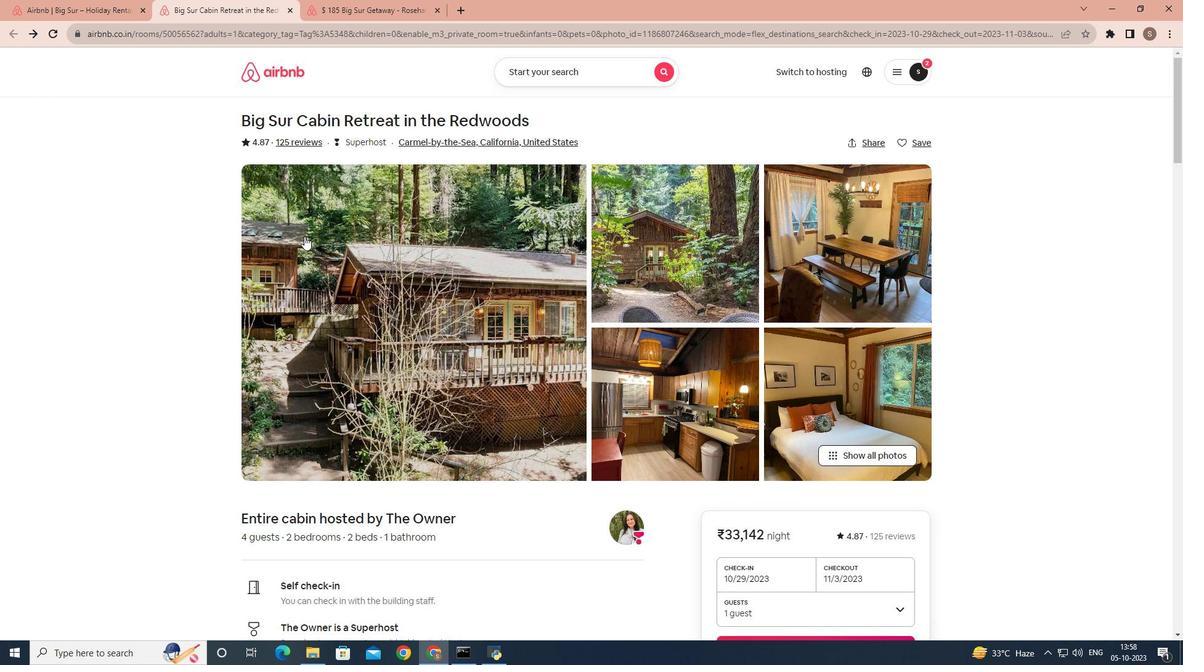 
Action: Mouse scrolled (304, 236) with delta (0, 0)
Screenshot: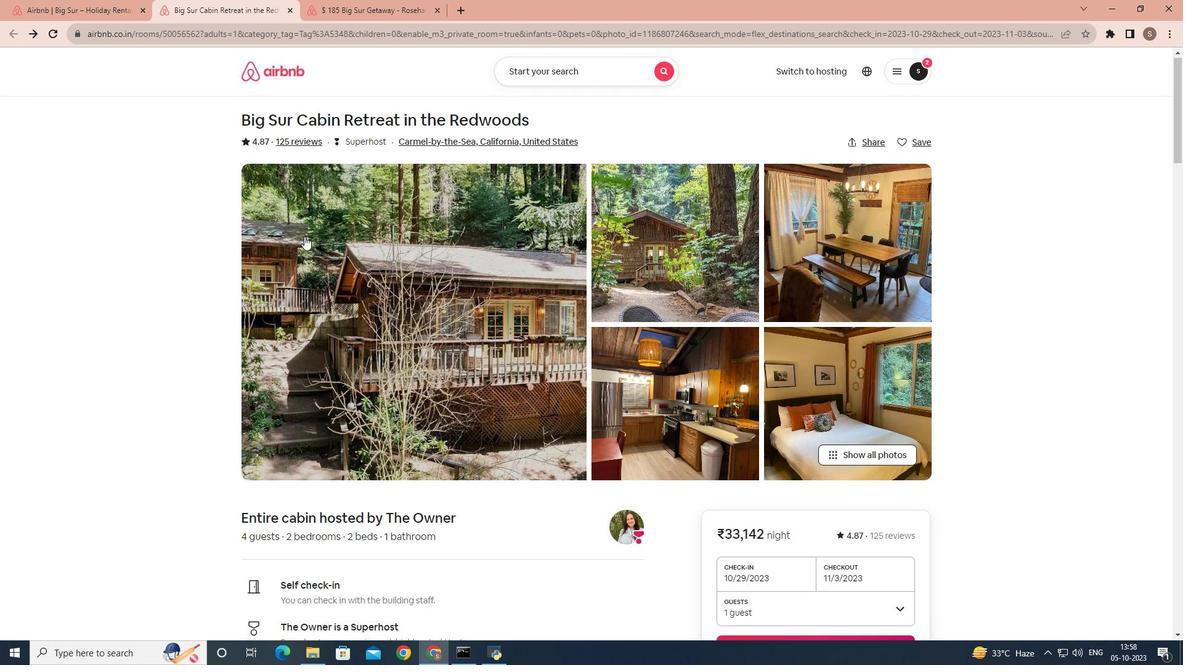 
Action: Mouse scrolled (304, 236) with delta (0, 0)
Screenshot: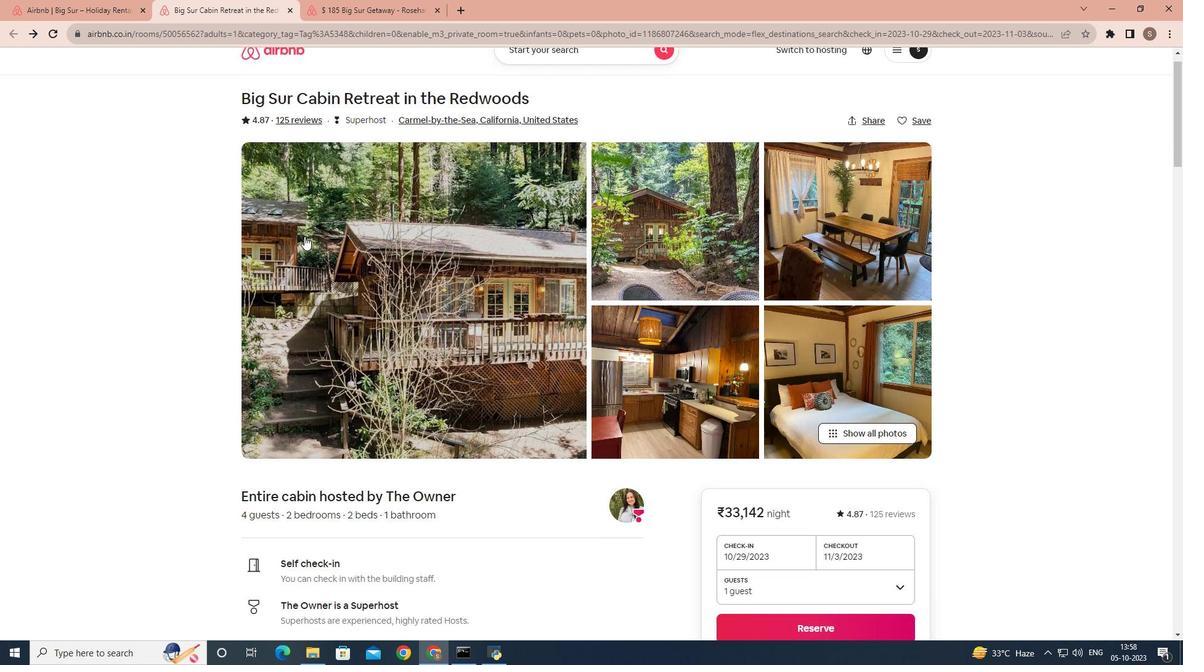 
Action: Mouse scrolled (304, 236) with delta (0, 0)
Screenshot: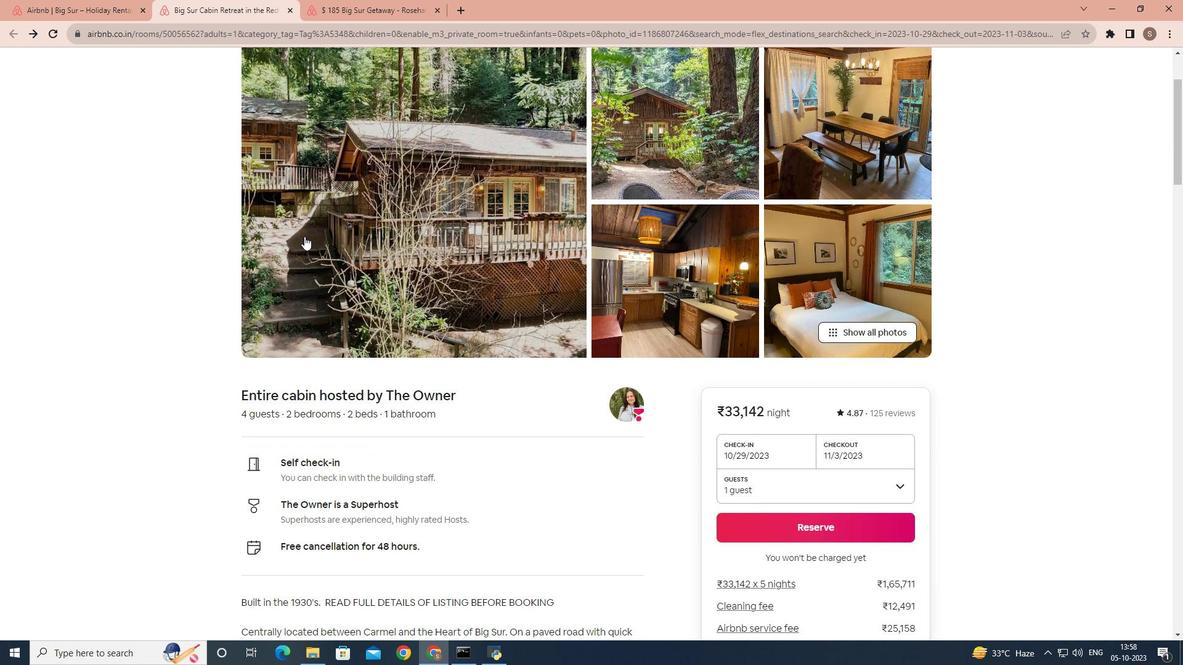 
Action: Mouse scrolled (304, 236) with delta (0, 0)
Screenshot: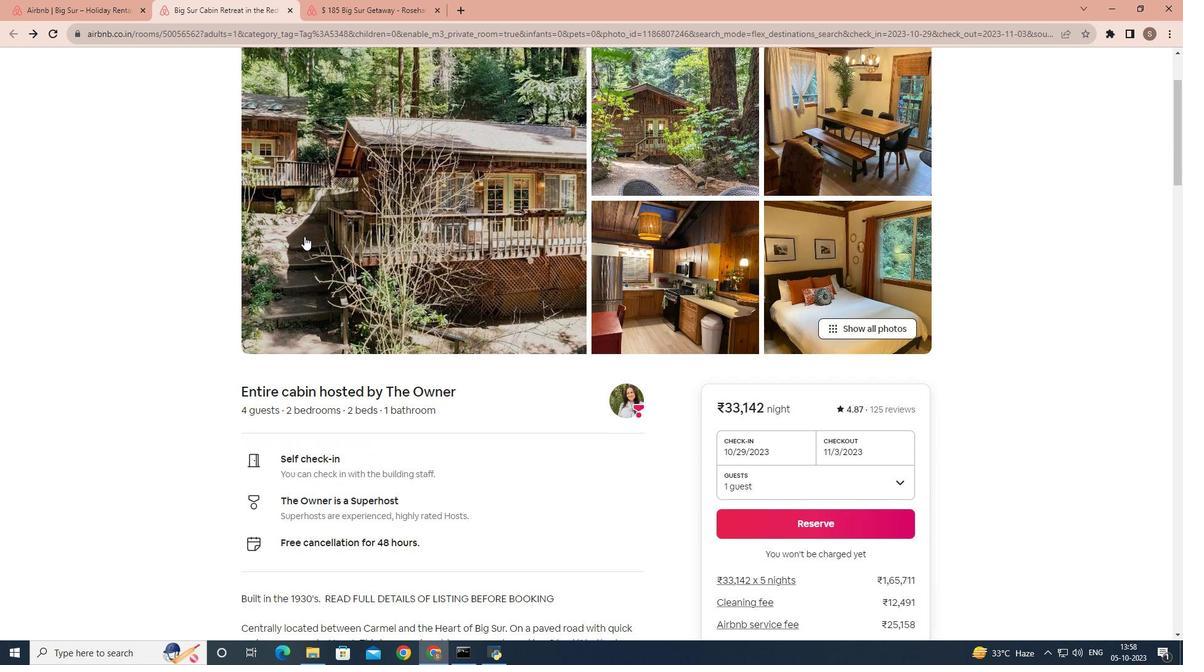 
Action: Mouse scrolled (304, 236) with delta (0, 0)
Screenshot: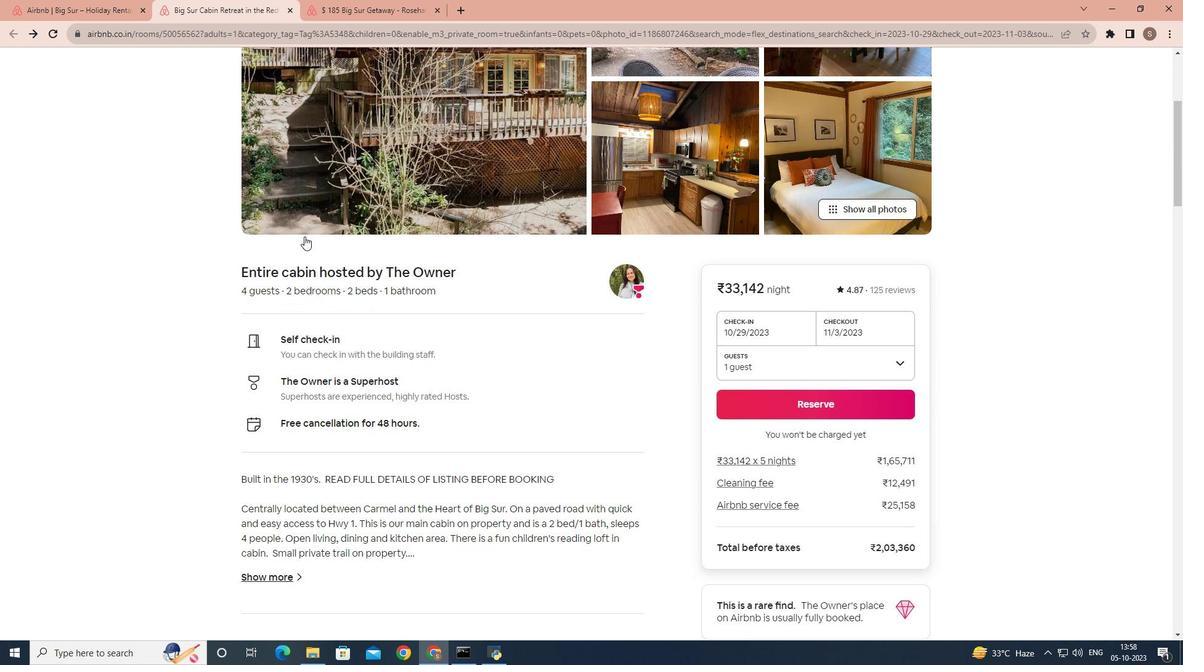 
Action: Mouse scrolled (304, 236) with delta (0, 0)
Screenshot: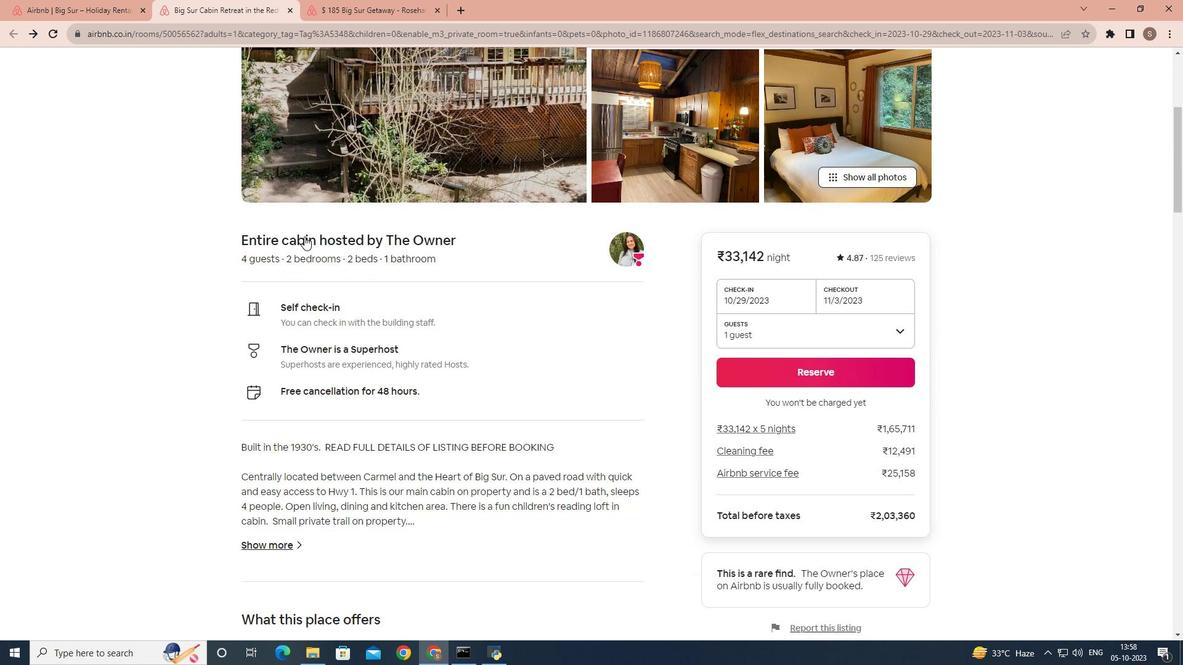 
Action: Mouse scrolled (304, 236) with delta (0, 0)
Screenshot: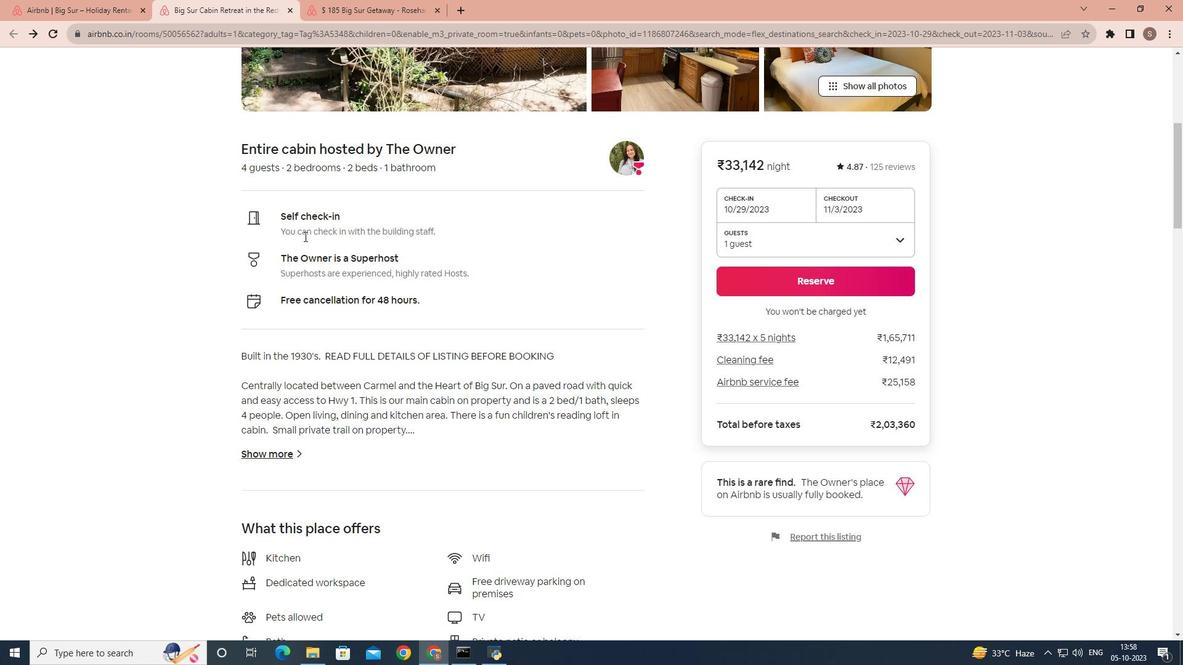 
Action: Mouse scrolled (304, 236) with delta (0, 0)
Screenshot: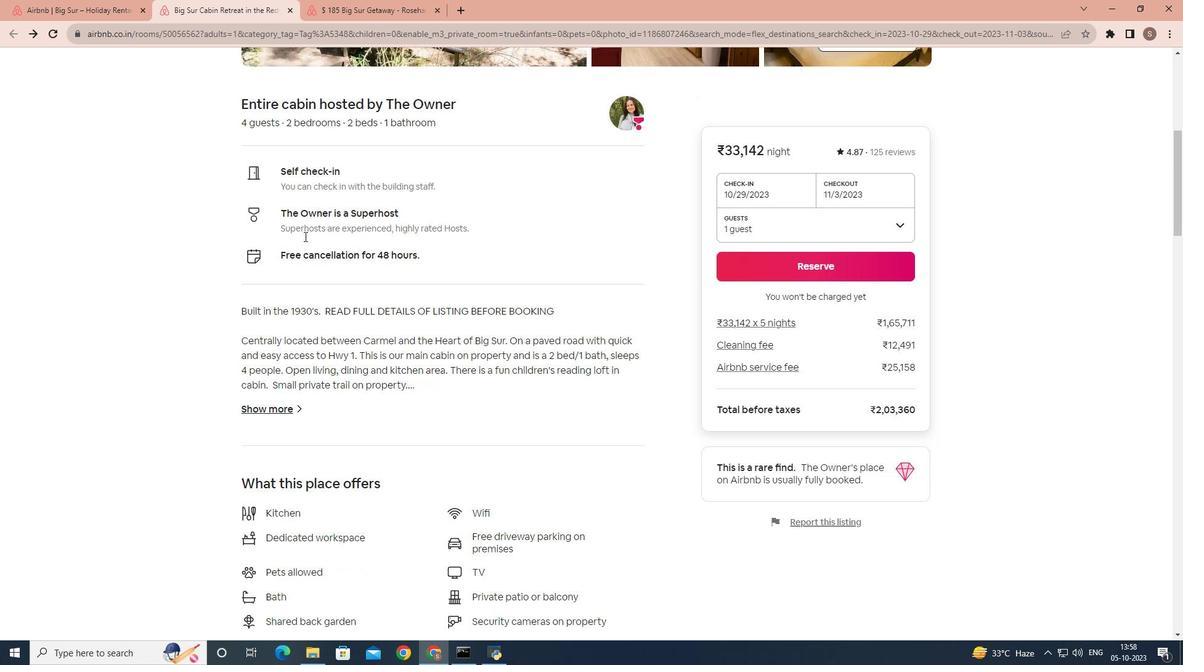 
Action: Mouse scrolled (304, 236) with delta (0, 0)
Screenshot: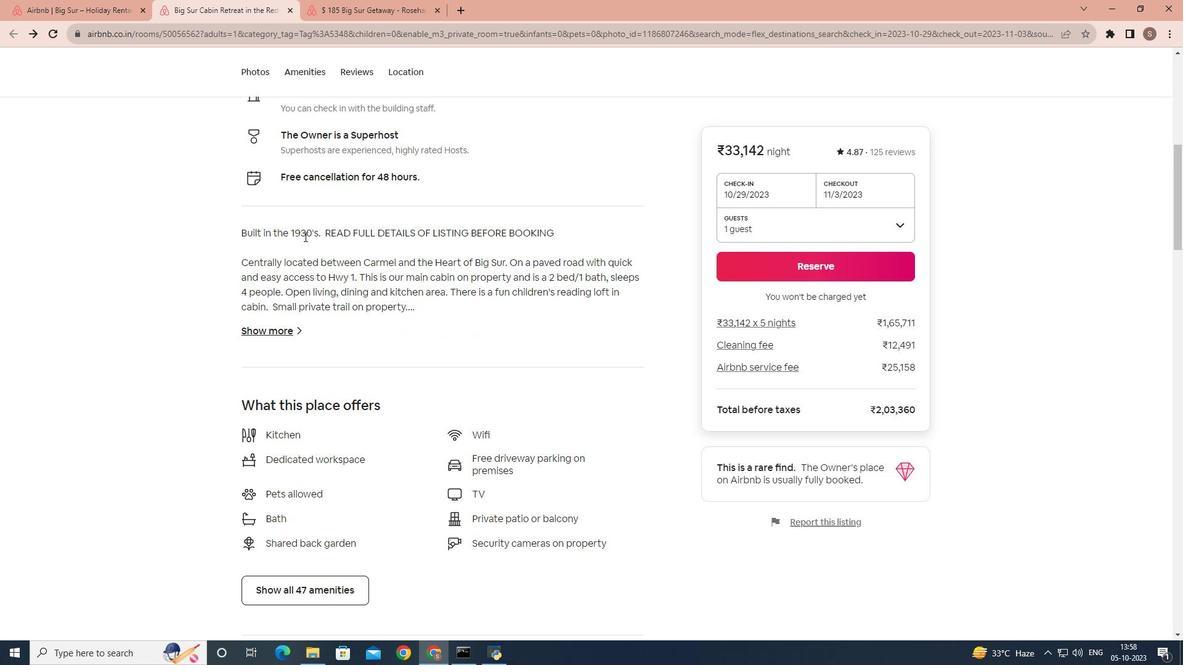 
Action: Mouse scrolled (304, 236) with delta (0, 0)
Screenshot: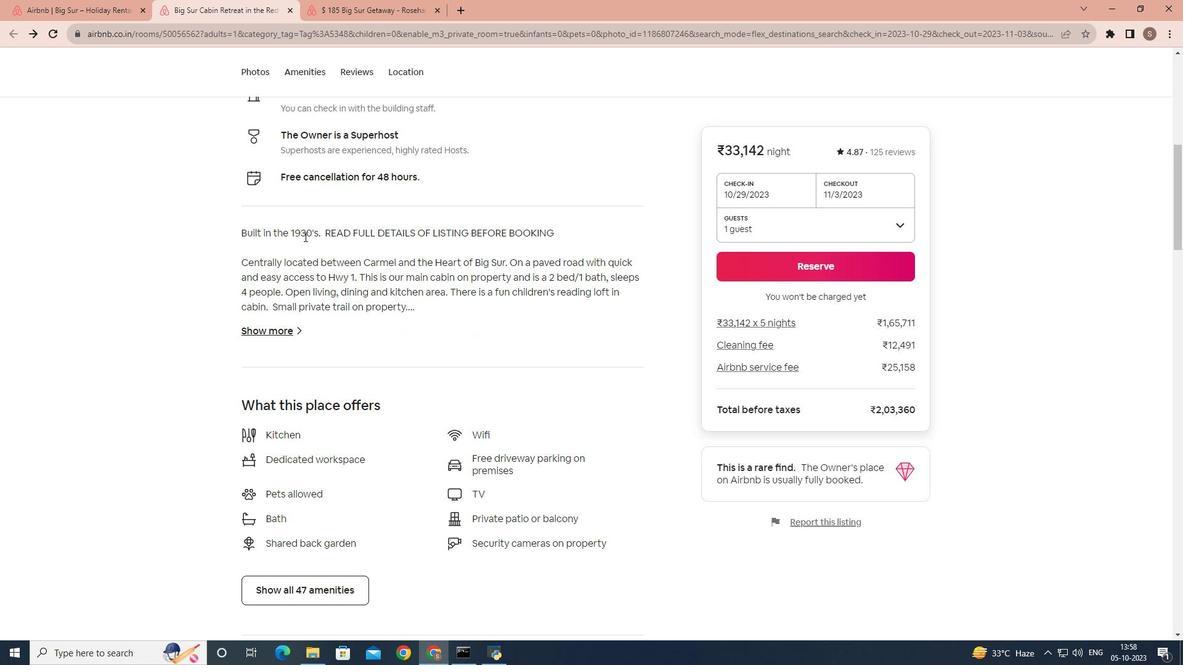 
Action: Mouse scrolled (304, 236) with delta (0, 0)
Screenshot: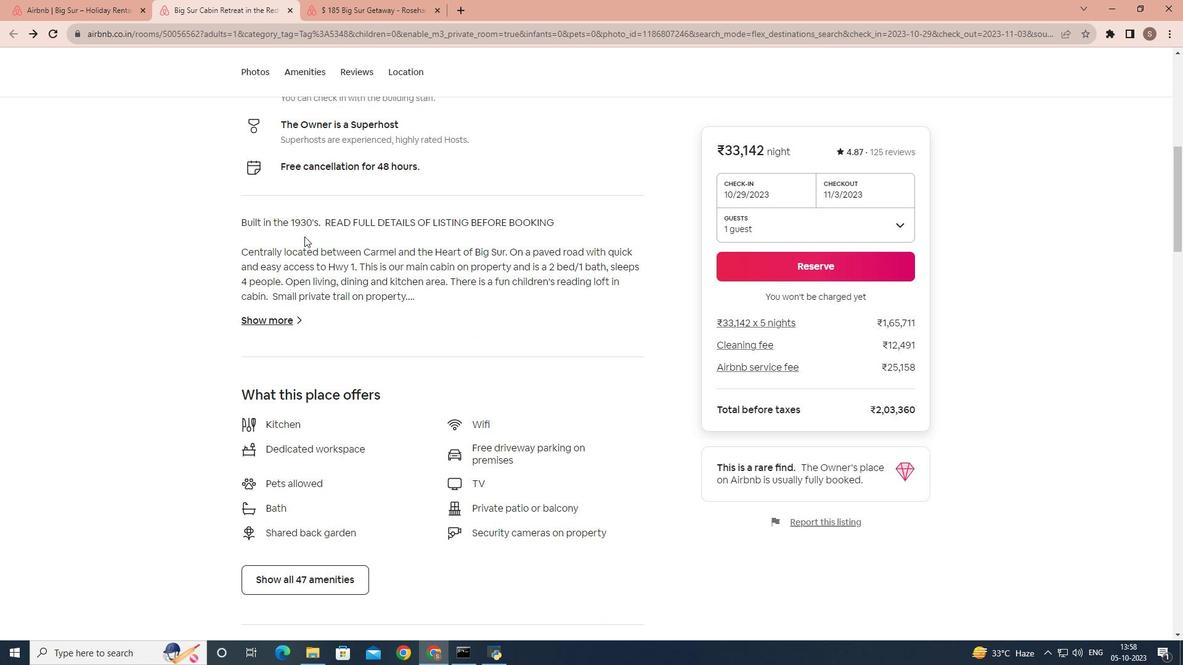 
Action: Mouse moved to (299, 276)
Screenshot: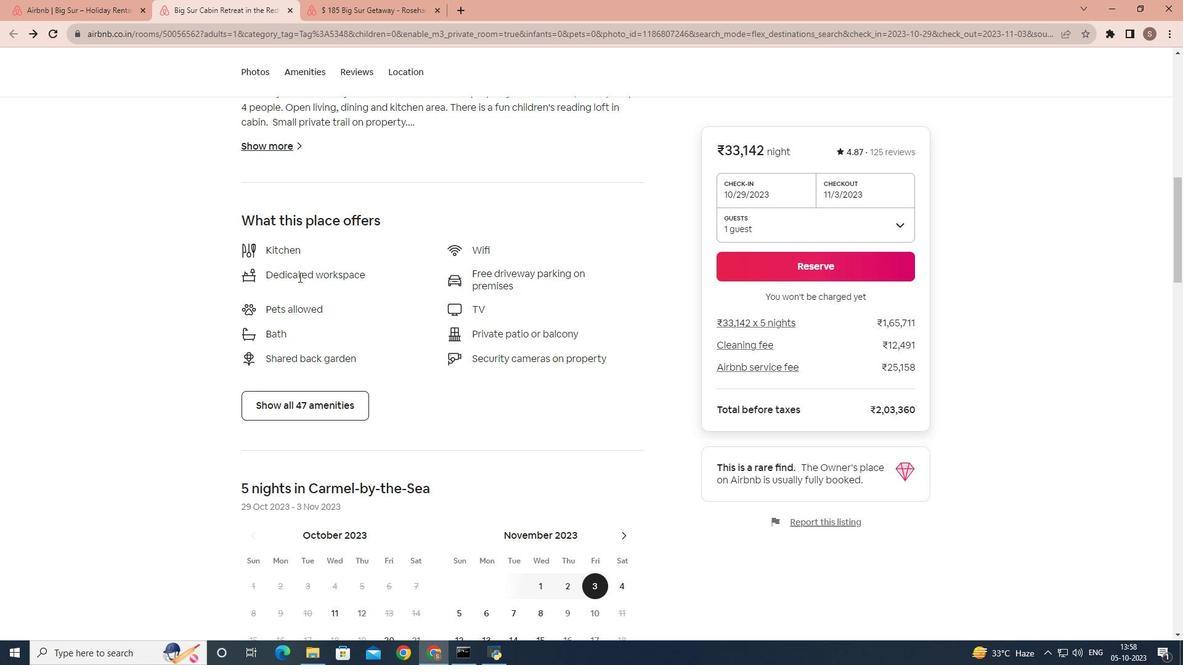 
Action: Mouse scrolled (299, 275) with delta (0, 0)
Screenshot: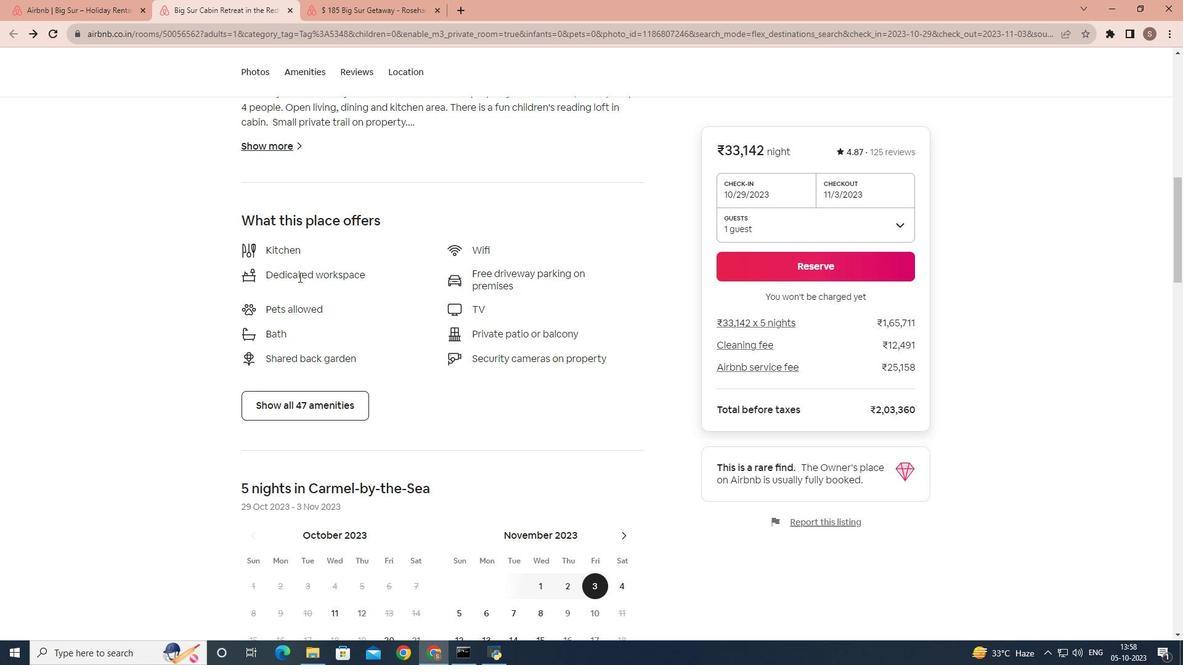 
Action: Mouse moved to (299, 279)
Screenshot: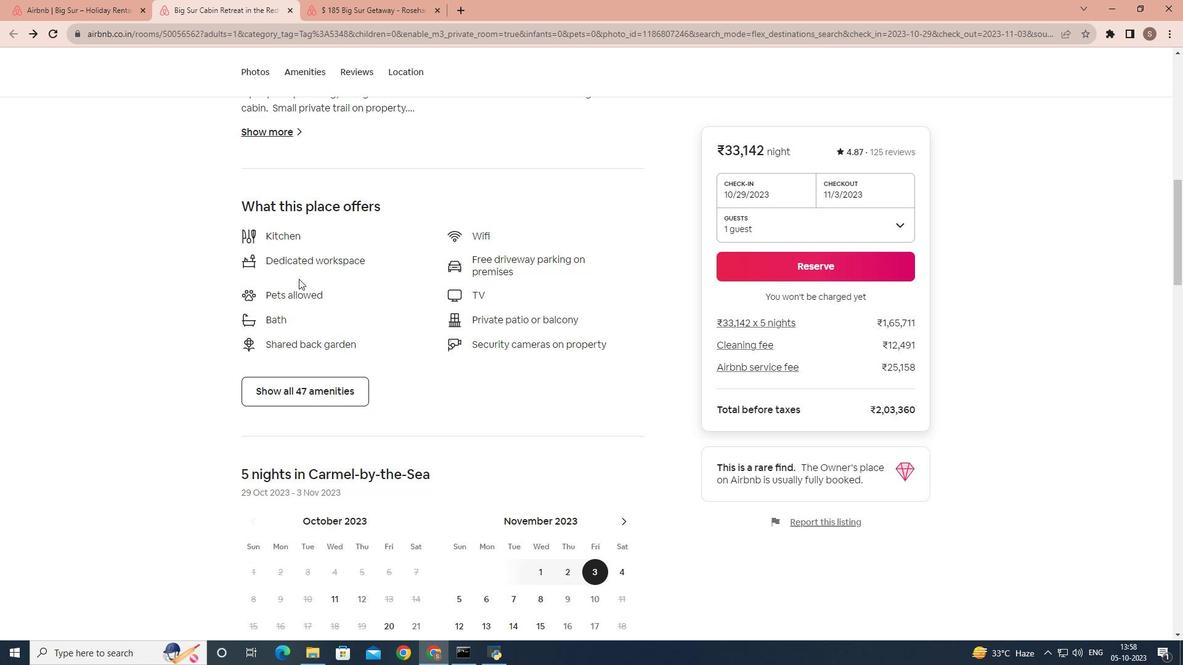 
Action: Mouse scrolled (299, 278) with delta (0, 0)
Screenshot: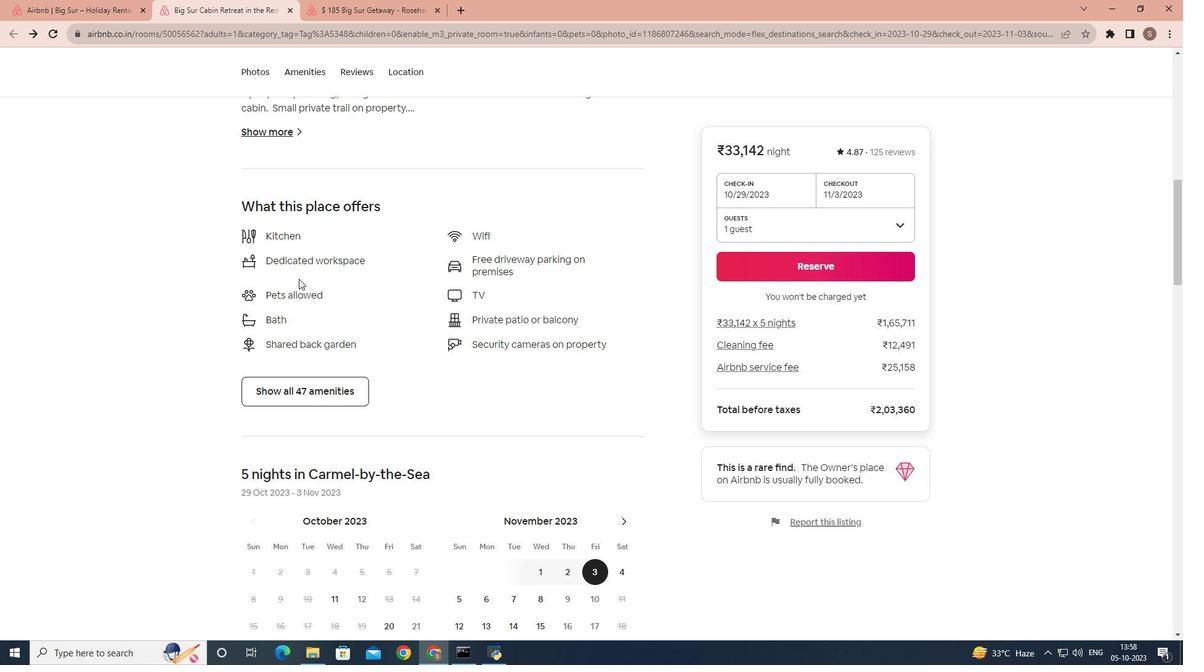 
Action: Mouse moved to (310, 283)
Screenshot: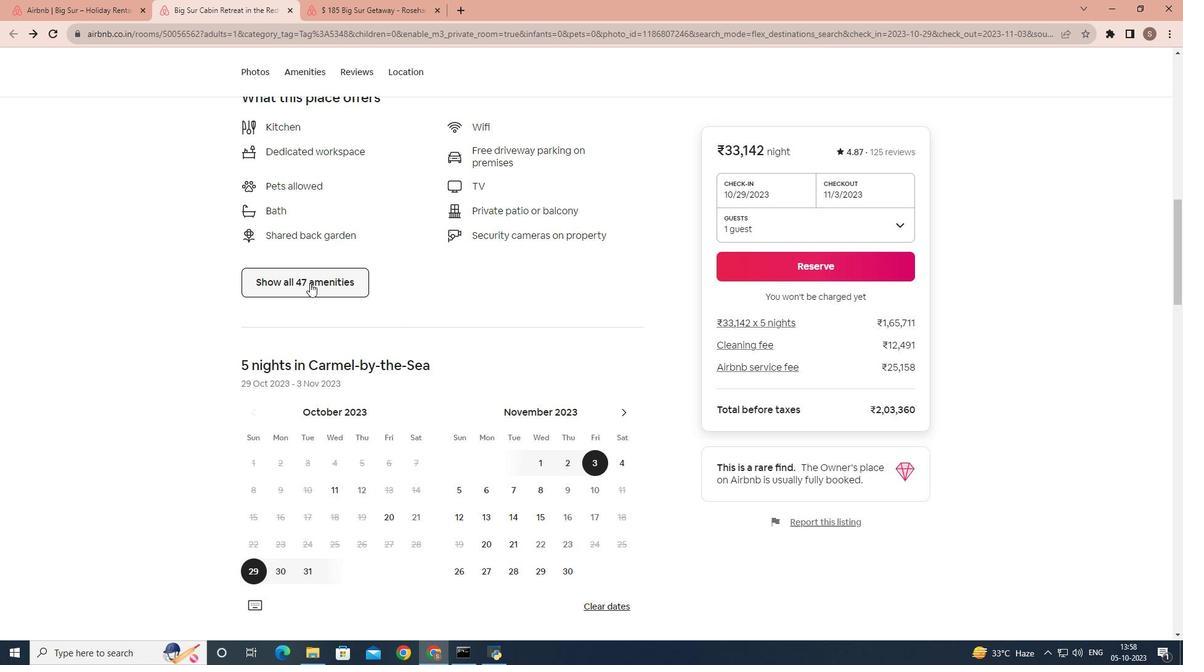 
Action: Mouse pressed left at (310, 283)
Screenshot: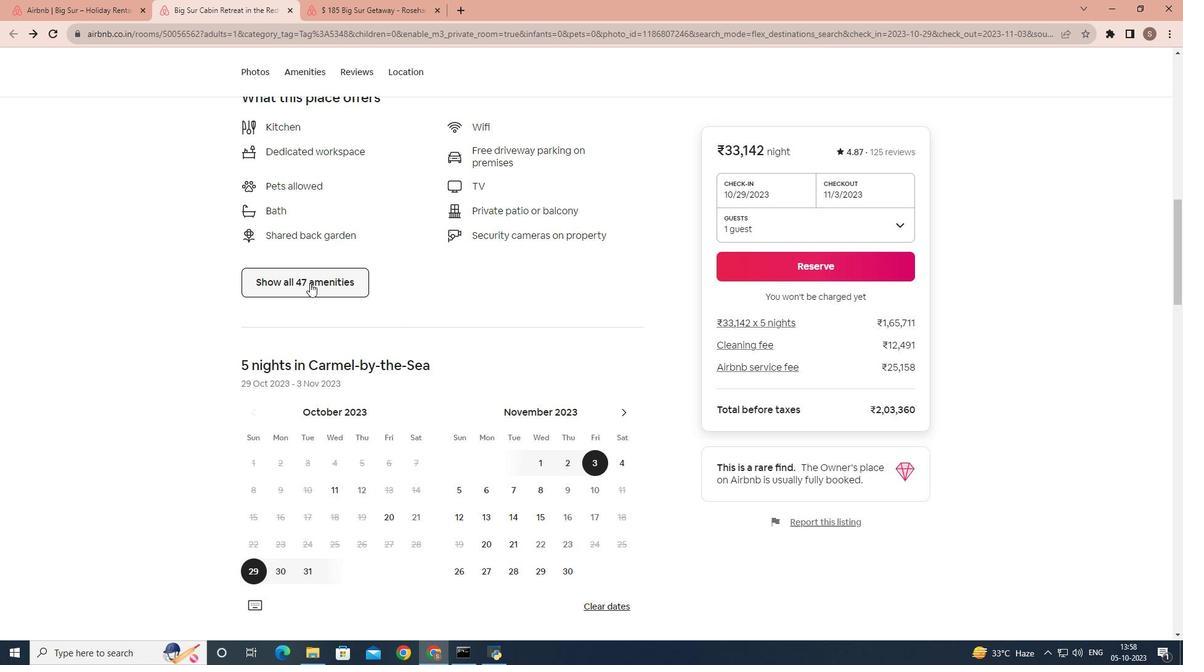 
Action: Mouse moved to (382, 284)
Screenshot: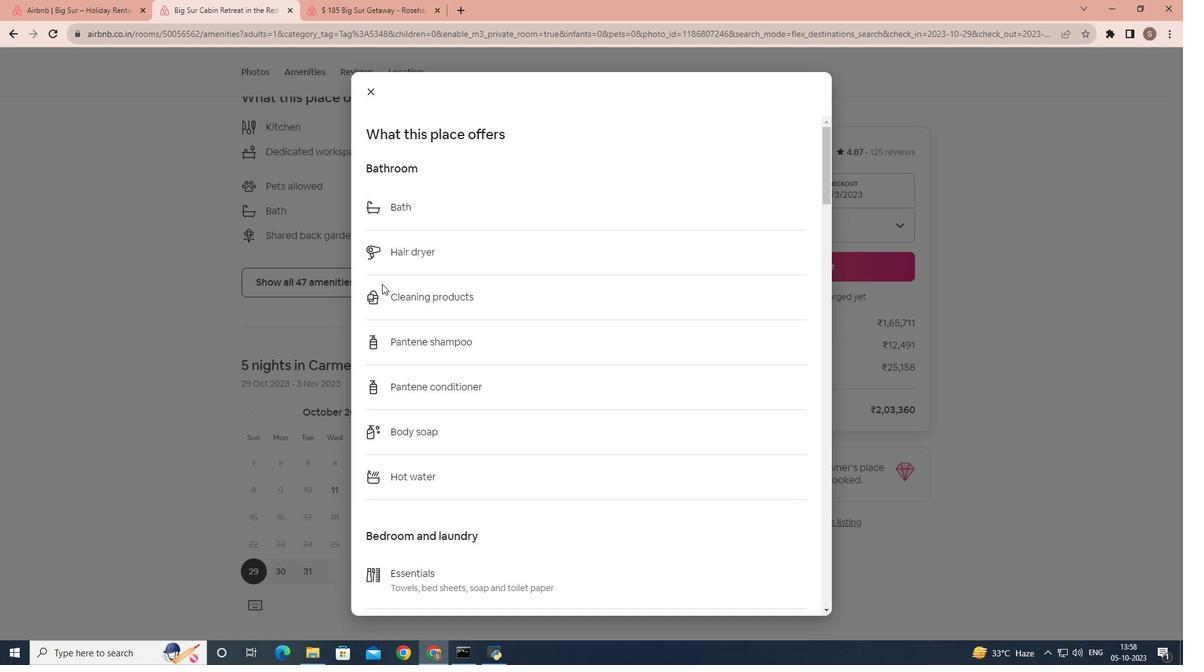 
Action: Mouse scrolled (382, 283) with delta (0, 0)
Screenshot: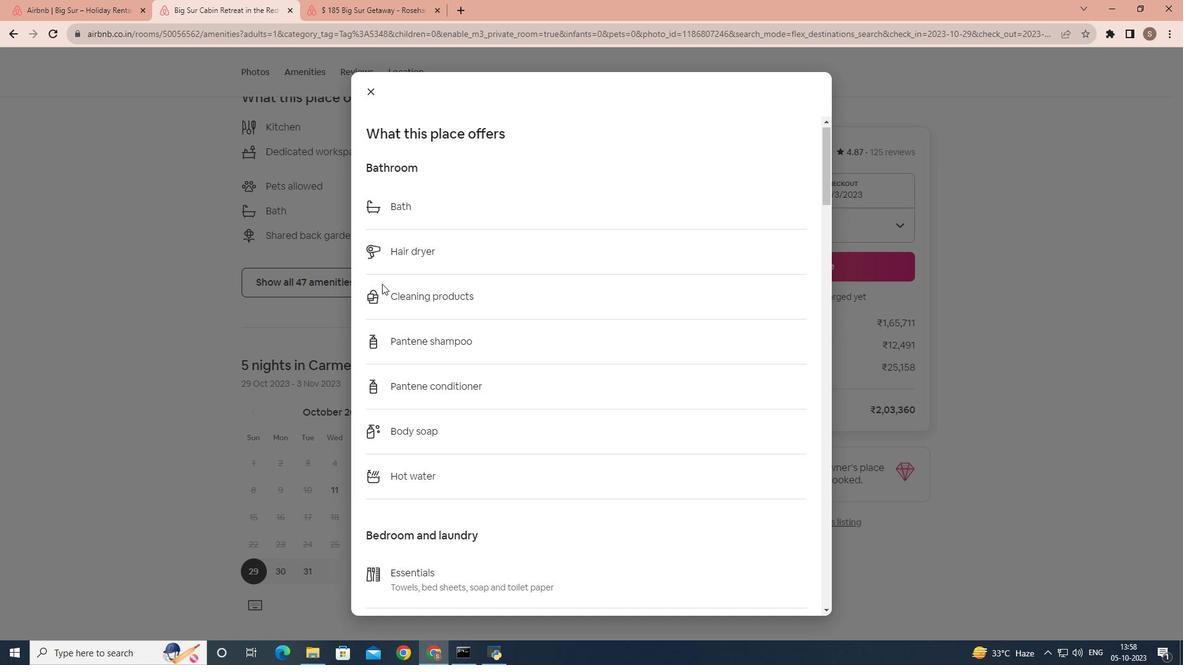 
Action: Mouse scrolled (382, 283) with delta (0, 0)
Screenshot: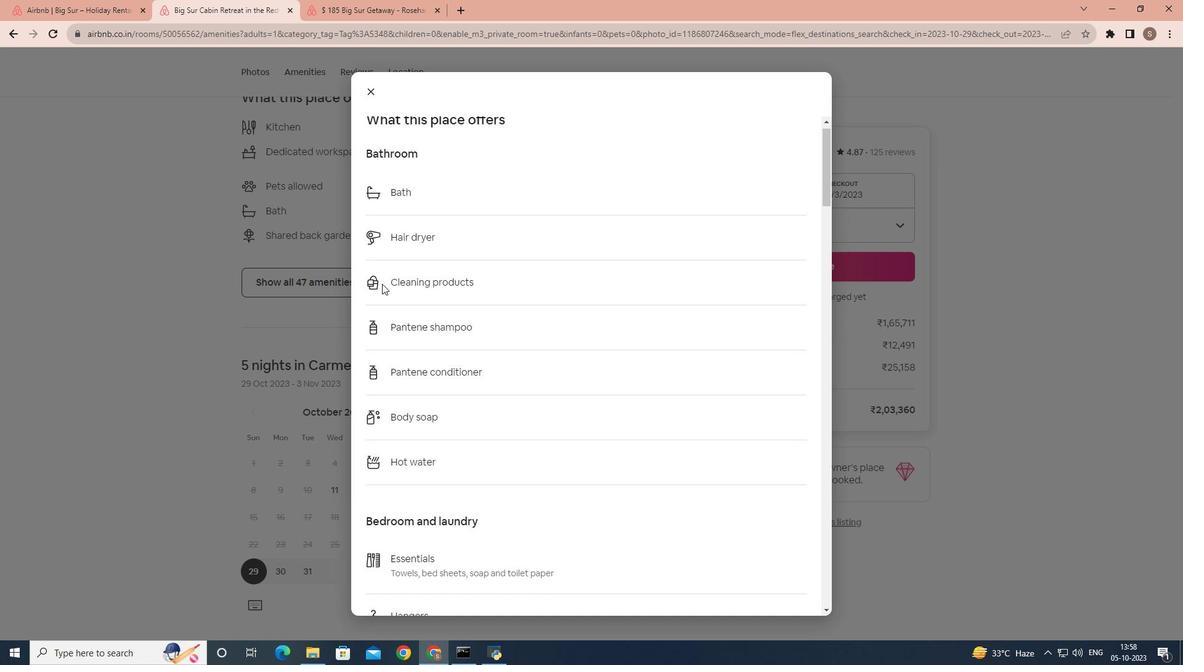 
Action: Mouse scrolled (382, 283) with delta (0, 0)
Screenshot: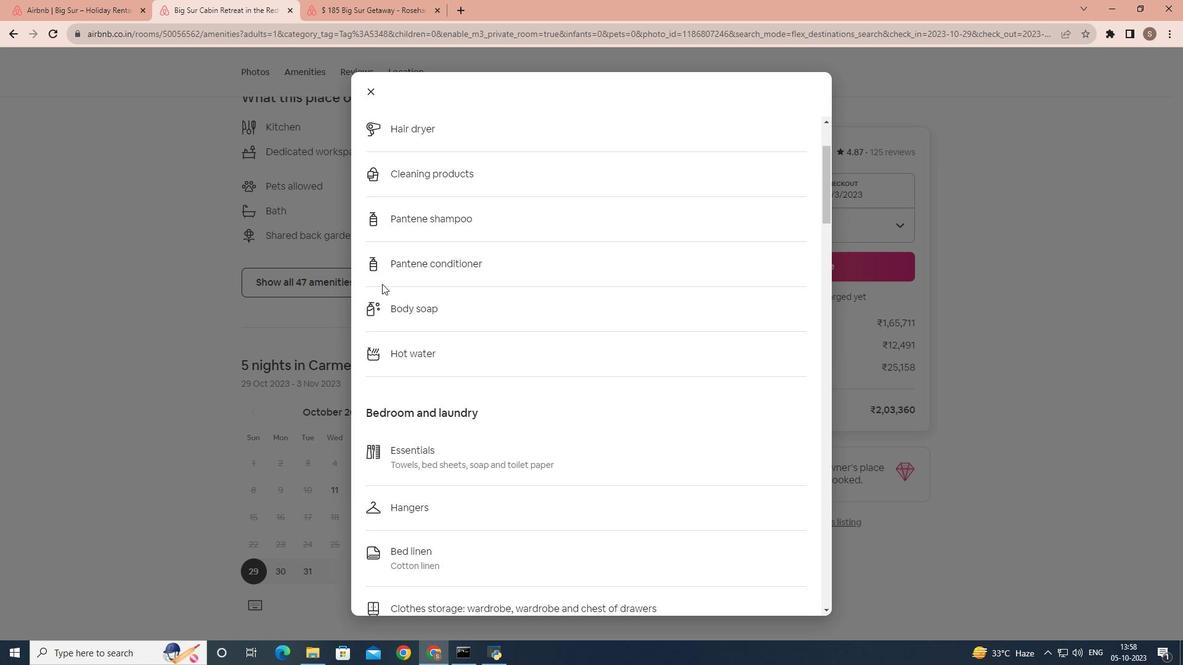 
Action: Mouse scrolled (382, 283) with delta (0, 0)
Screenshot: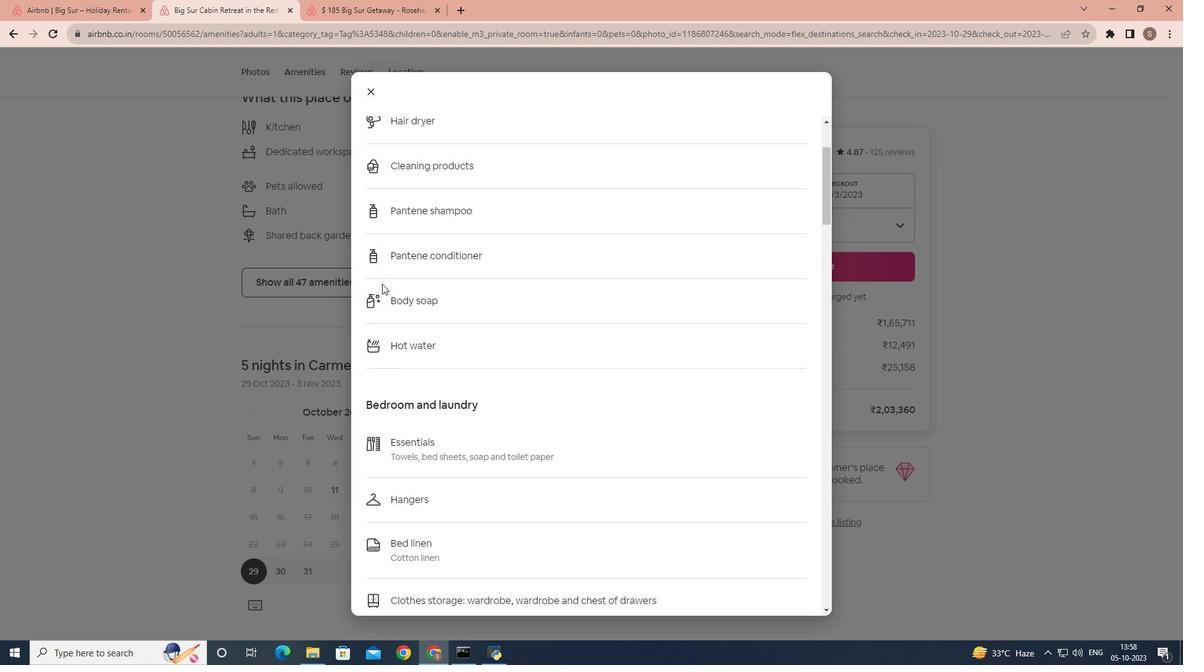 
Action: Mouse scrolled (382, 283) with delta (0, 0)
Screenshot: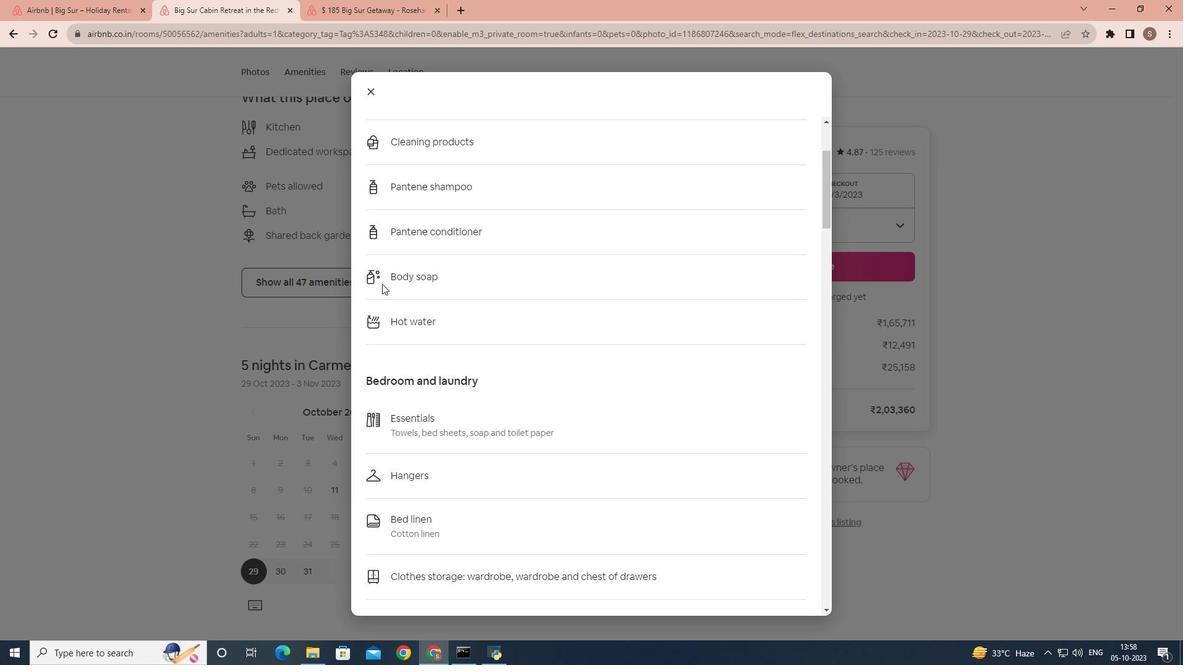 
Action: Mouse scrolled (382, 283) with delta (0, 0)
Screenshot: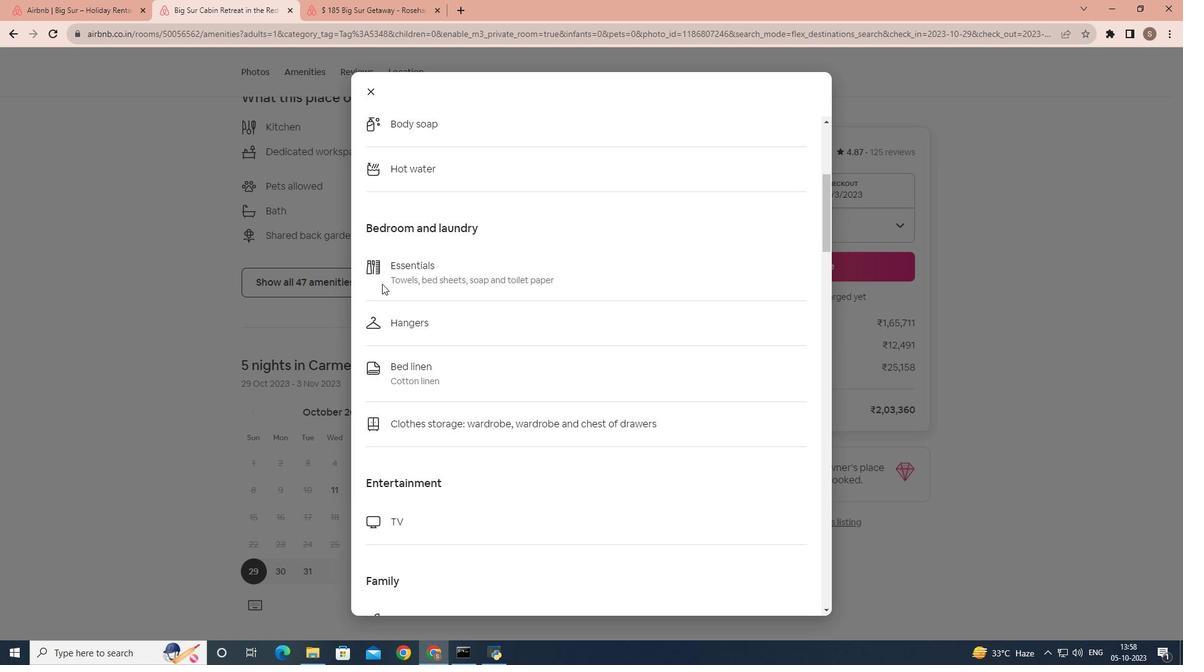 
Action: Mouse scrolled (382, 283) with delta (0, 0)
Screenshot: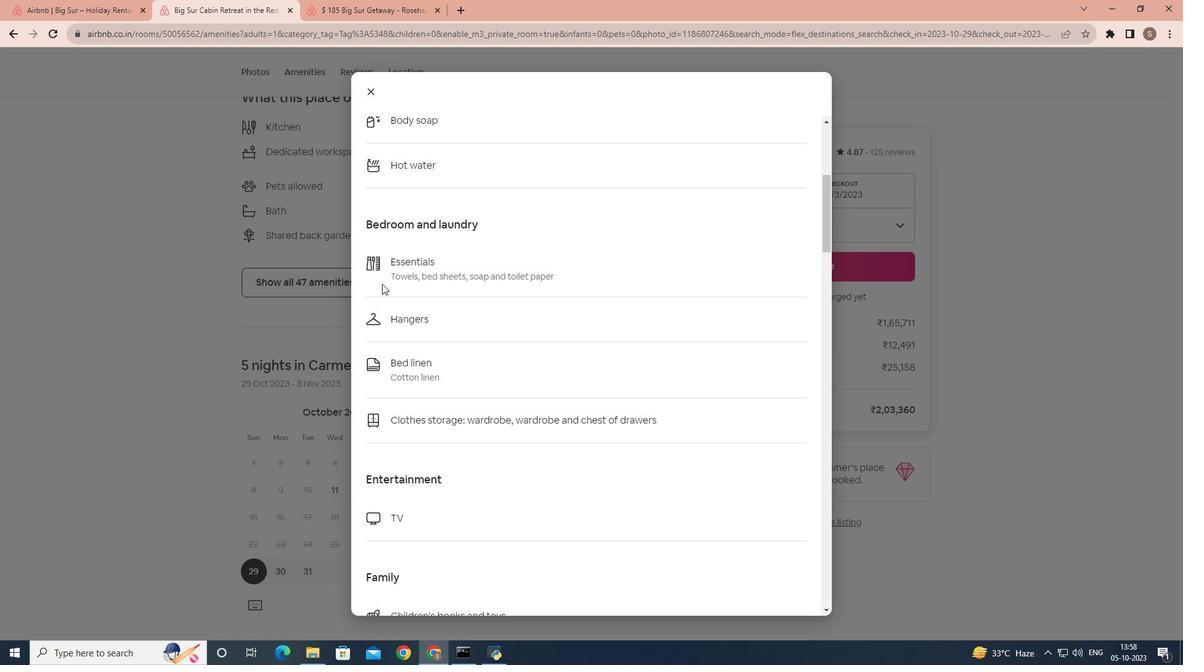 
Action: Mouse scrolled (382, 283) with delta (0, 0)
Screenshot: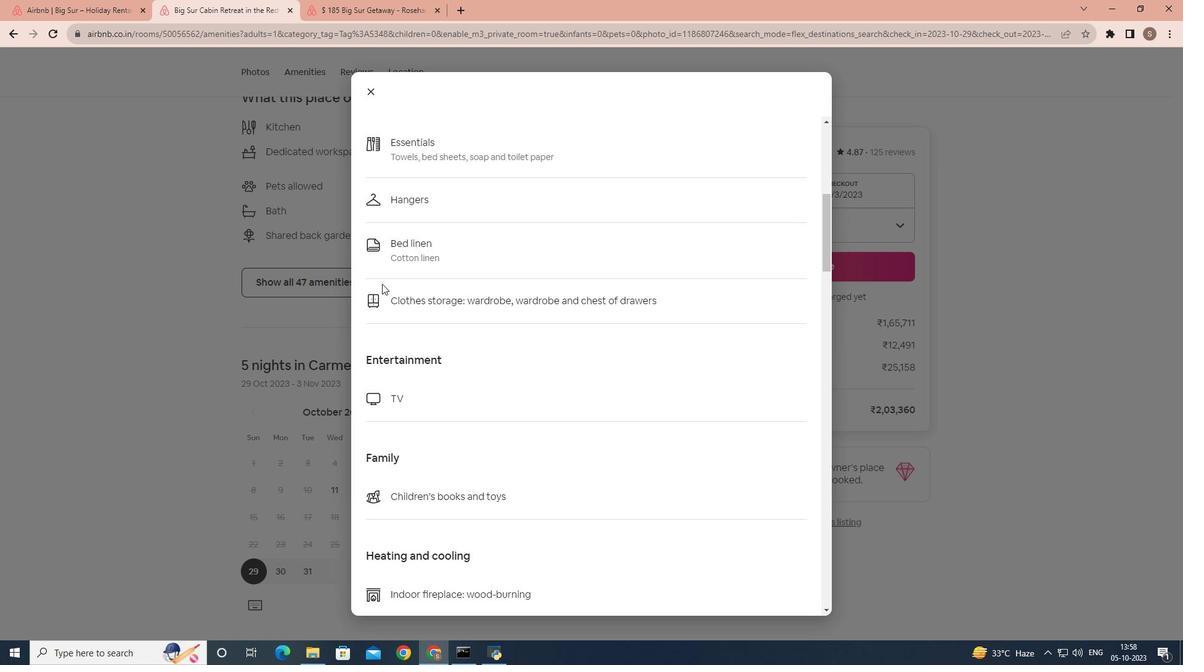 
Action: Mouse scrolled (382, 283) with delta (0, 0)
Screenshot: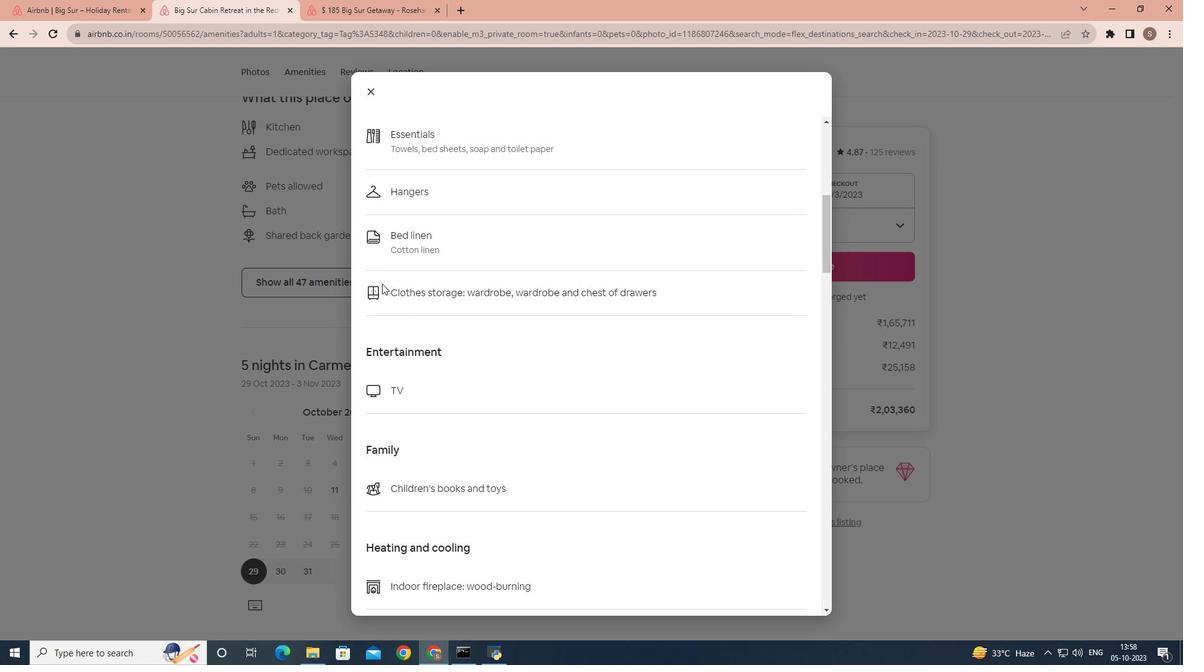 
Action: Mouse scrolled (382, 283) with delta (0, 0)
Screenshot: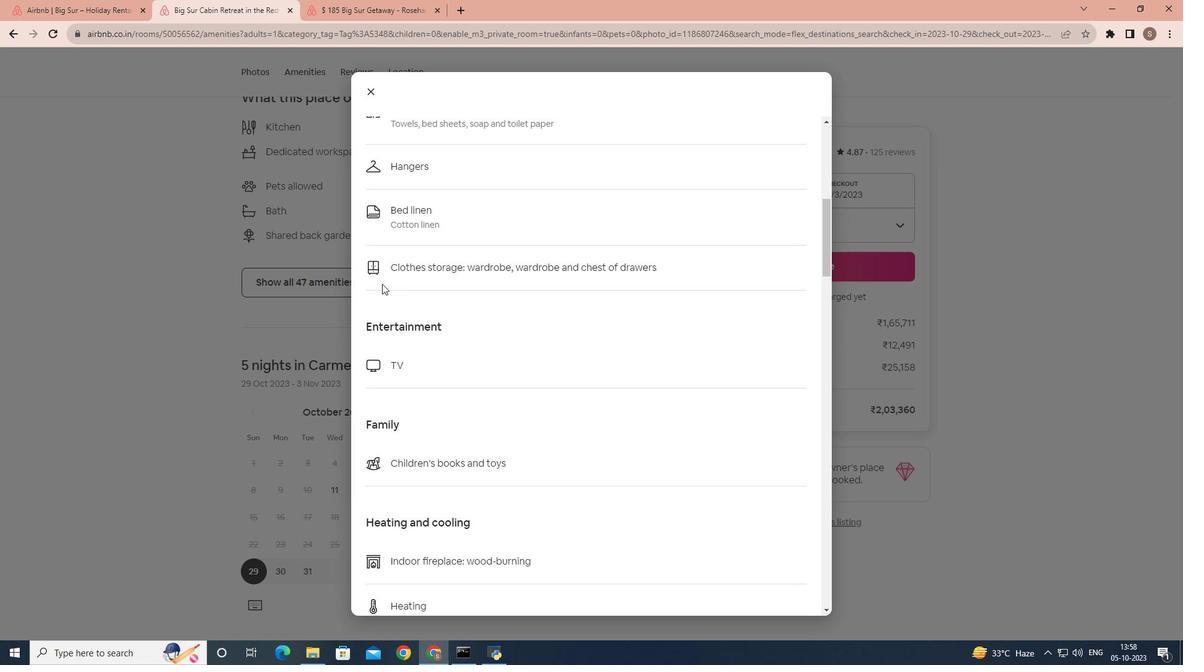 
Action: Mouse scrolled (382, 283) with delta (0, 0)
Screenshot: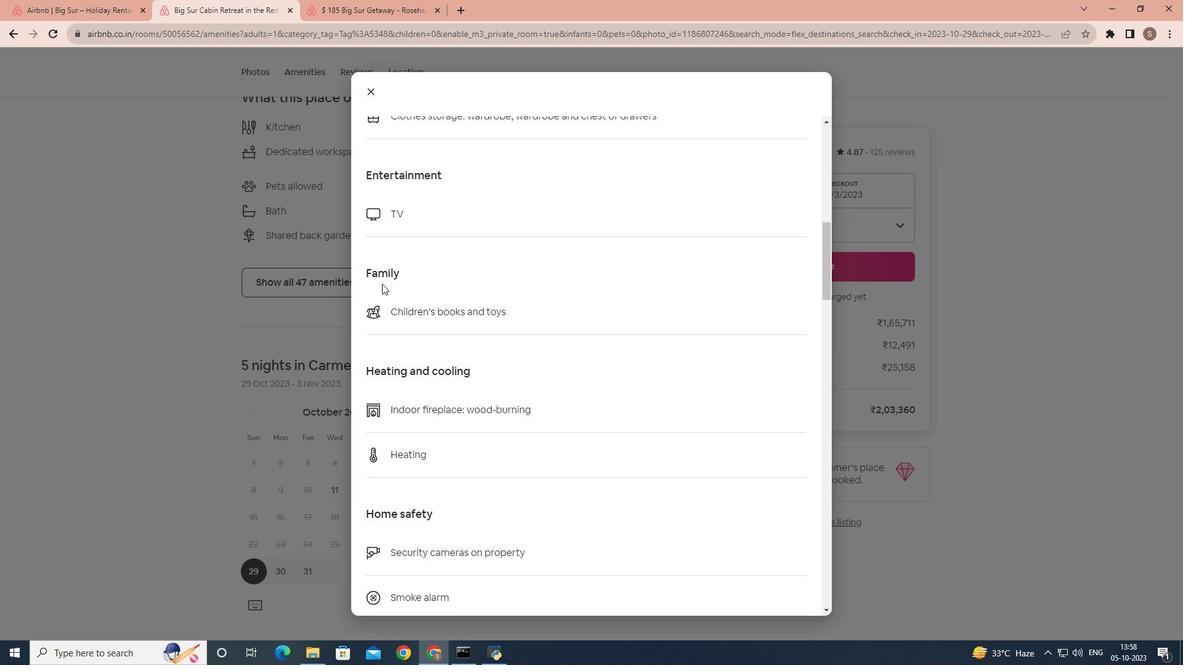 
Action: Mouse scrolled (382, 283) with delta (0, 0)
Screenshot: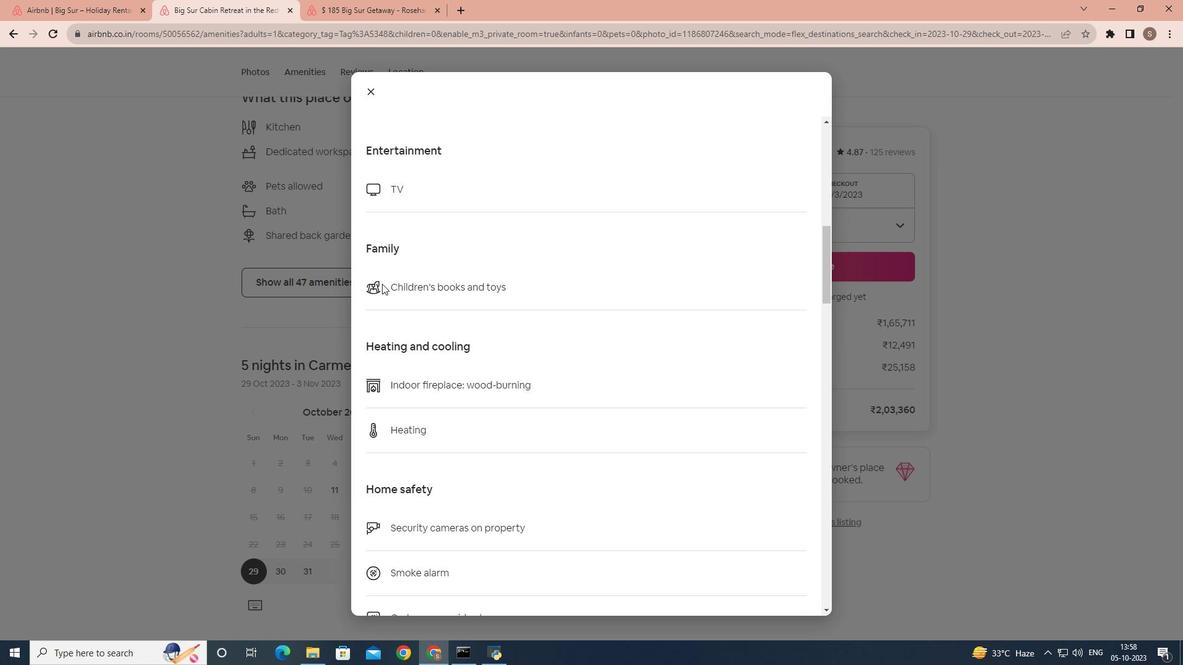 
Action: Mouse scrolled (382, 283) with delta (0, 0)
Screenshot: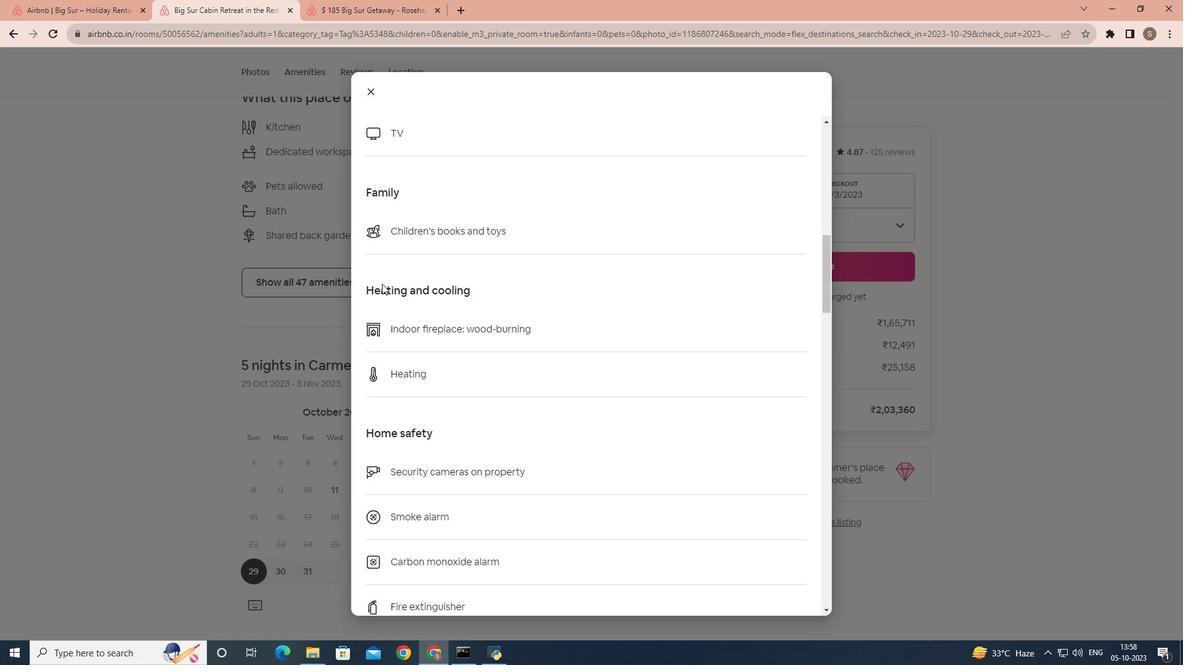
Action: Mouse scrolled (382, 283) with delta (0, 0)
Screenshot: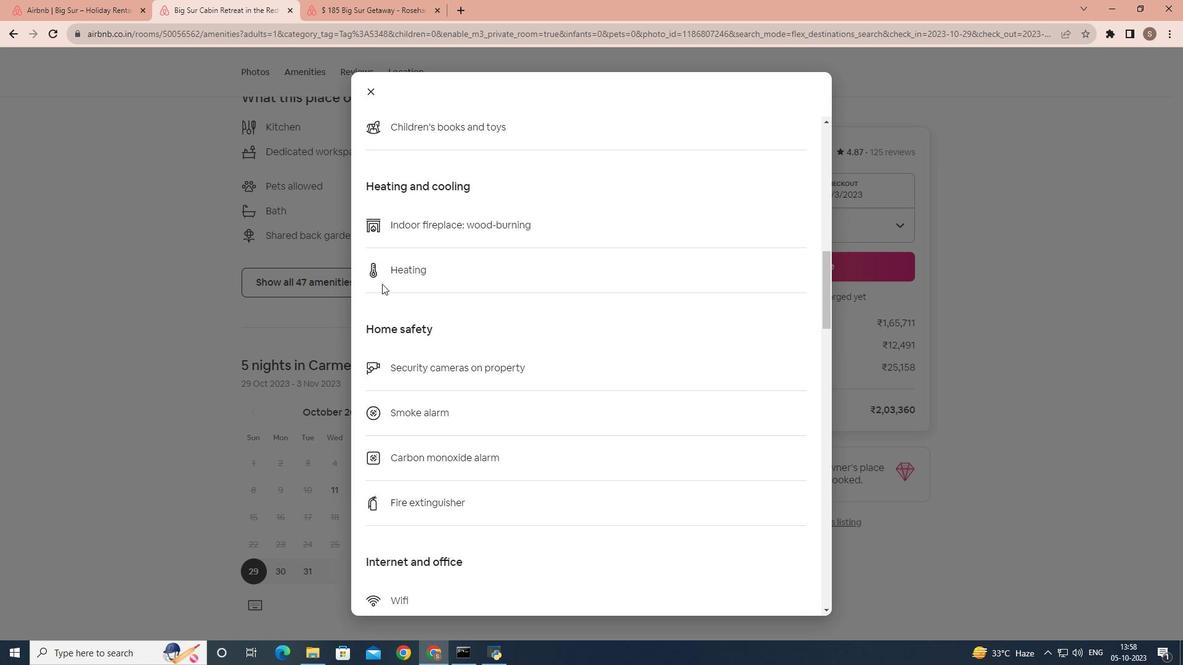 
Action: Mouse scrolled (382, 283) with delta (0, 0)
Screenshot: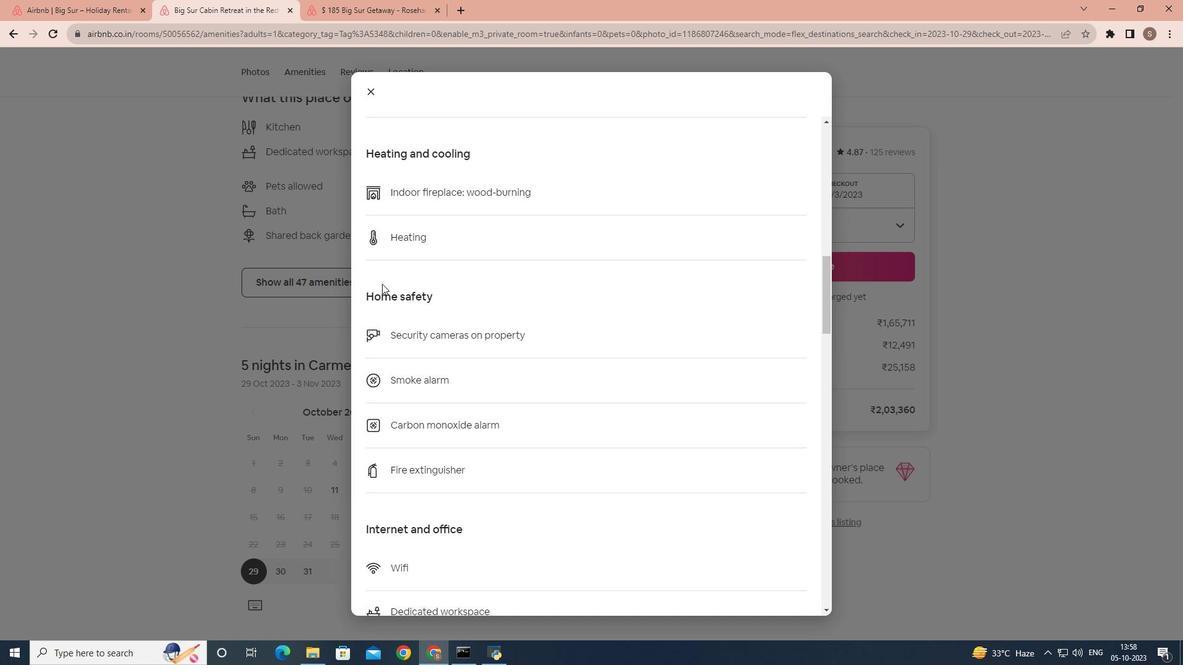 
Action: Mouse scrolled (382, 283) with delta (0, 0)
Screenshot: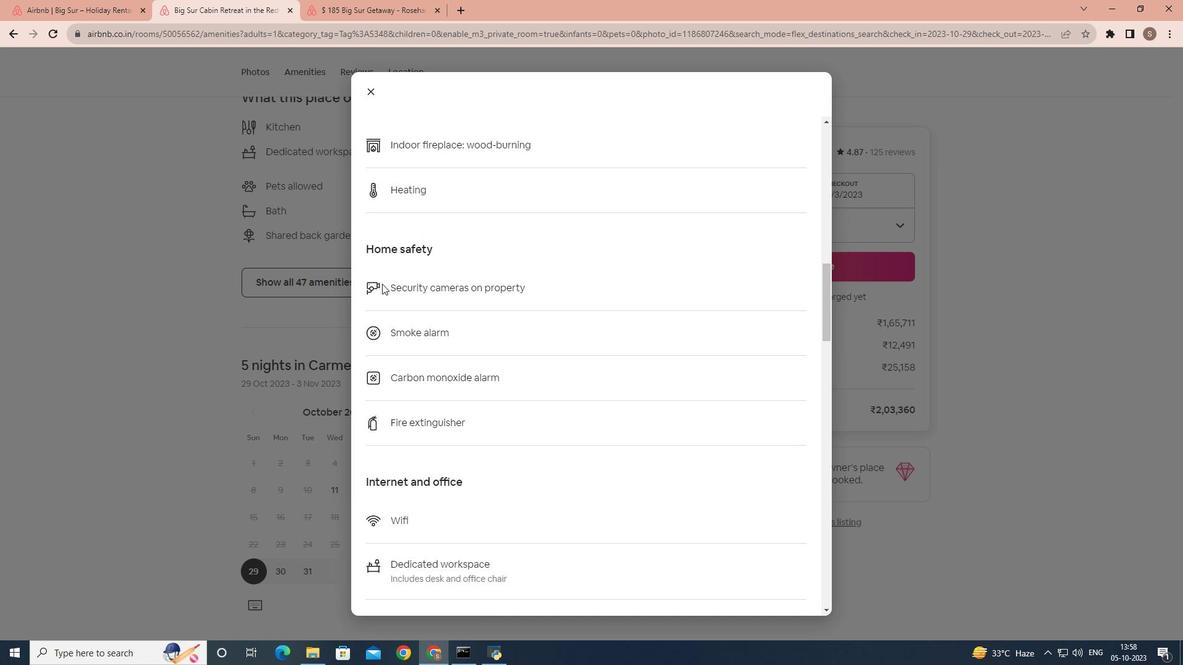 
Action: Mouse scrolled (382, 283) with delta (0, 0)
Screenshot: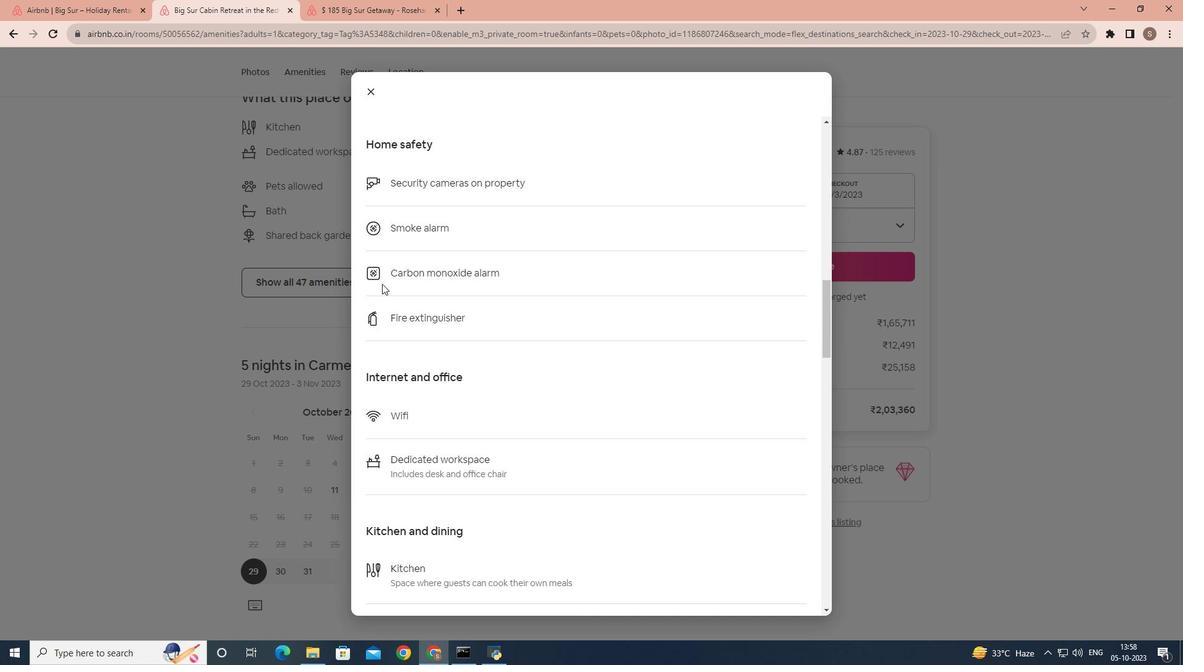 
Action: Mouse scrolled (382, 283) with delta (0, 0)
Screenshot: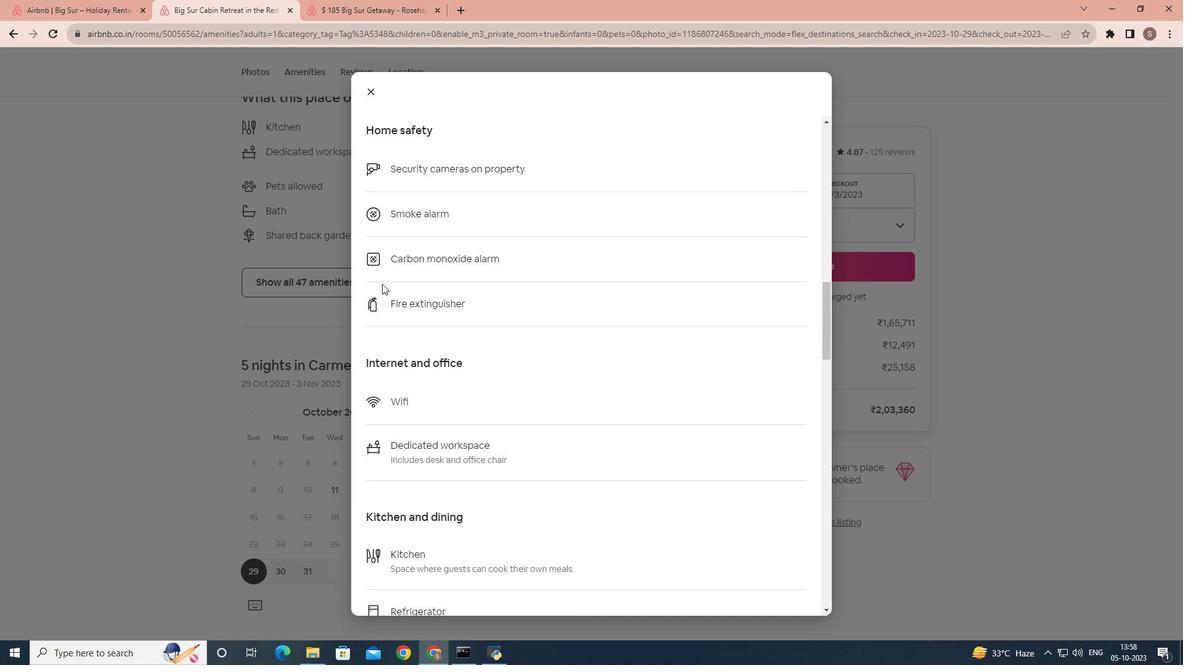 
Action: Mouse scrolled (382, 283) with delta (0, 0)
Screenshot: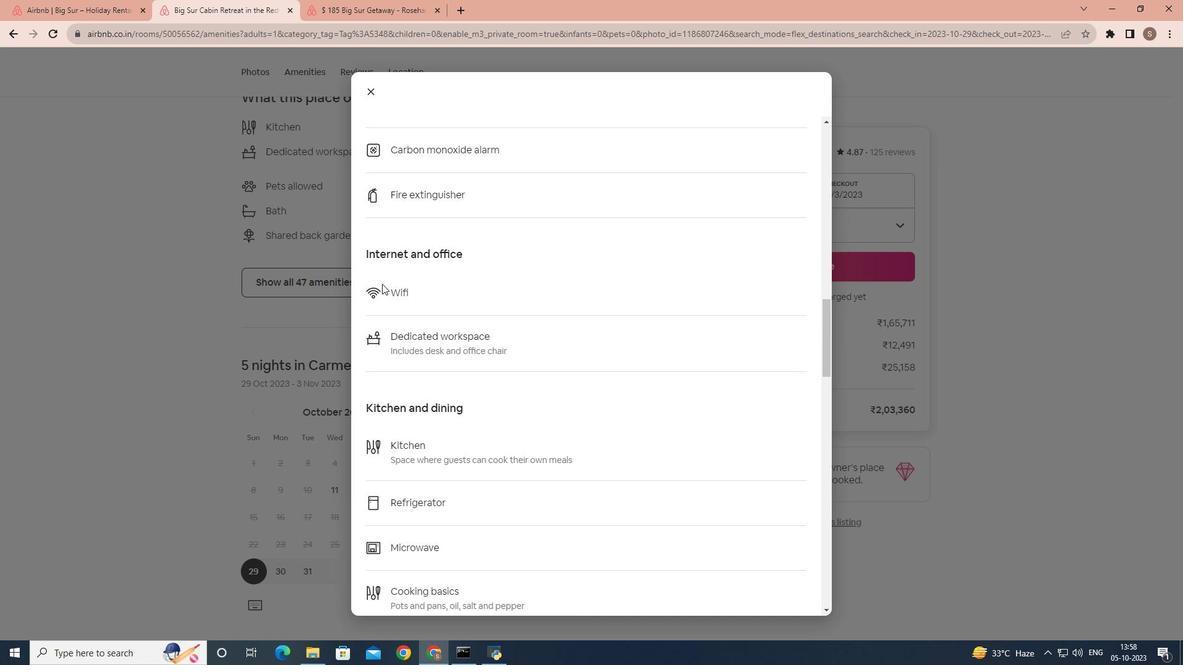 
Action: Mouse scrolled (382, 283) with delta (0, 0)
Screenshot: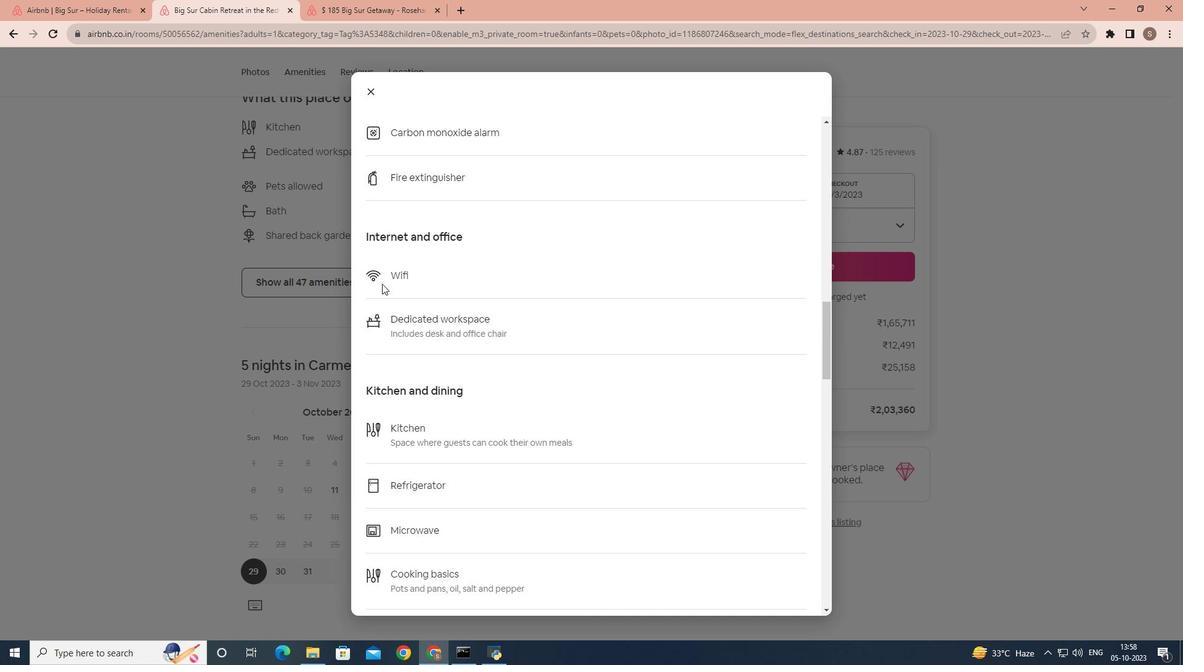 
Action: Mouse scrolled (382, 283) with delta (0, 0)
Screenshot: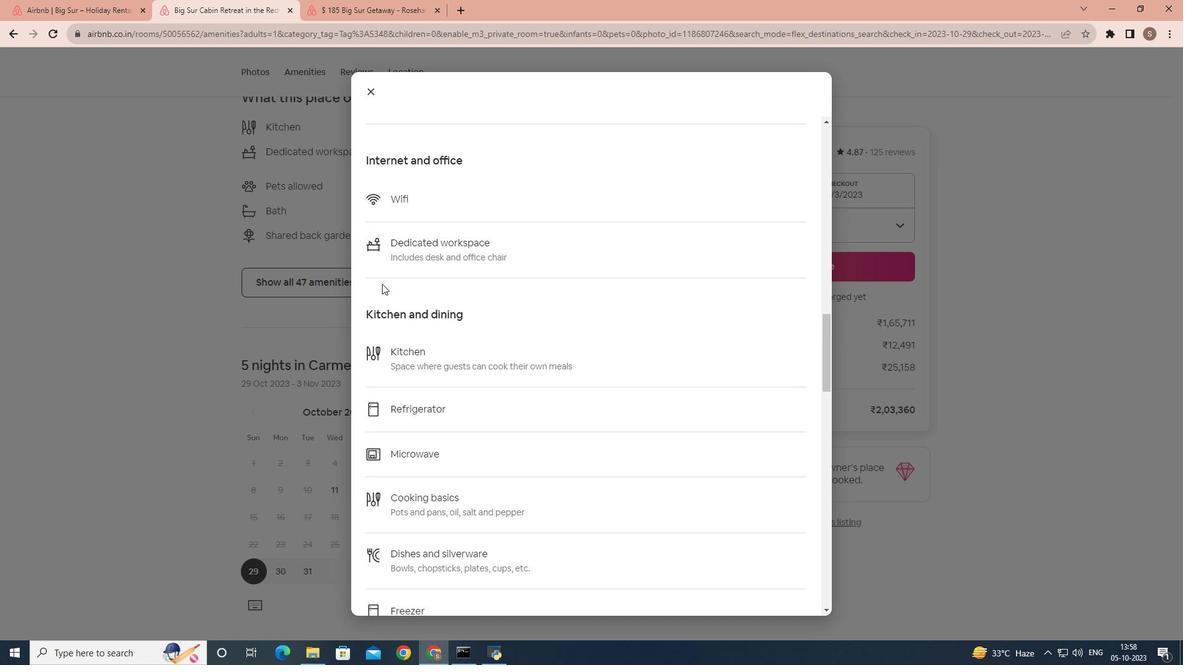 
Action: Mouse scrolled (382, 284) with delta (0, 0)
Screenshot: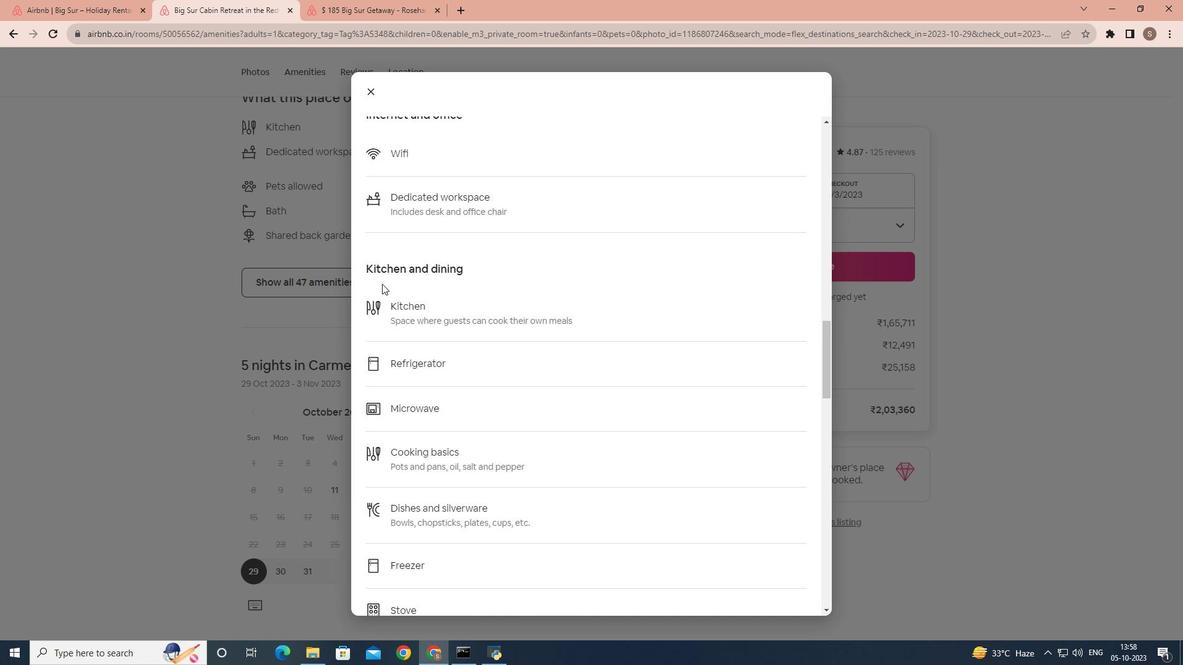 
Action: Mouse scrolled (382, 283) with delta (0, 0)
Screenshot: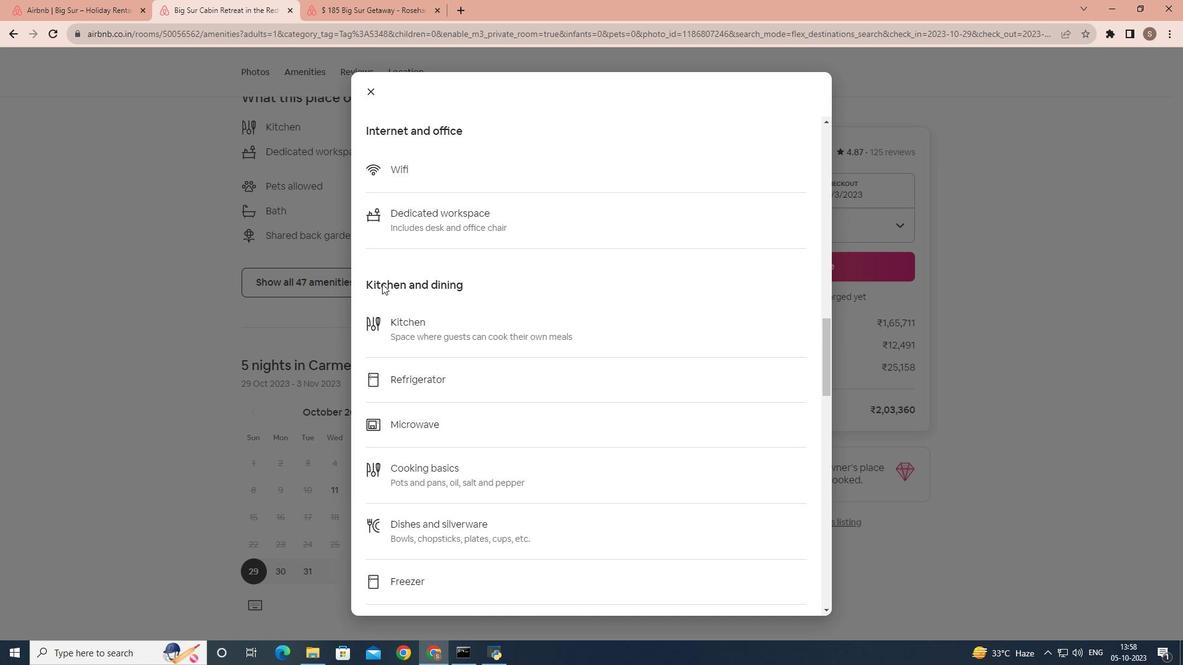 
Action: Mouse scrolled (382, 283) with delta (0, 0)
Screenshot: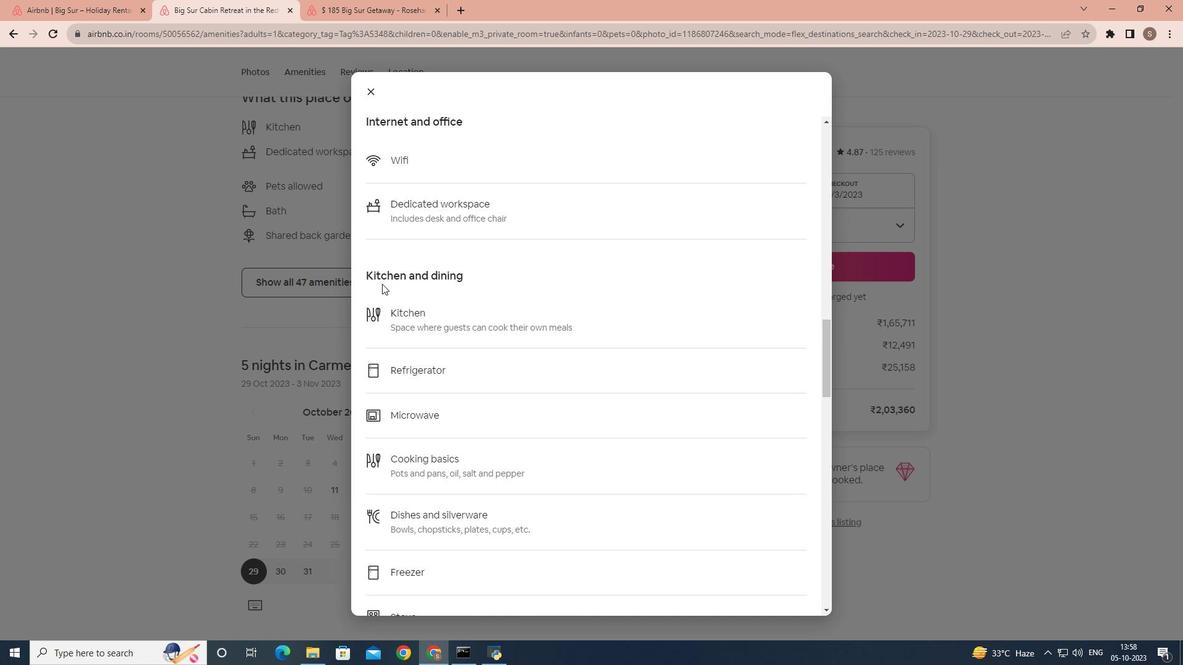 
Action: Mouse scrolled (382, 283) with delta (0, 0)
Screenshot: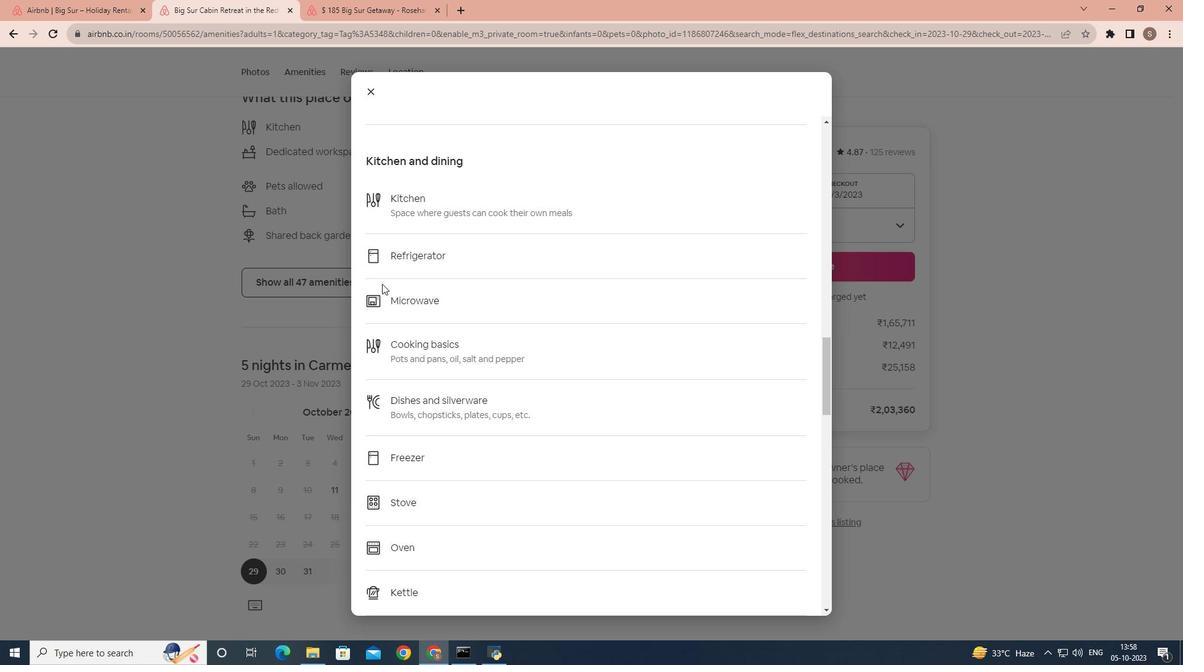 
Action: Mouse scrolled (382, 283) with delta (0, 0)
Screenshot: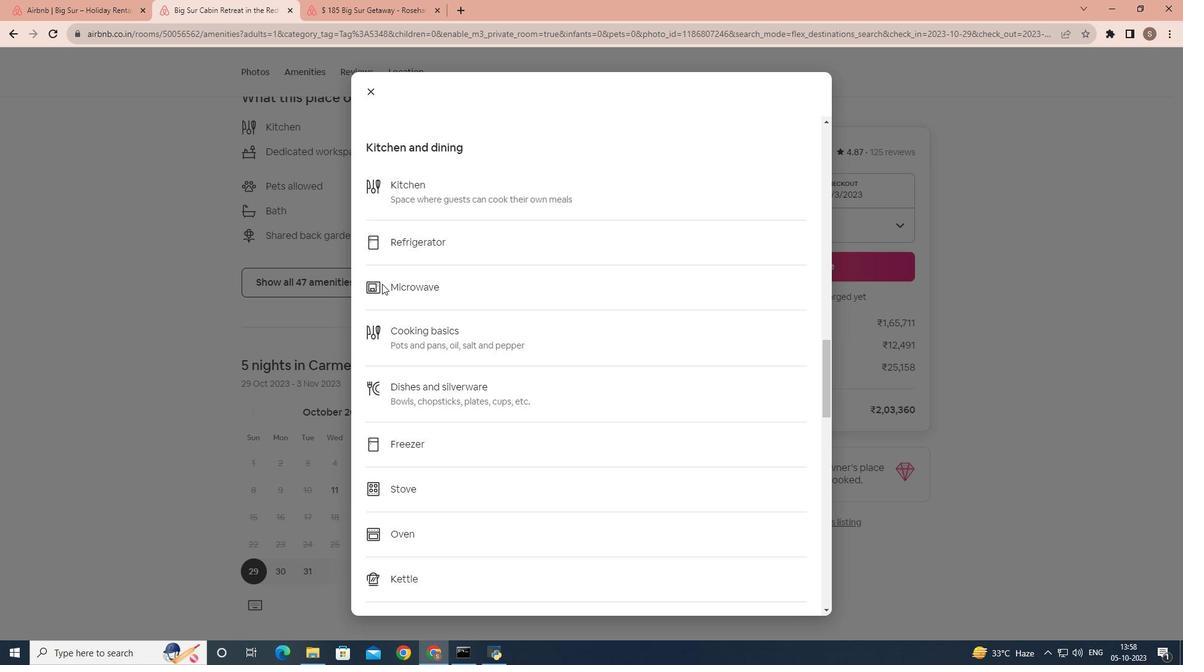 
Action: Mouse scrolled (382, 283) with delta (0, 0)
Screenshot: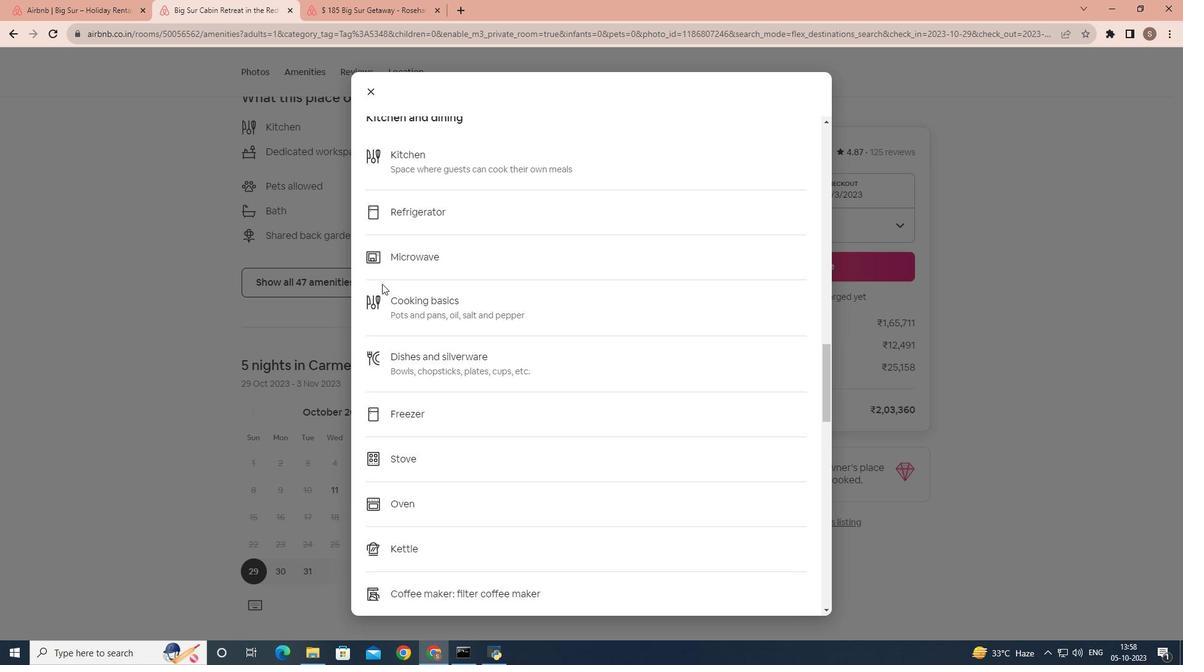 
Action: Mouse scrolled (382, 283) with delta (0, 0)
Screenshot: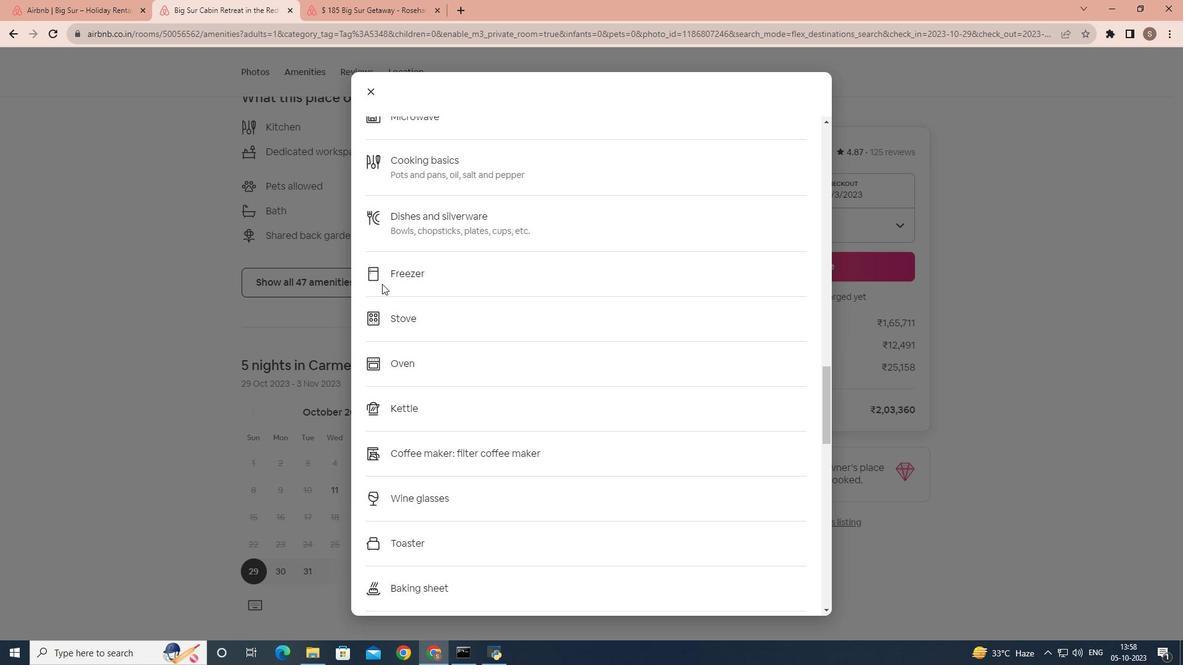 
Action: Mouse scrolled (382, 283) with delta (0, 0)
Screenshot: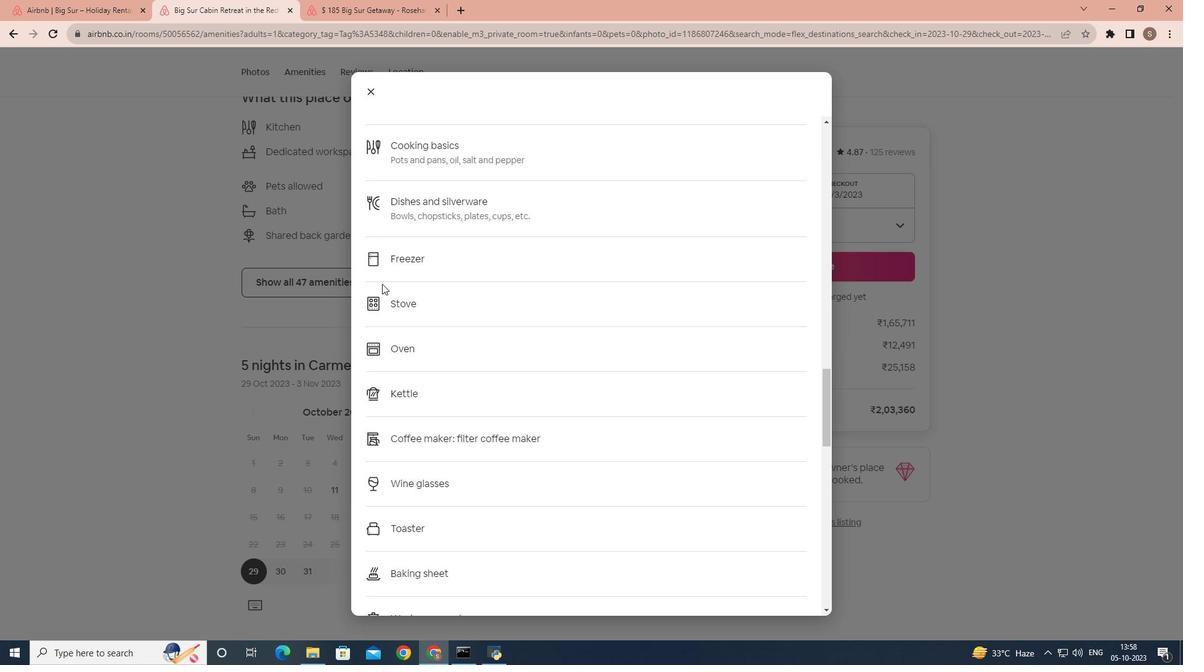 
Action: Mouse scrolled (382, 283) with delta (0, 0)
Screenshot: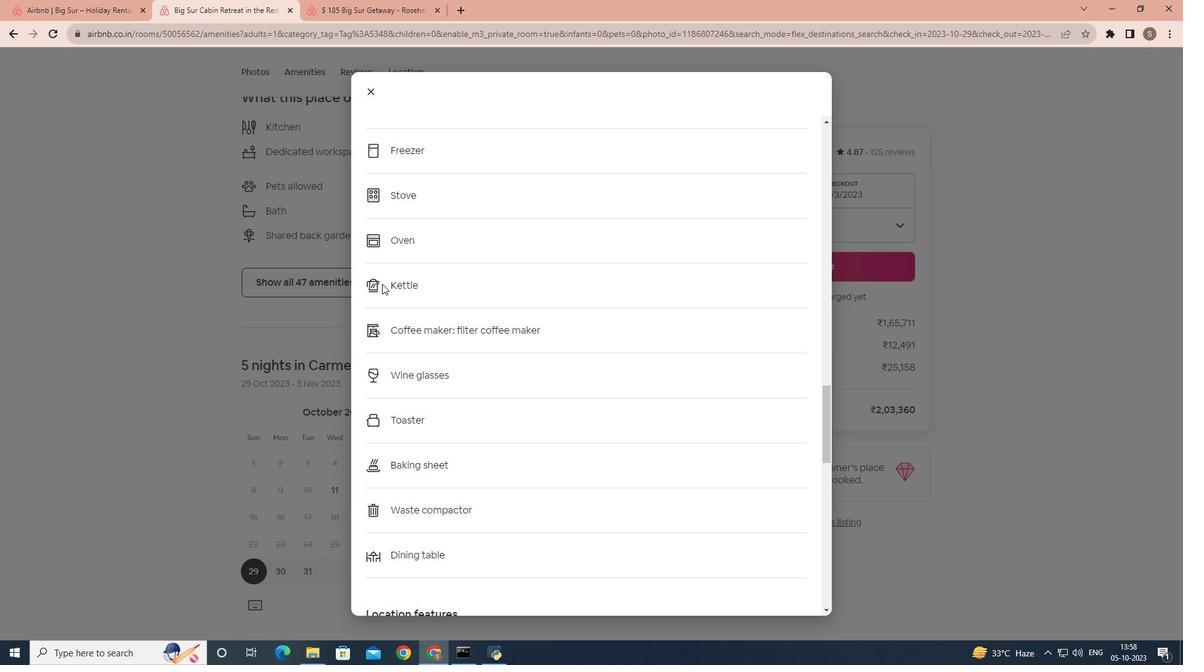 
Action: Mouse scrolled (382, 283) with delta (0, 0)
Screenshot: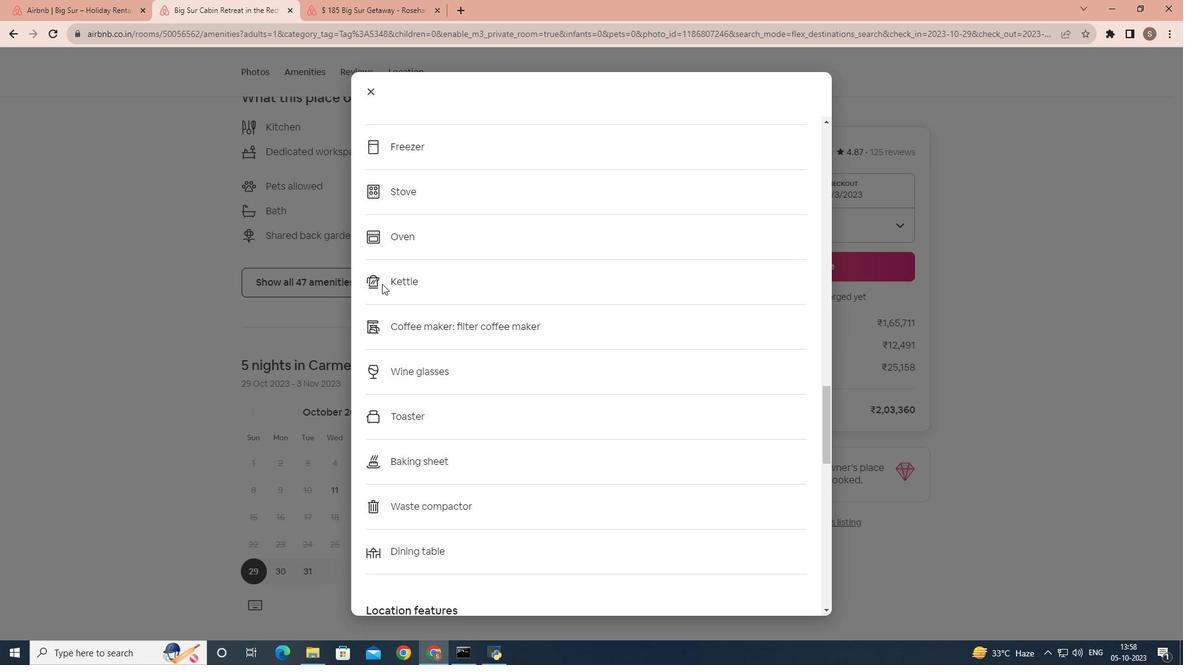 
Action: Mouse scrolled (382, 283) with delta (0, 0)
Screenshot: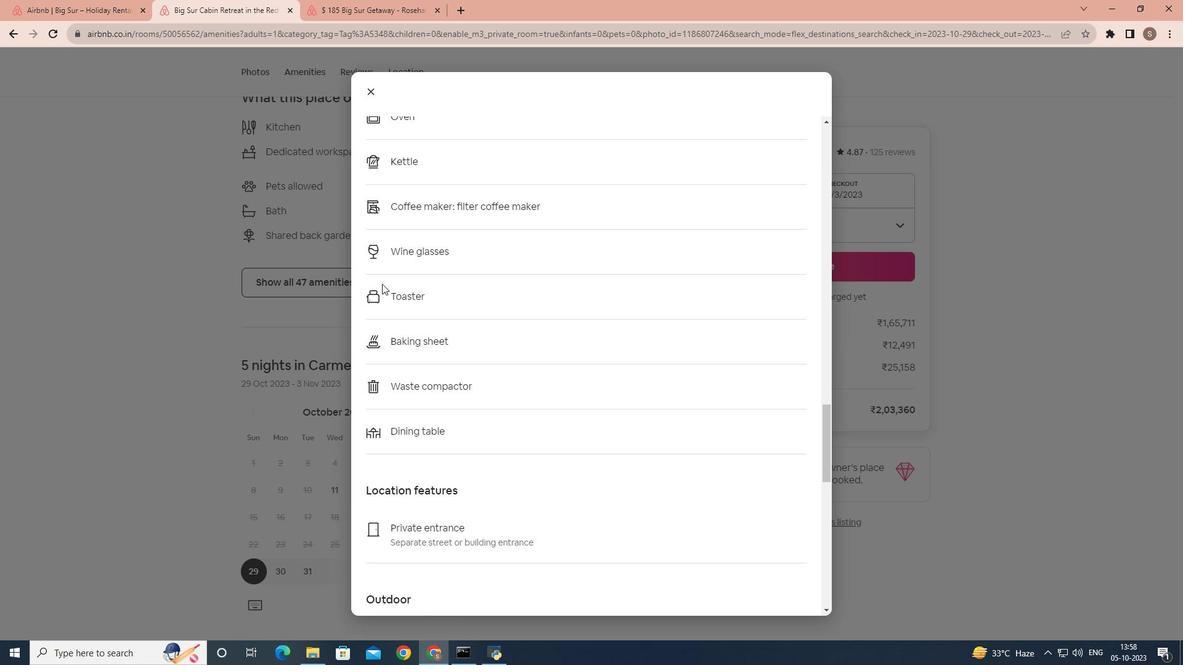 
Action: Mouse scrolled (382, 283) with delta (0, 0)
Screenshot: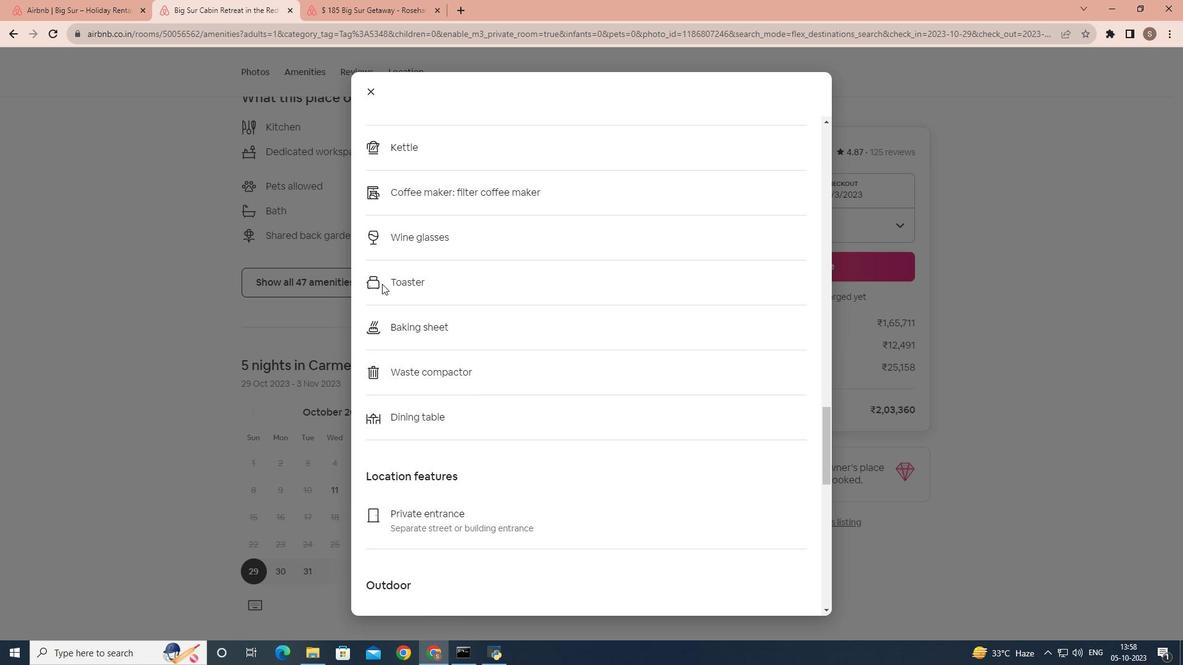 
Action: Mouse scrolled (382, 283) with delta (0, 0)
Screenshot: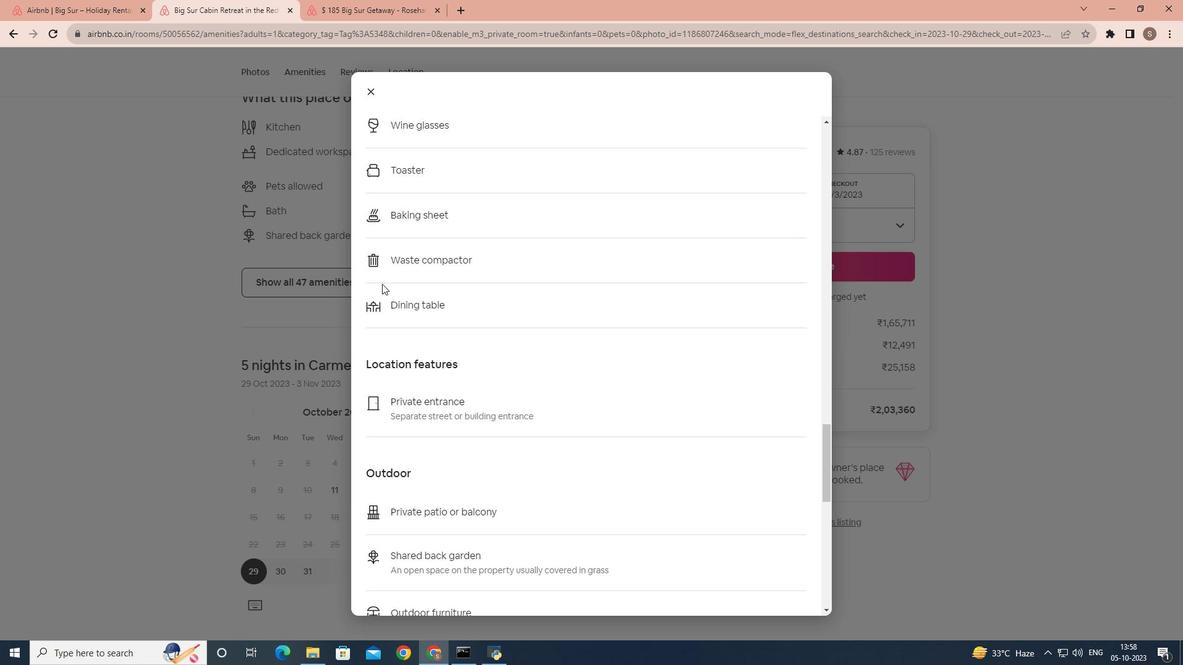 
Action: Mouse scrolled (382, 283) with delta (0, 0)
Screenshot: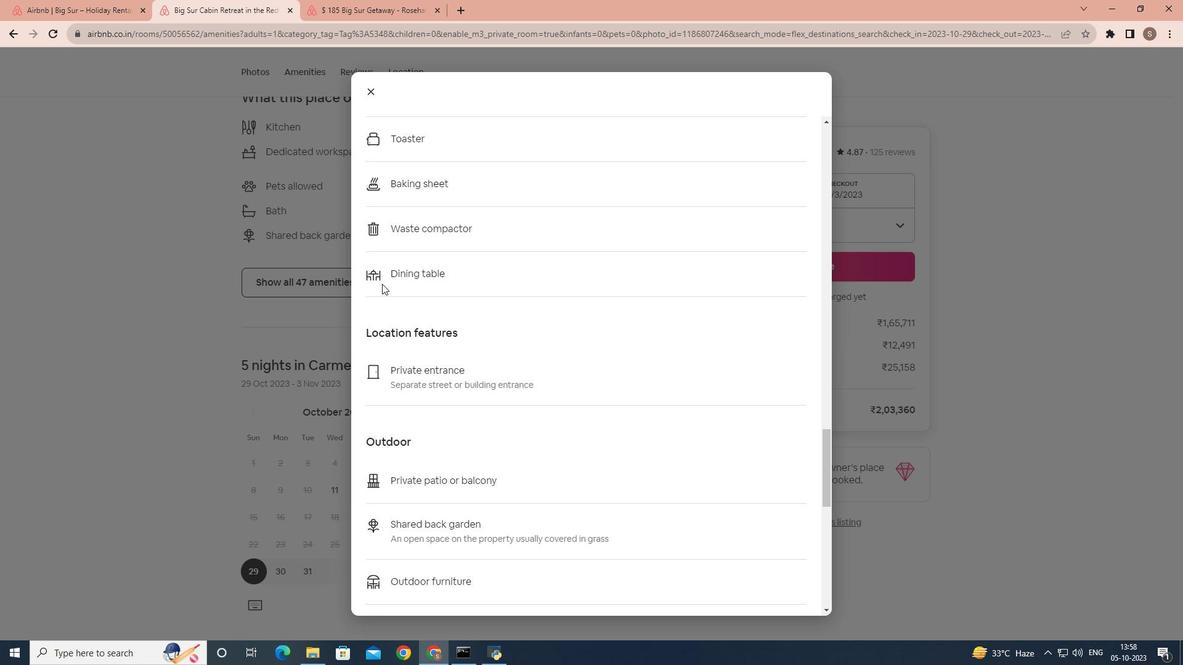 
Action: Mouse scrolled (382, 283) with delta (0, 0)
Screenshot: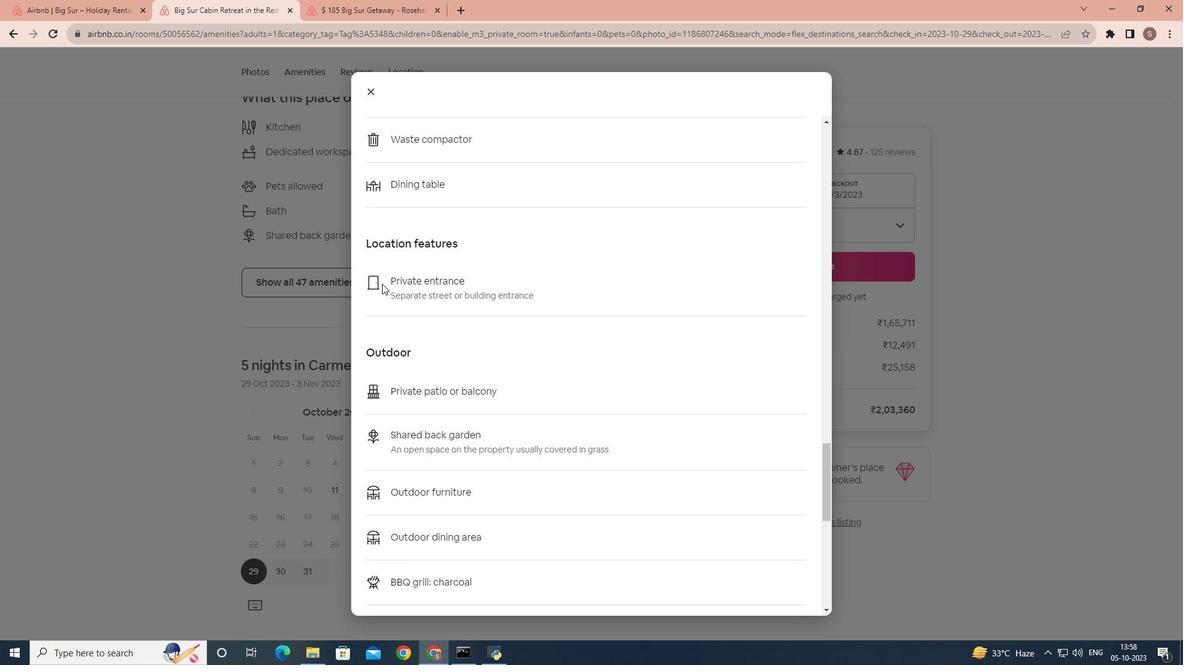 
Action: Mouse scrolled (382, 283) with delta (0, 0)
Screenshot: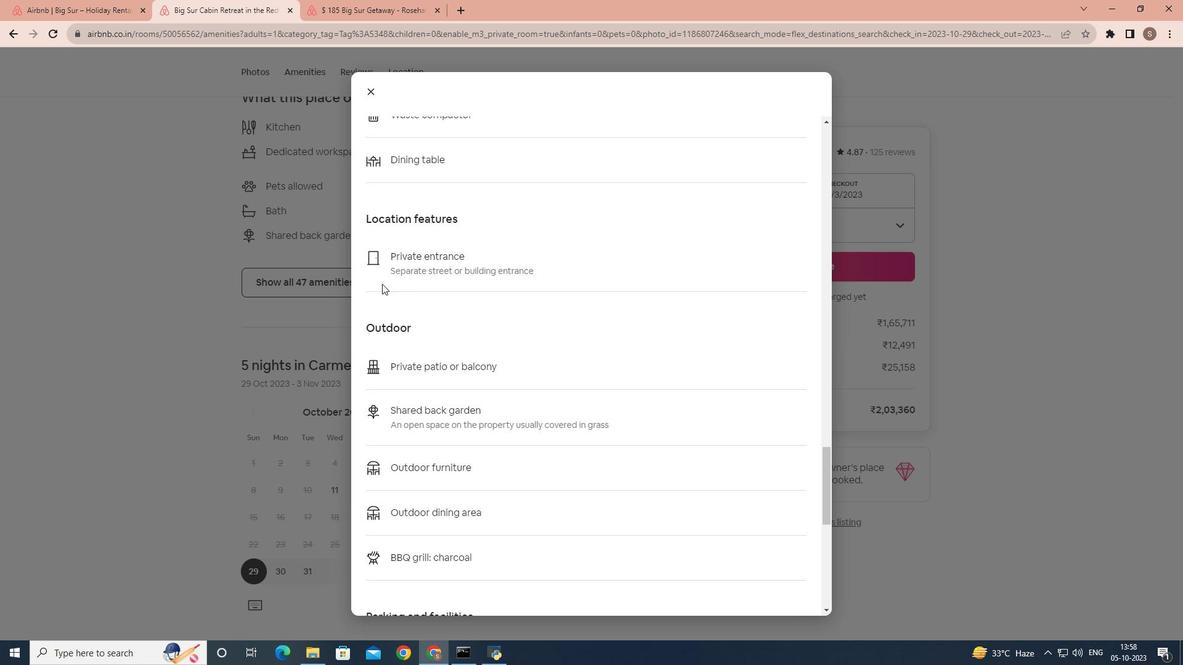 
Action: Mouse scrolled (382, 283) with delta (0, 0)
Screenshot: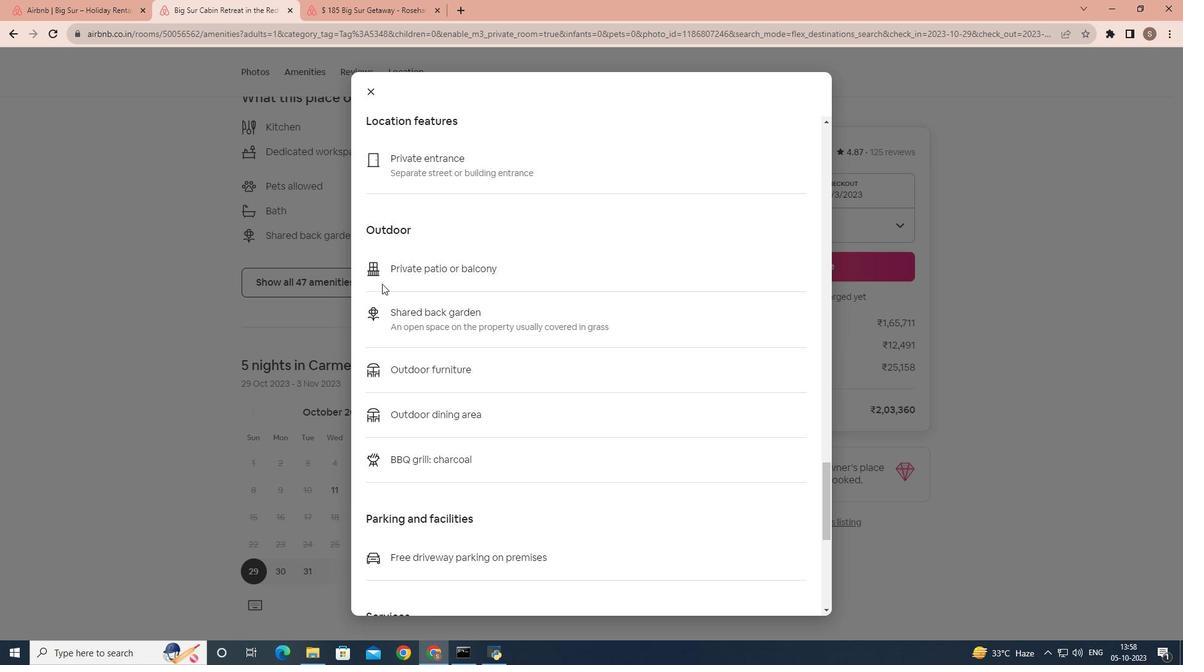 
Action: Mouse scrolled (382, 283) with delta (0, 0)
Screenshot: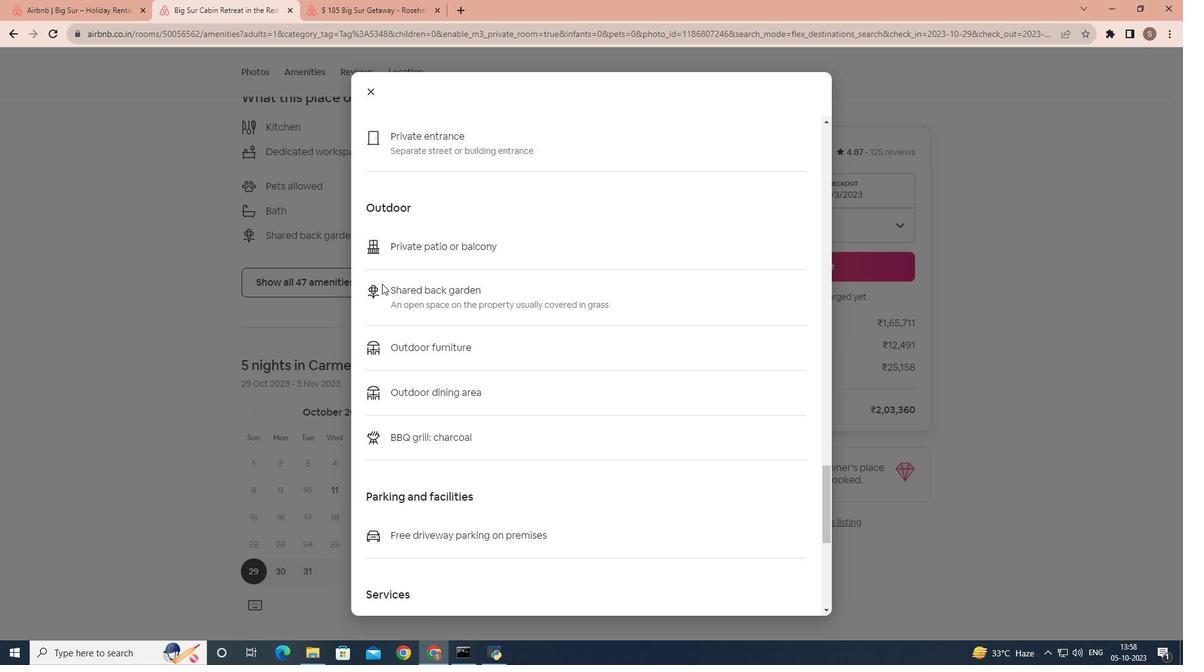 
Action: Mouse scrolled (382, 283) with delta (0, 0)
Screenshot: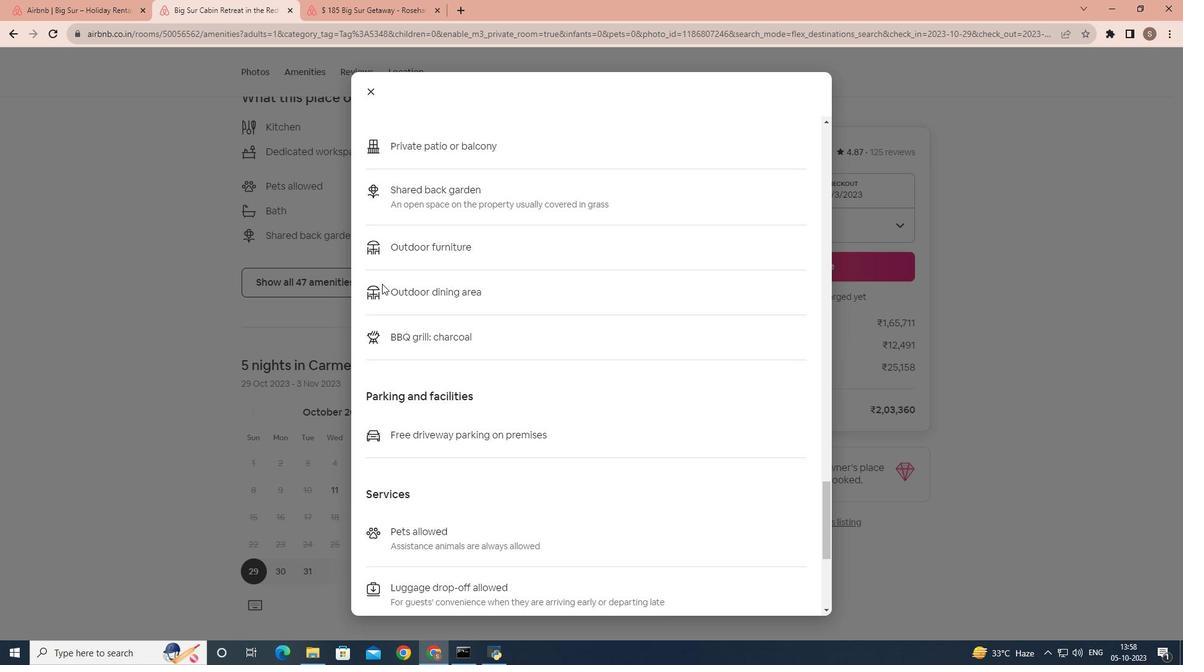 
Action: Mouse scrolled (382, 283) with delta (0, 0)
Screenshot: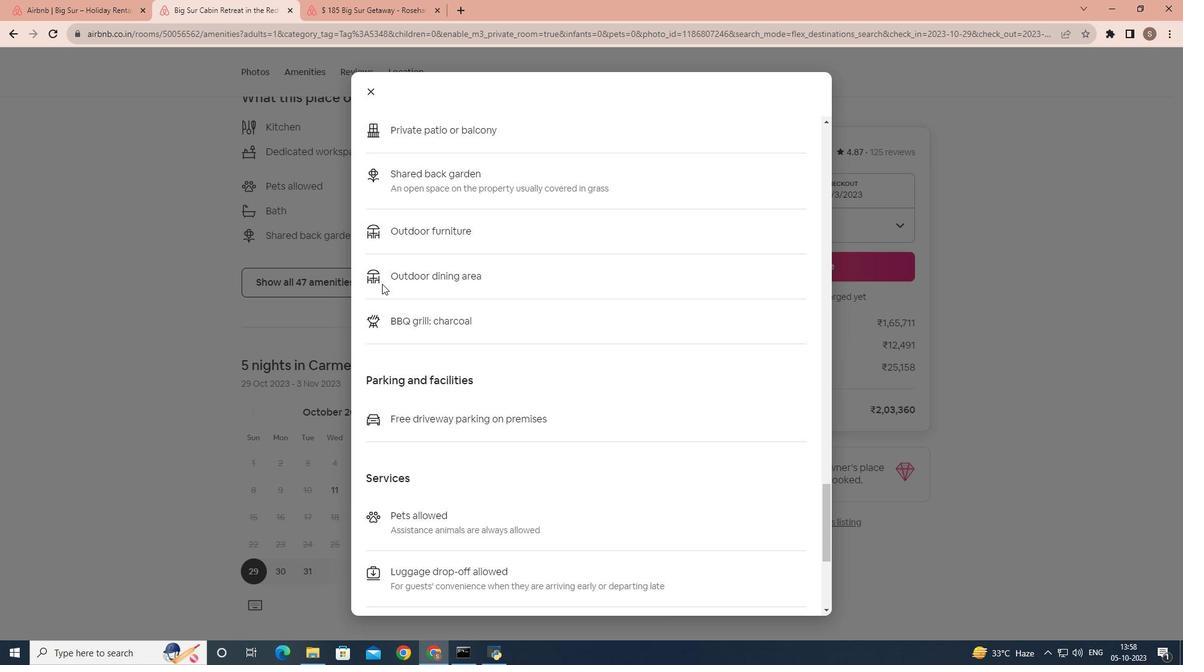 
Action: Mouse scrolled (382, 283) with delta (0, 0)
Screenshot: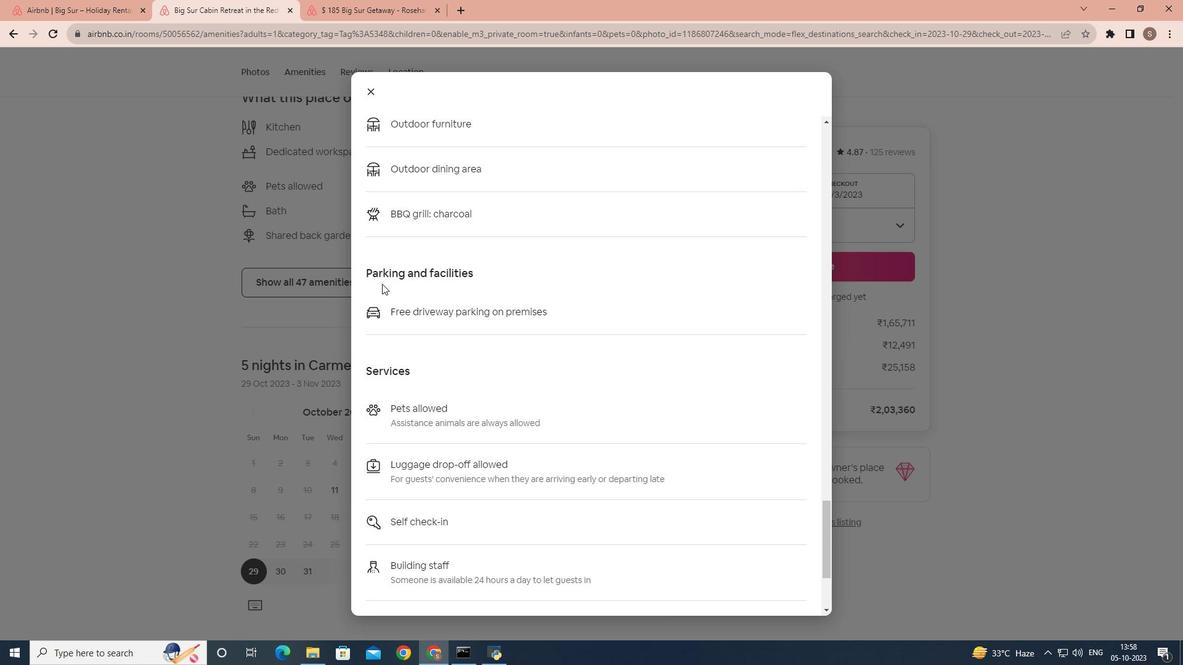 
Action: Mouse scrolled (382, 283) with delta (0, 0)
Screenshot: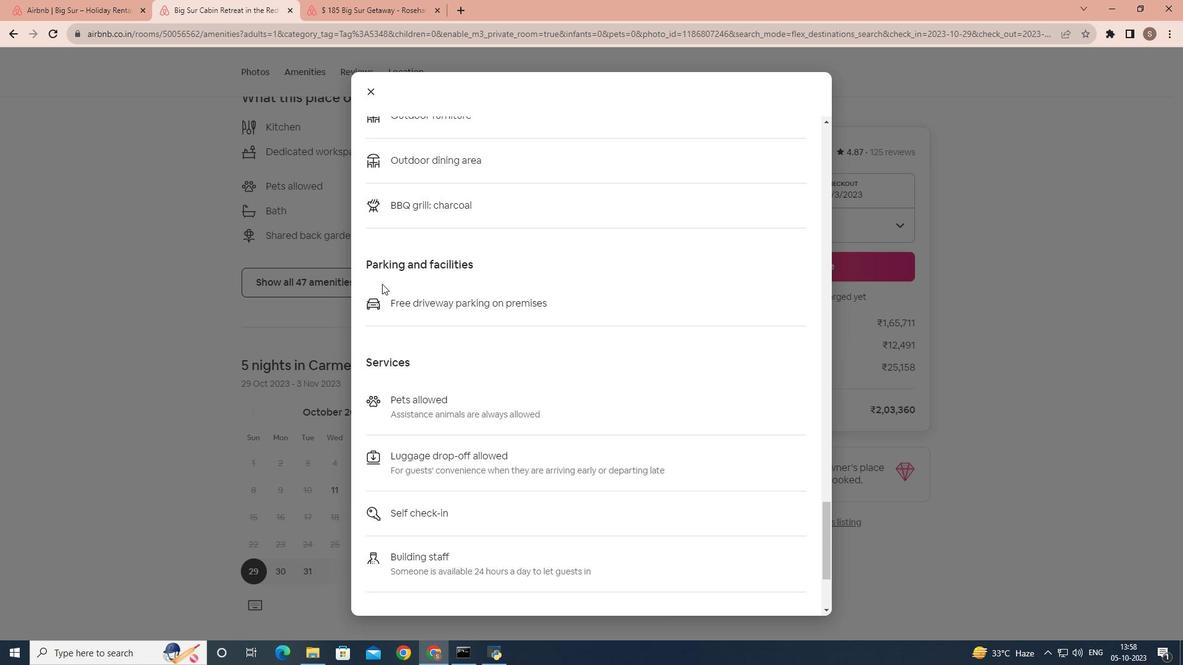 
Action: Mouse scrolled (382, 283) with delta (0, 0)
Screenshot: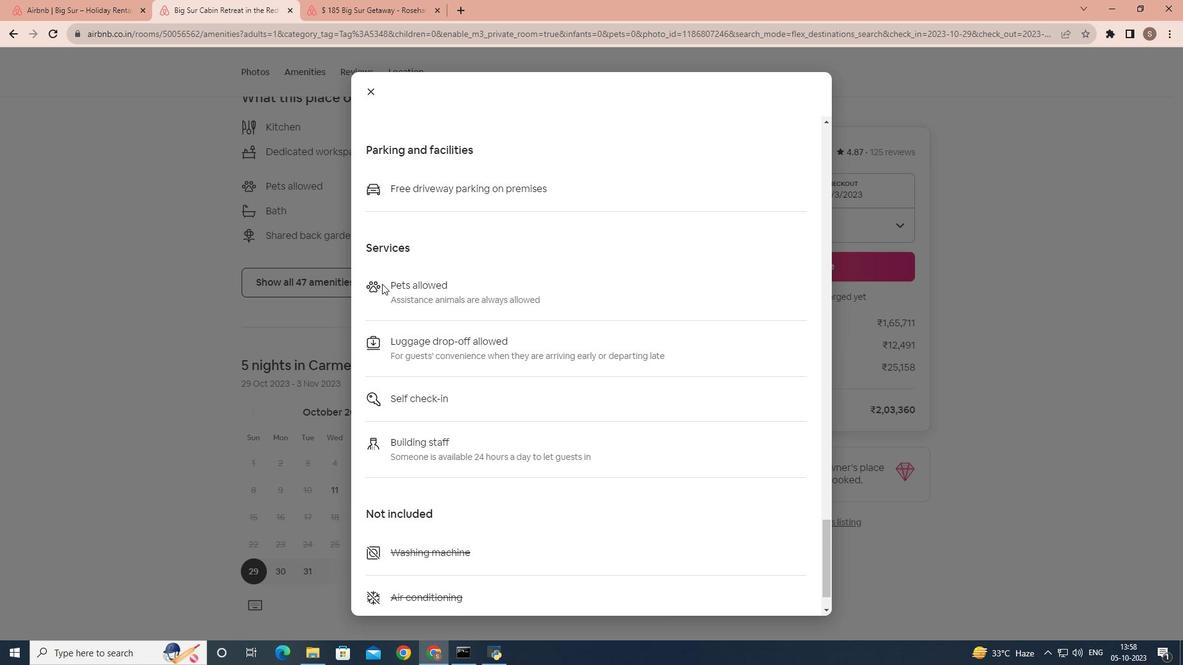 
Action: Mouse scrolled (382, 283) with delta (0, 0)
Screenshot: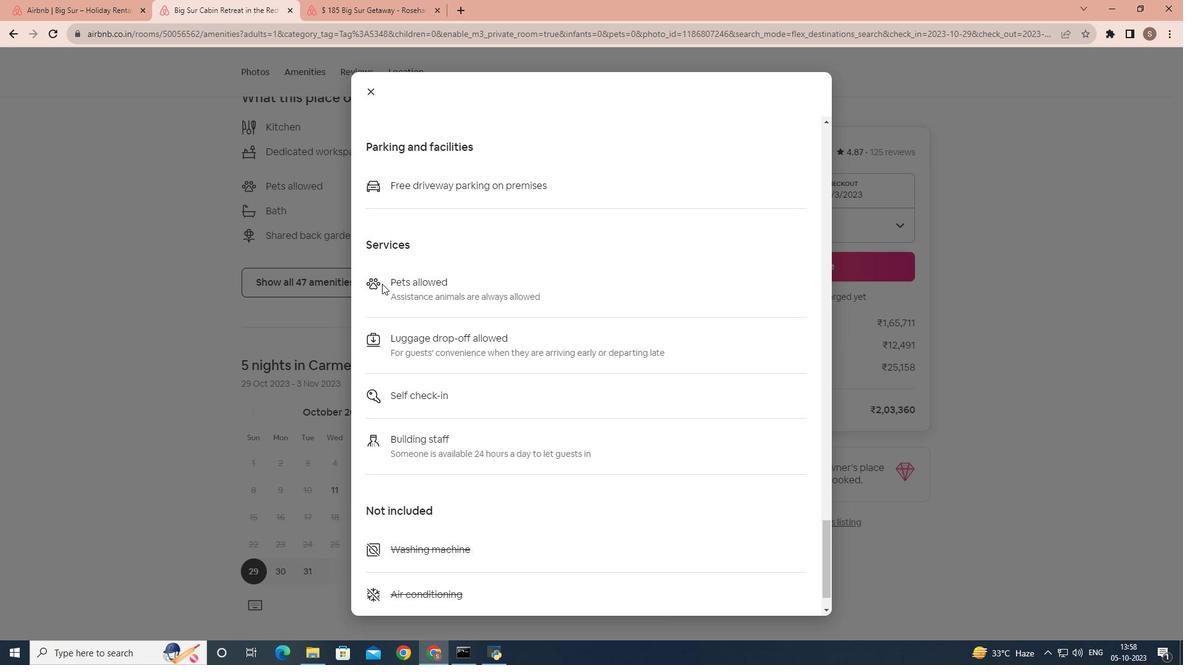 
Action: Mouse scrolled (382, 283) with delta (0, 0)
Screenshot: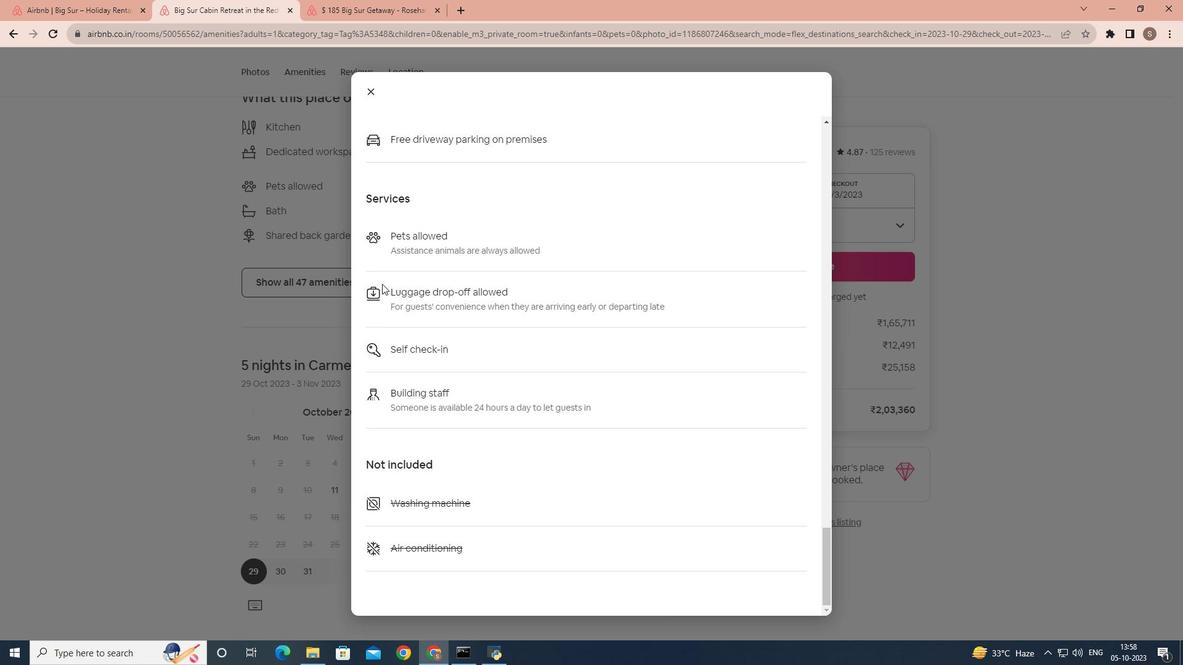 
Action: Mouse scrolled (382, 283) with delta (0, 0)
Screenshot: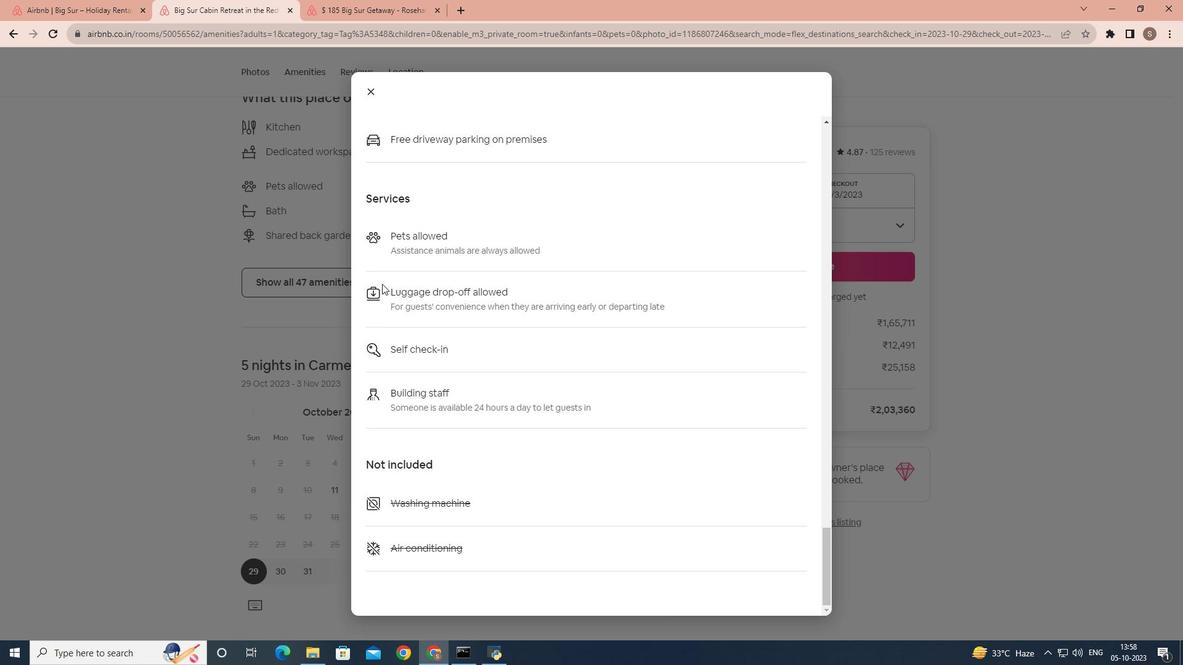 
Action: Mouse scrolled (382, 283) with delta (0, 0)
Screenshot: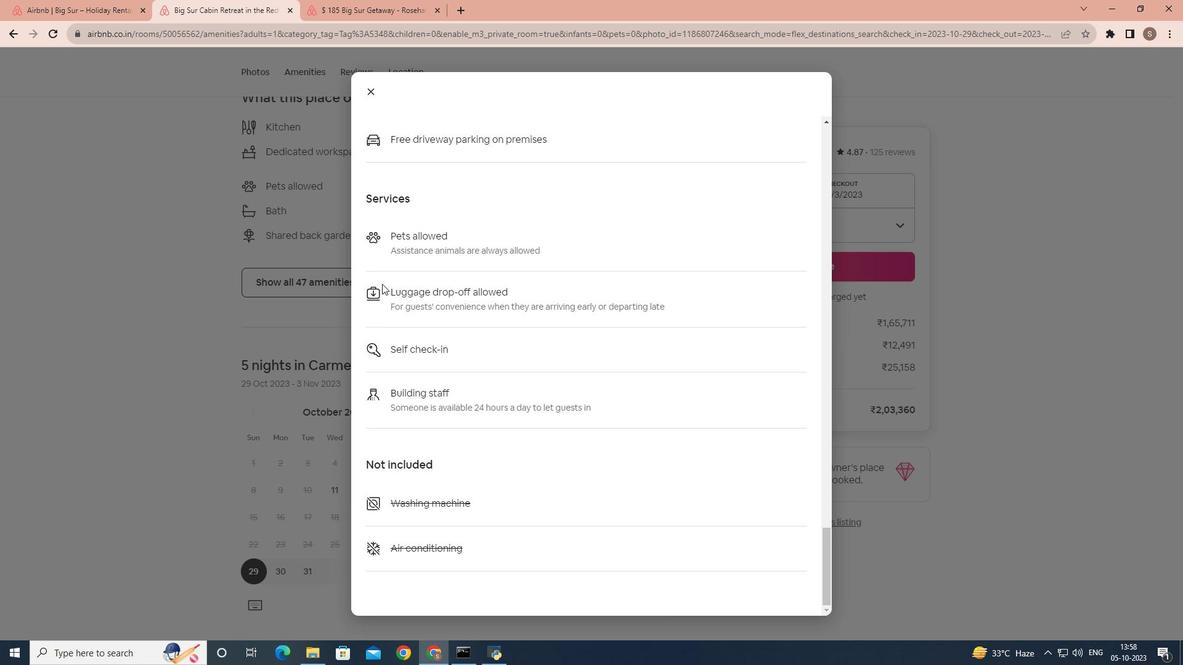 
Action: Mouse scrolled (382, 283) with delta (0, 0)
Screenshot: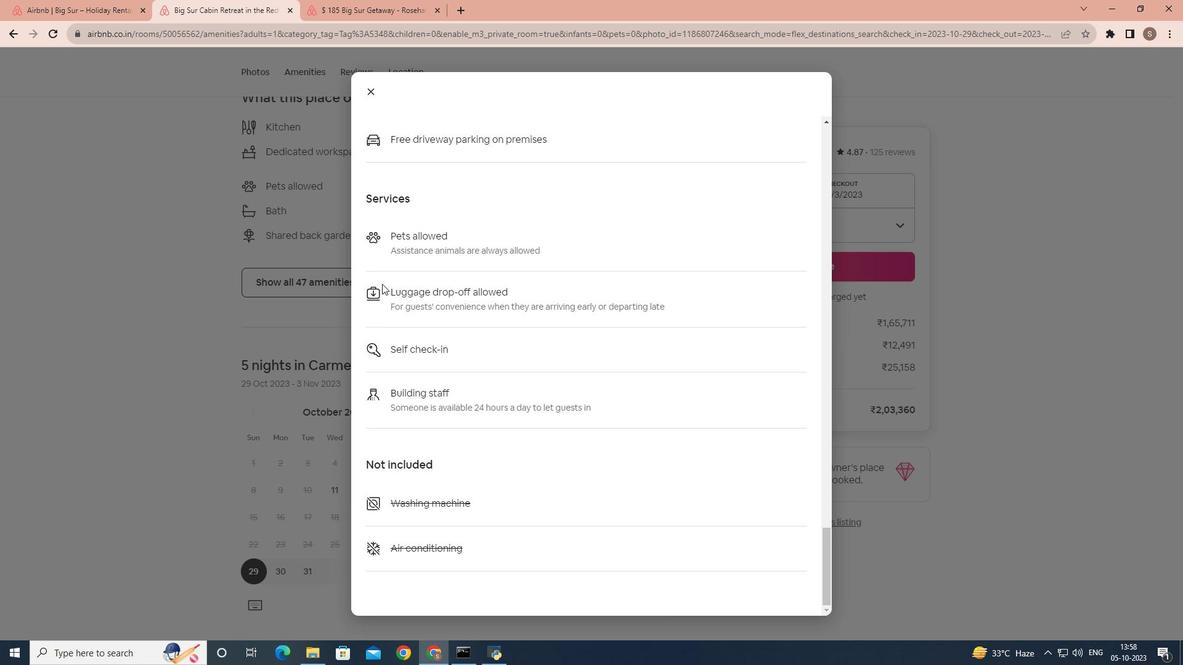 
Action: Mouse moved to (367, 95)
Screenshot: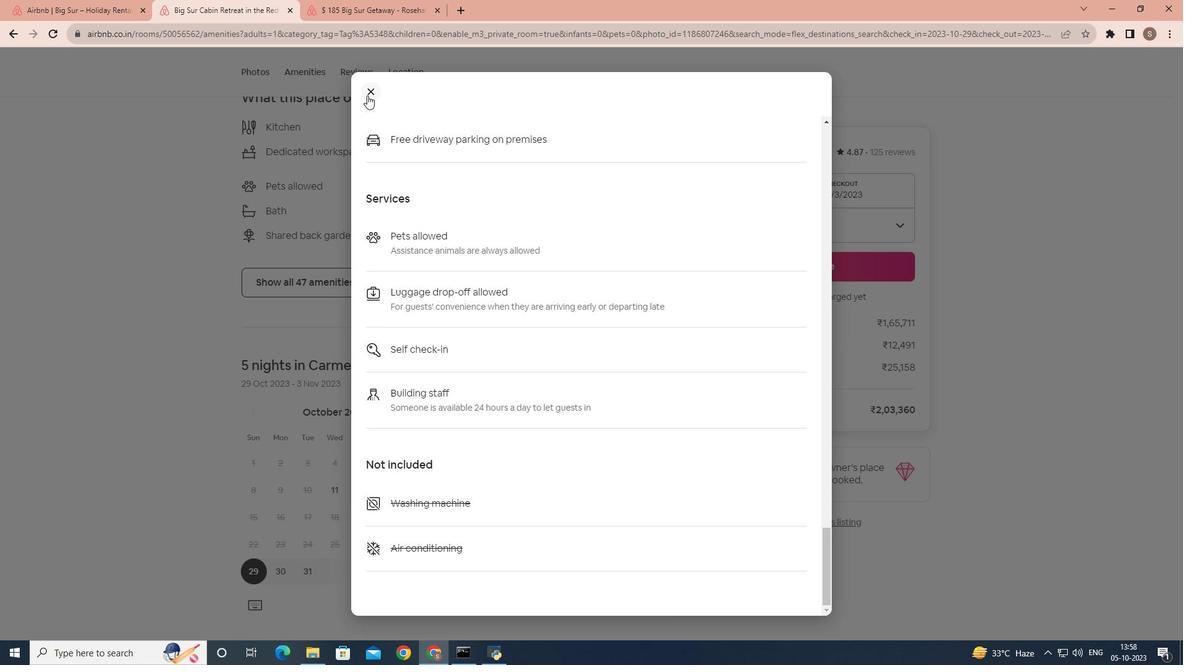 
Action: Mouse pressed left at (367, 95)
